 Task: In the  document california.epub ,align picture to the 'center'. Insert word art below the picture and give heading  'California  in Light Purple'change the shape height to  6.32 in
Action: Mouse moved to (255, 342)
Screenshot: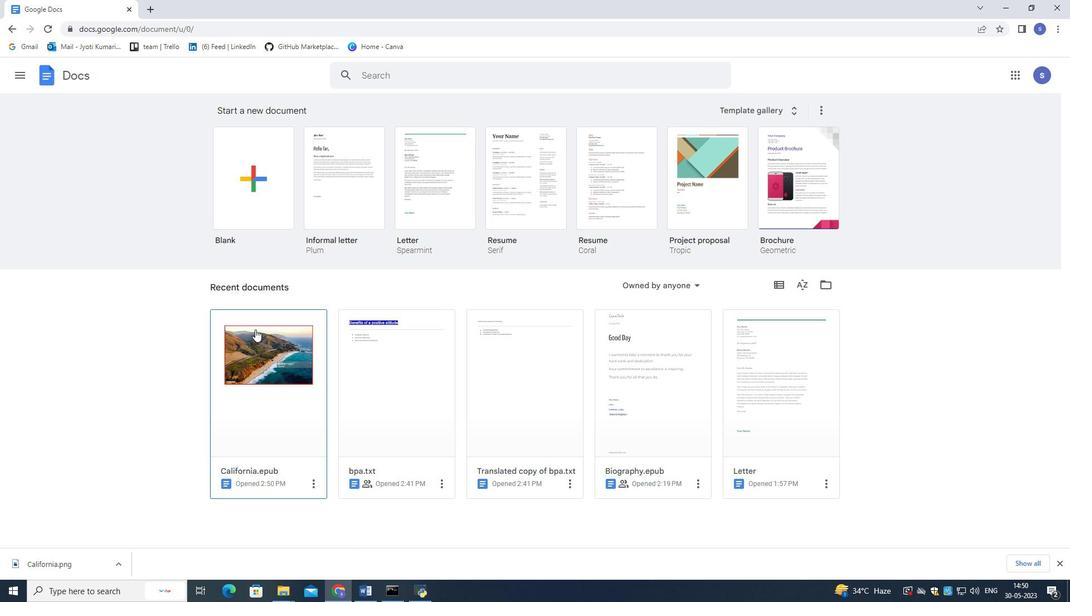 
Action: Mouse pressed left at (255, 342)
Screenshot: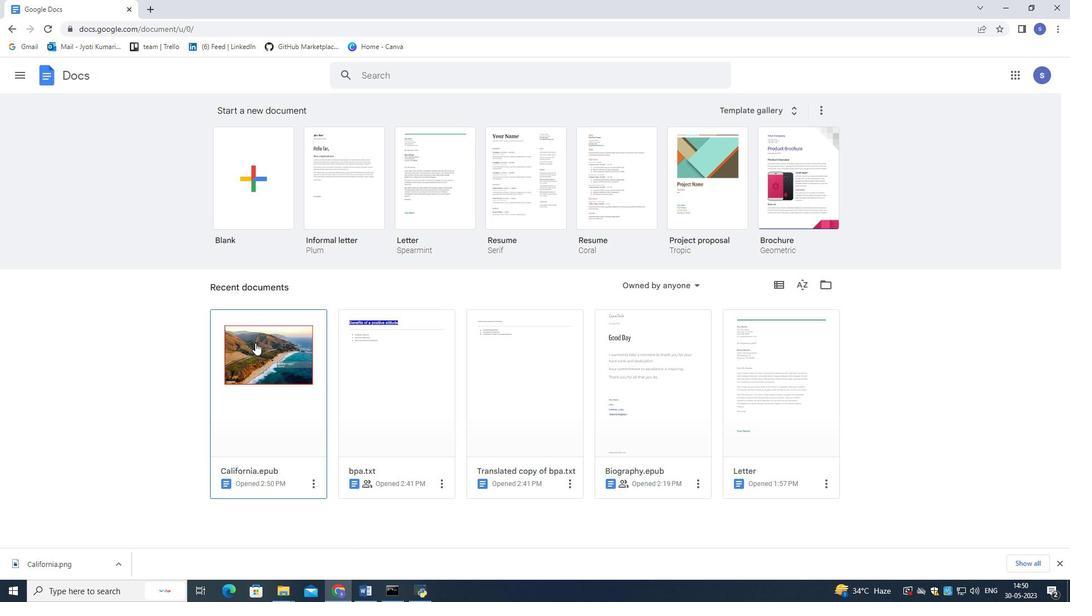 
Action: Mouse moved to (444, 268)
Screenshot: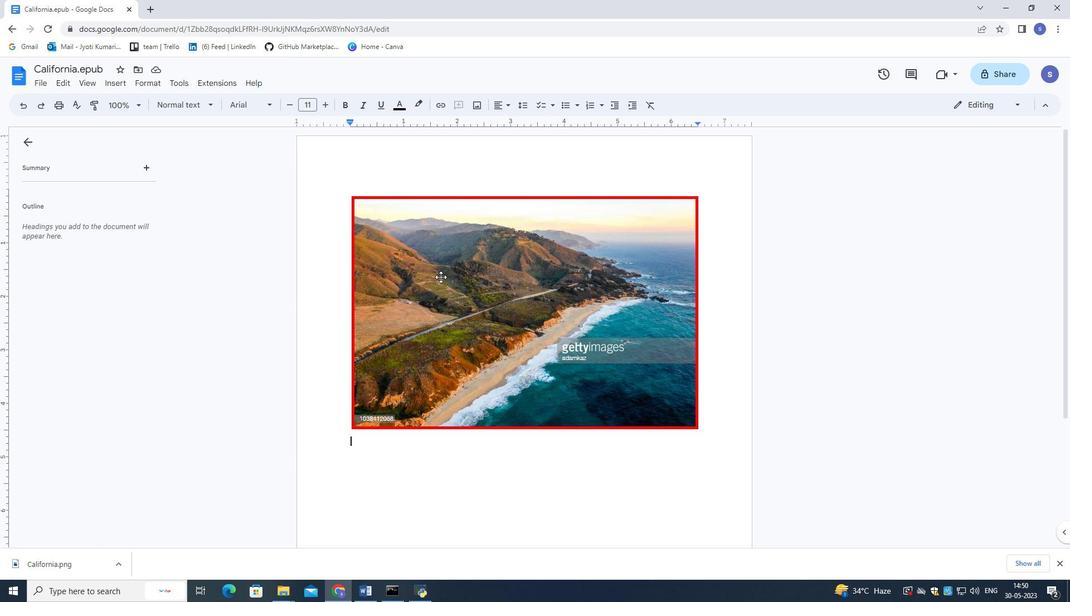 
Action: Mouse pressed left at (444, 268)
Screenshot: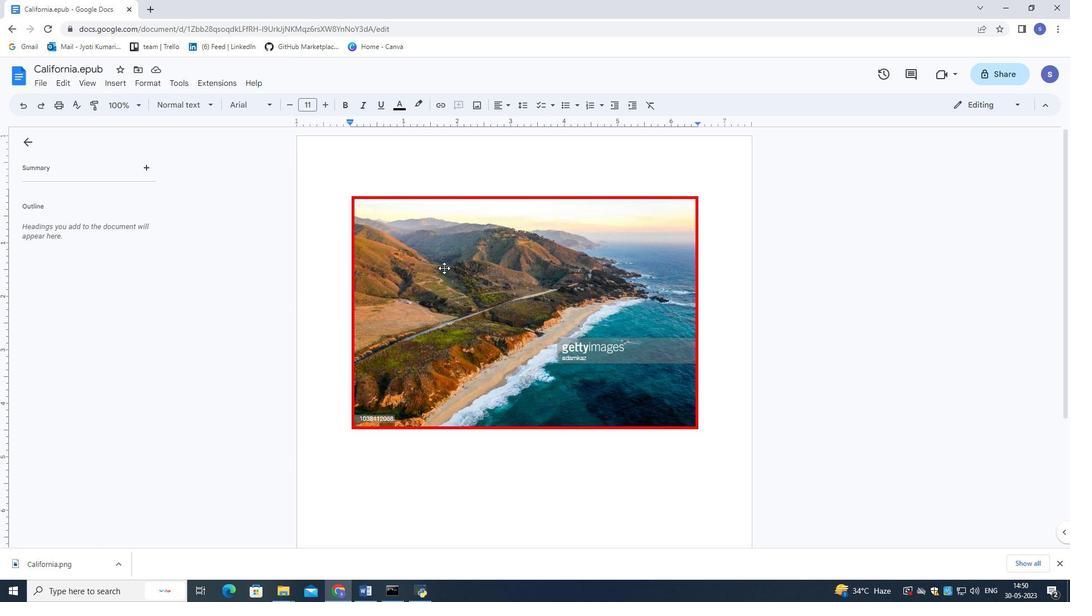 
Action: Mouse moved to (479, 256)
Screenshot: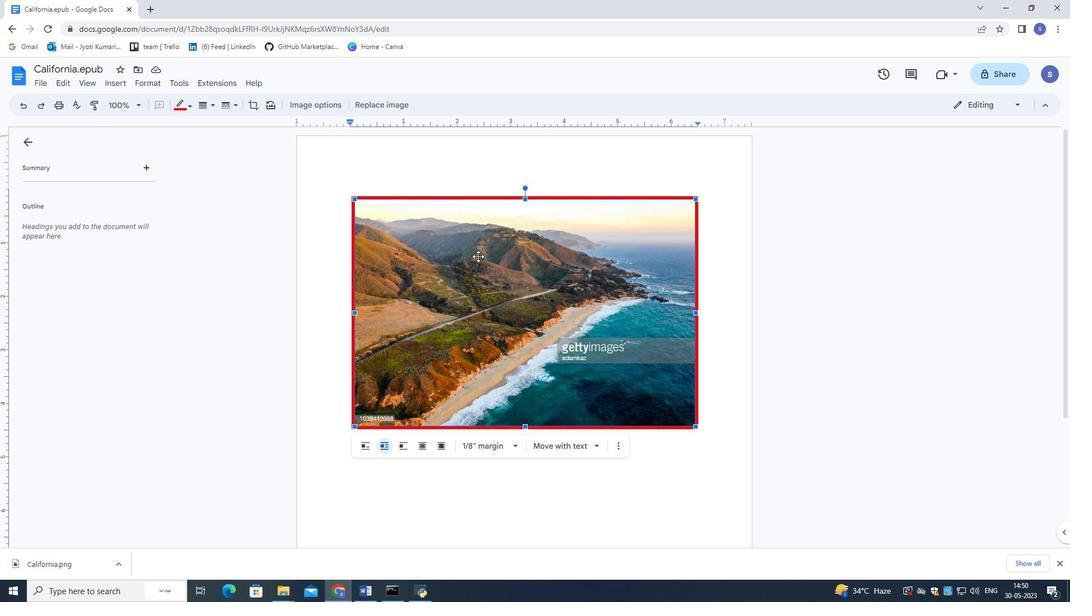 
Action: Mouse scrolled (479, 255) with delta (0, 0)
Screenshot: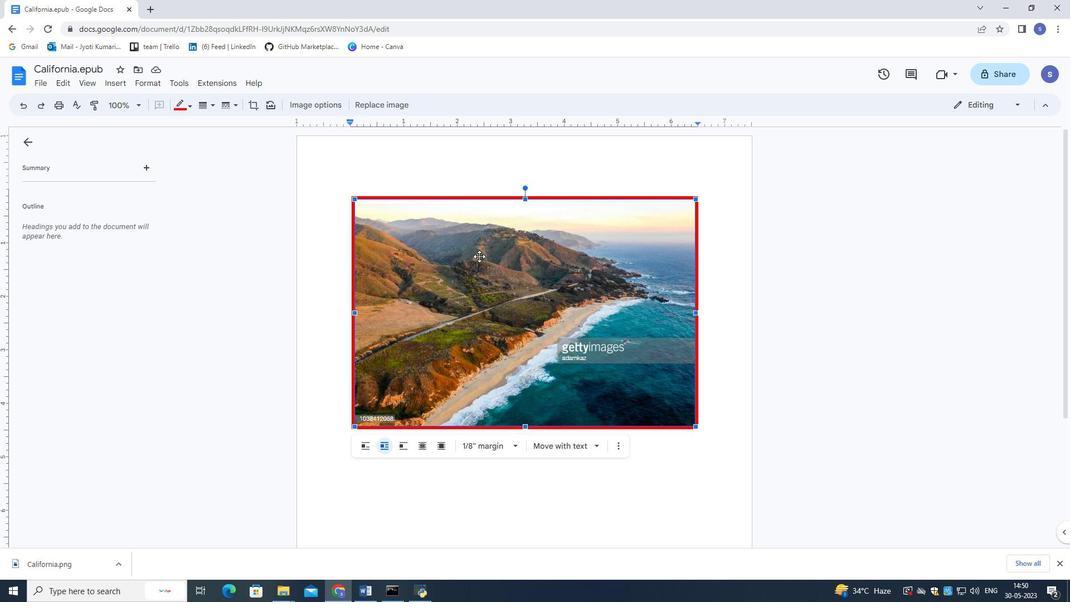 
Action: Mouse moved to (479, 255)
Screenshot: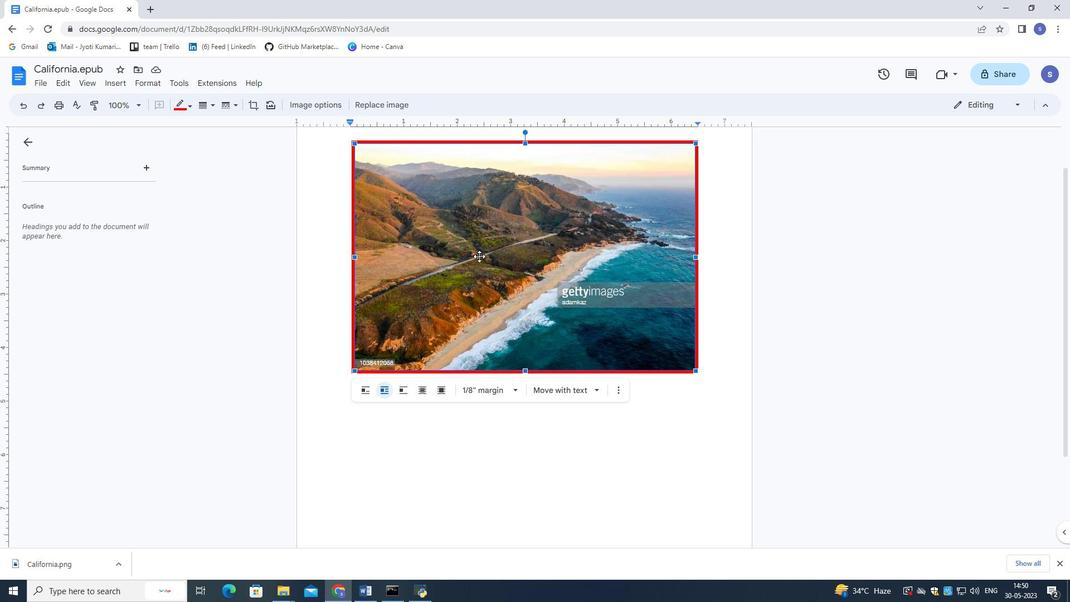 
Action: Mouse scrolled (479, 256) with delta (0, 0)
Screenshot: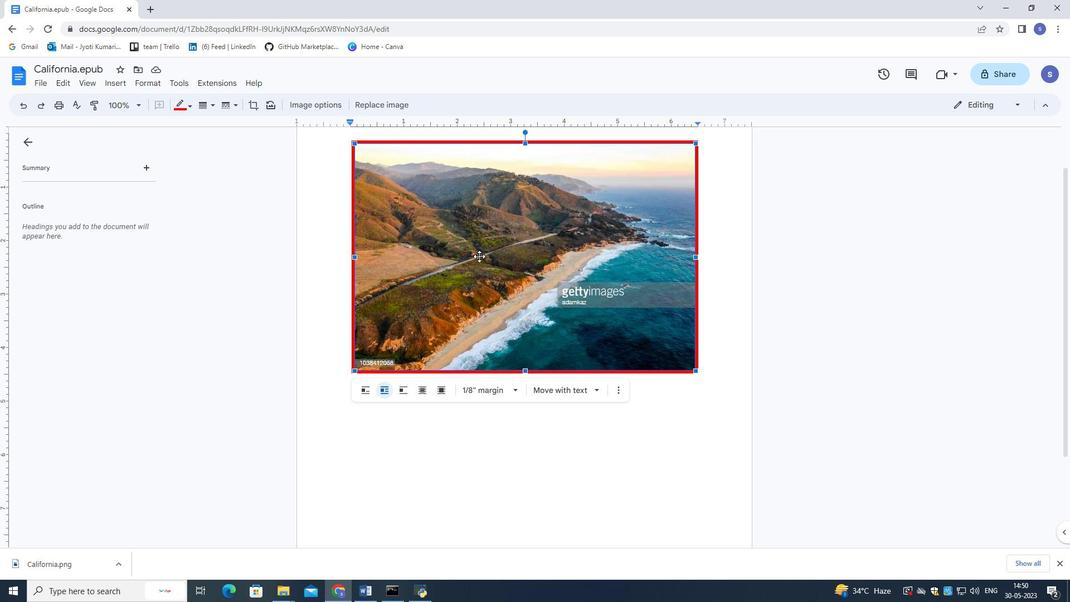 
Action: Mouse moved to (481, 264)
Screenshot: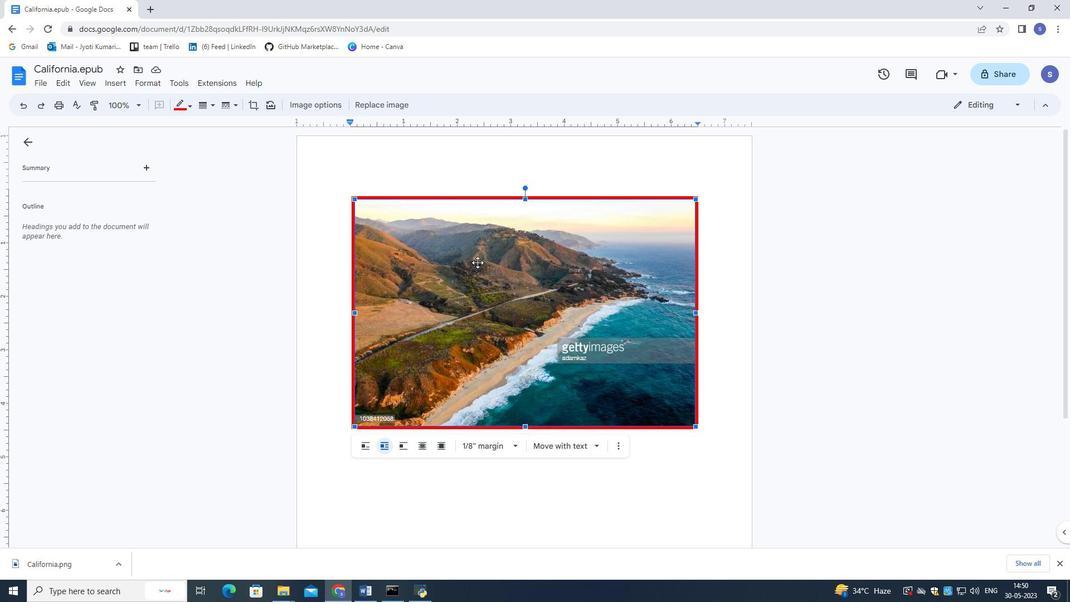 
Action: Mouse scrolled (481, 264) with delta (0, 0)
Screenshot: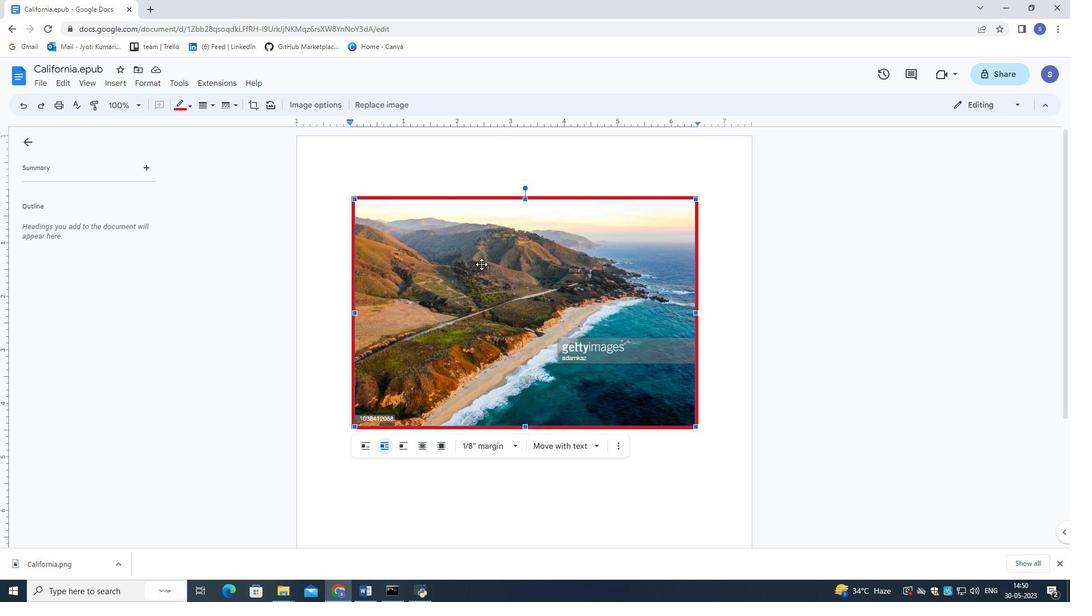 
Action: Mouse moved to (482, 263)
Screenshot: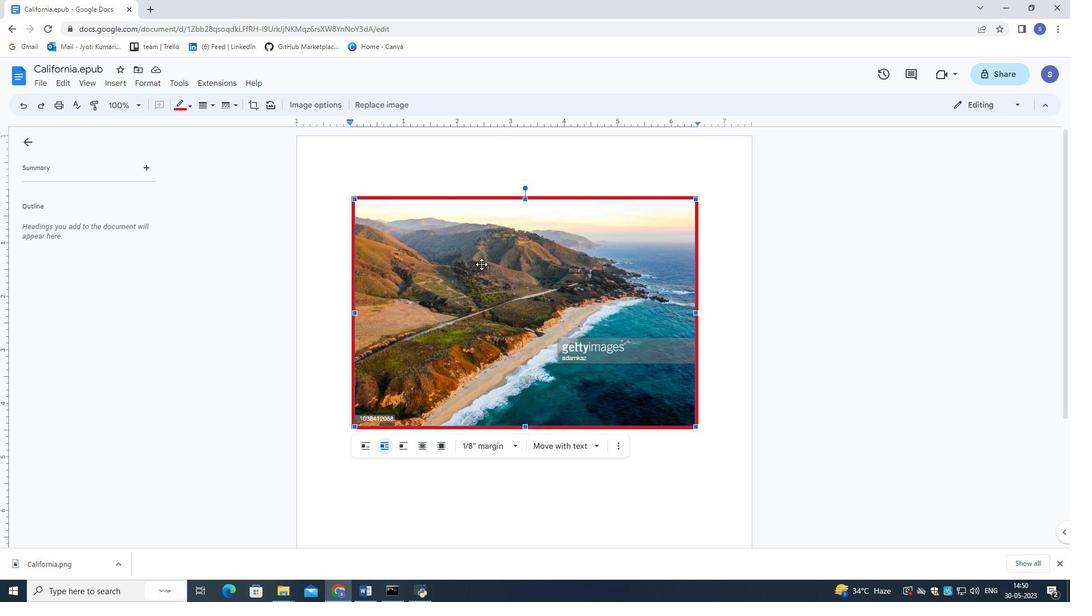 
Action: Mouse scrolled (482, 264) with delta (0, 0)
Screenshot: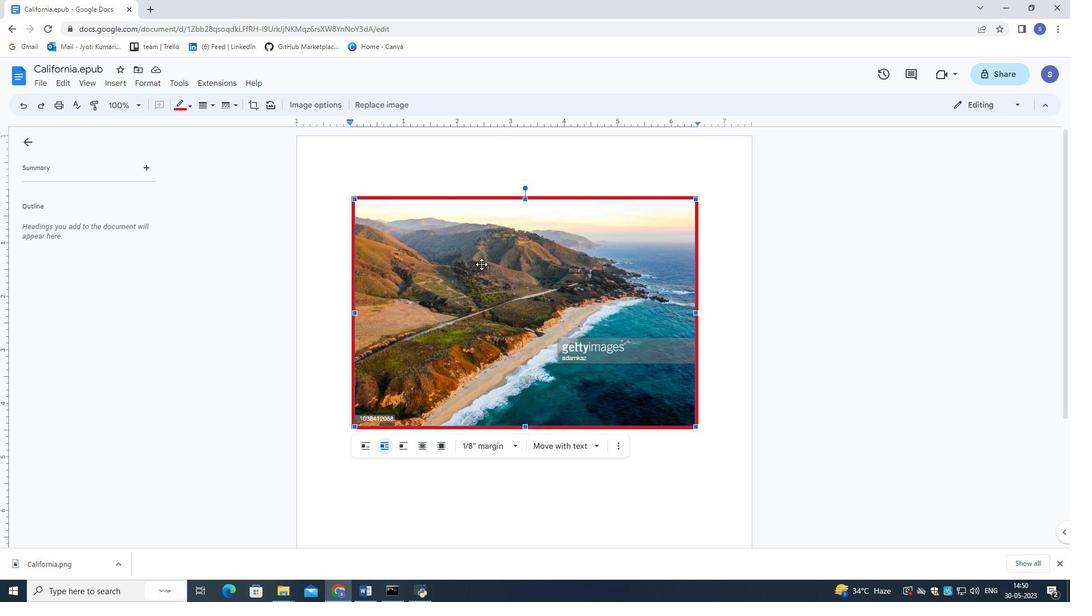 
Action: Mouse scrolled (482, 264) with delta (0, 0)
Screenshot: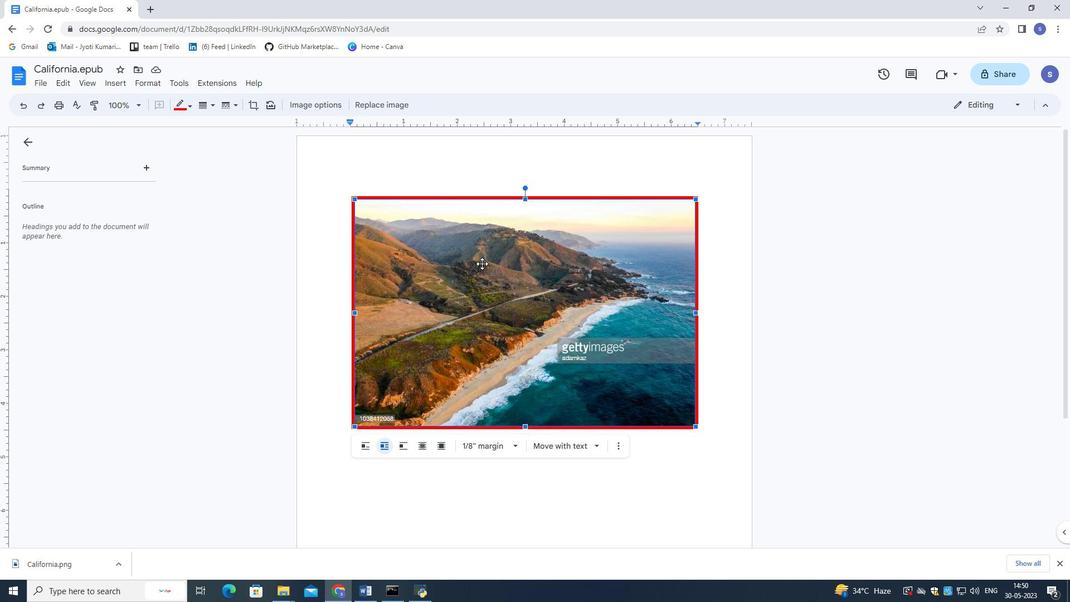 
Action: Mouse scrolled (482, 264) with delta (0, 0)
Screenshot: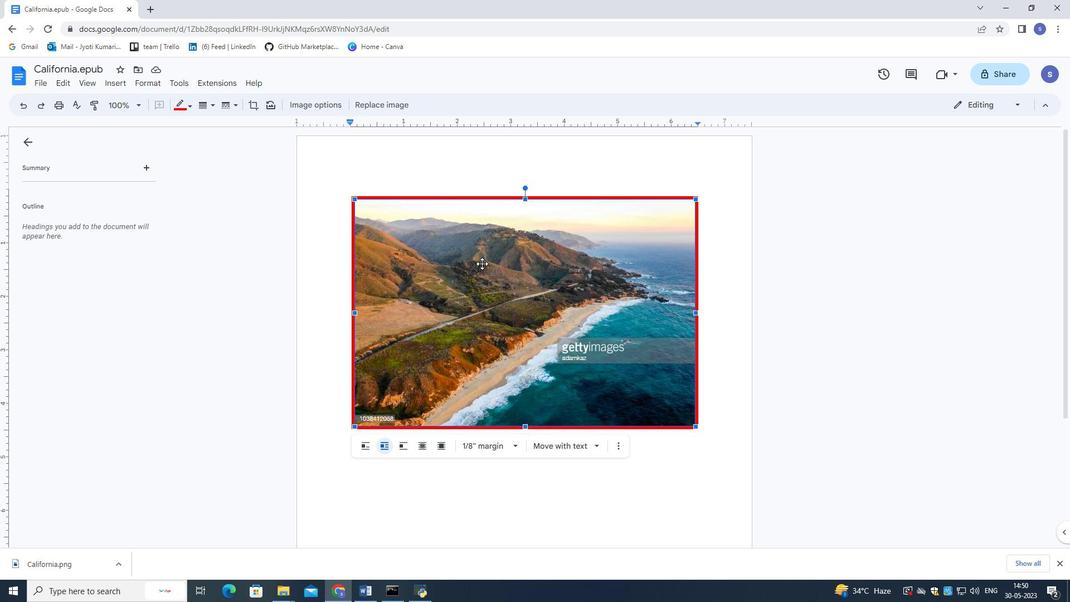 
Action: Mouse scrolled (482, 264) with delta (0, 0)
Screenshot: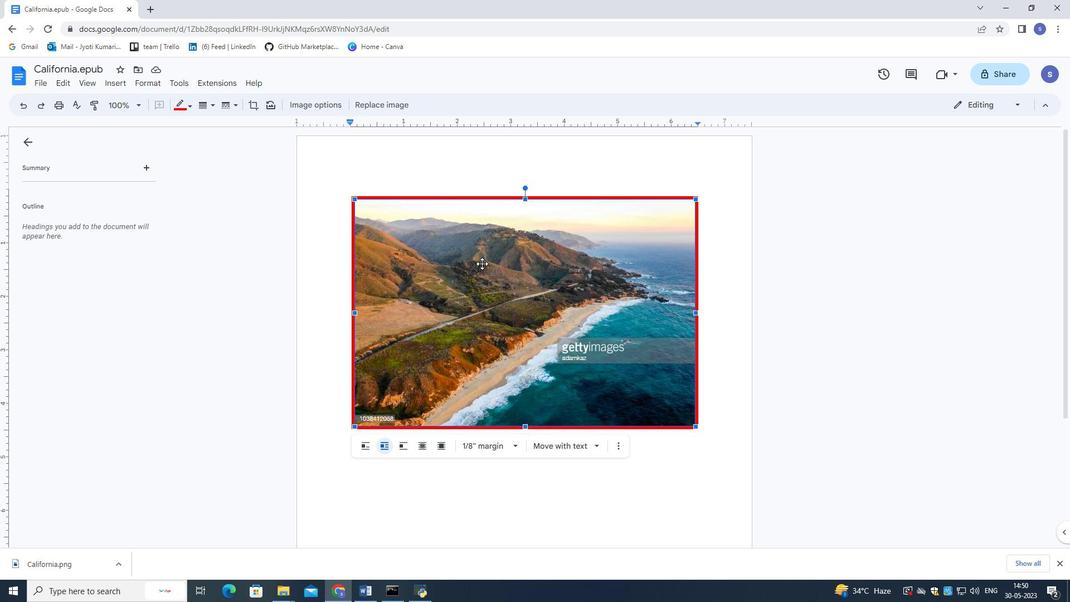 
Action: Mouse moved to (250, 262)
Screenshot: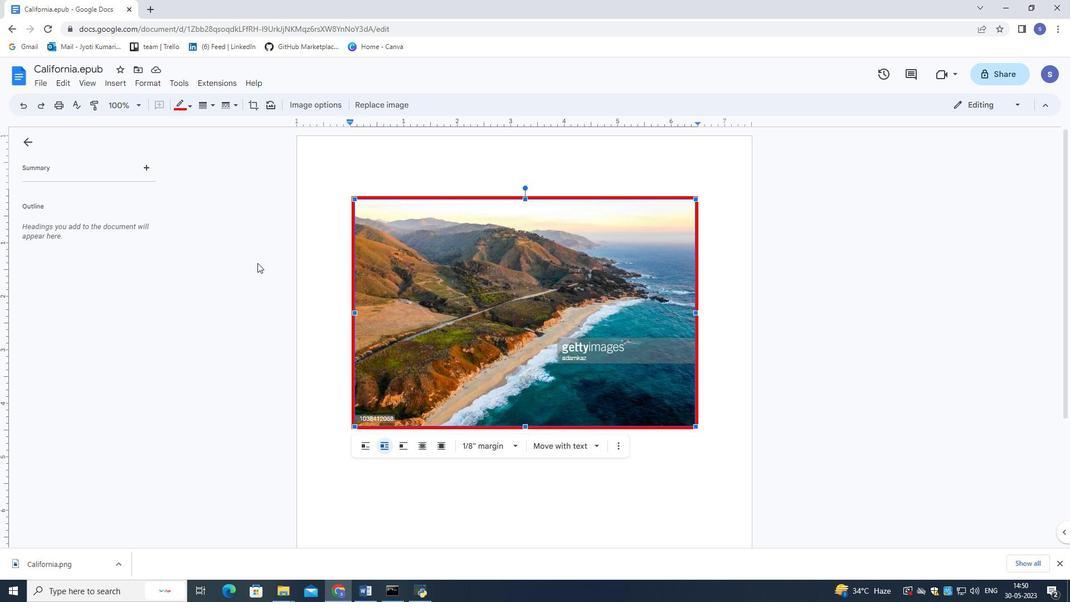 
Action: Mouse pressed left at (252, 262)
Screenshot: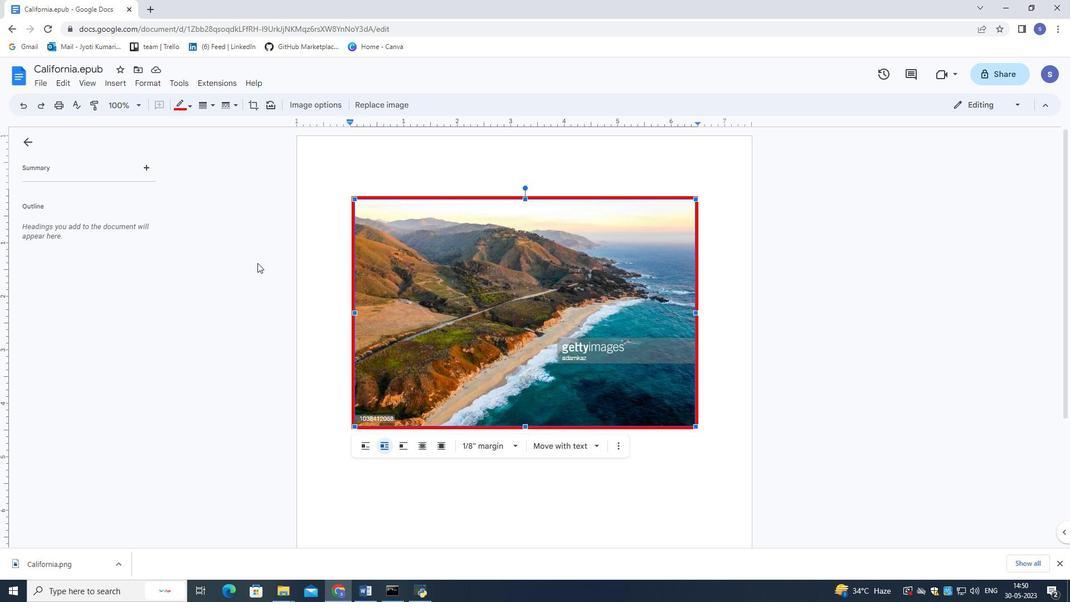 
Action: Mouse moved to (507, 105)
Screenshot: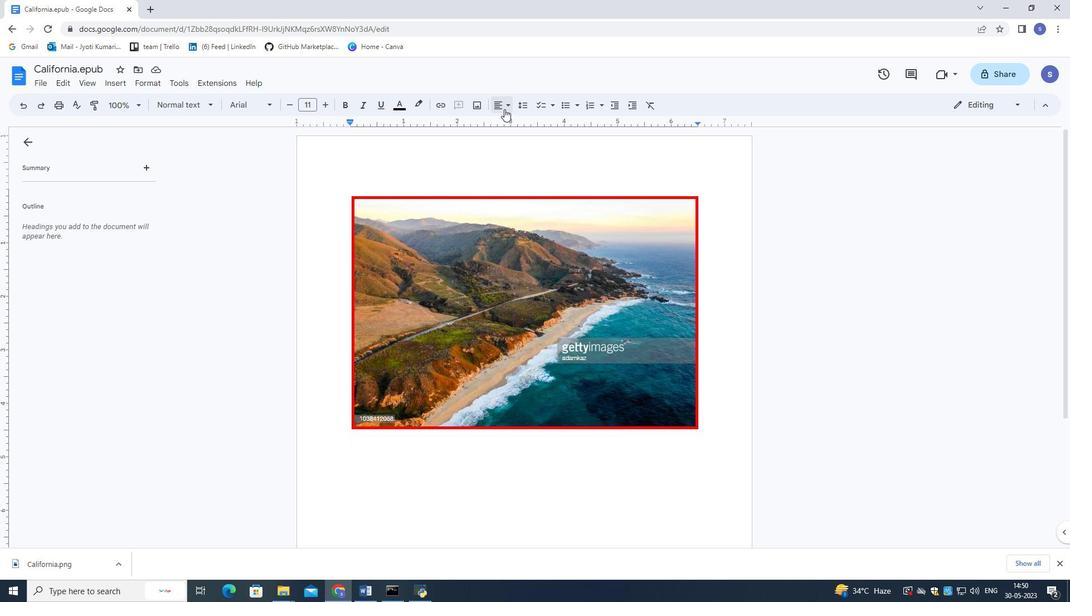 
Action: Mouse pressed left at (507, 105)
Screenshot: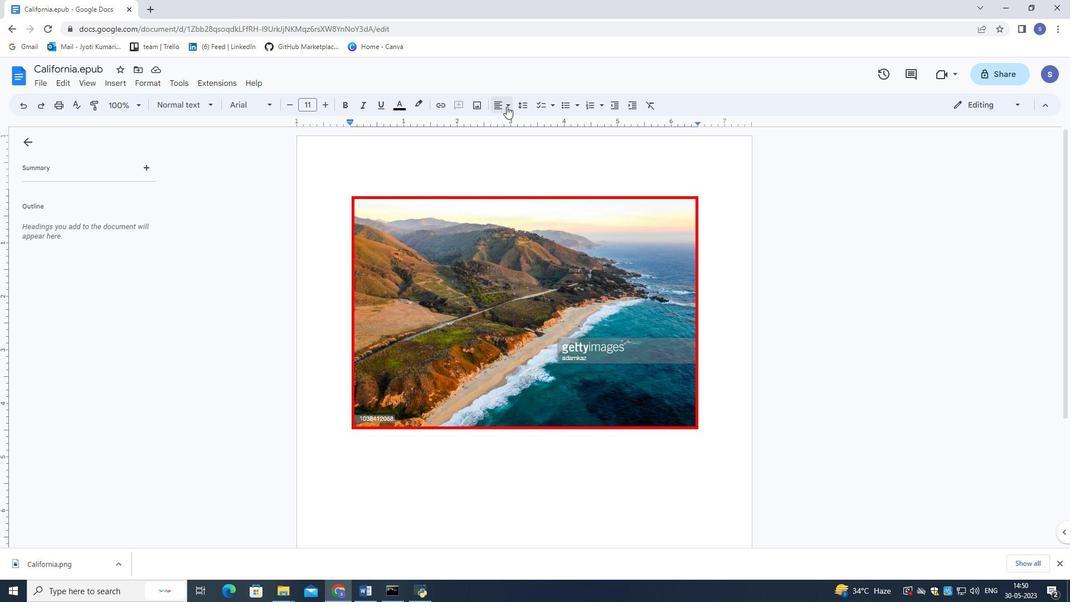 
Action: Mouse moved to (516, 121)
Screenshot: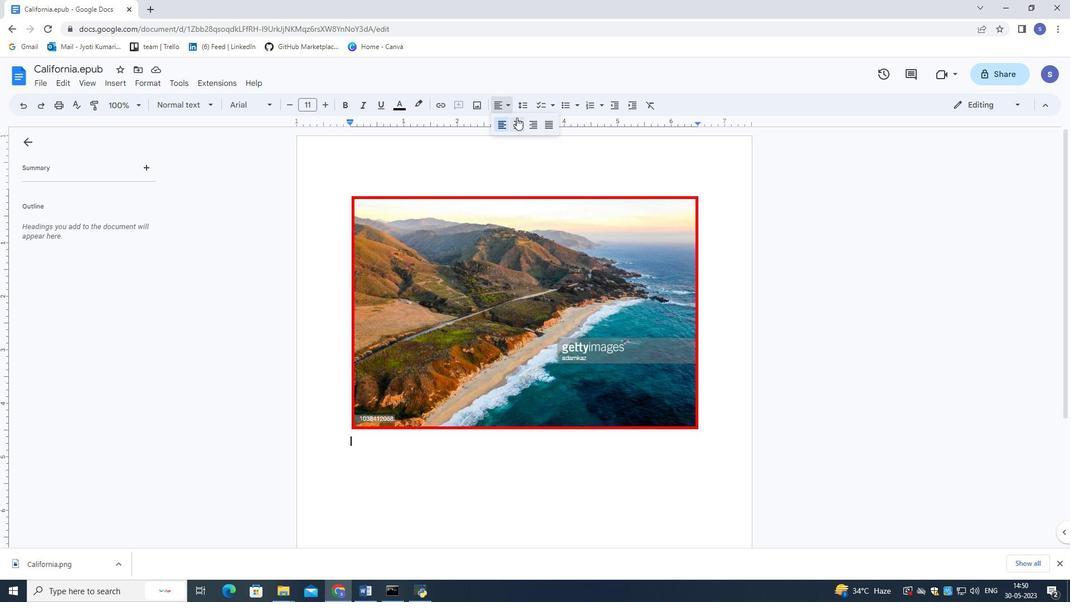 
Action: Mouse pressed left at (516, 121)
Screenshot: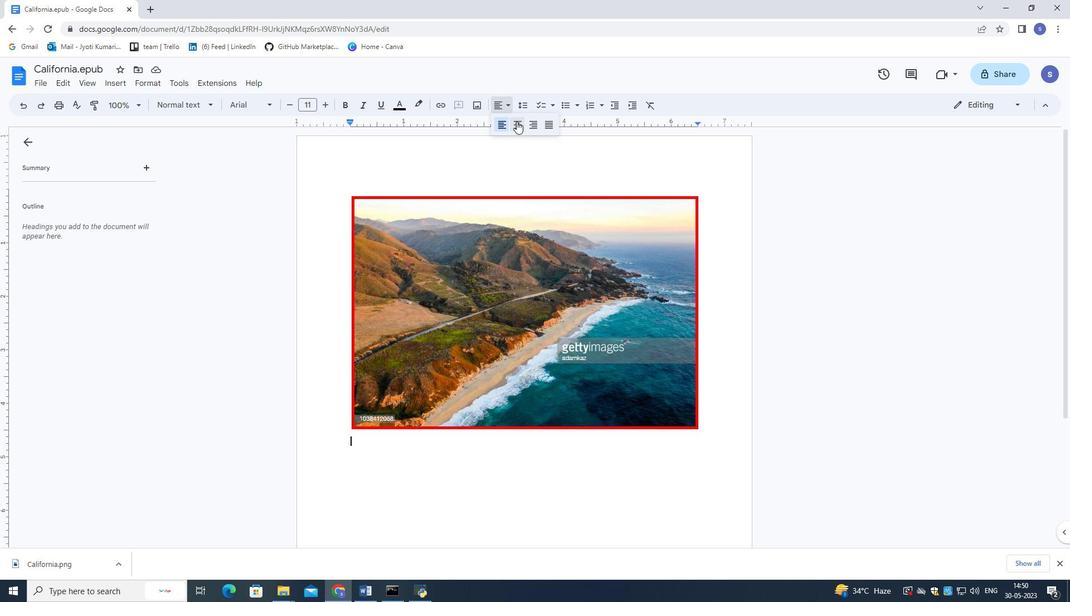 
Action: Mouse moved to (553, 476)
Screenshot: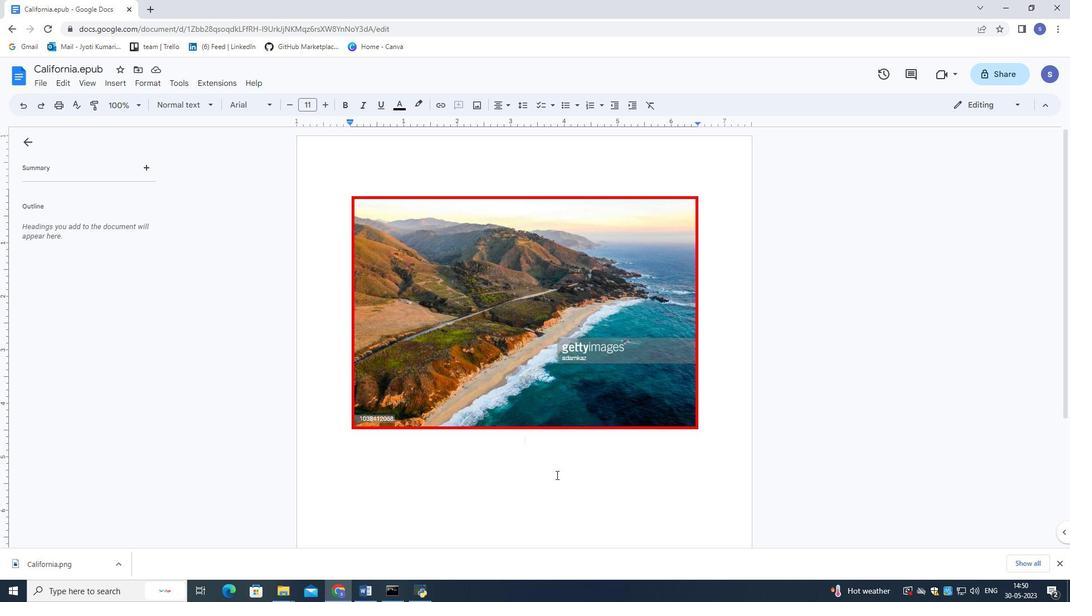 
Action: Key pressed <Key.shift><Key.shift>California
Screenshot: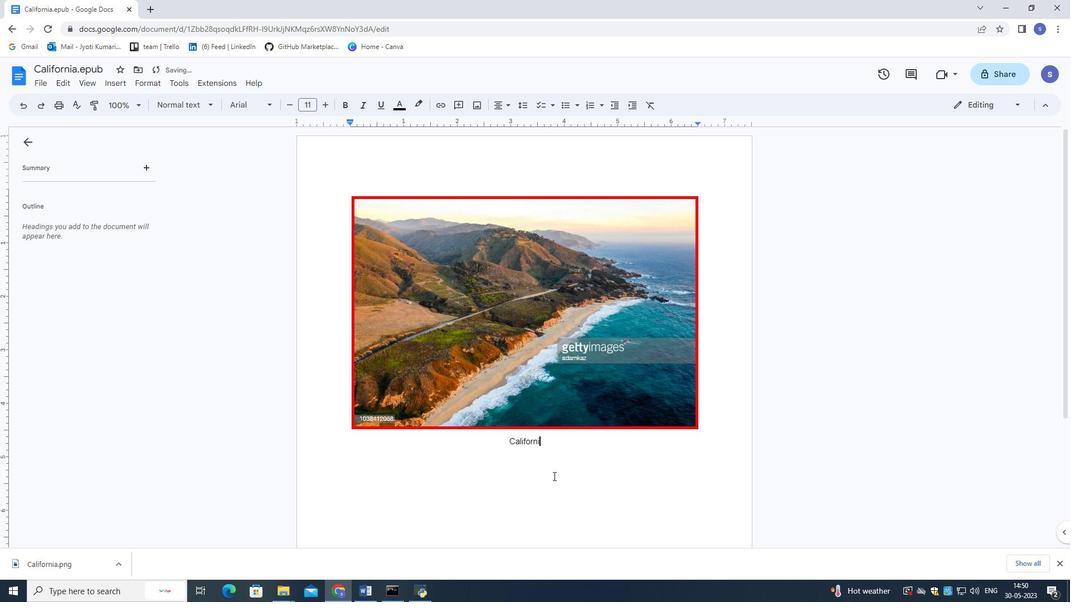
Action: Mouse moved to (579, 511)
Screenshot: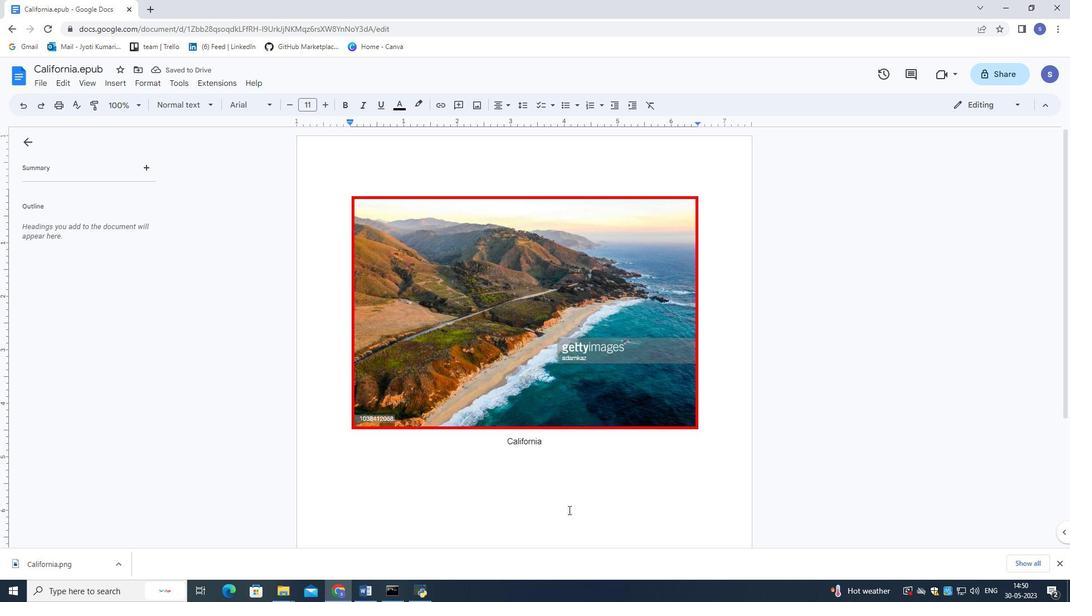
Action: Key pressed <Key.space>in<Key.space><Key.shift>Light<Key.space><Key.shift>purple
Screenshot: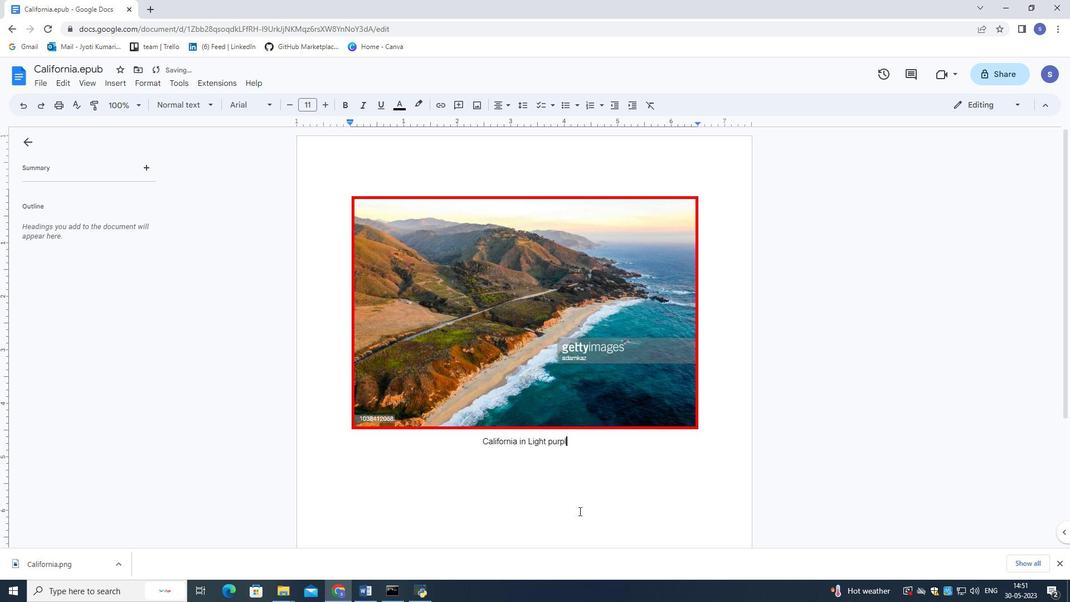
Action: Mouse moved to (586, 446)
Screenshot: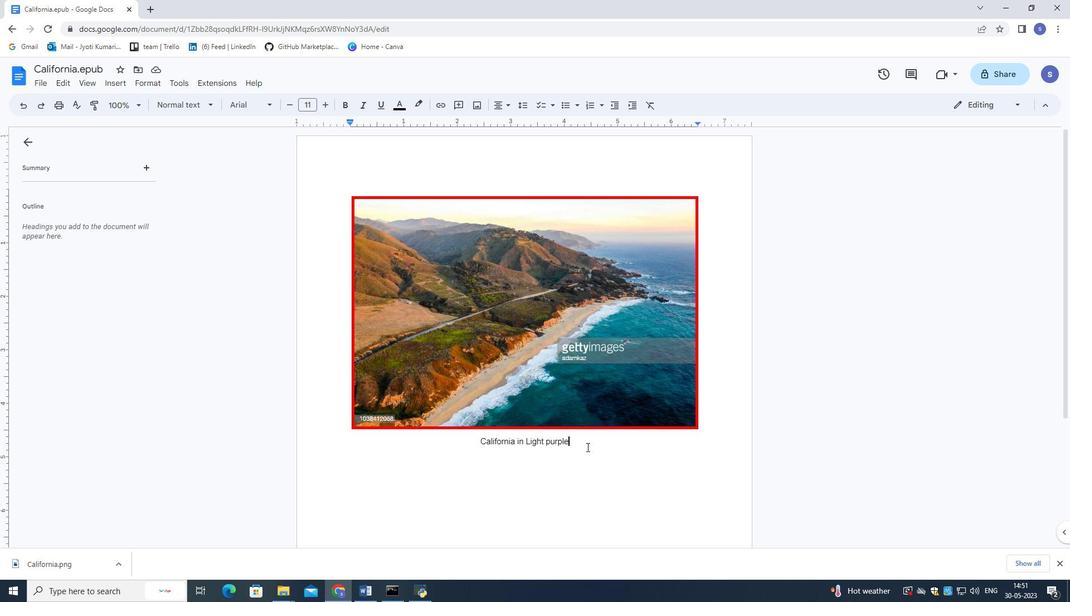 
Action: Mouse pressed left at (586, 446)
Screenshot: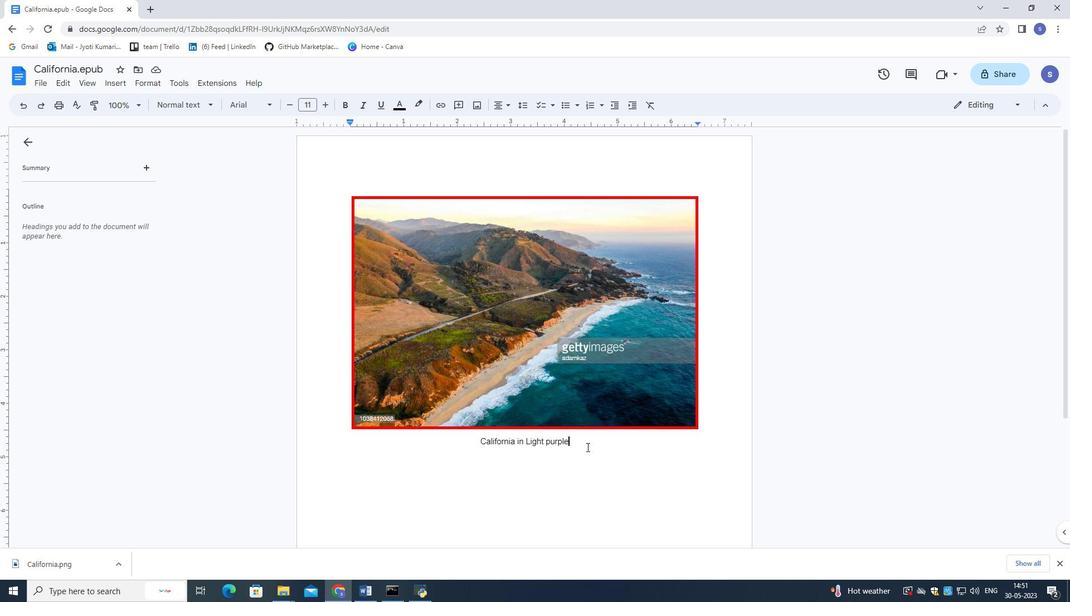 
Action: Mouse moved to (983, 98)
Screenshot: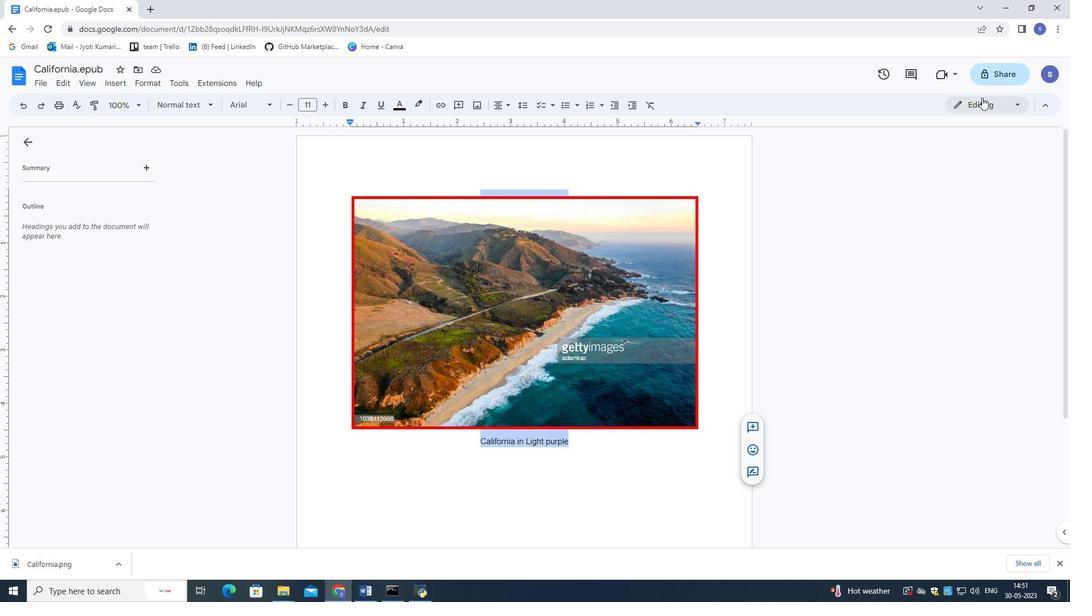 
Action: Mouse pressed left at (983, 98)
Screenshot: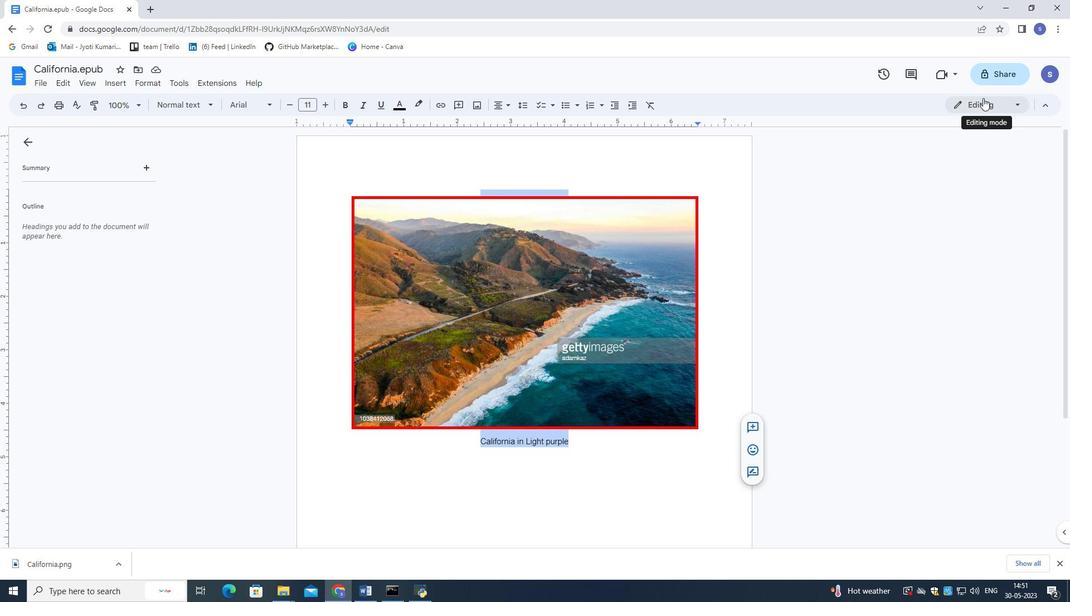
Action: Mouse moved to (109, 81)
Screenshot: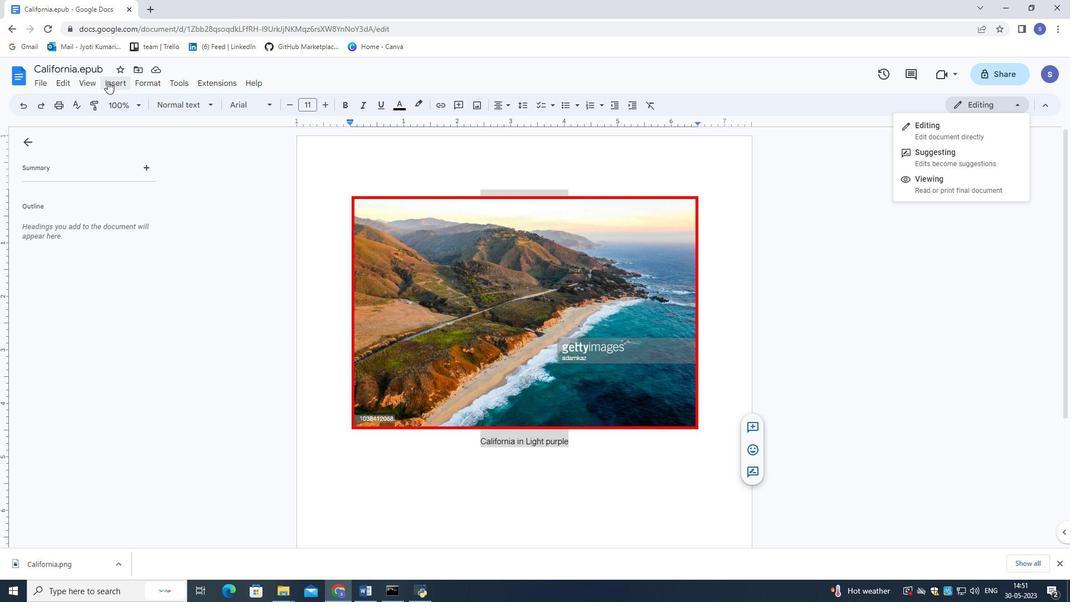 
Action: Mouse pressed left at (109, 81)
Screenshot: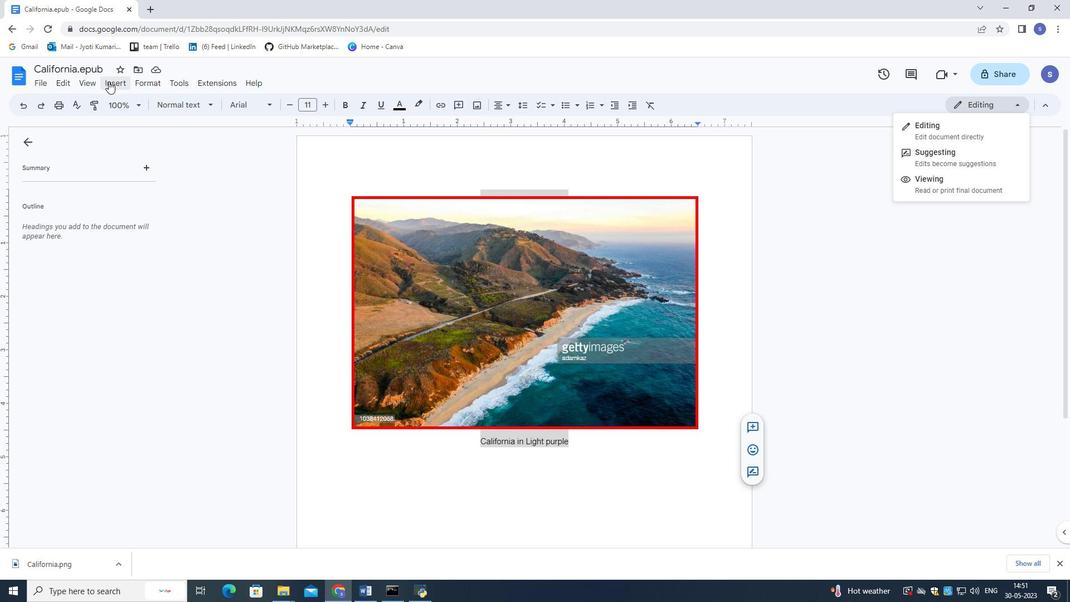 
Action: Mouse moved to (448, 530)
Screenshot: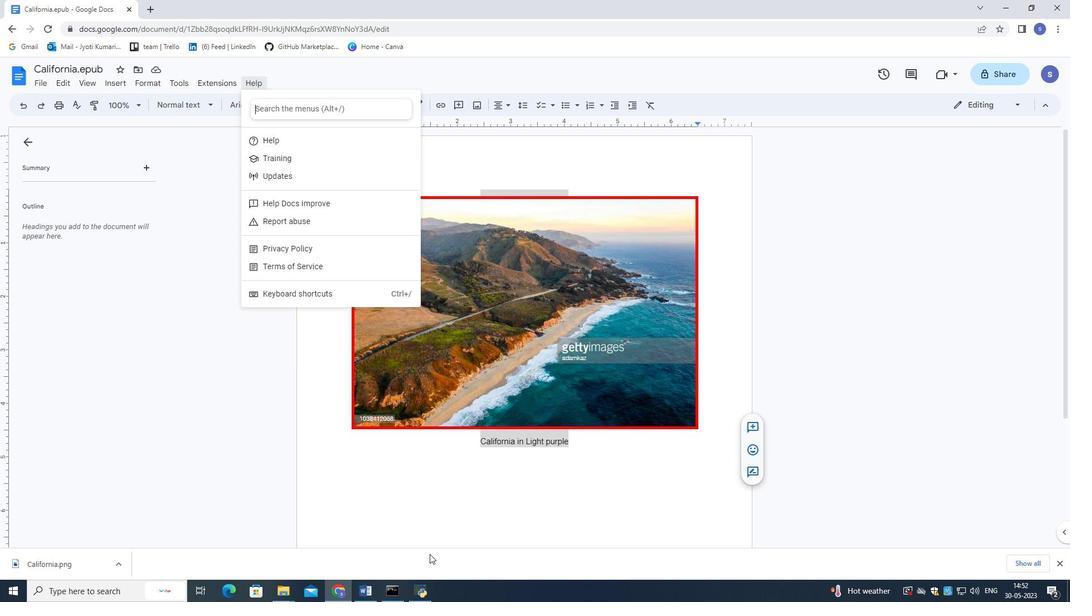 
Action: Mouse pressed left at (448, 530)
Screenshot: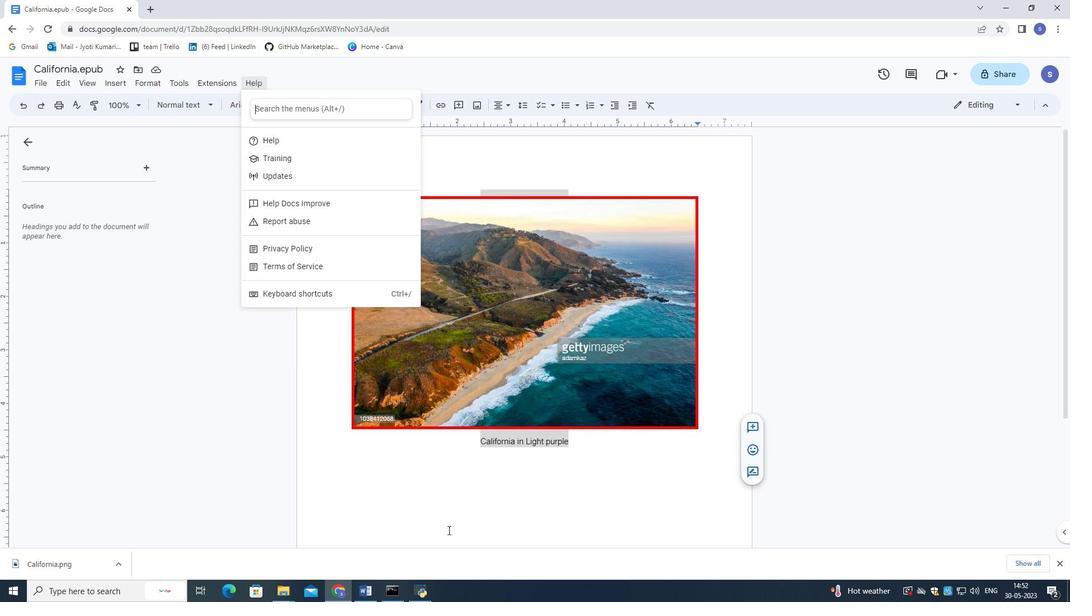 
Action: Mouse moved to (607, 451)
Screenshot: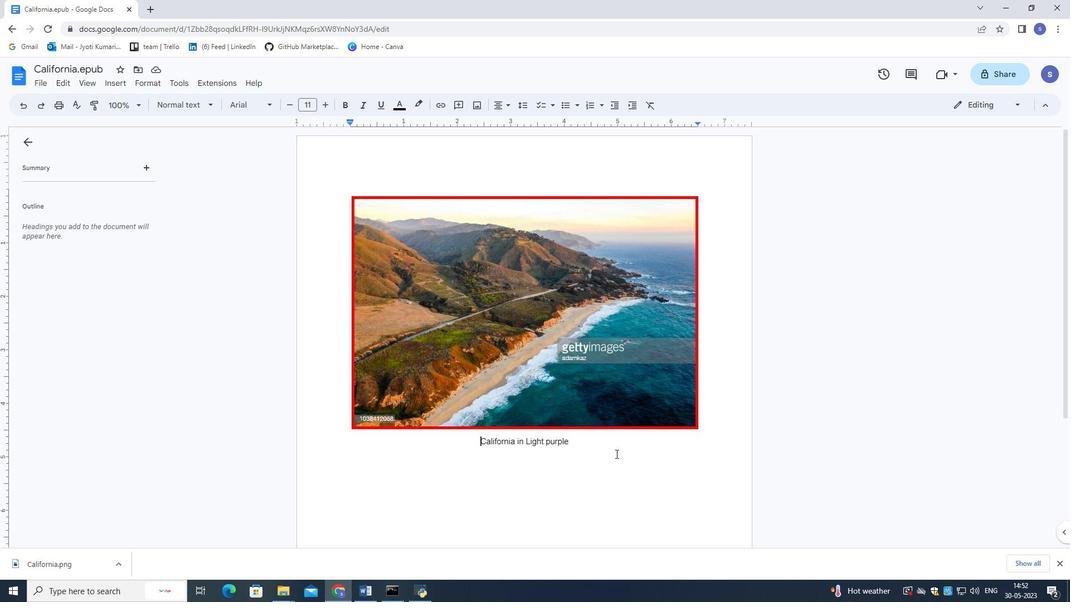 
Action: Mouse pressed left at (607, 451)
Screenshot: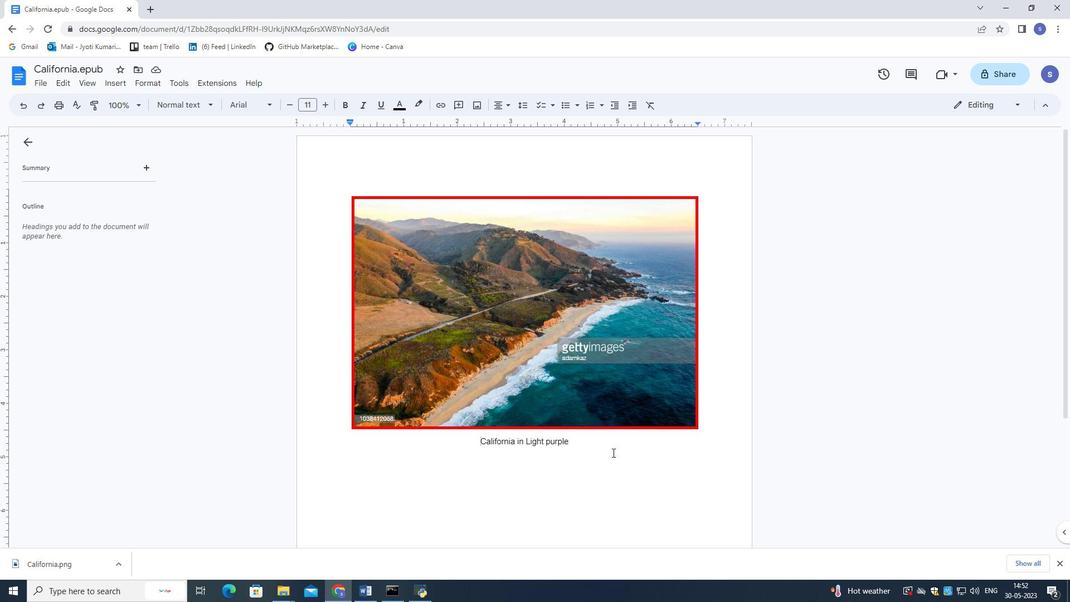 
Action: Mouse moved to (497, 439)
Screenshot: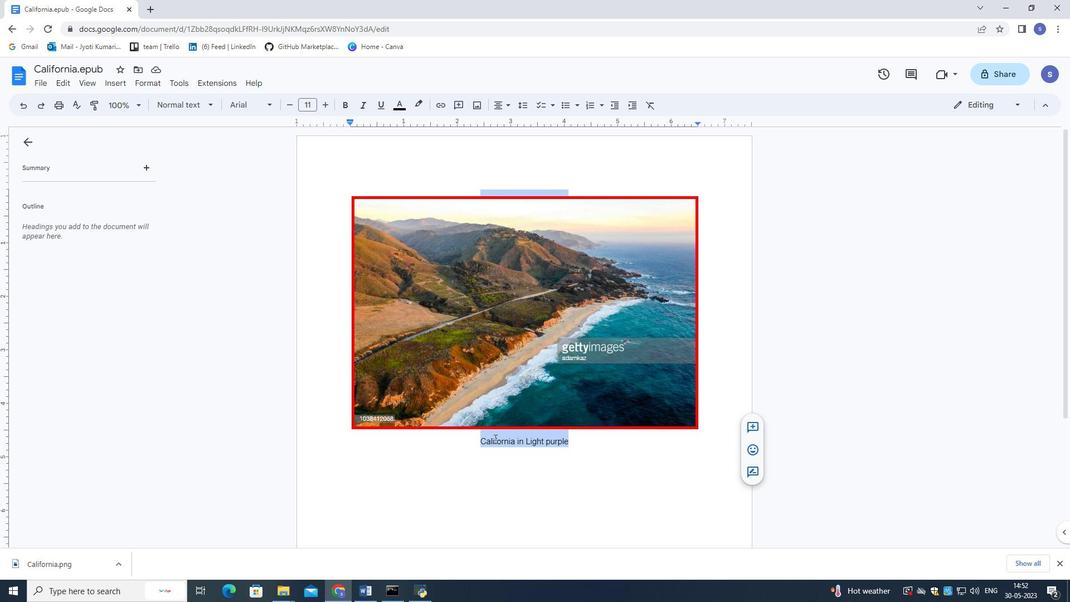 
Action: Mouse pressed right at (497, 439)
Screenshot: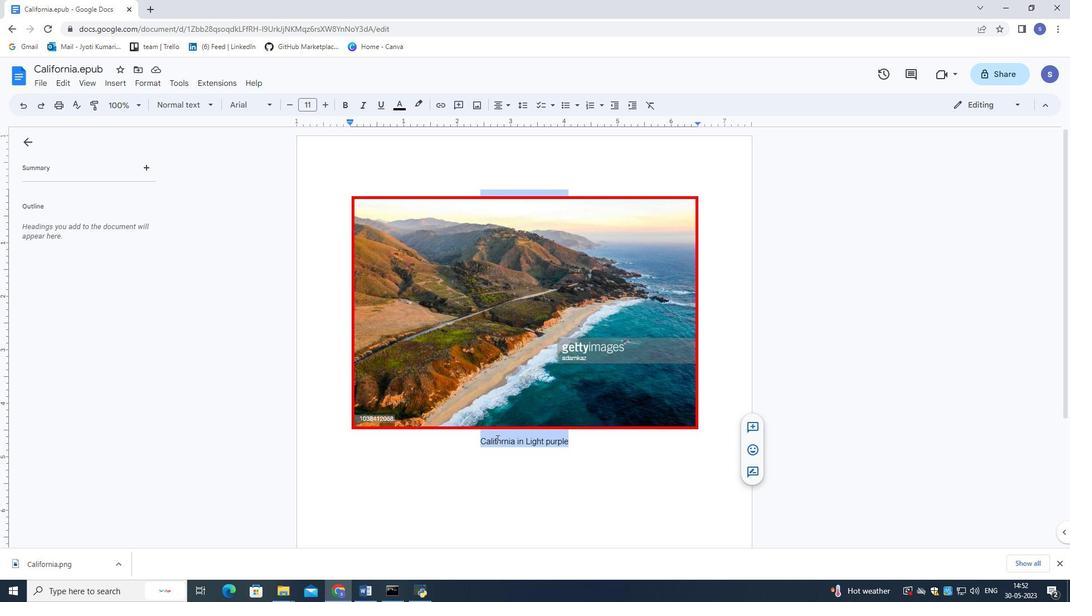 
Action: Mouse moved to (1017, 103)
Screenshot: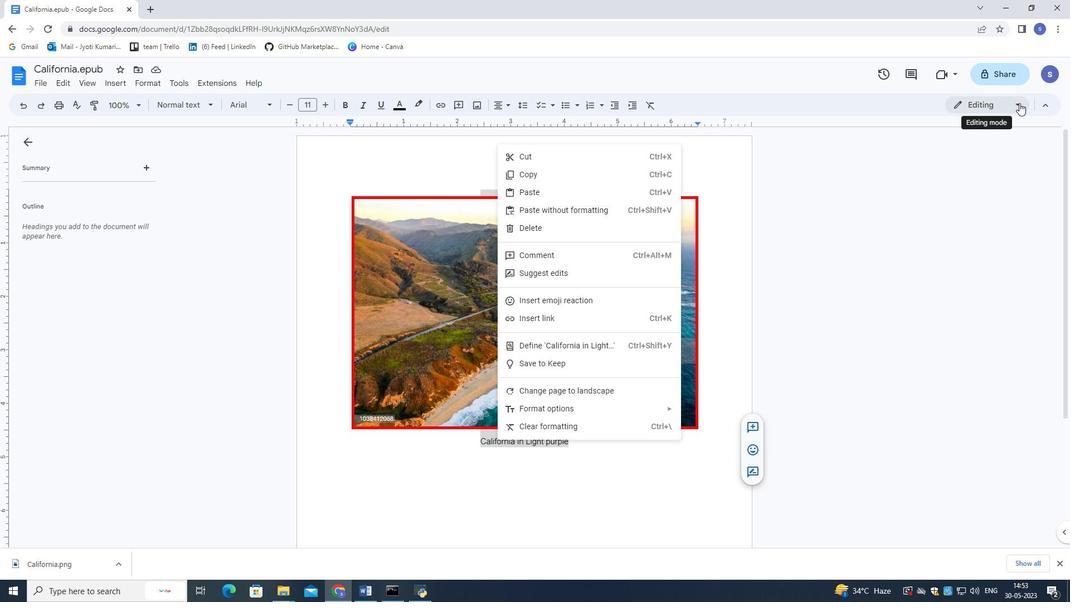 
Action: Mouse pressed left at (1017, 103)
Screenshot: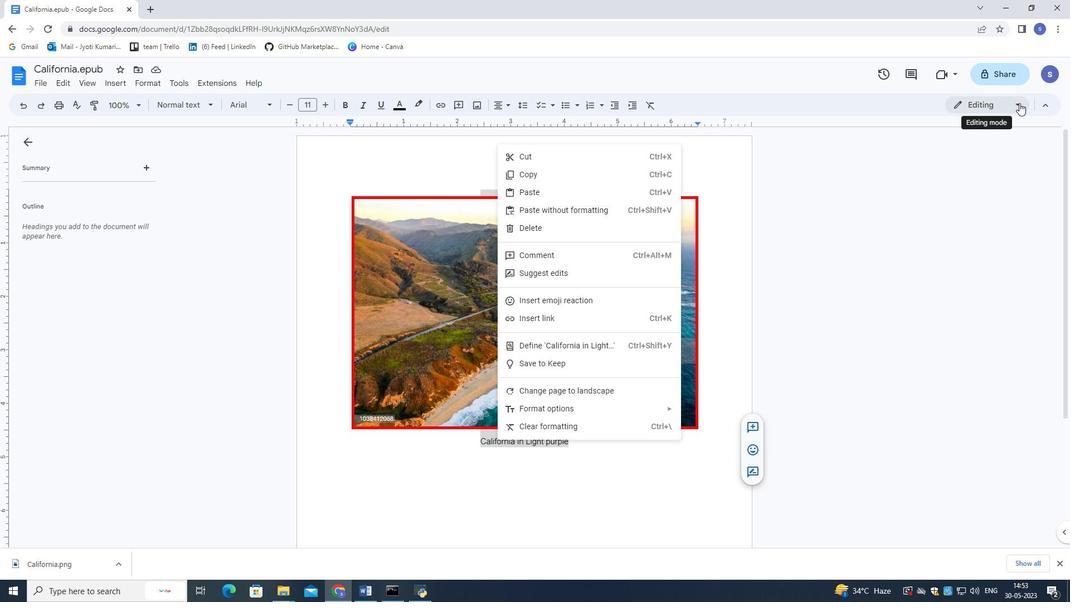 
Action: Mouse moved to (70, 81)
Screenshot: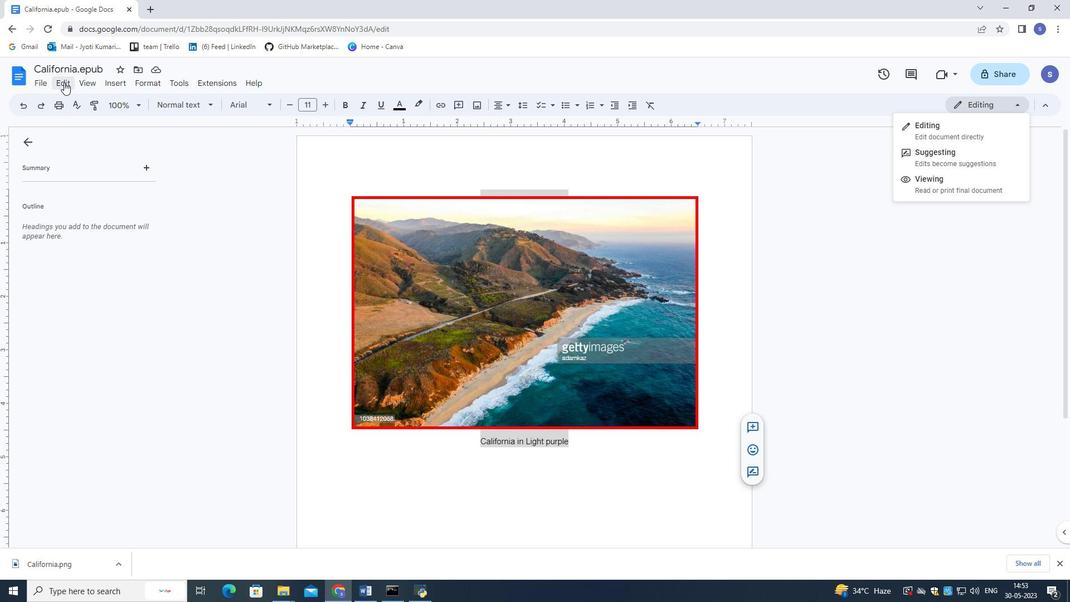 
Action: Mouse pressed left at (70, 81)
Screenshot: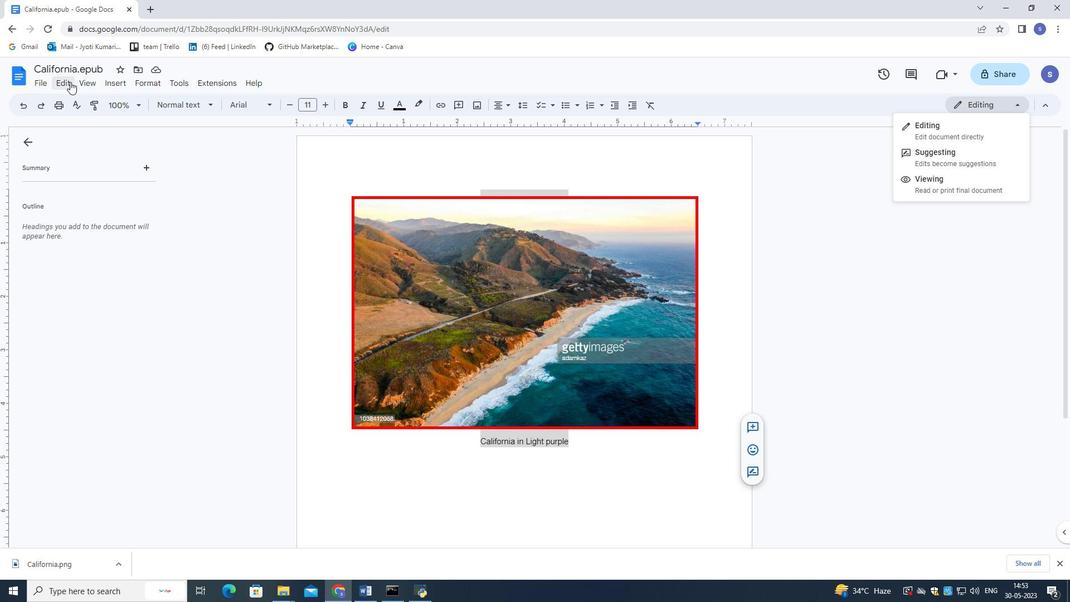 
Action: Mouse moved to (455, 478)
Screenshot: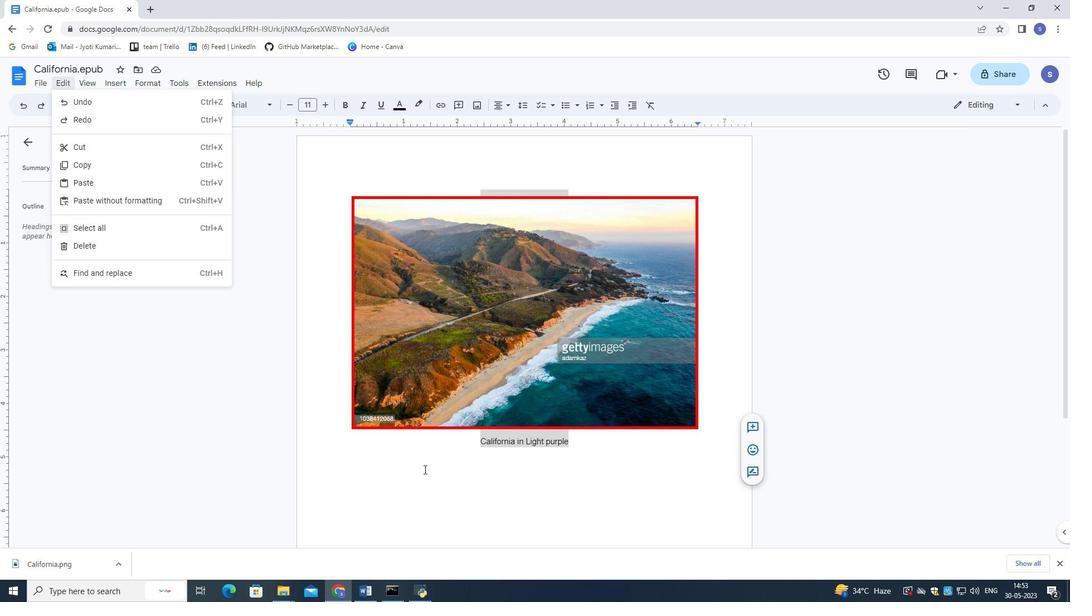 
Action: Mouse pressed left at (455, 478)
Screenshot: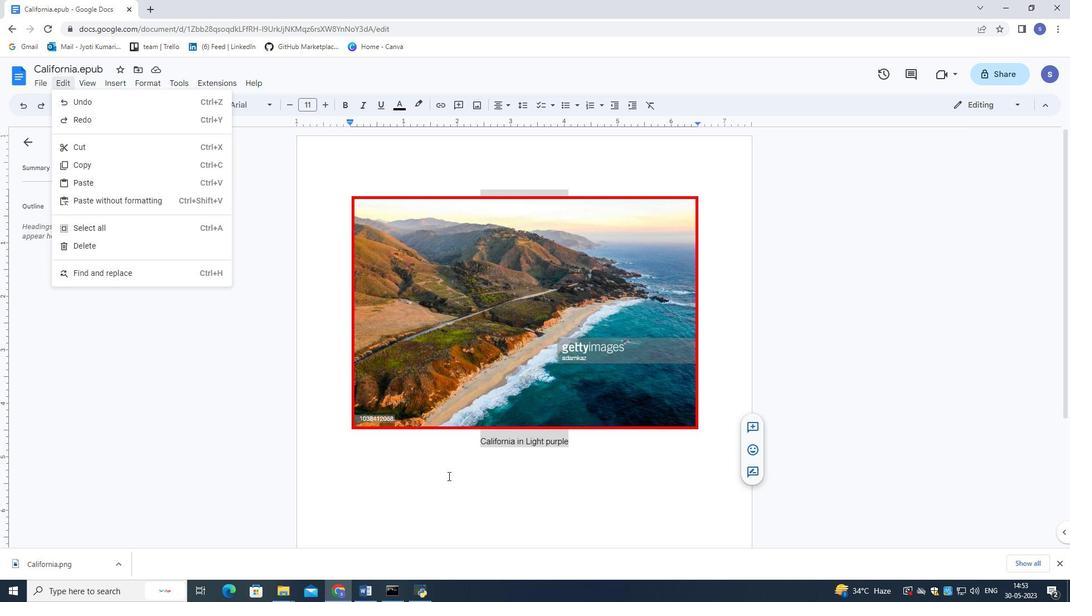 
Action: Mouse moved to (526, 109)
Screenshot: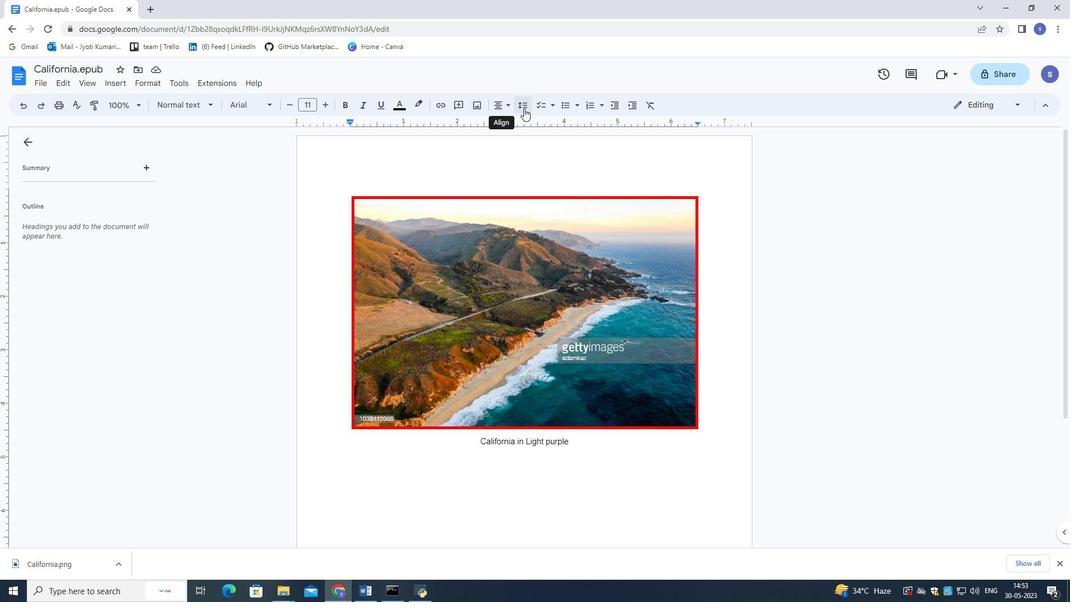 
Action: Mouse pressed left at (526, 109)
Screenshot: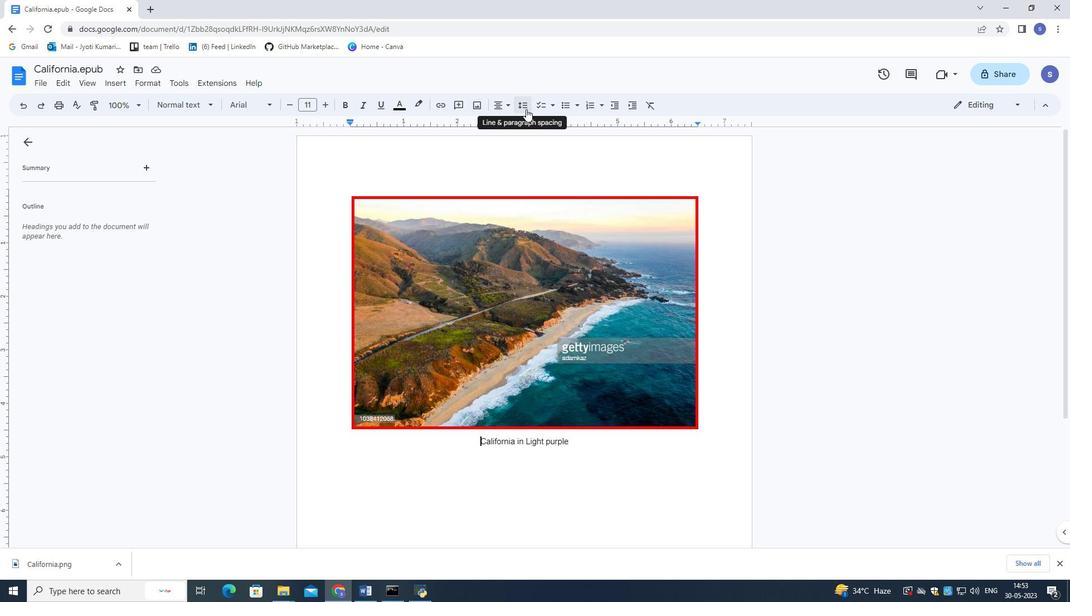 
Action: Mouse moved to (540, 107)
Screenshot: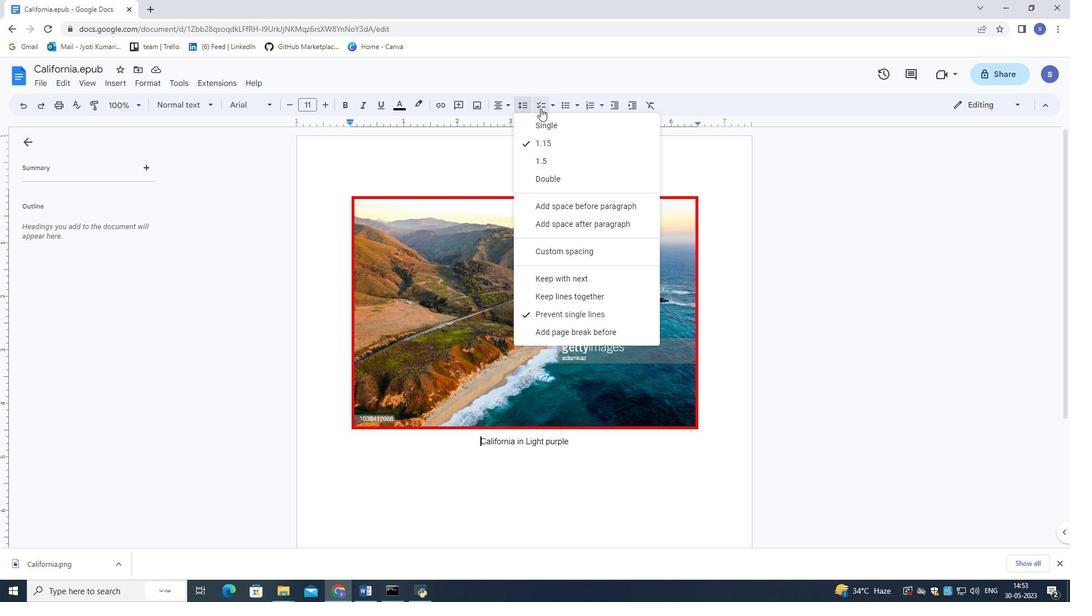 
Action: Mouse pressed left at (540, 107)
Screenshot: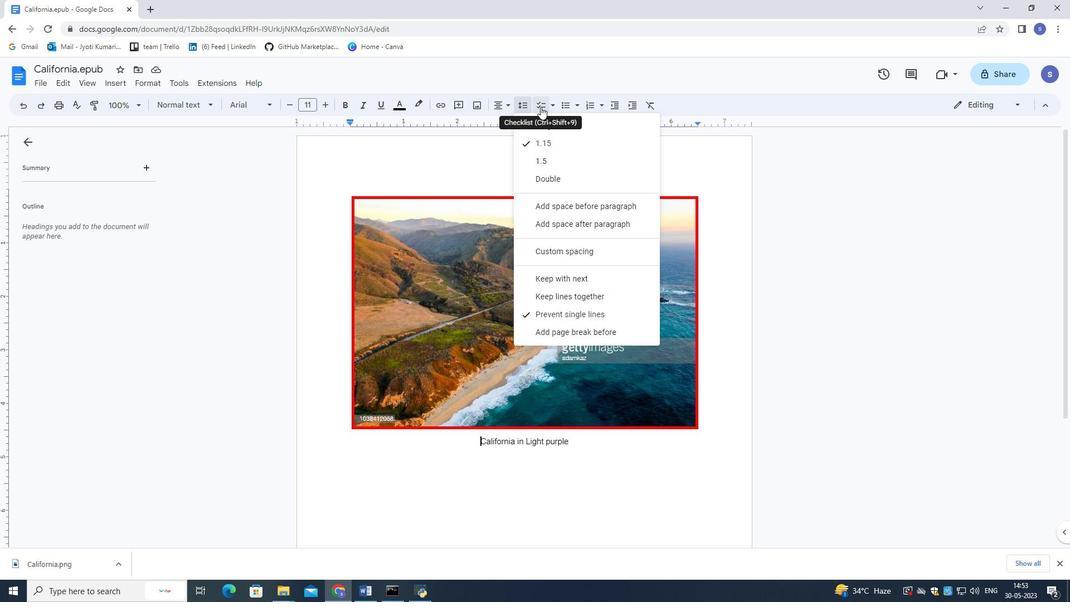 
Action: Mouse moved to (551, 108)
Screenshot: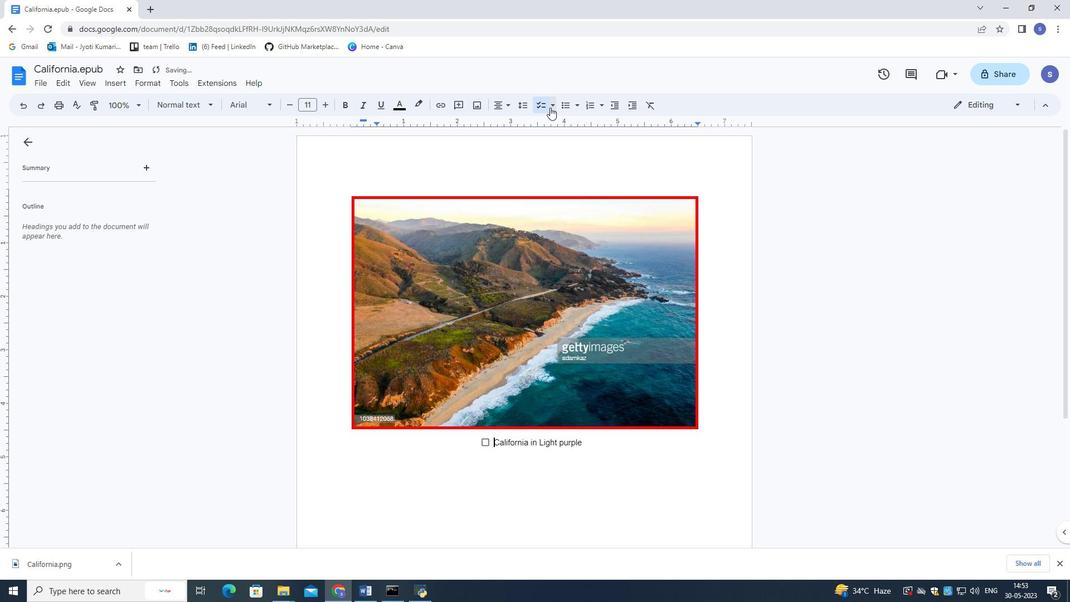 
Action: Mouse pressed left at (551, 108)
Screenshot: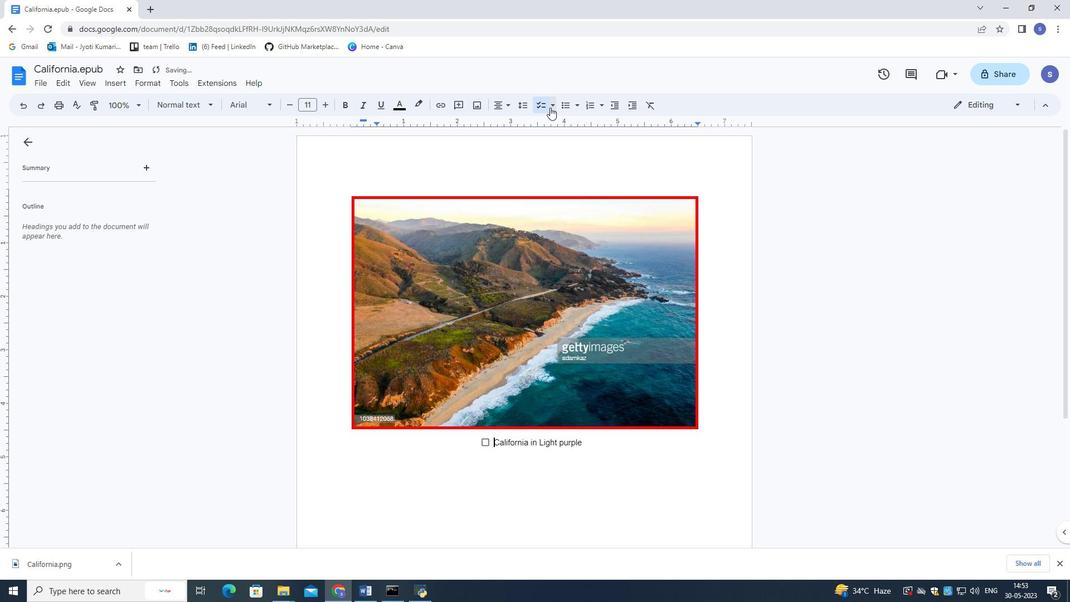
Action: Mouse moved to (578, 107)
Screenshot: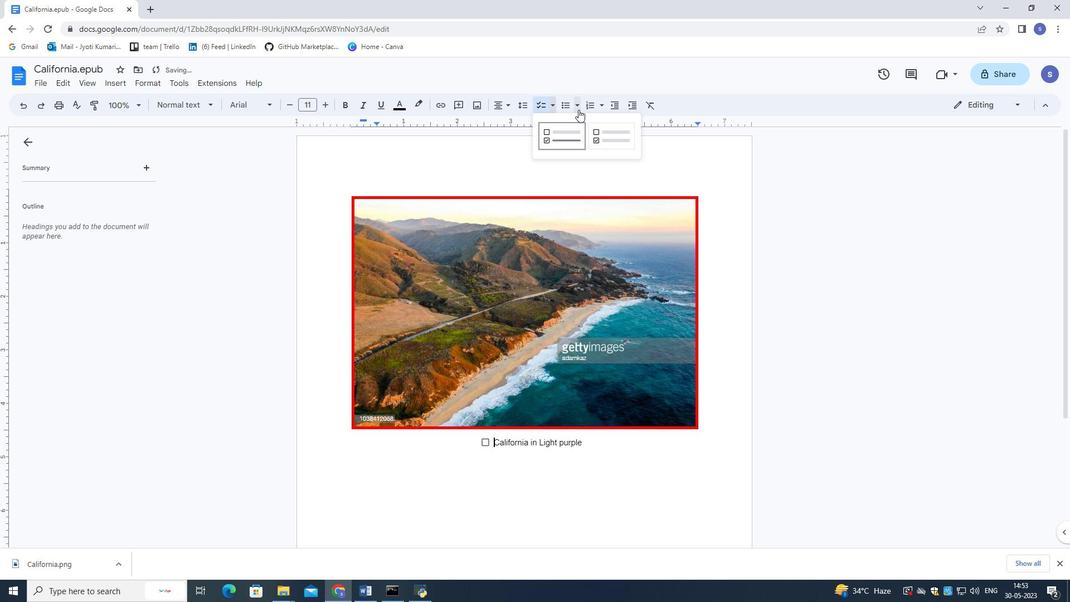 
Action: Mouse pressed left at (578, 107)
Screenshot: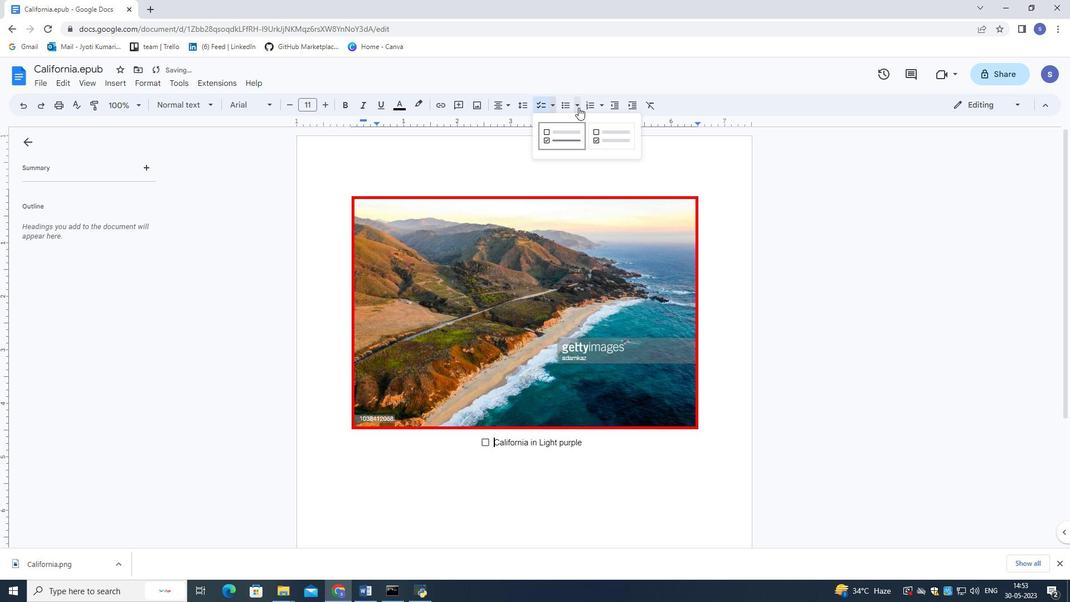 
Action: Mouse moved to (594, 107)
Screenshot: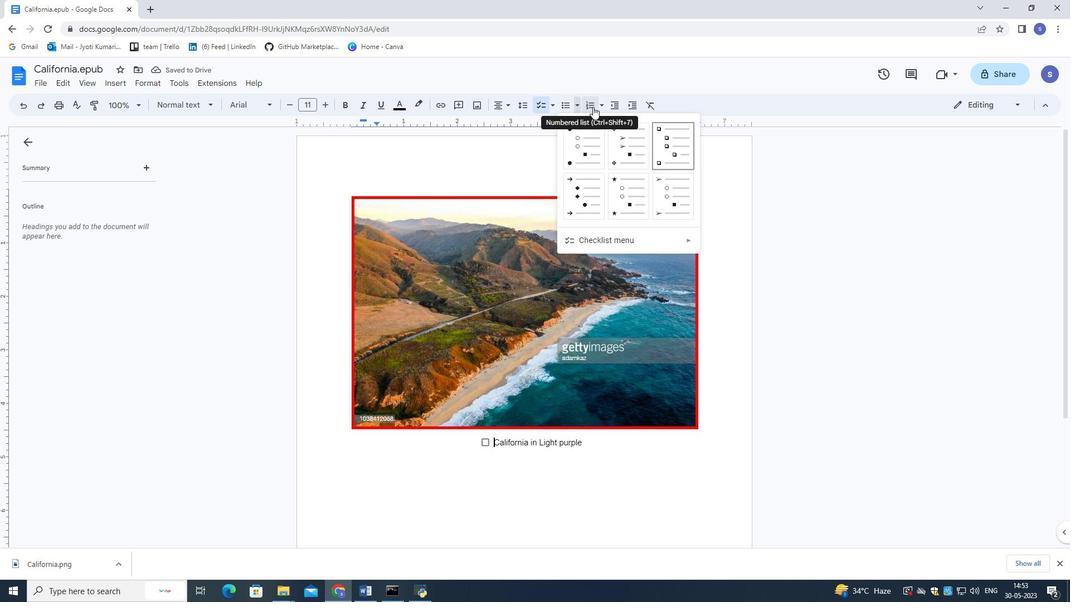 
Action: Mouse pressed left at (594, 107)
Screenshot: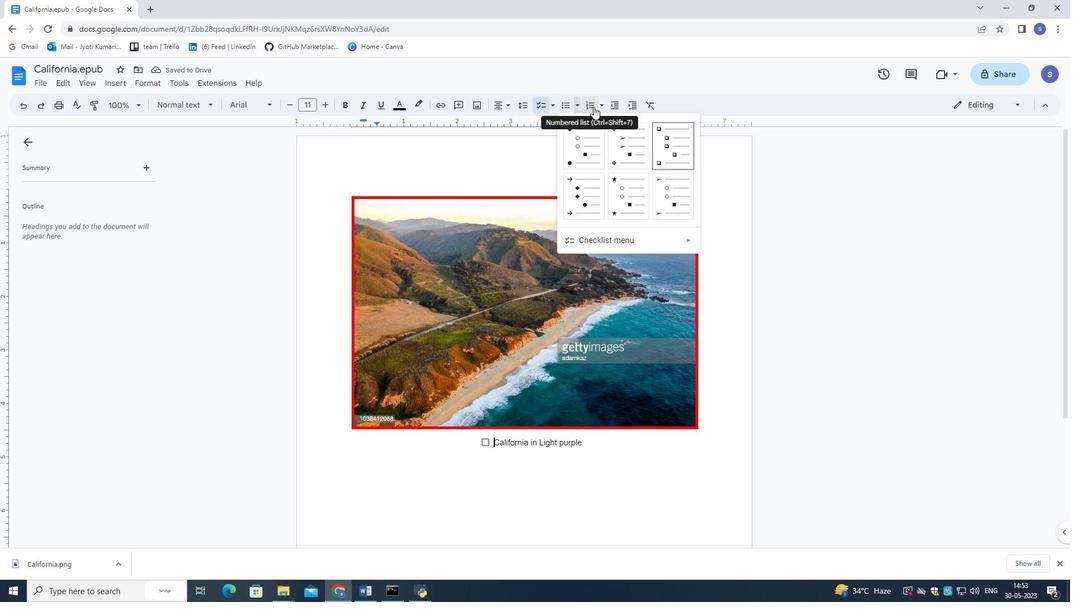 
Action: Mouse moved to (967, 101)
Screenshot: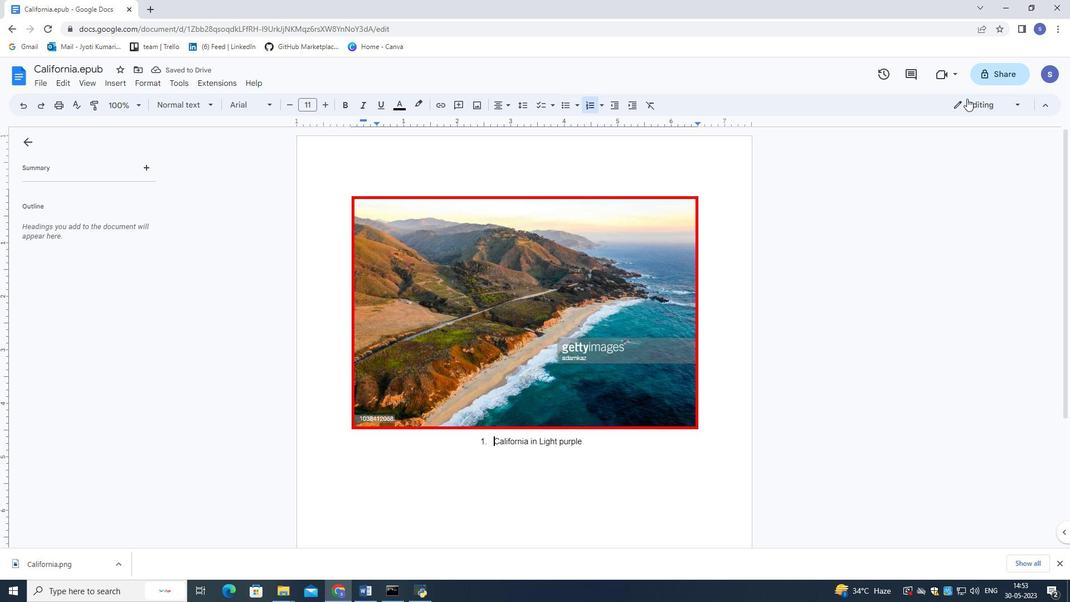 
Action: Mouse pressed left at (967, 101)
Screenshot: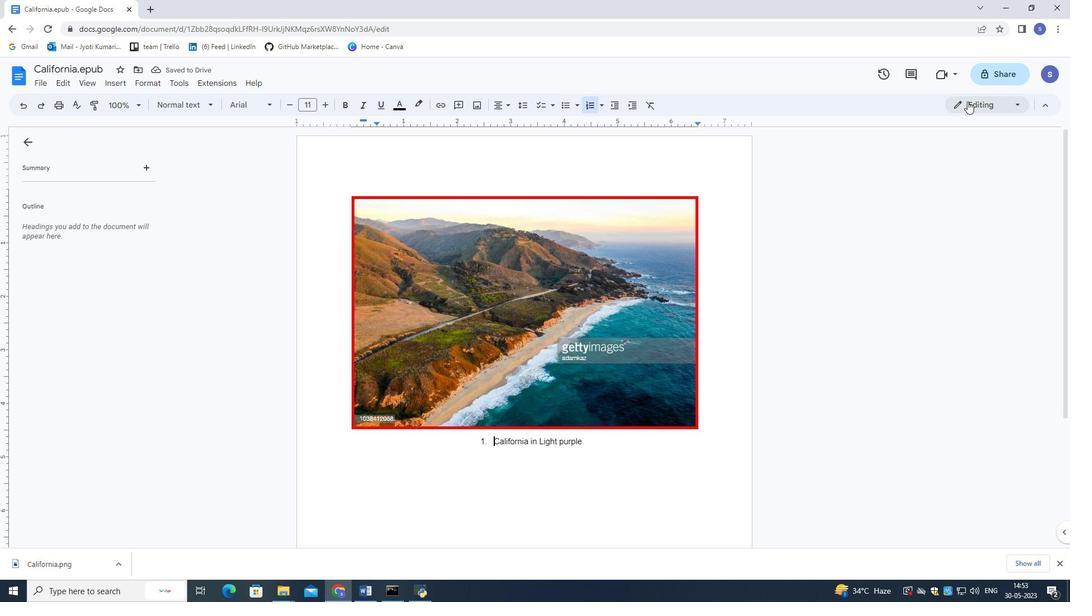
Action: Mouse moved to (825, 178)
Screenshot: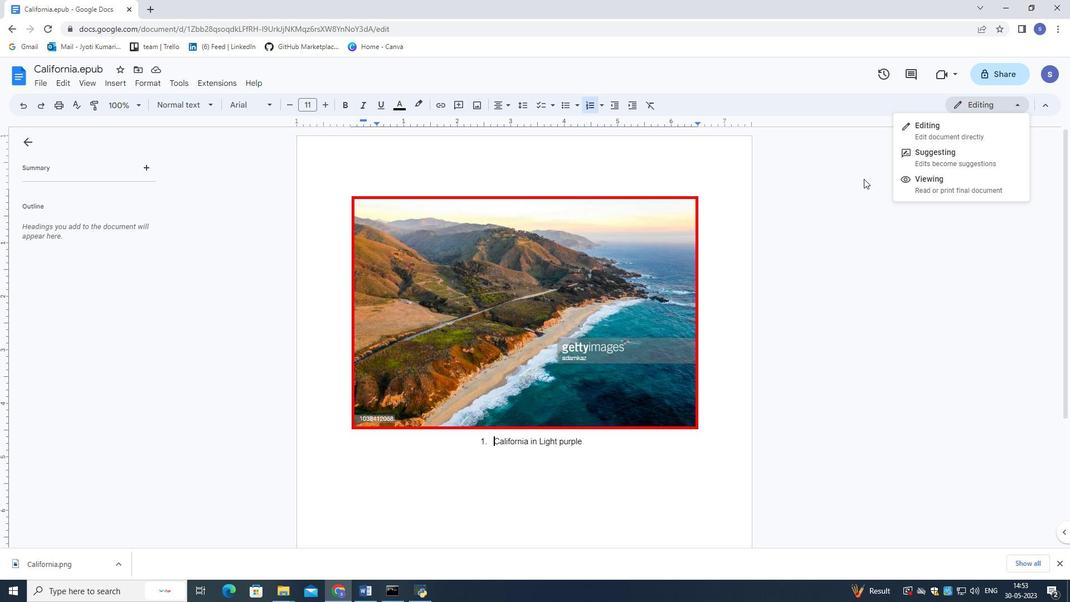 
Action: Mouse pressed left at (825, 178)
Screenshot: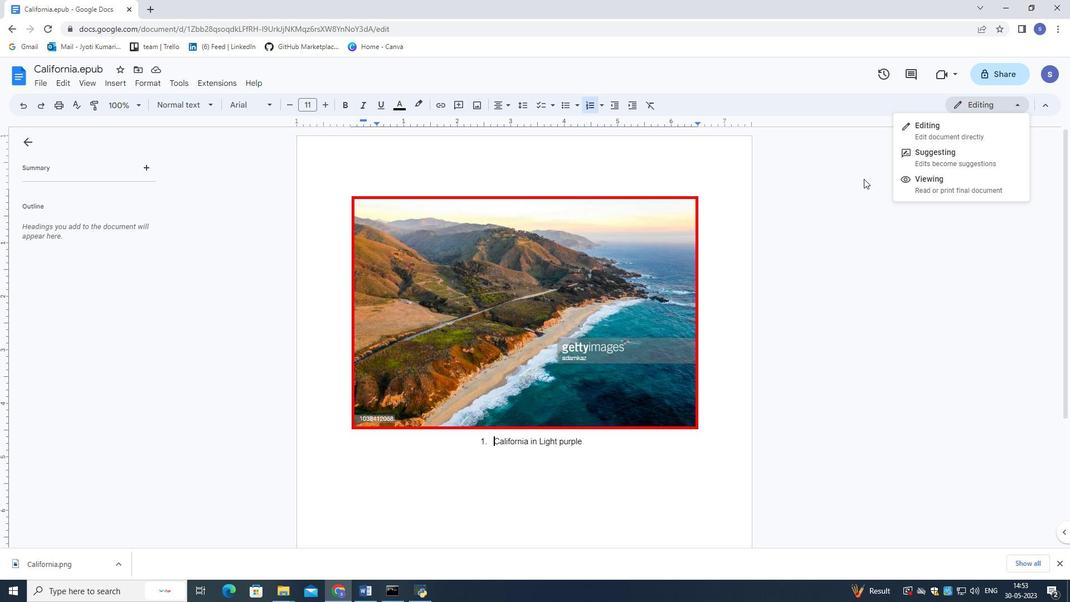 
Action: Mouse moved to (141, 88)
Screenshot: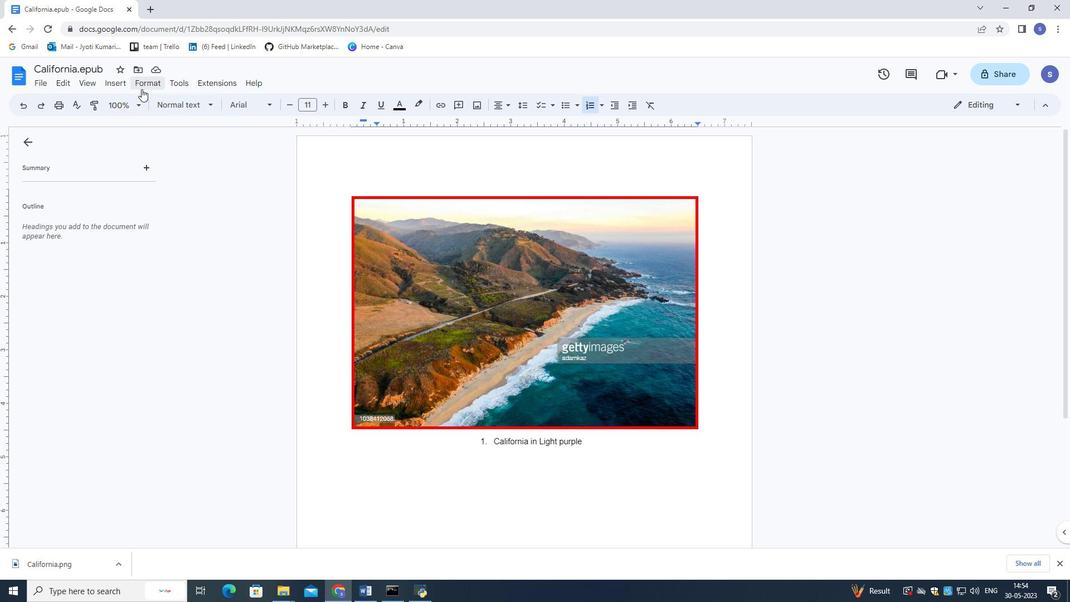 
Action: Mouse pressed left at (141, 88)
Screenshot: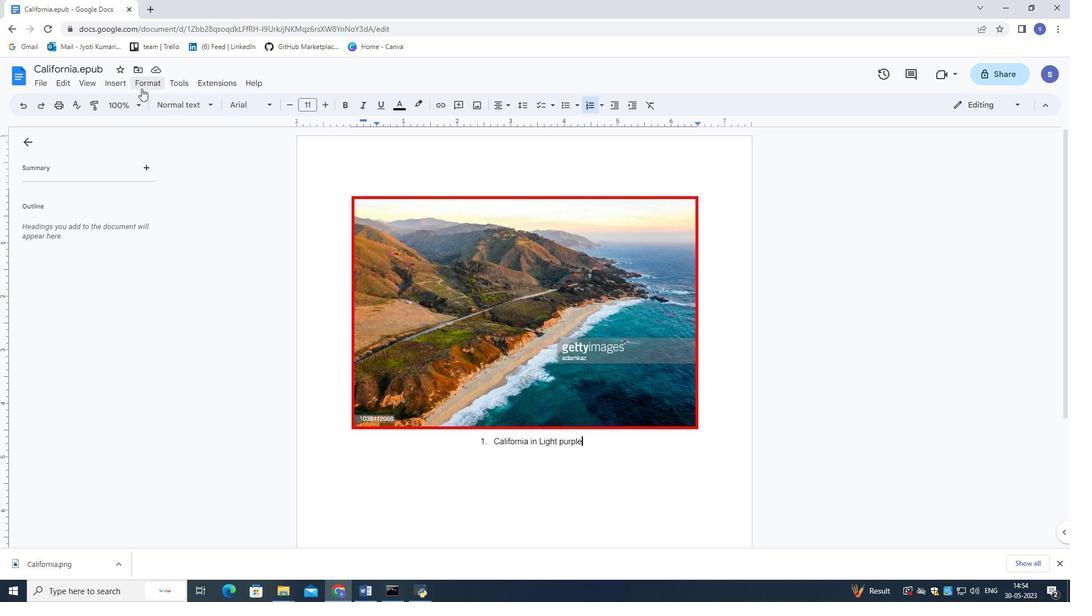 
Action: Mouse moved to (555, 471)
Screenshot: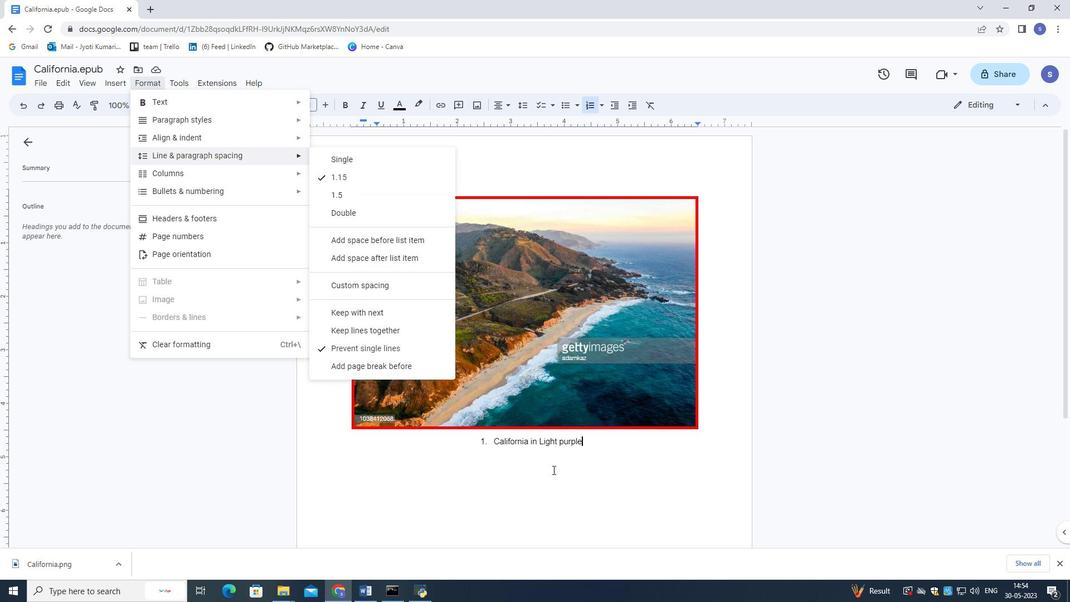 
Action: Mouse pressed left at (555, 471)
Screenshot: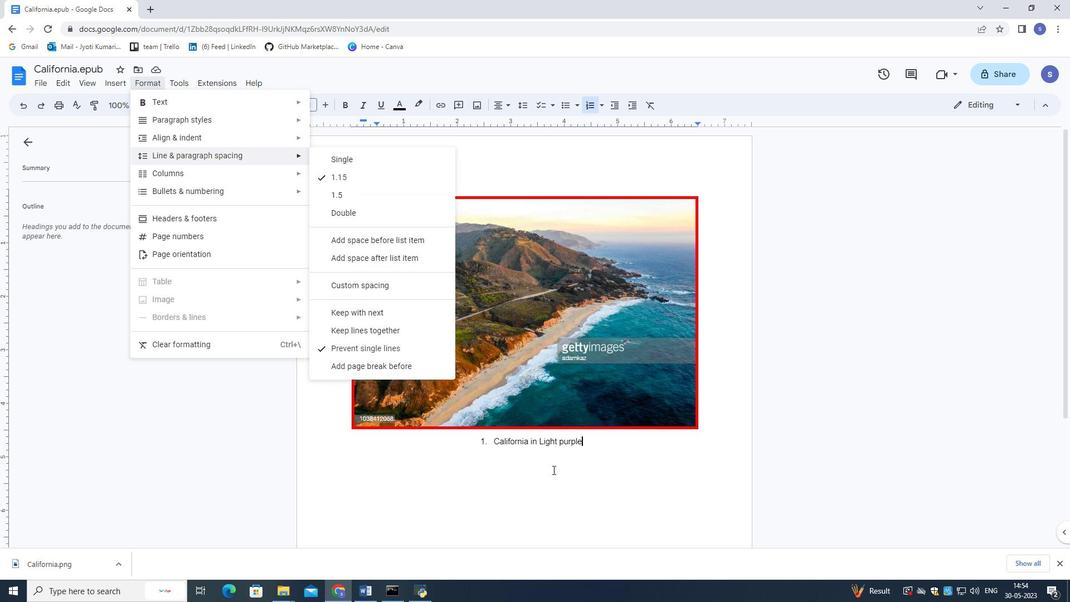 
Action: Mouse moved to (588, 440)
Screenshot: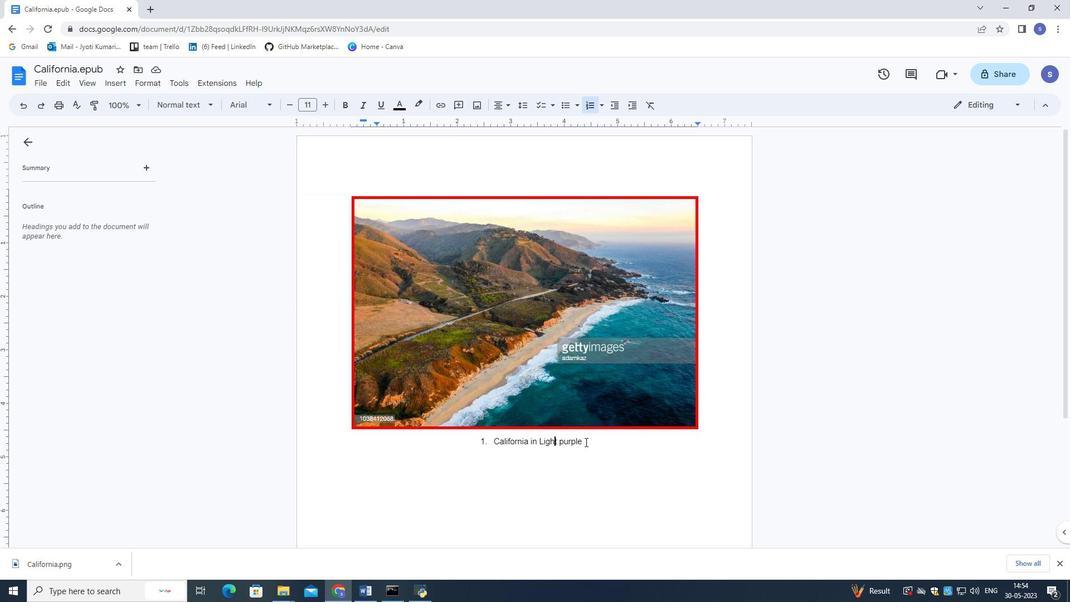 
Action: Mouse pressed left at (588, 440)
Screenshot: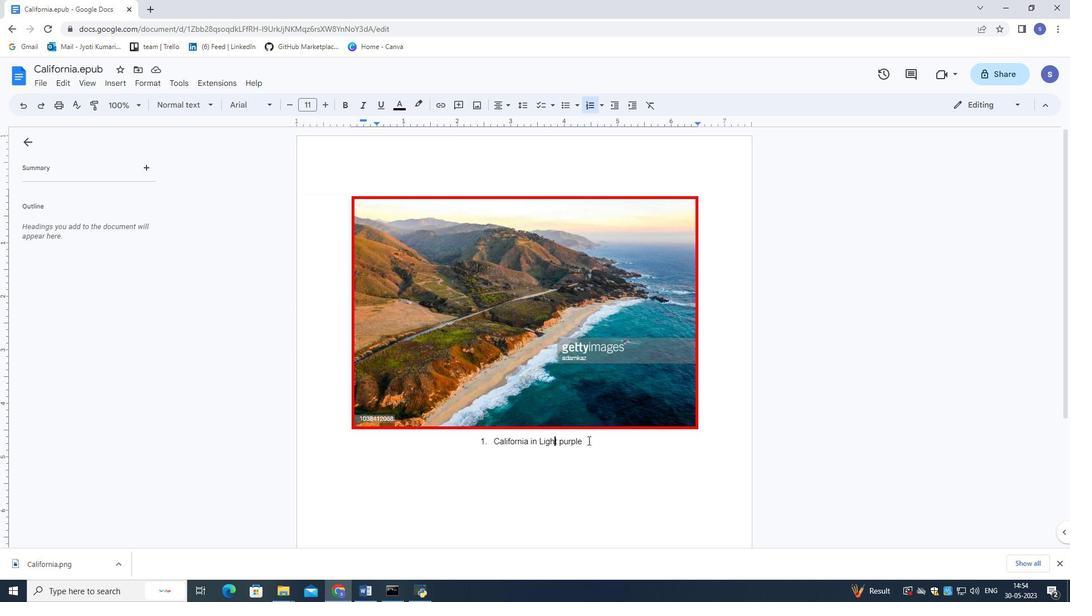 
Action: Mouse moved to (112, 77)
Screenshot: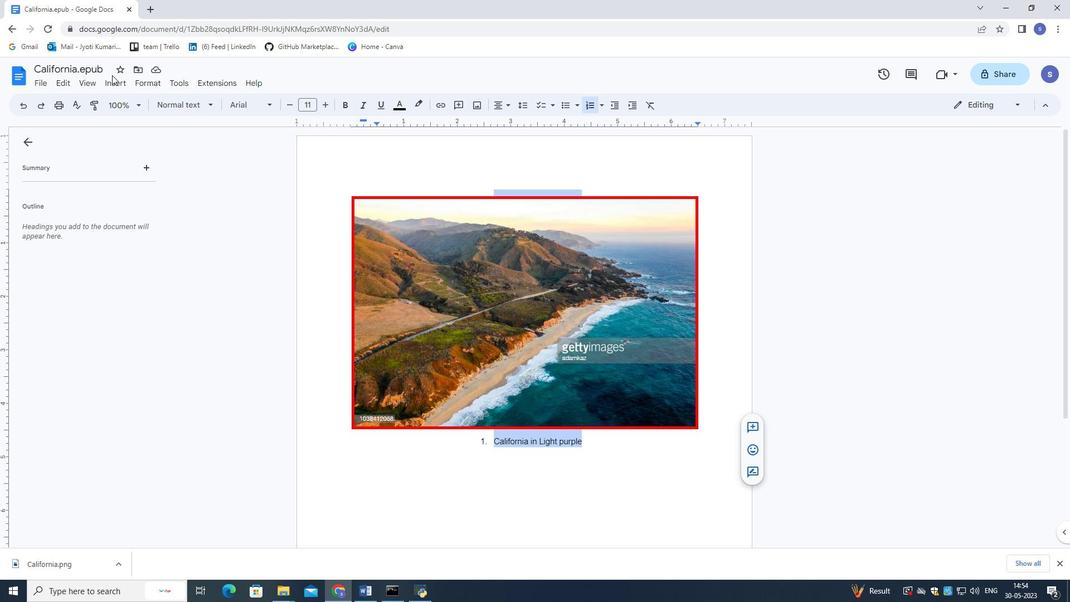 
Action: Mouse pressed left at (112, 77)
Screenshot: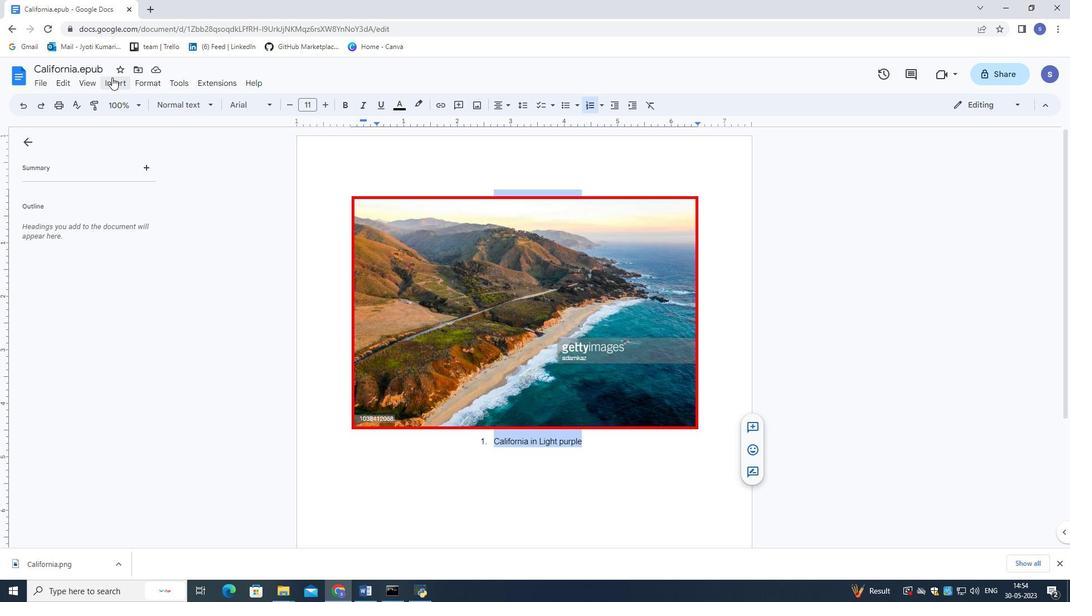 
Action: Mouse moved to (323, 142)
Screenshot: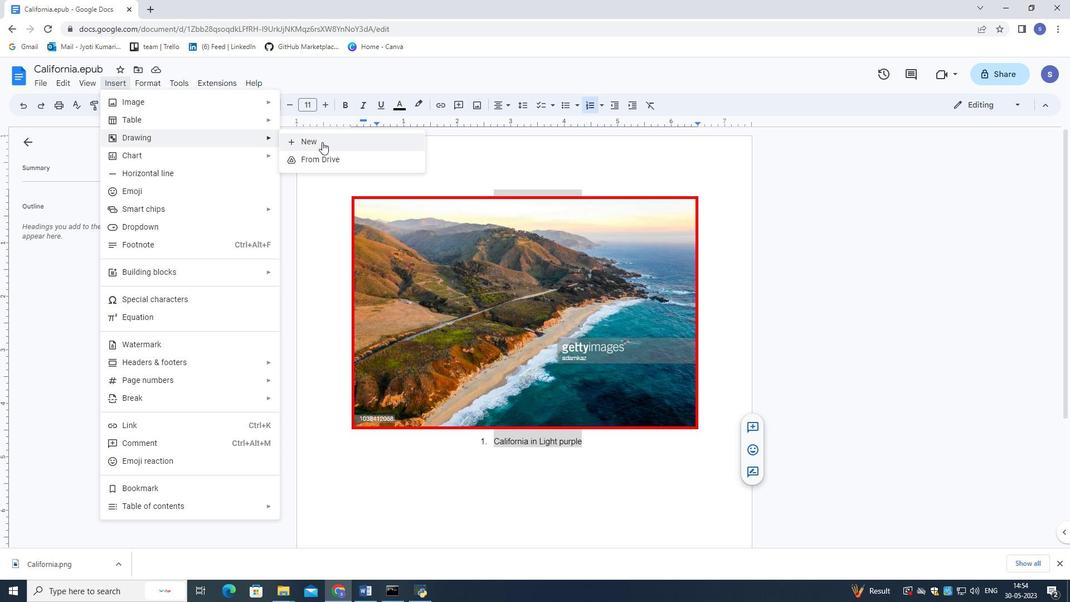 
Action: Mouse pressed left at (323, 142)
Screenshot: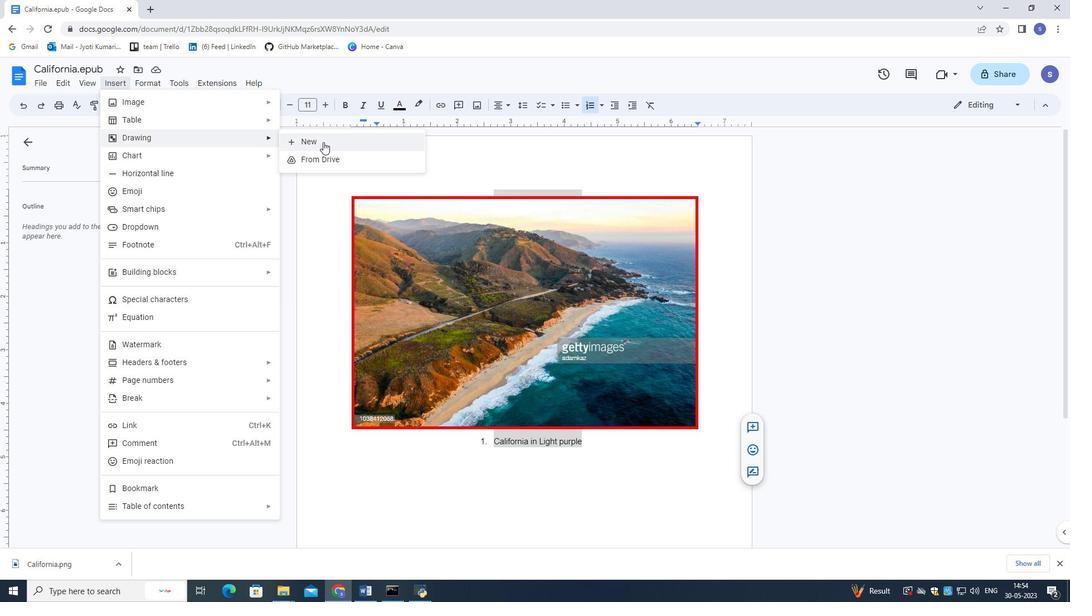 
Action: Mouse moved to (435, 171)
Screenshot: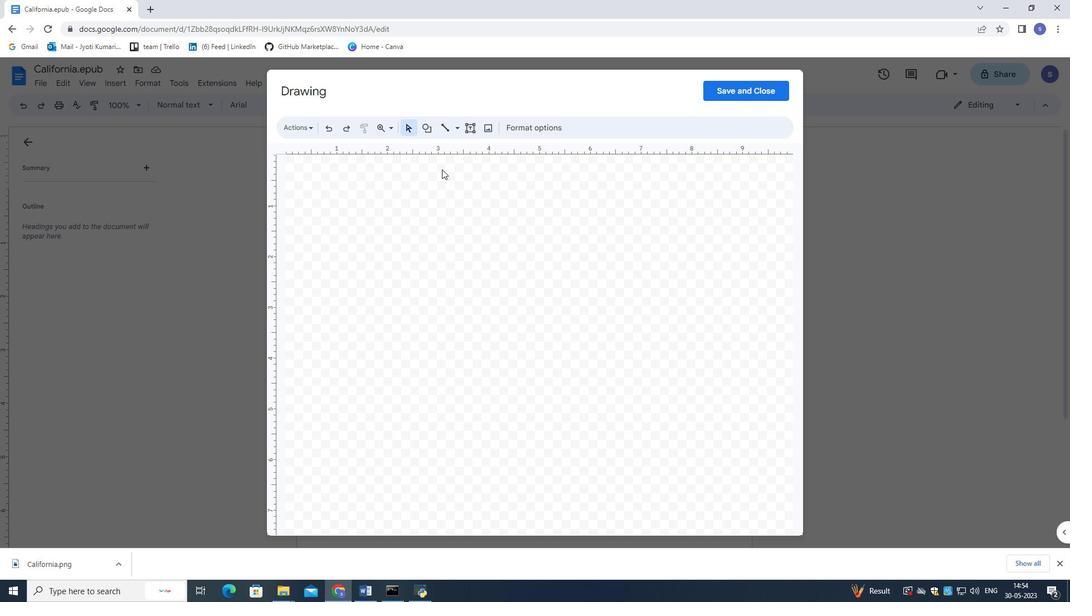
Action: Mouse pressed left at (435, 171)
Screenshot: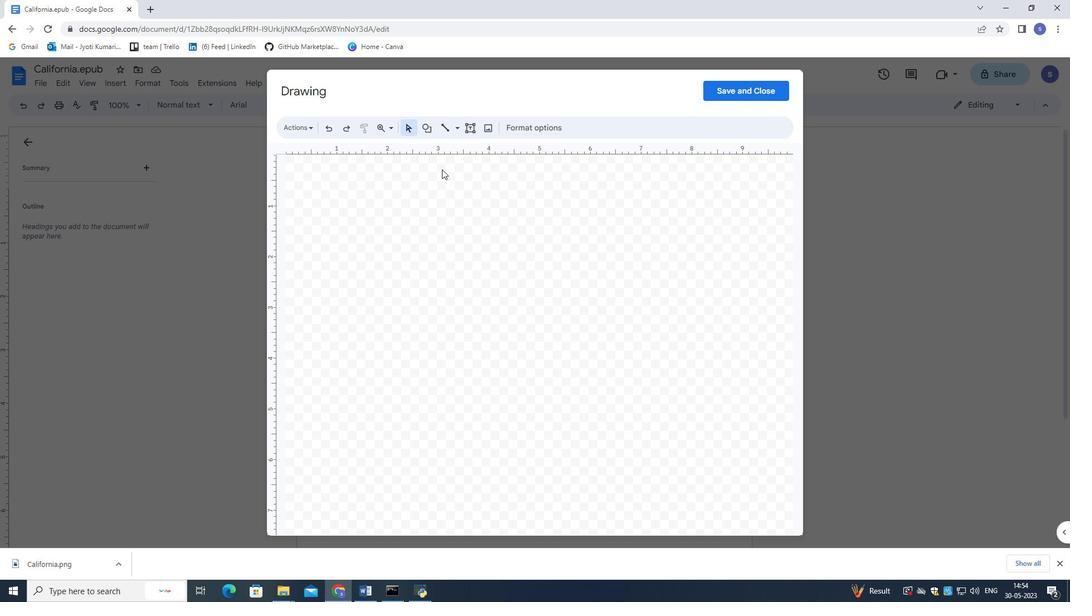 
Action: Mouse moved to (312, 131)
Screenshot: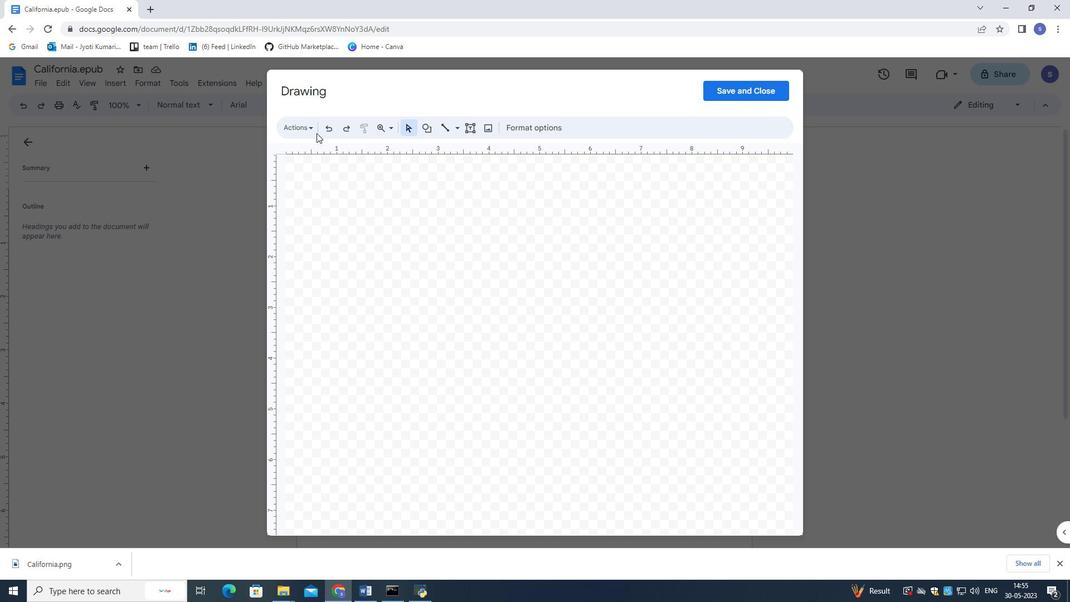 
Action: Mouse pressed left at (312, 131)
Screenshot: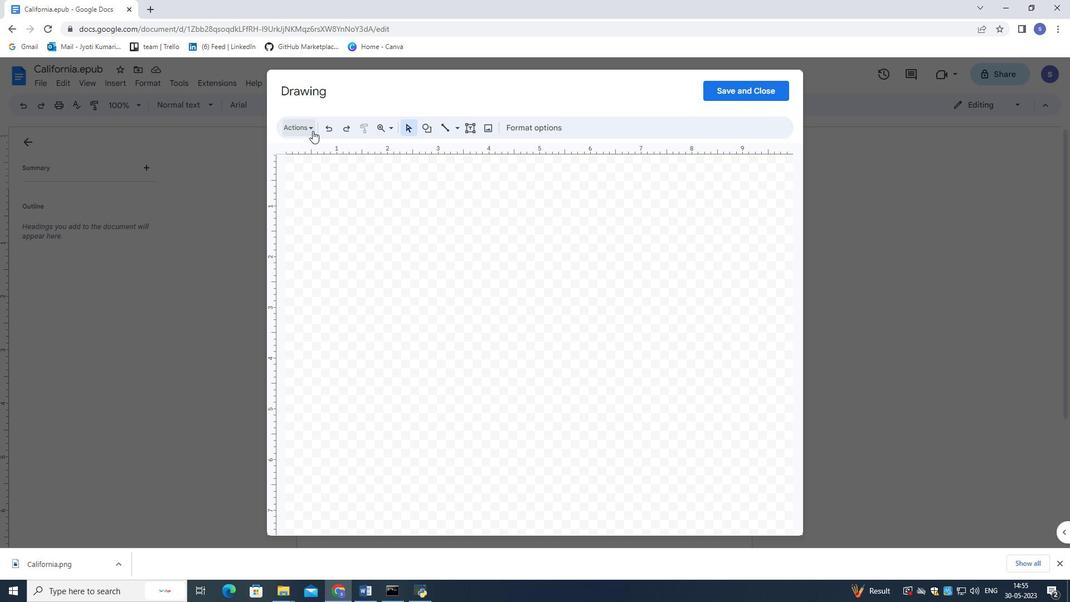 
Action: Mouse moved to (346, 204)
Screenshot: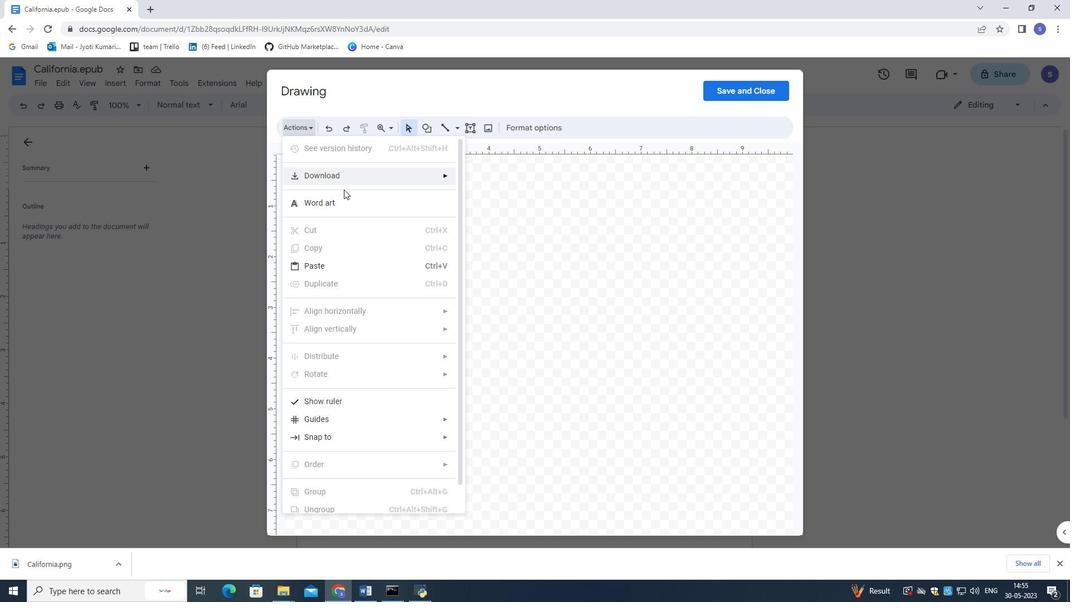 
Action: Mouse pressed left at (346, 204)
Screenshot: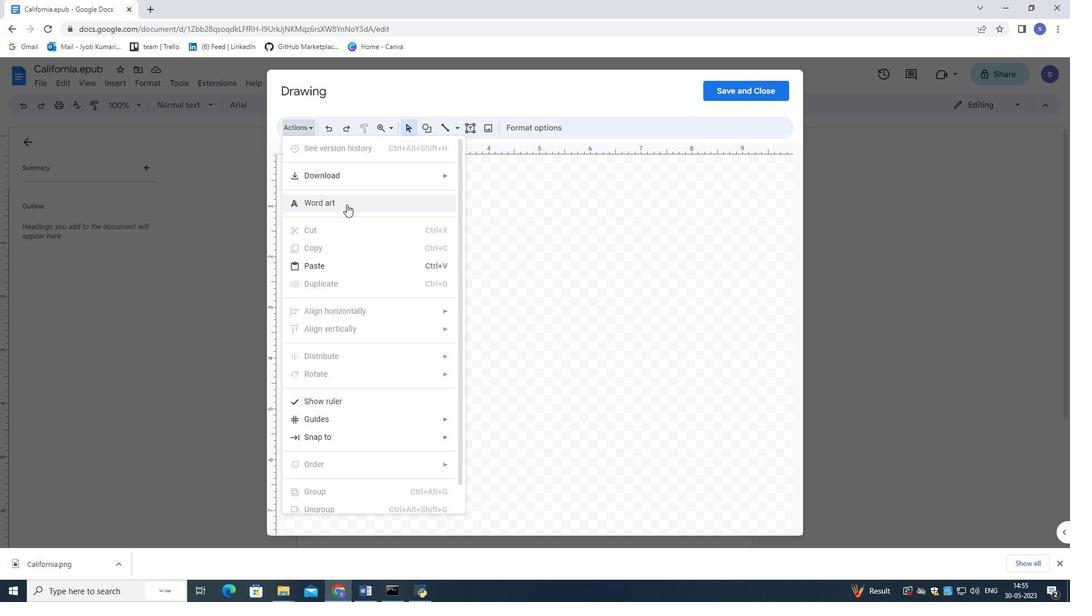 
Action: Mouse moved to (434, 200)
Screenshot: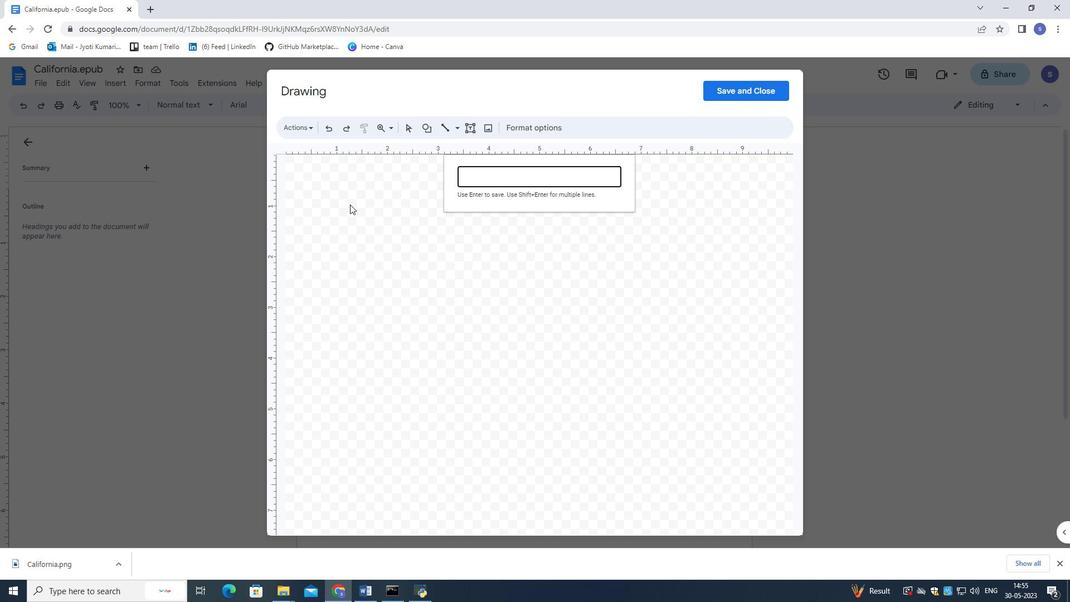 
Action: Key pressed <Key.shift>California<Key.space><Key.shift>in<Key.space><Key.shift>Light<Key.space><Key.shift>Purple<Key.enter>
Screenshot: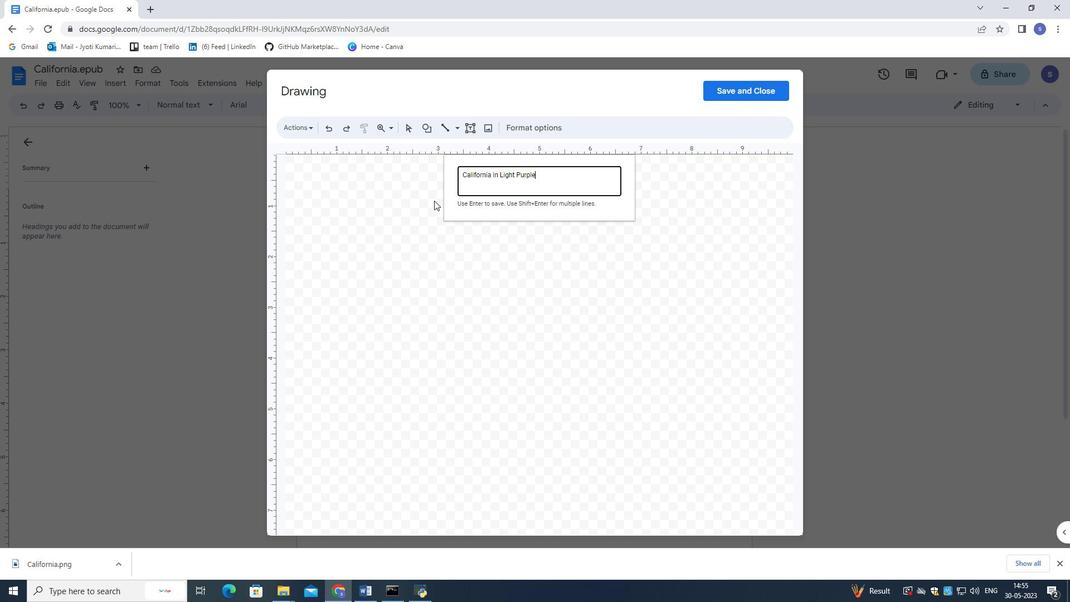 
Action: Mouse moved to (627, 127)
Screenshot: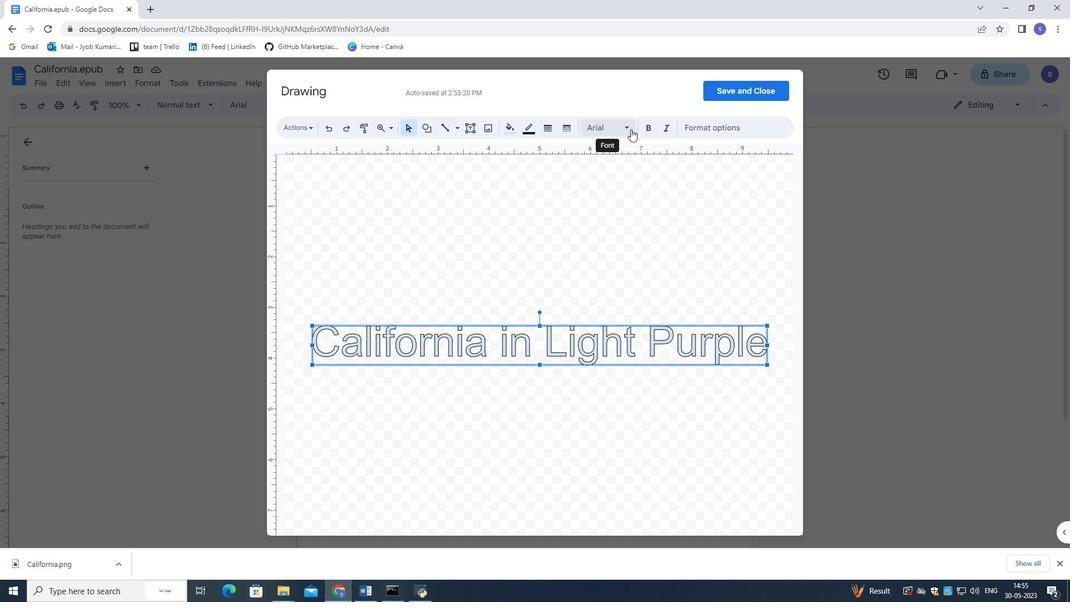 
Action: Mouse pressed left at (627, 127)
Screenshot: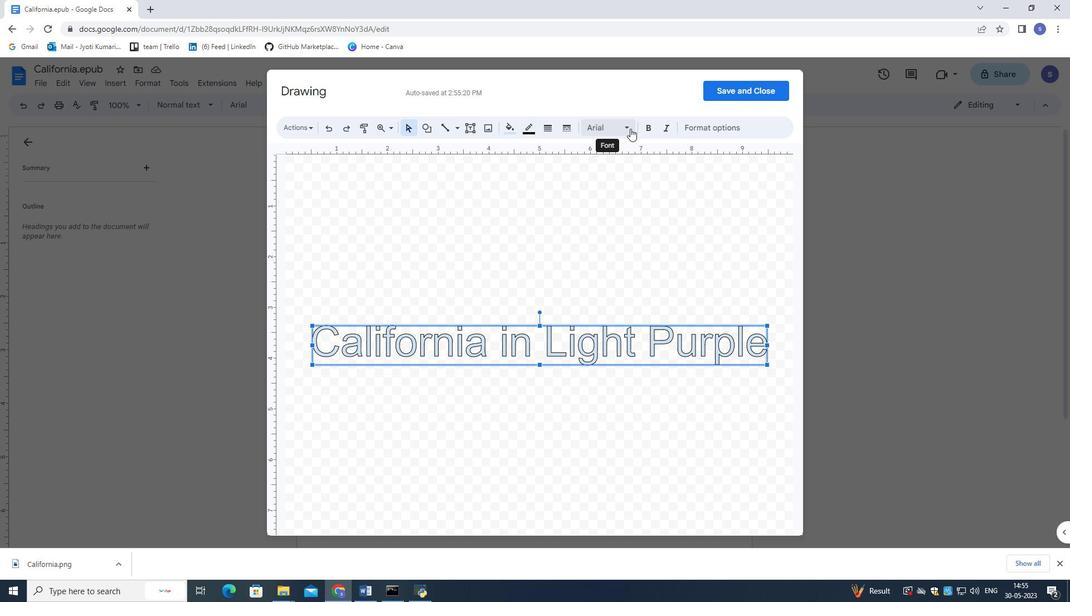 
Action: Mouse moved to (628, 459)
Screenshot: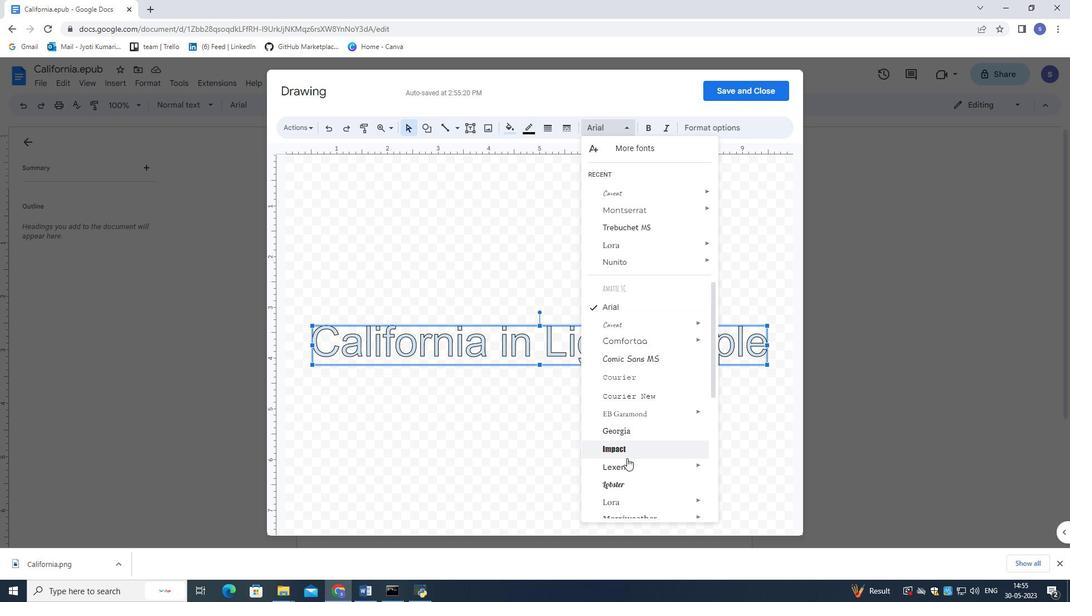 
Action: Mouse scrolled (628, 459) with delta (0, 0)
Screenshot: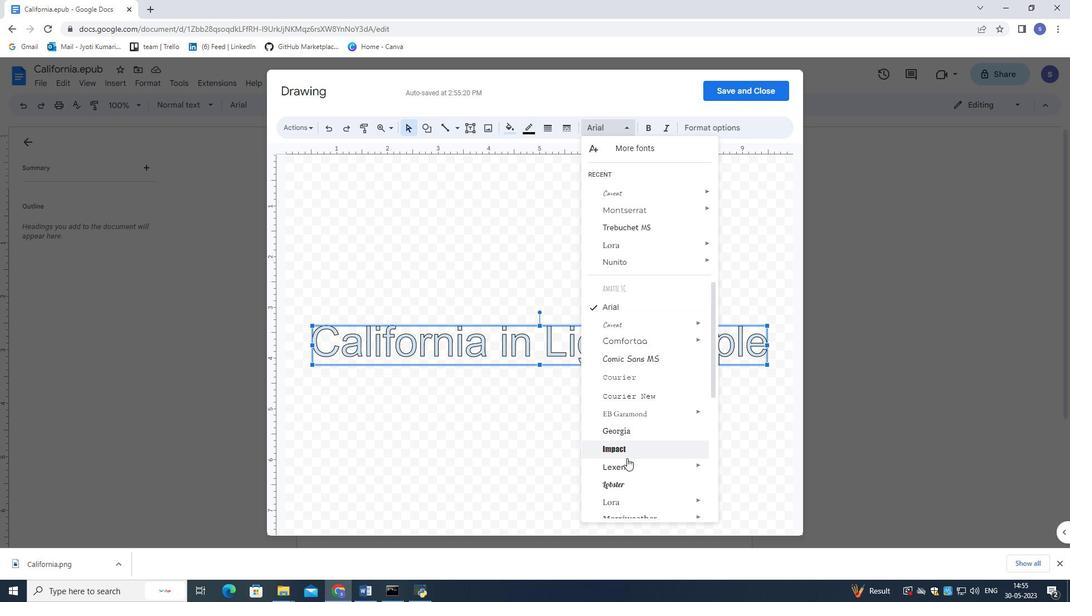
Action: Mouse moved to (561, 237)
Screenshot: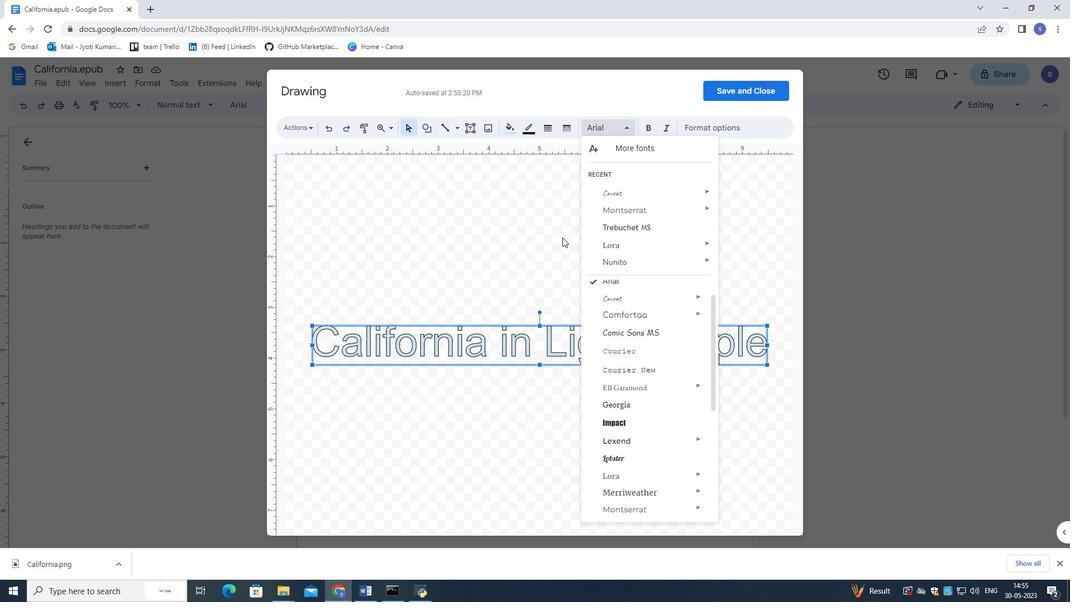 
Action: Mouse pressed left at (561, 237)
Screenshot: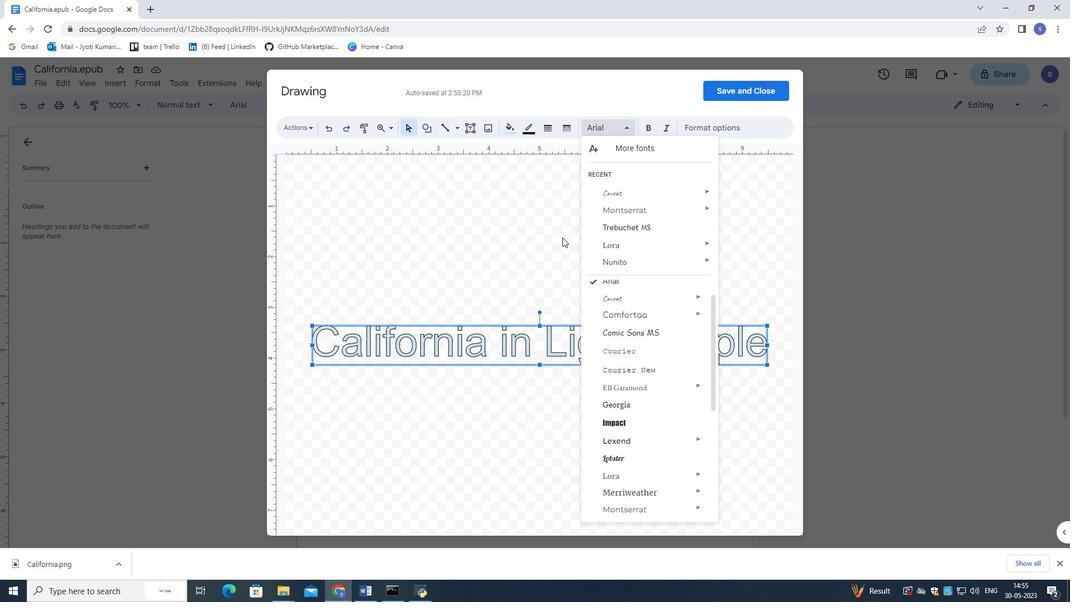 
Action: Mouse moved to (321, 336)
Screenshot: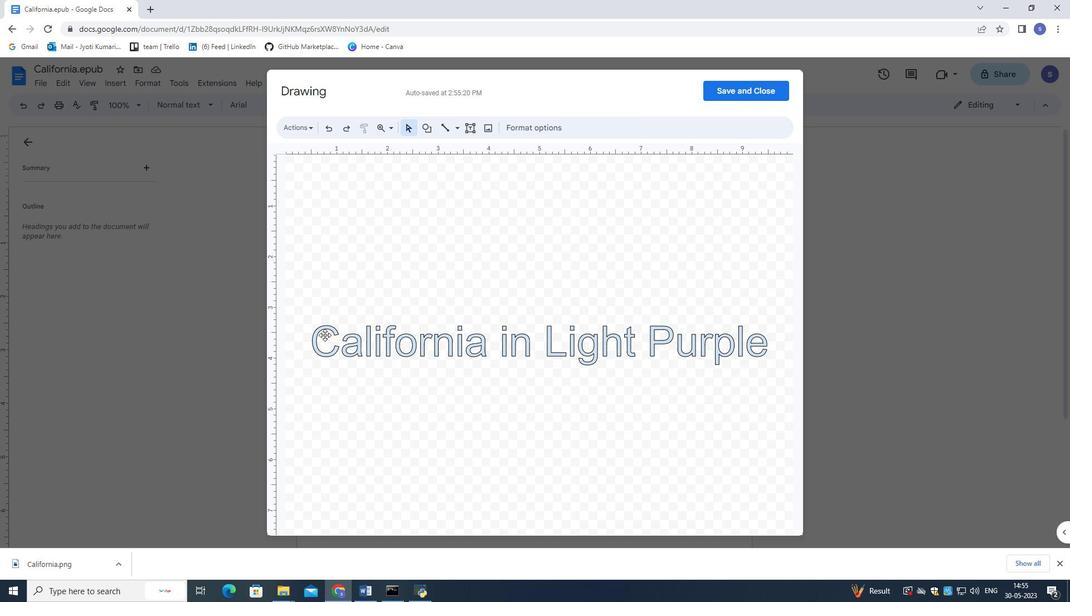 
Action: Mouse pressed left at (321, 336)
Screenshot: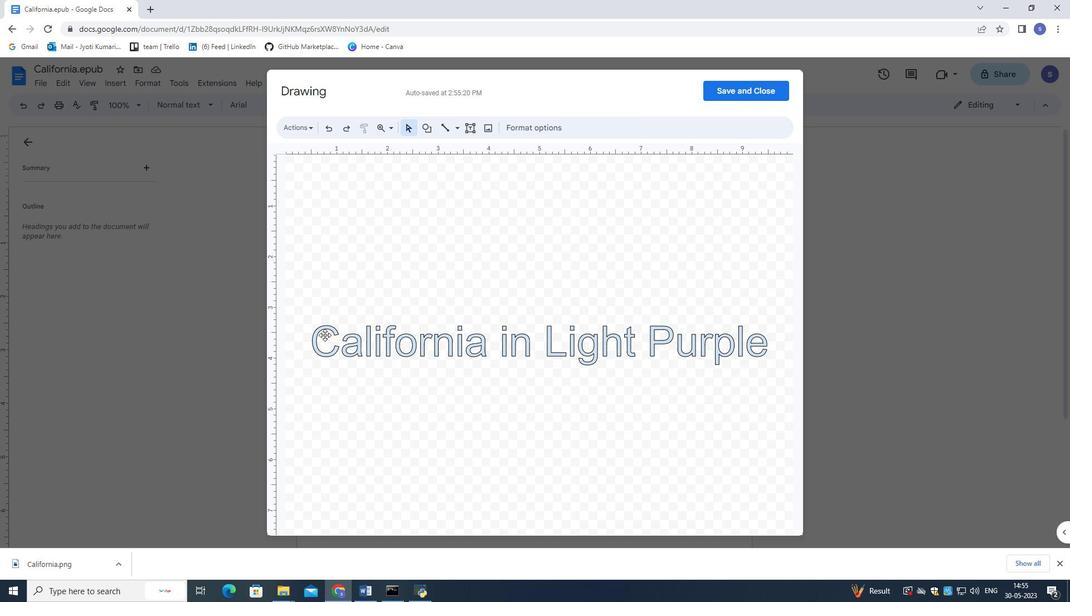 
Action: Mouse moved to (372, 340)
Screenshot: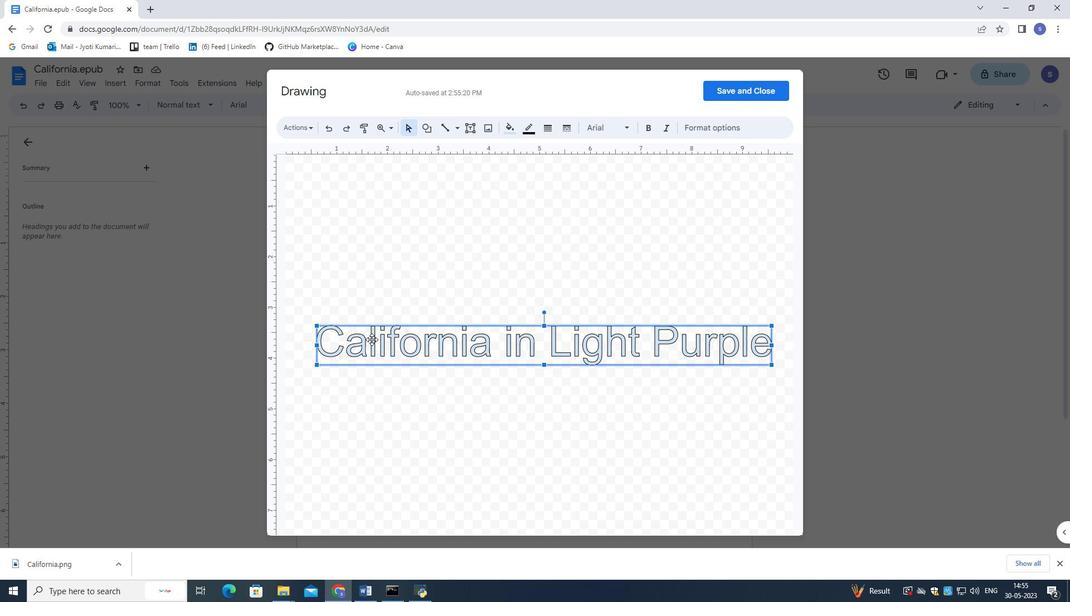 
Action: Mouse pressed left at (372, 340)
Screenshot: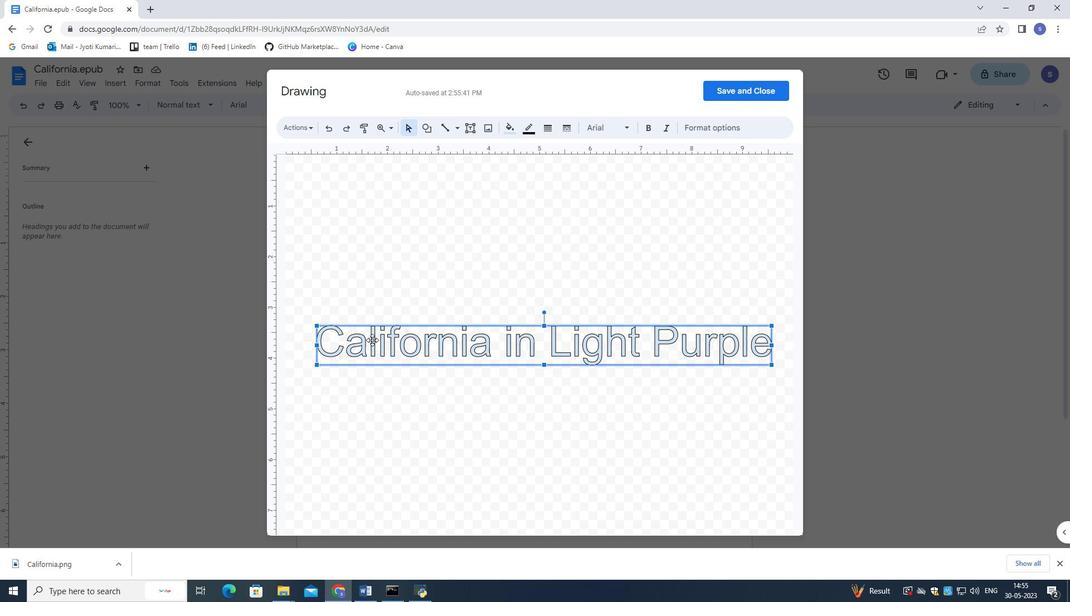 
Action: Mouse moved to (389, 333)
Screenshot: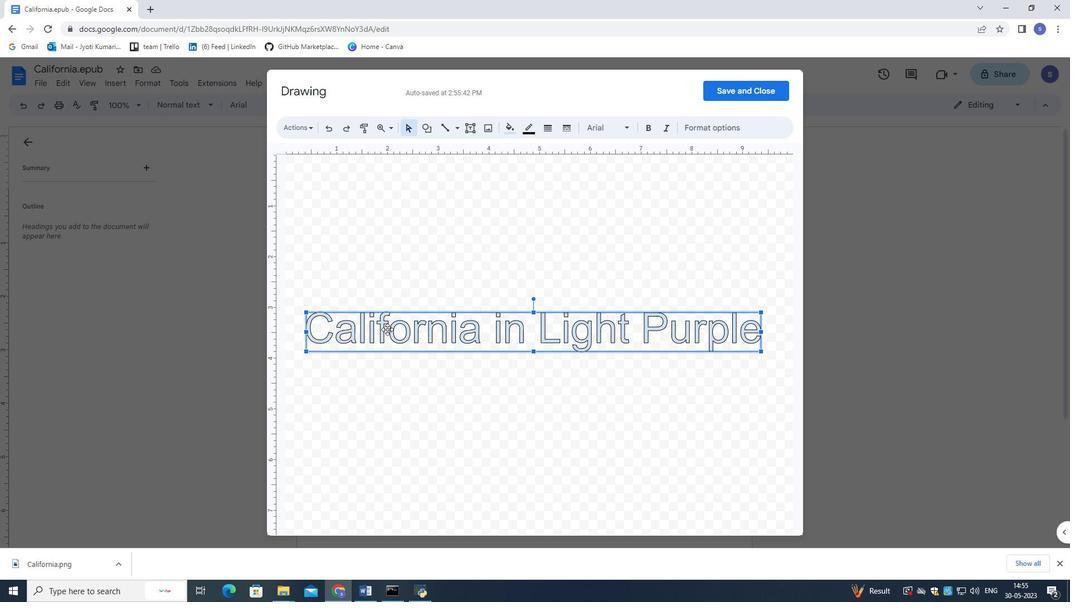 
Action: Mouse pressed right at (389, 333)
Screenshot: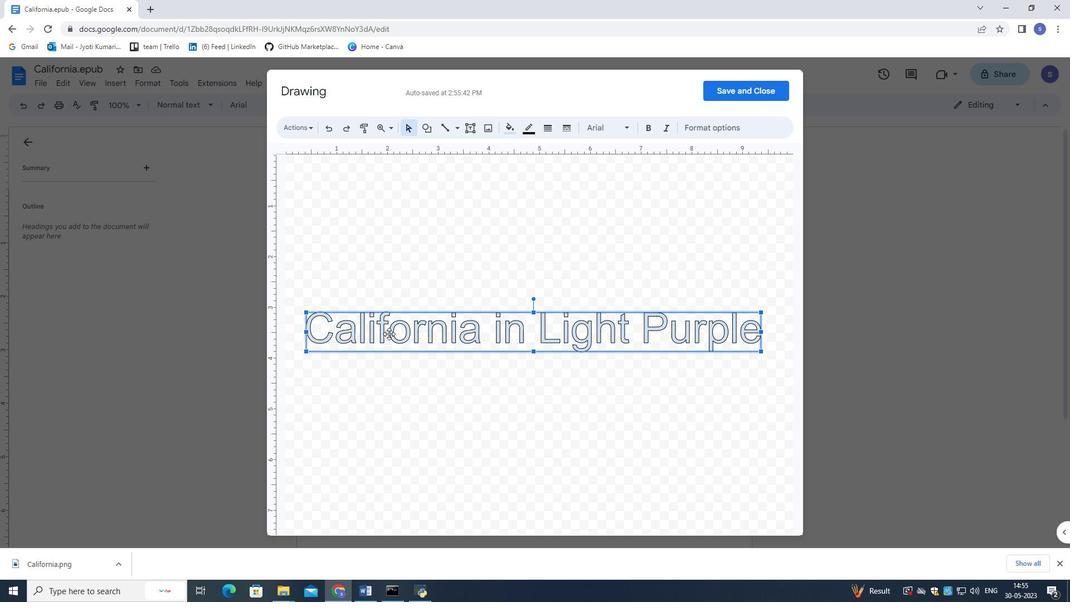 
Action: Mouse moved to (515, 124)
Screenshot: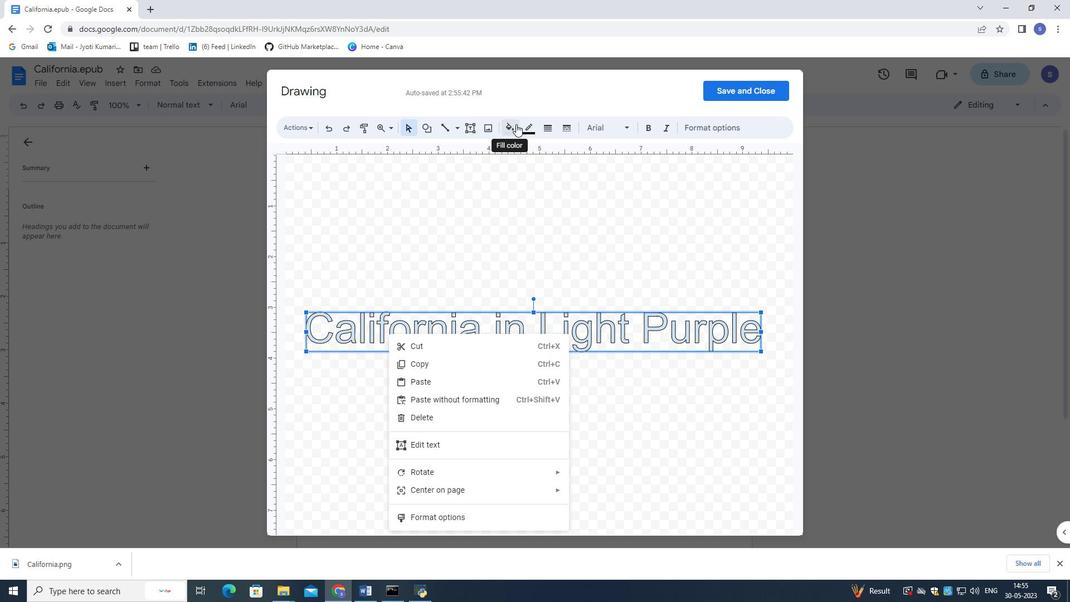 
Action: Mouse pressed left at (515, 124)
Screenshot: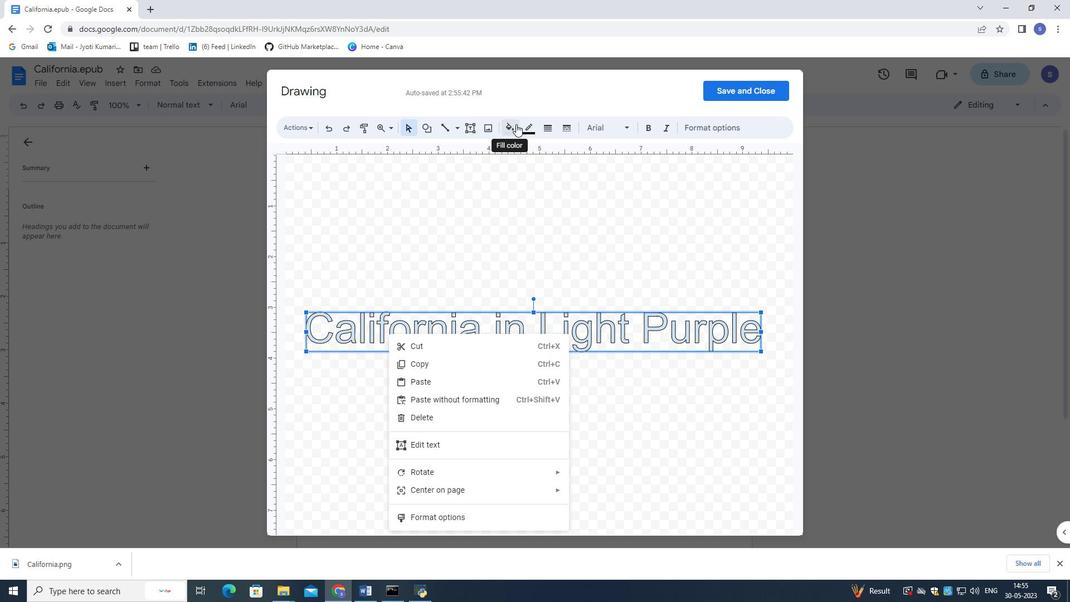 
Action: Mouse moved to (614, 219)
Screenshot: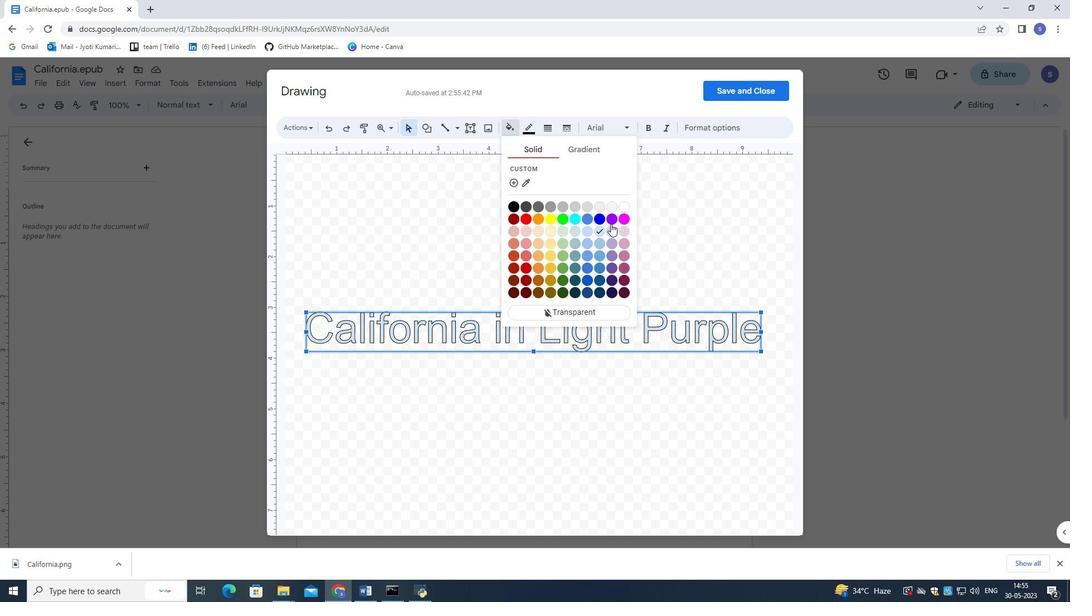 
Action: Mouse pressed left at (614, 219)
Screenshot: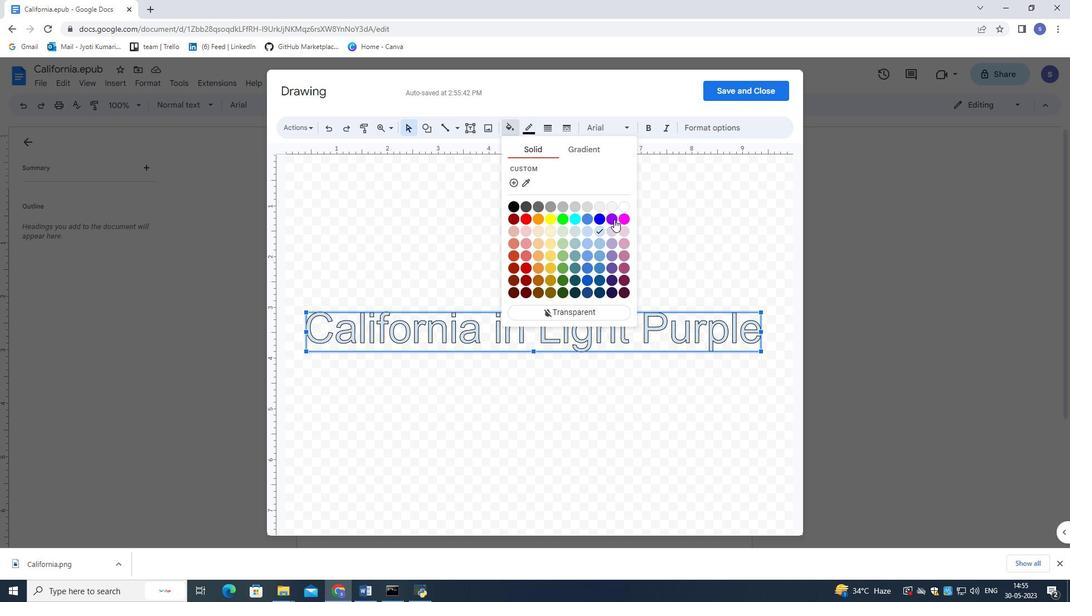
Action: Mouse moved to (476, 125)
Screenshot: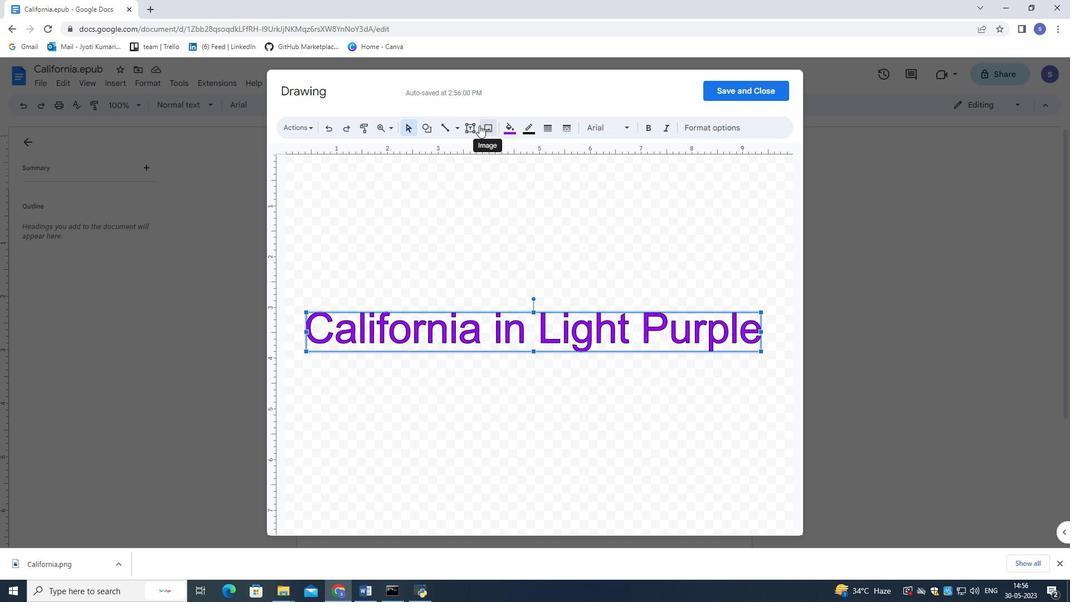 
Action: Mouse pressed left at (476, 125)
Screenshot: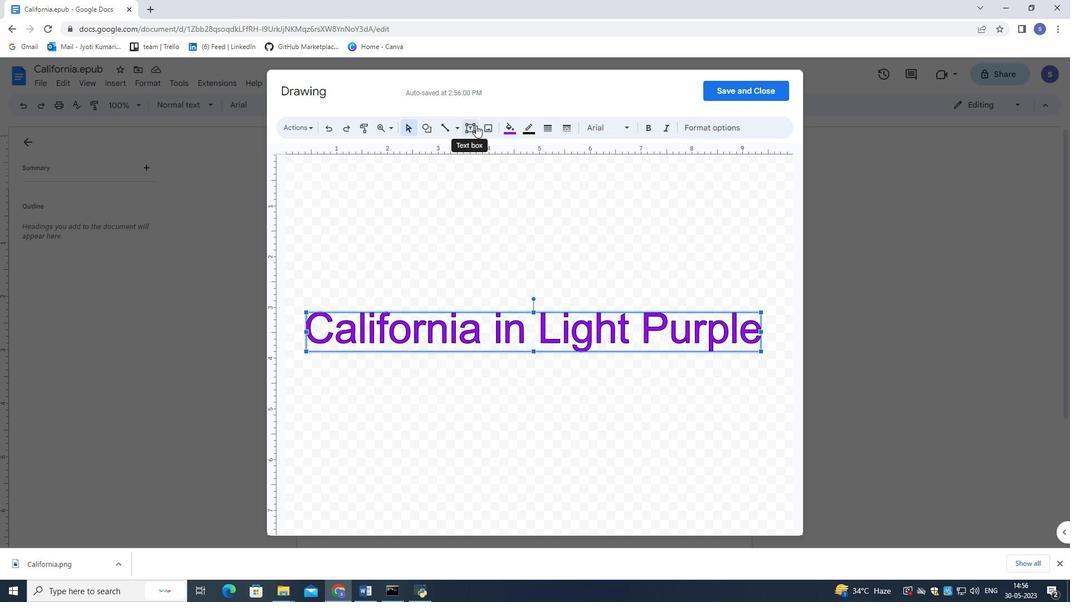 
Action: Mouse moved to (473, 128)
Screenshot: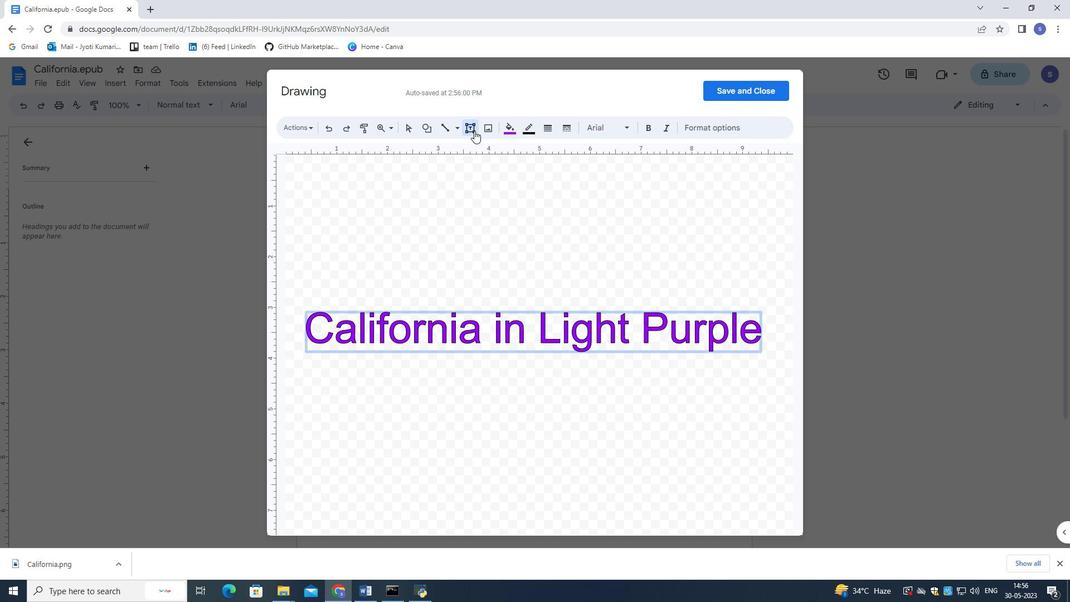 
Action: Mouse pressed left at (473, 128)
Screenshot: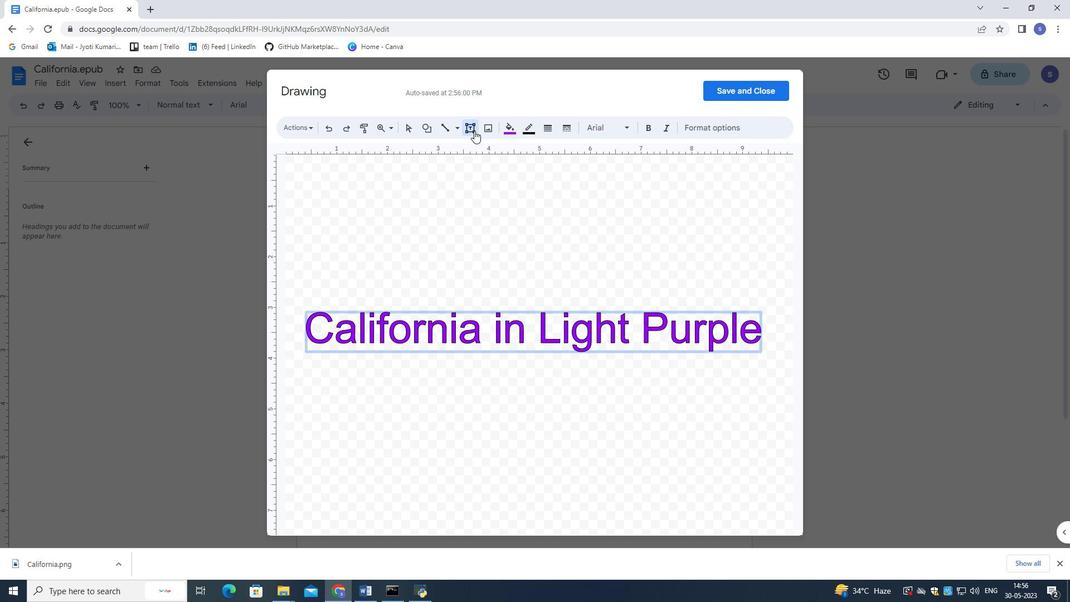 
Action: Mouse pressed left at (473, 128)
Screenshot: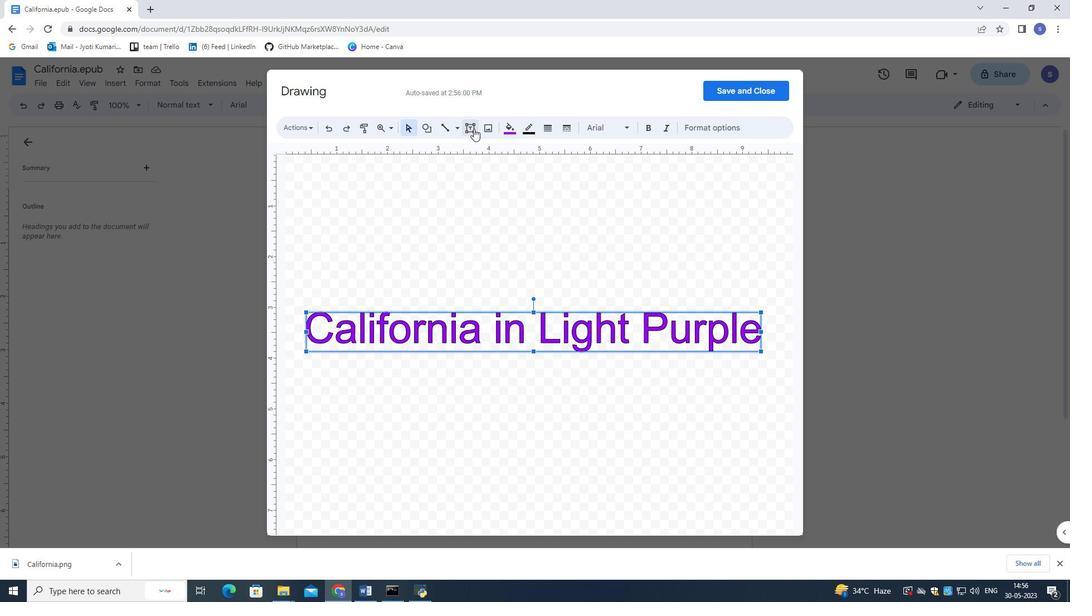 
Action: Mouse pressed left at (473, 128)
Screenshot: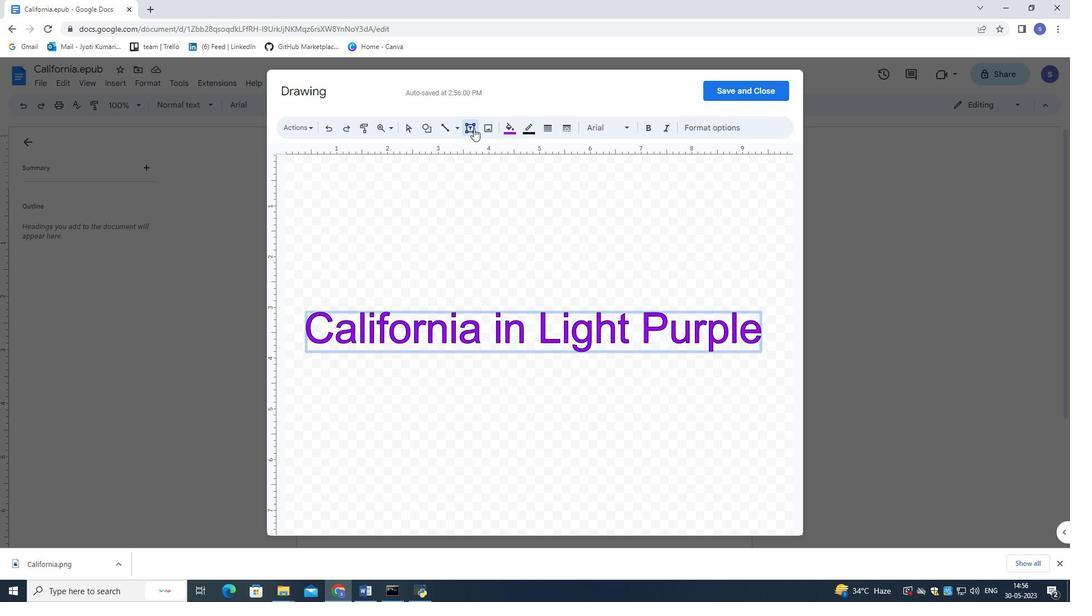 
Action: Mouse moved to (536, 311)
Screenshot: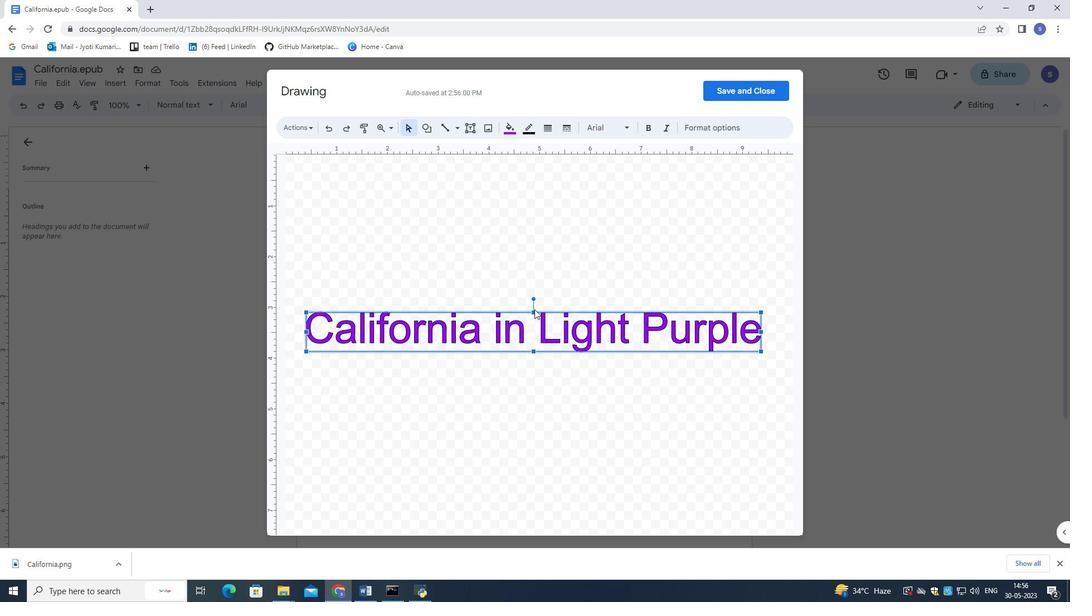 
Action: Mouse pressed left at (536, 311)
Screenshot: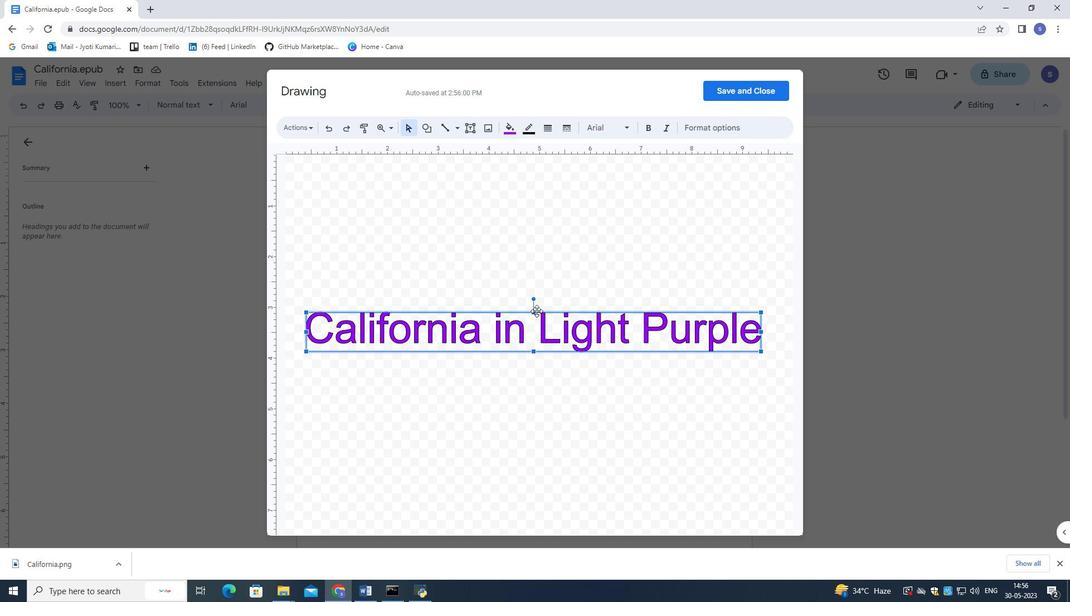 
Action: Mouse moved to (535, 351)
Screenshot: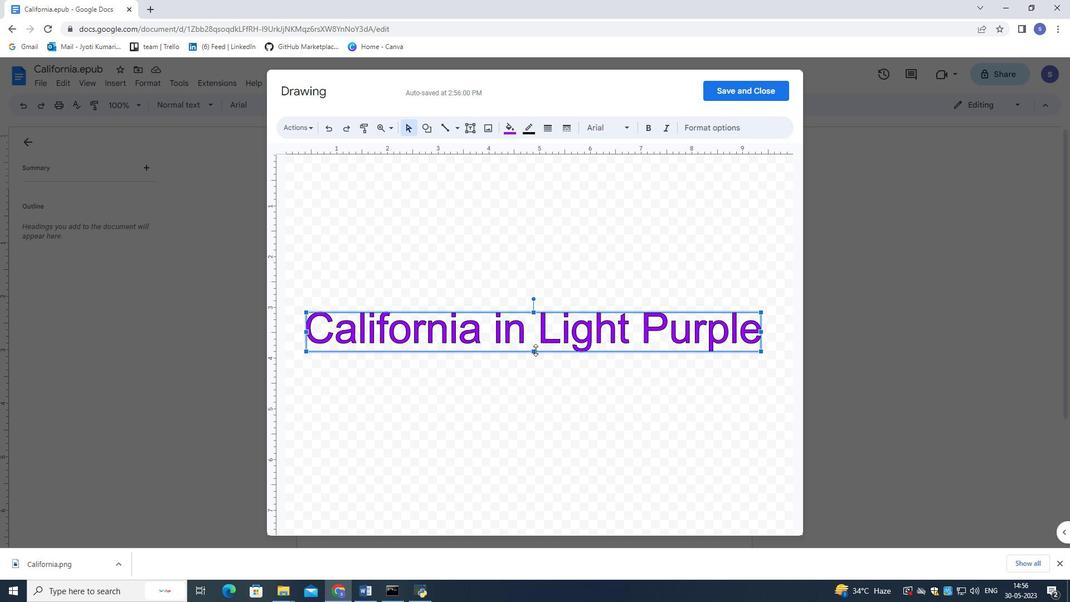 
Action: Mouse pressed left at (535, 351)
Screenshot: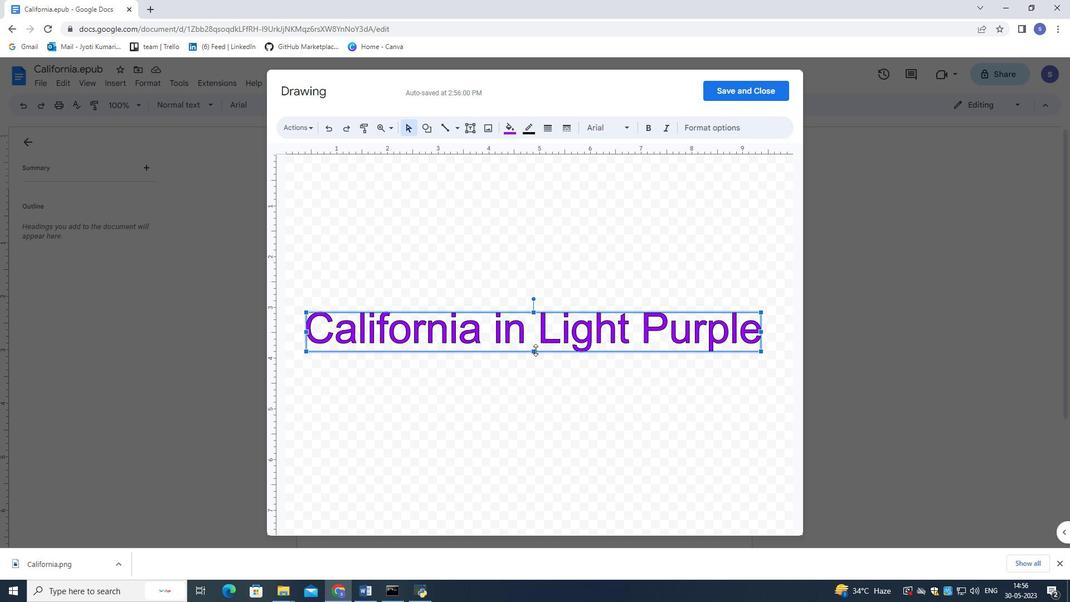 
Action: Mouse moved to (690, 130)
Screenshot: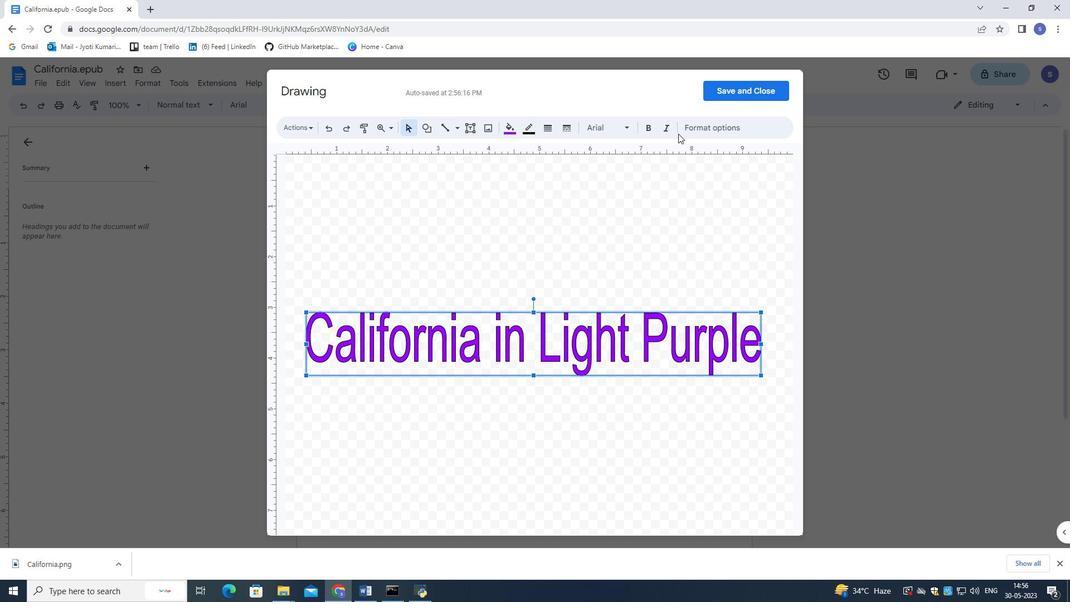 
Action: Mouse pressed left at (690, 130)
Screenshot: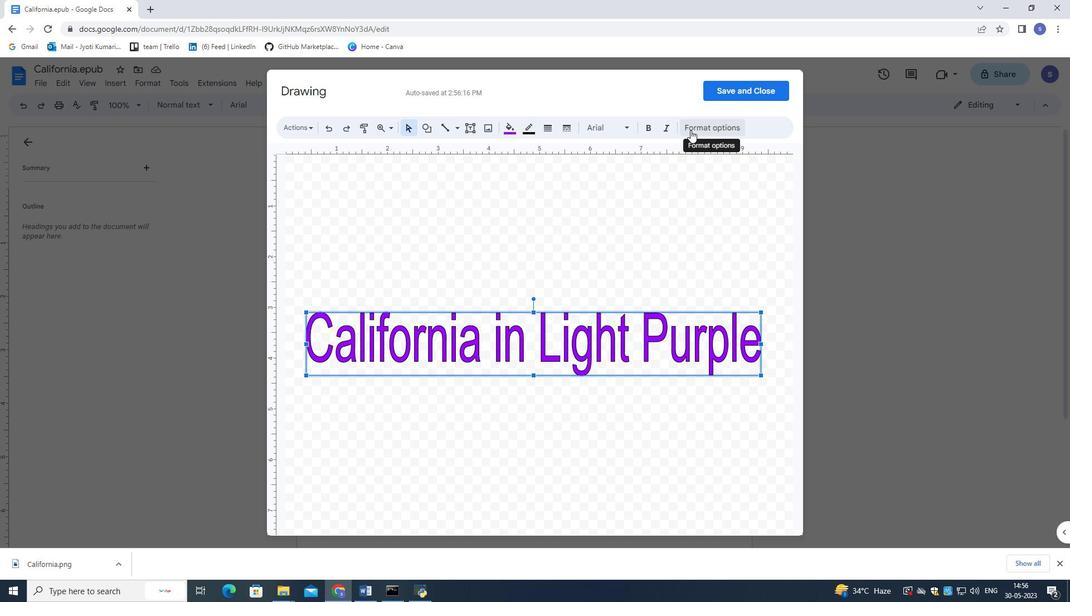 
Action: Mouse pressed left at (690, 130)
Screenshot: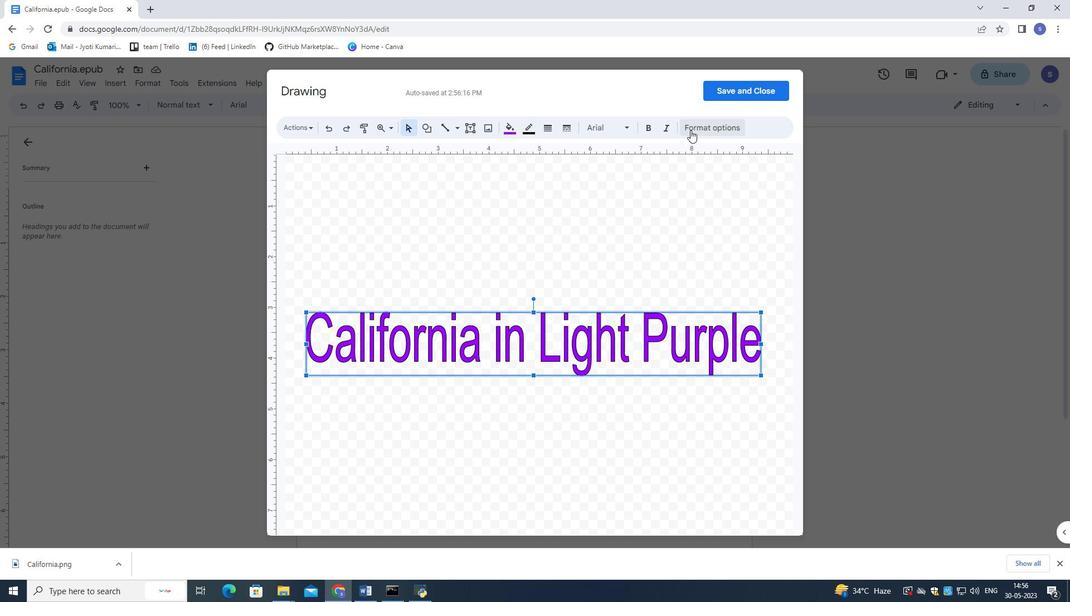 
Action: Mouse moved to (425, 135)
Screenshot: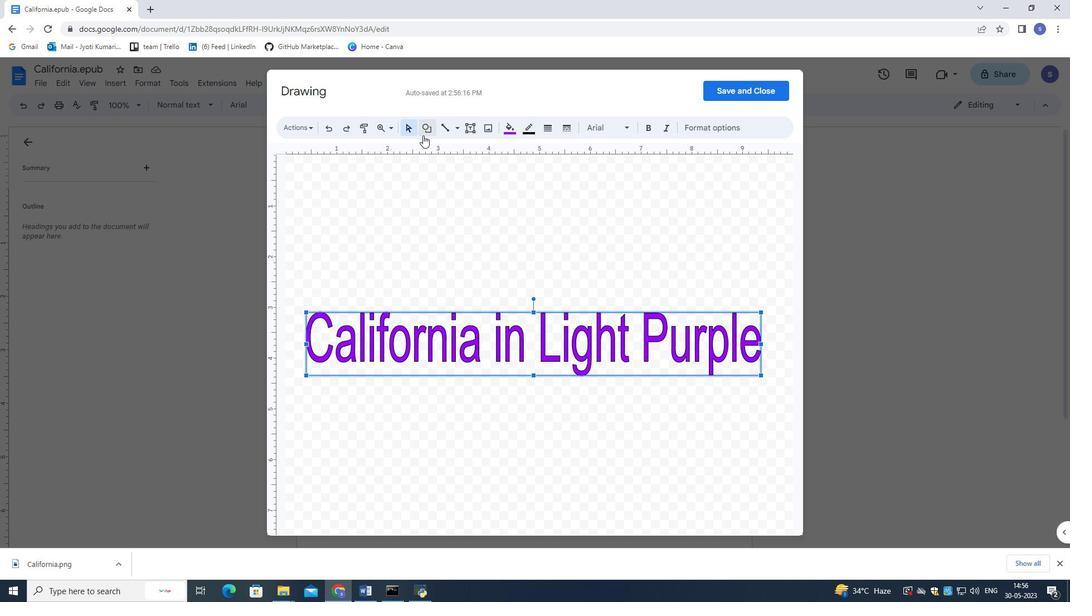 
Action: Mouse pressed left at (425, 135)
Screenshot: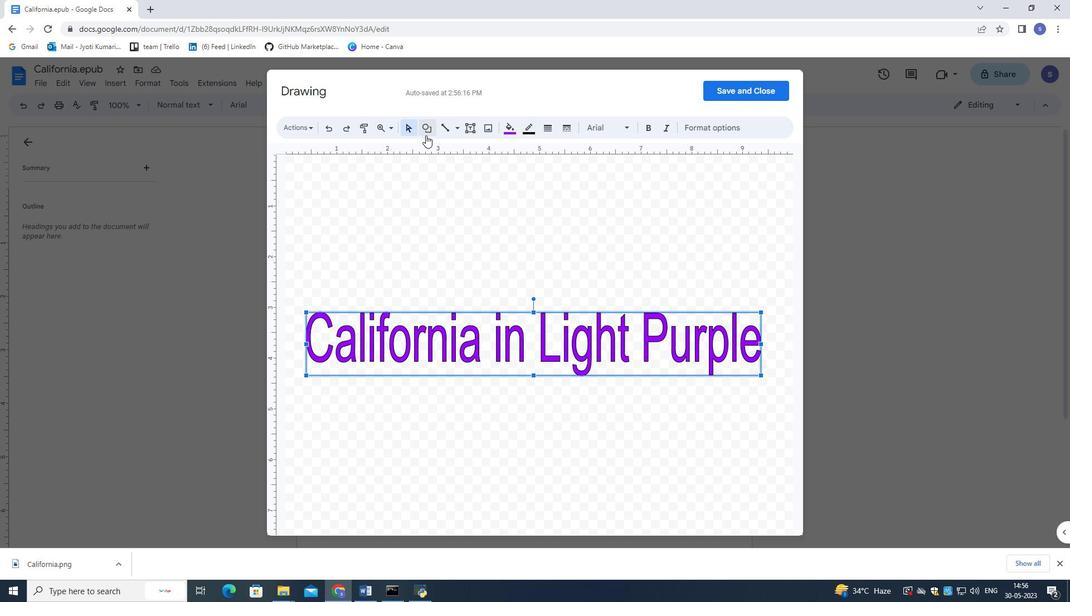 
Action: Mouse moved to (387, 126)
Screenshot: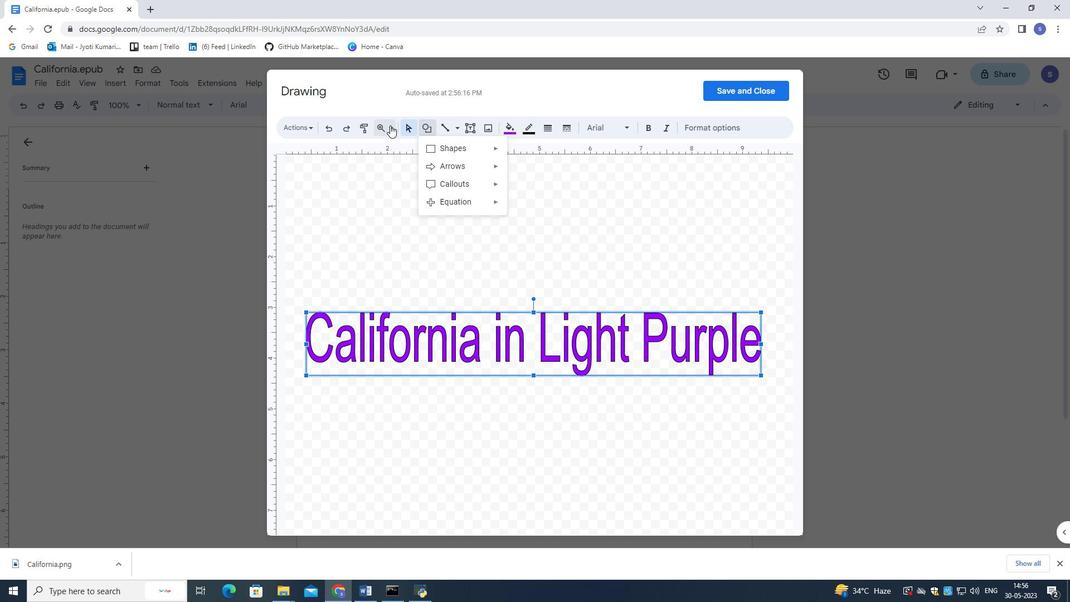 
Action: Mouse pressed left at (387, 126)
Screenshot: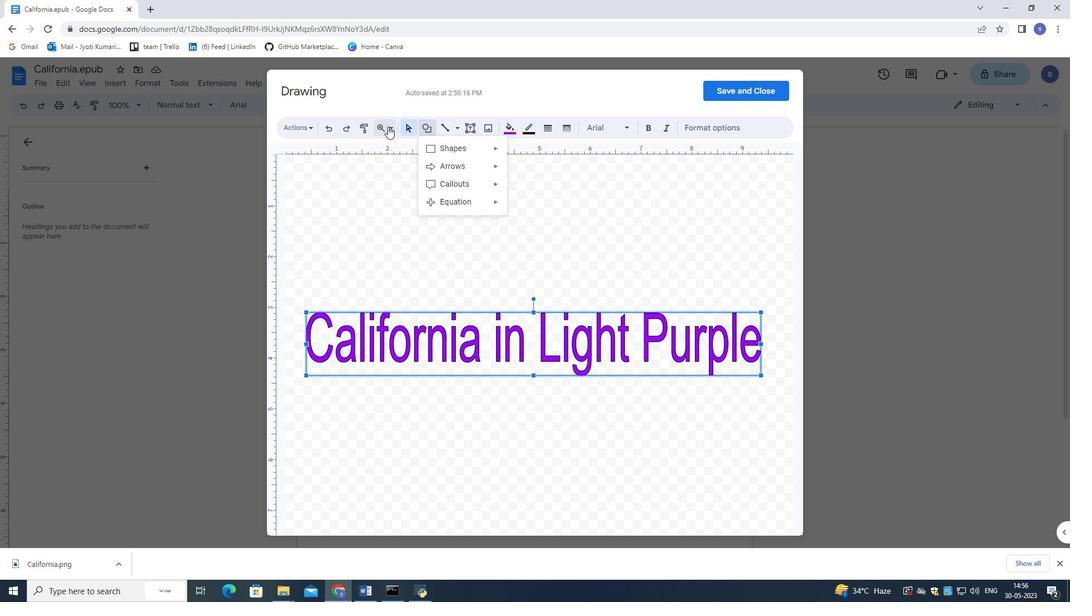 
Action: Mouse moved to (341, 269)
Screenshot: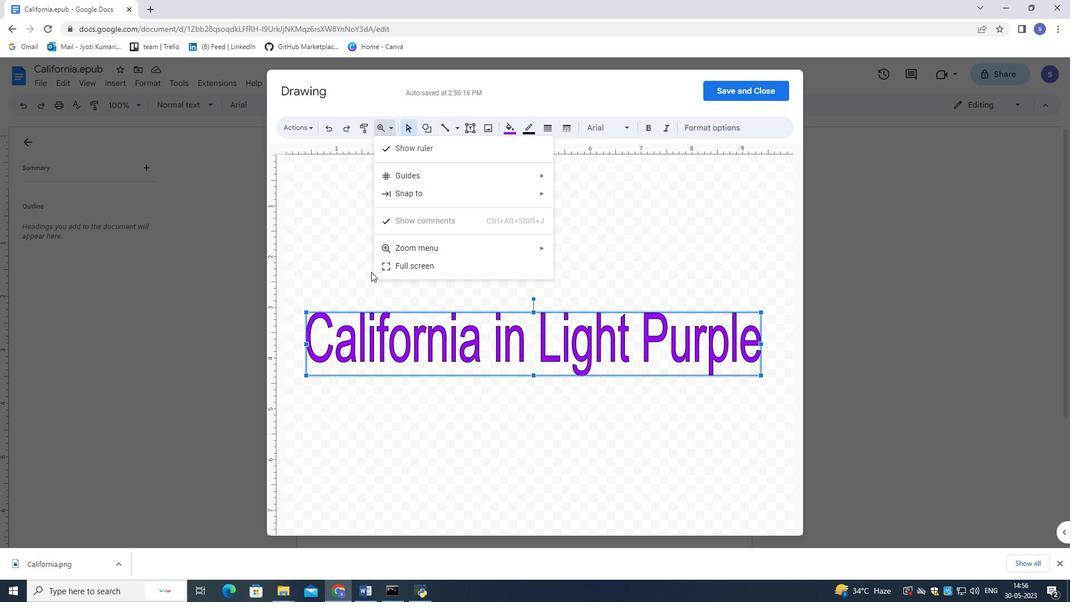 
Action: Mouse pressed left at (341, 269)
Screenshot: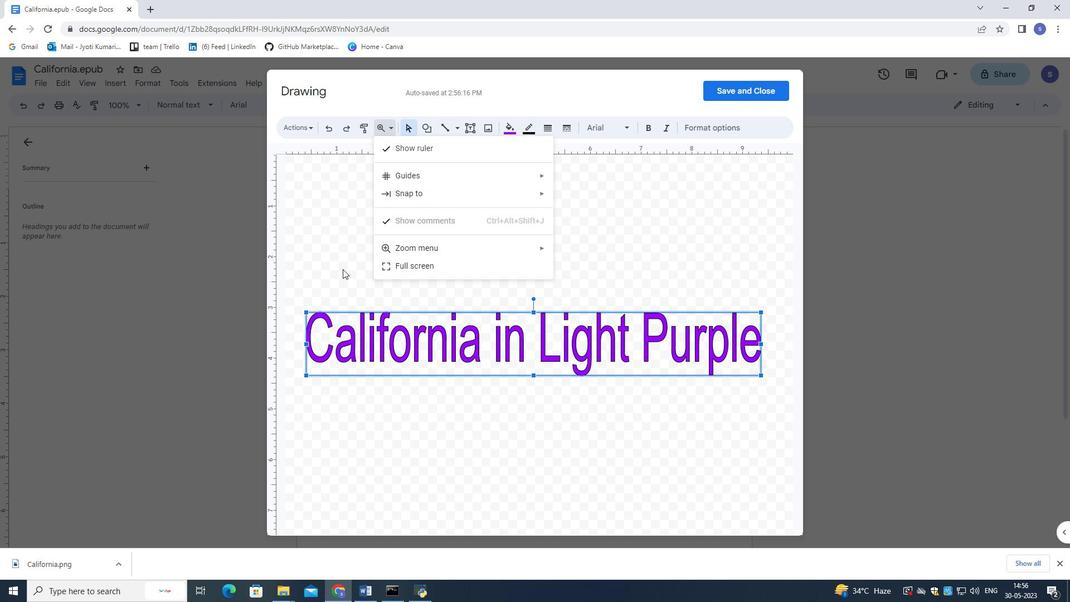 
Action: Mouse moved to (314, 326)
Screenshot: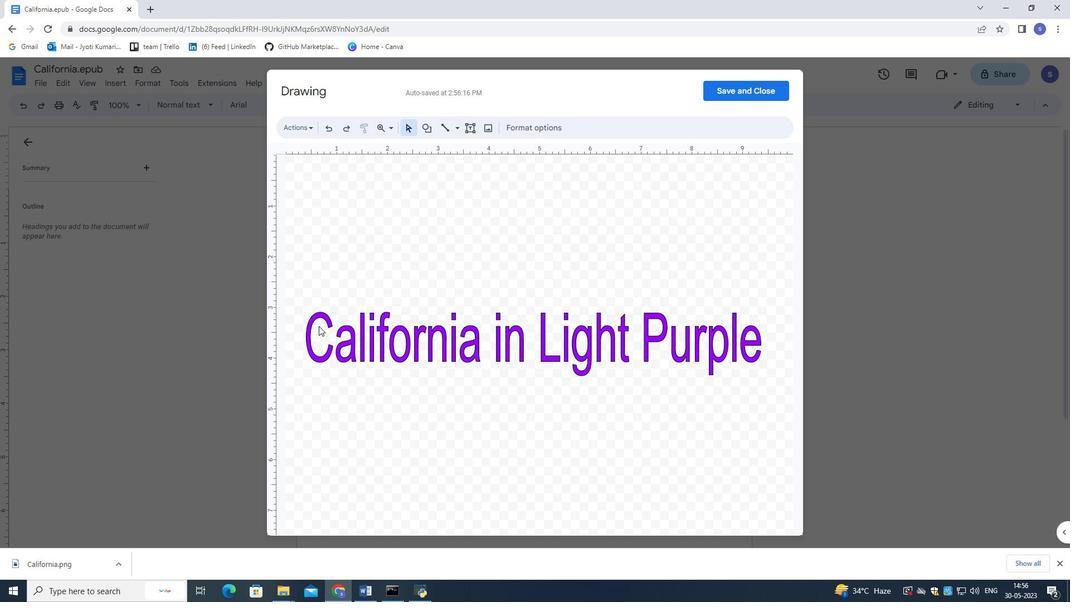 
Action: Mouse pressed left at (314, 326)
Screenshot: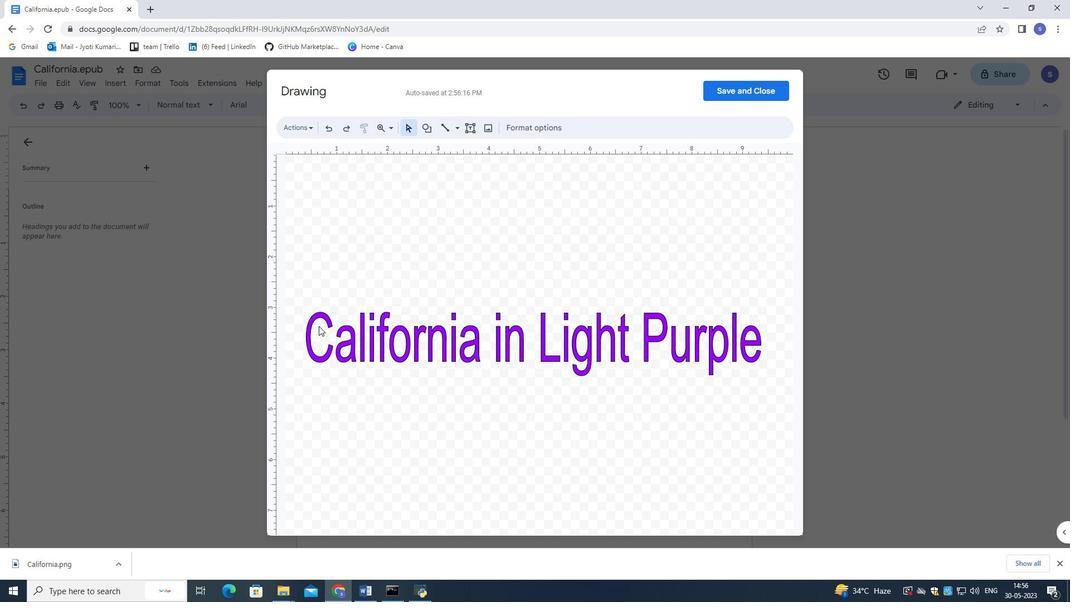 
Action: Mouse moved to (326, 328)
Screenshot: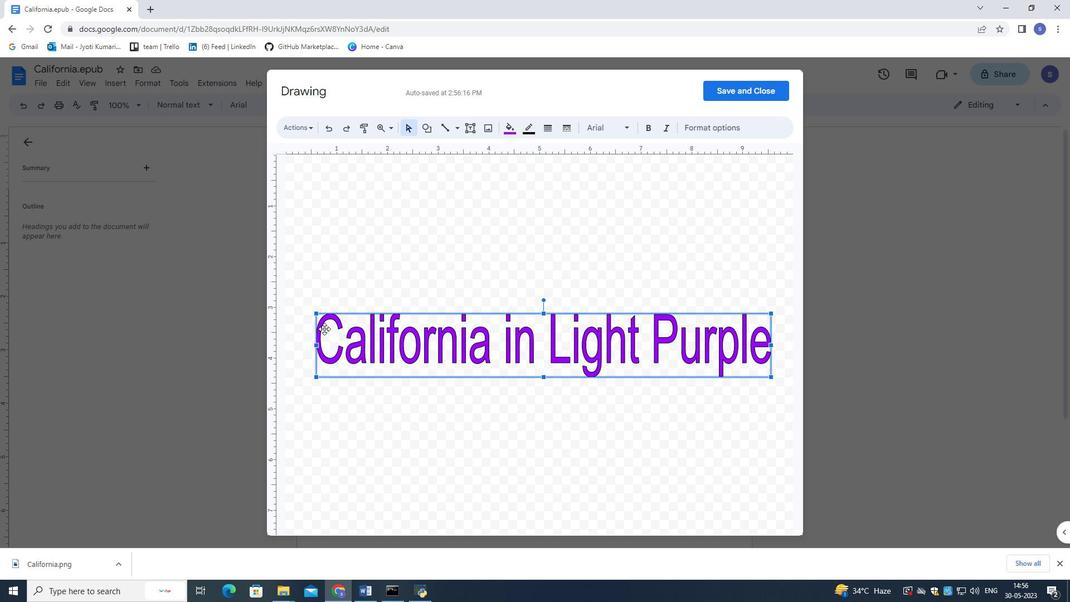 
Action: Mouse pressed right at (326, 328)
Screenshot: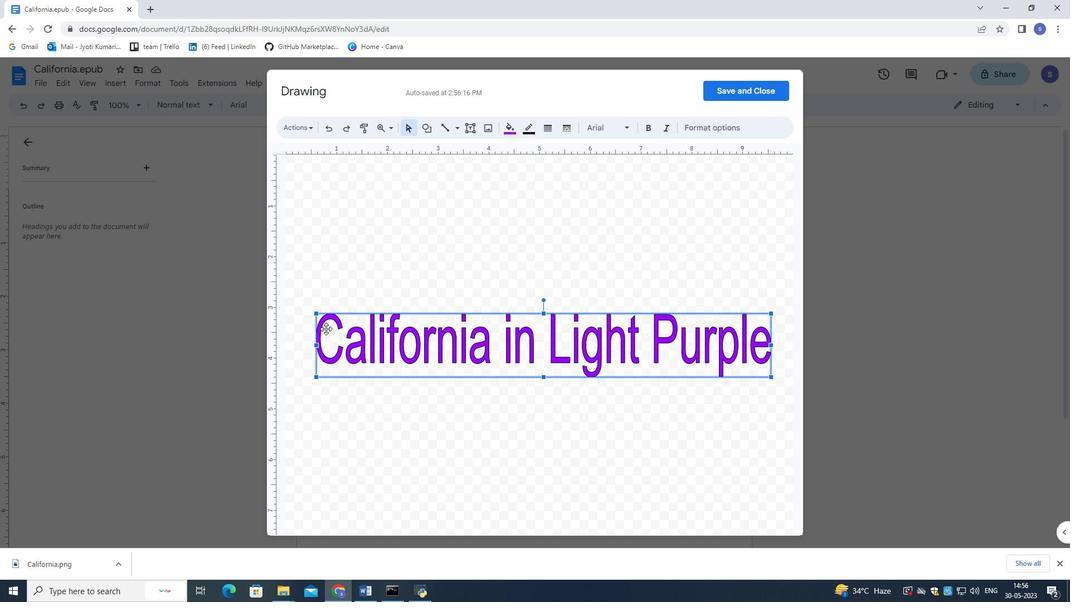 
Action: Mouse moved to (394, 438)
Screenshot: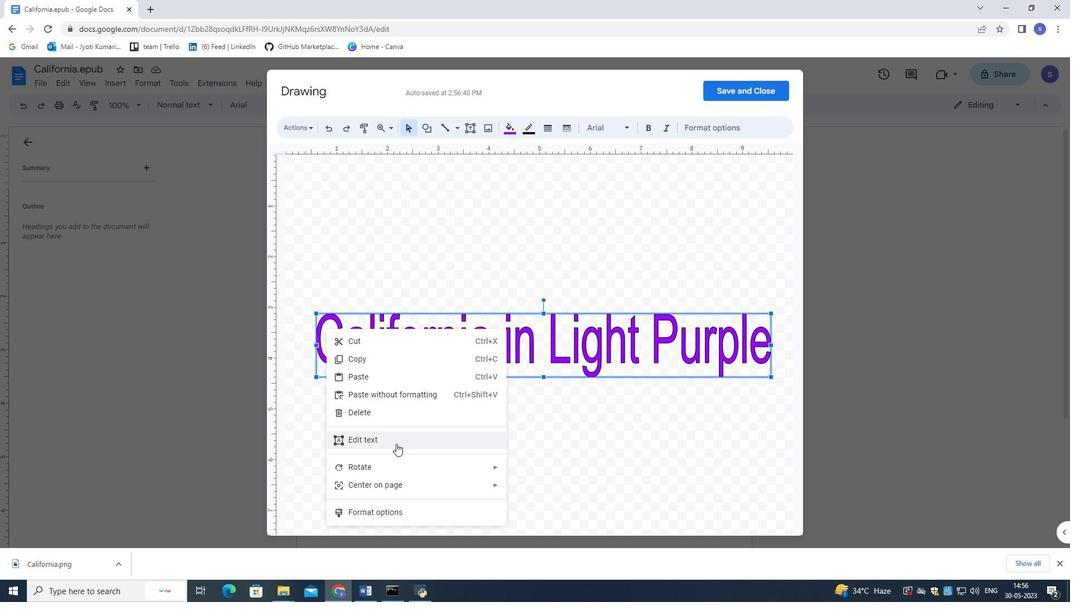 
Action: Mouse pressed left at (394, 438)
Screenshot: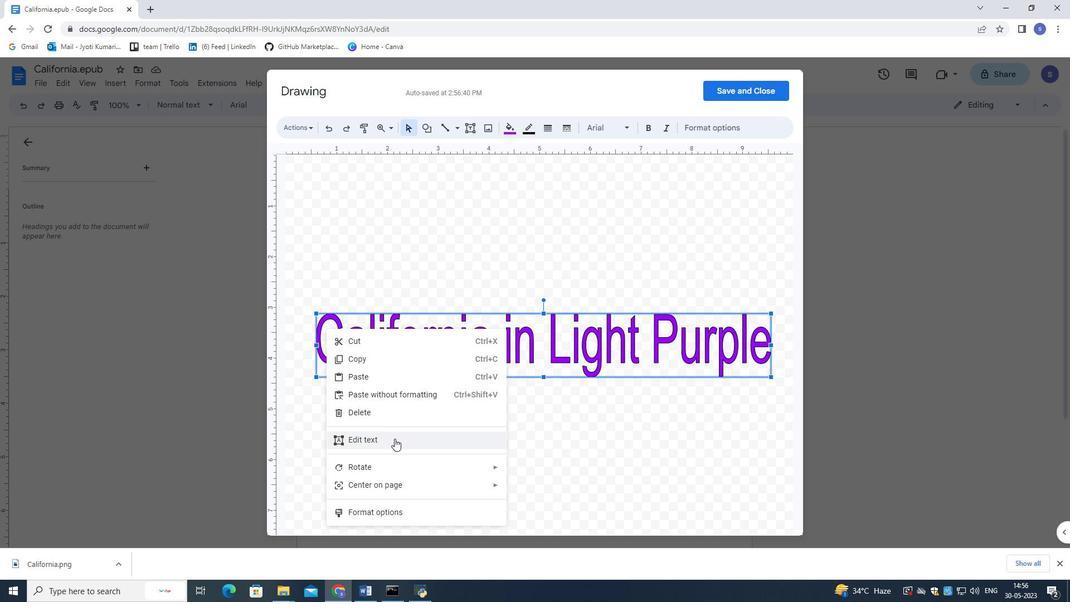 
Action: Mouse moved to (415, 128)
Screenshot: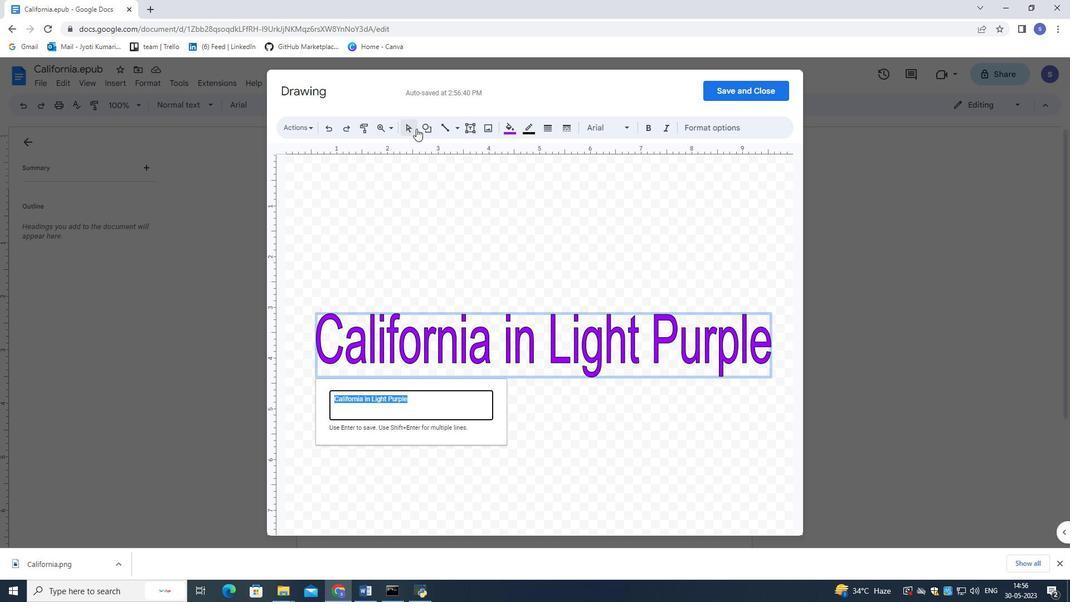 
Action: Mouse pressed left at (415, 128)
Screenshot: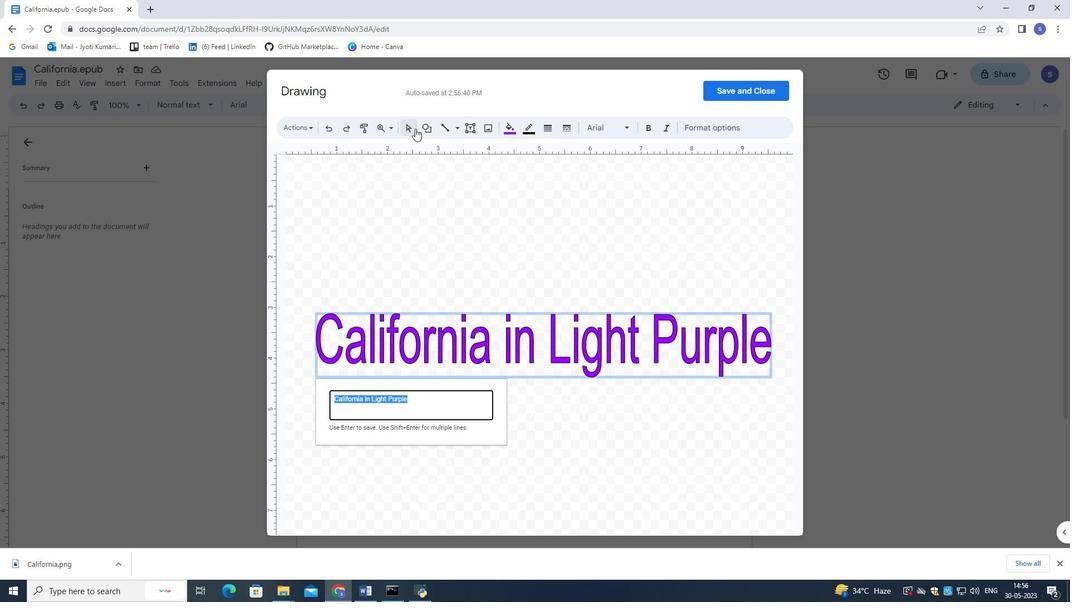 
Action: Mouse moved to (472, 132)
Screenshot: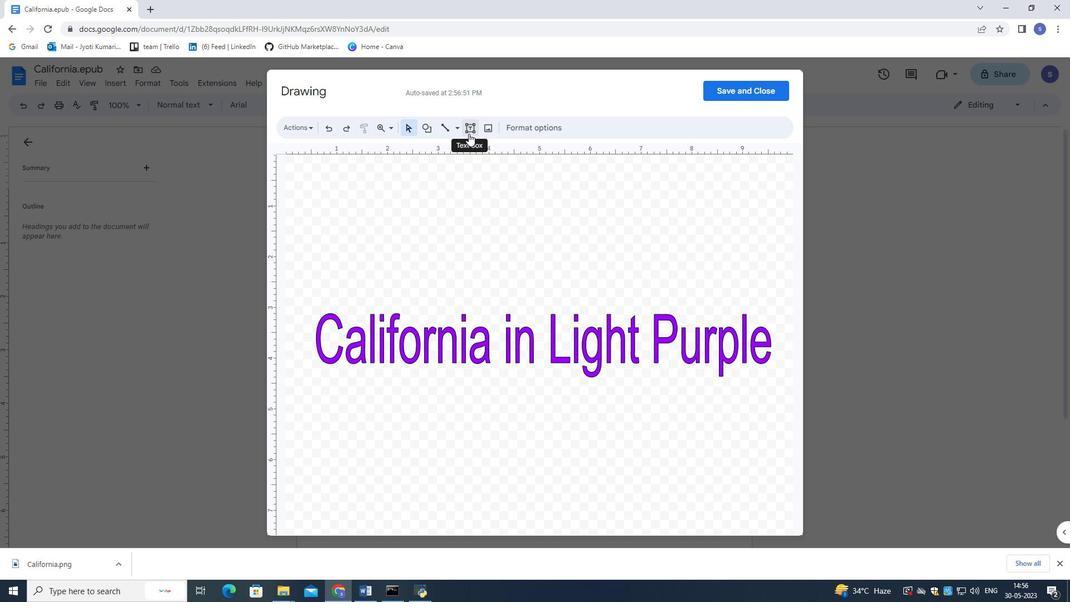 
Action: Mouse pressed left at (472, 132)
Screenshot: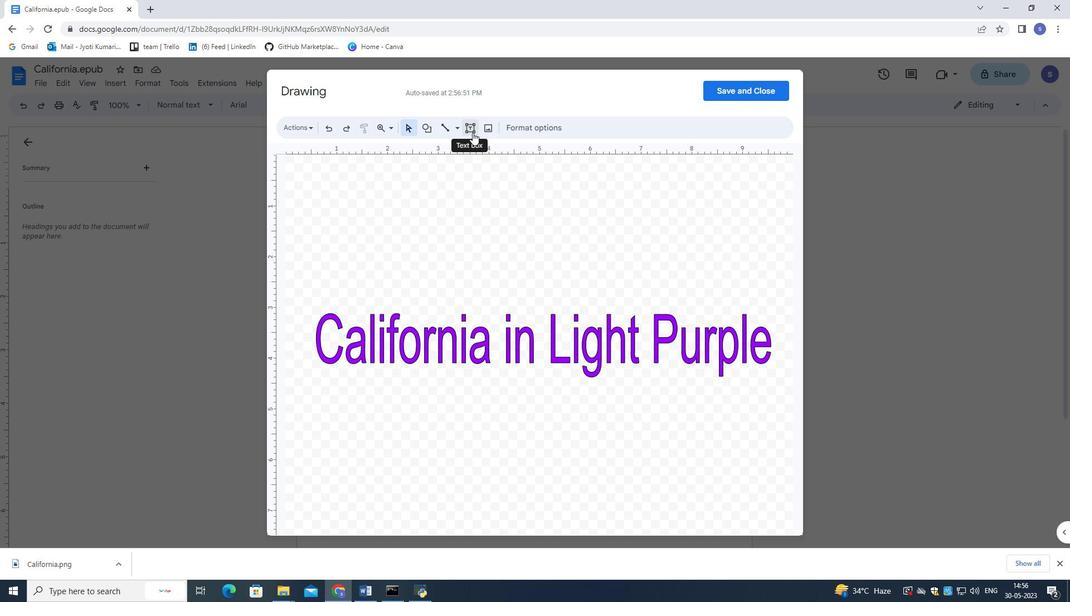 
Action: Mouse pressed left at (472, 132)
Screenshot: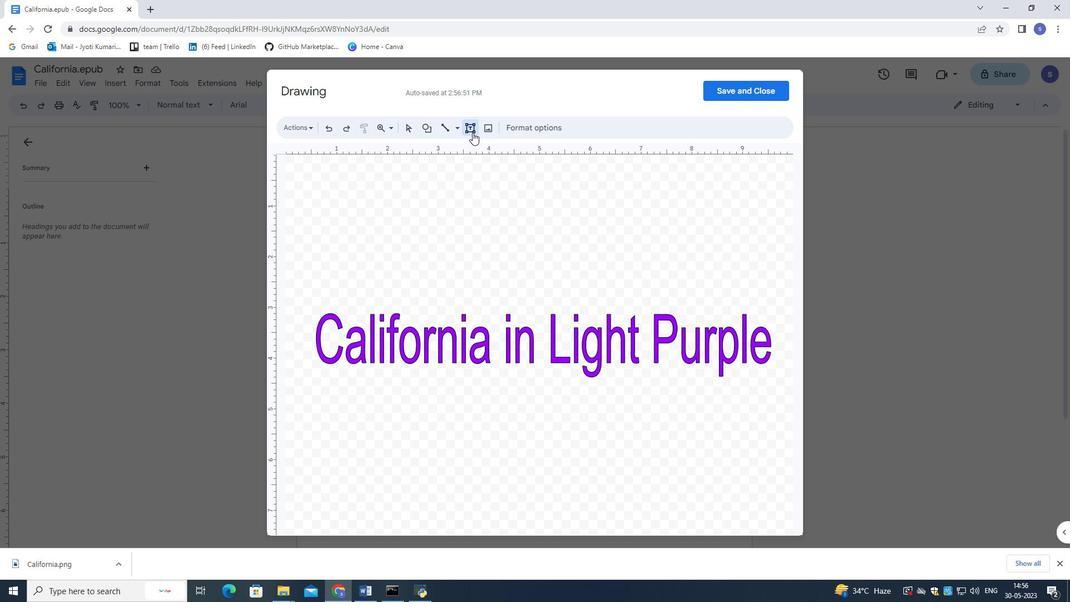 
Action: Mouse moved to (471, 130)
Screenshot: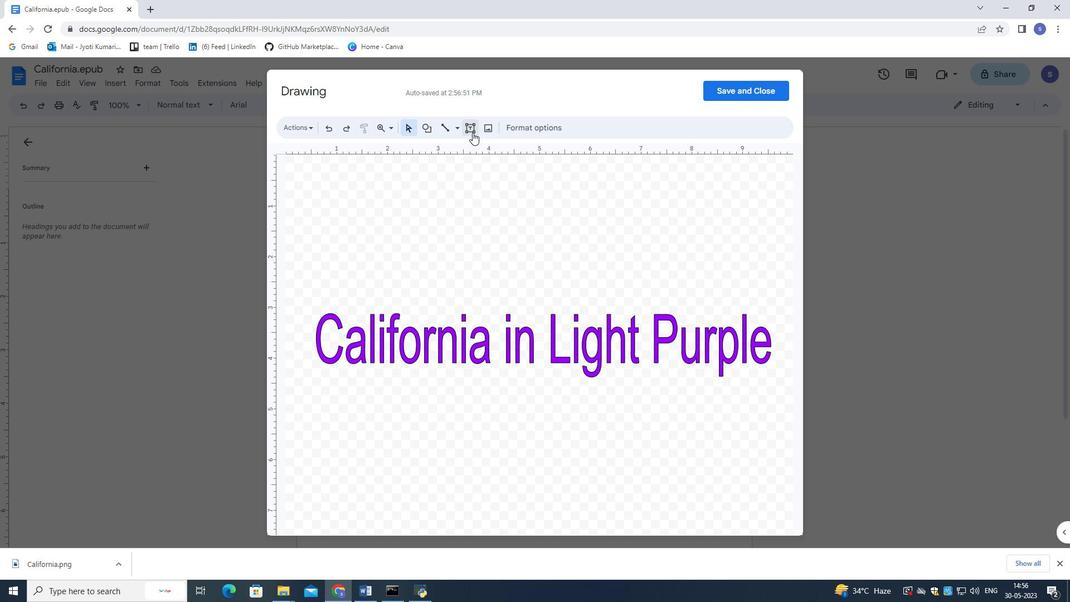 
Action: Mouse pressed left at (471, 130)
Screenshot: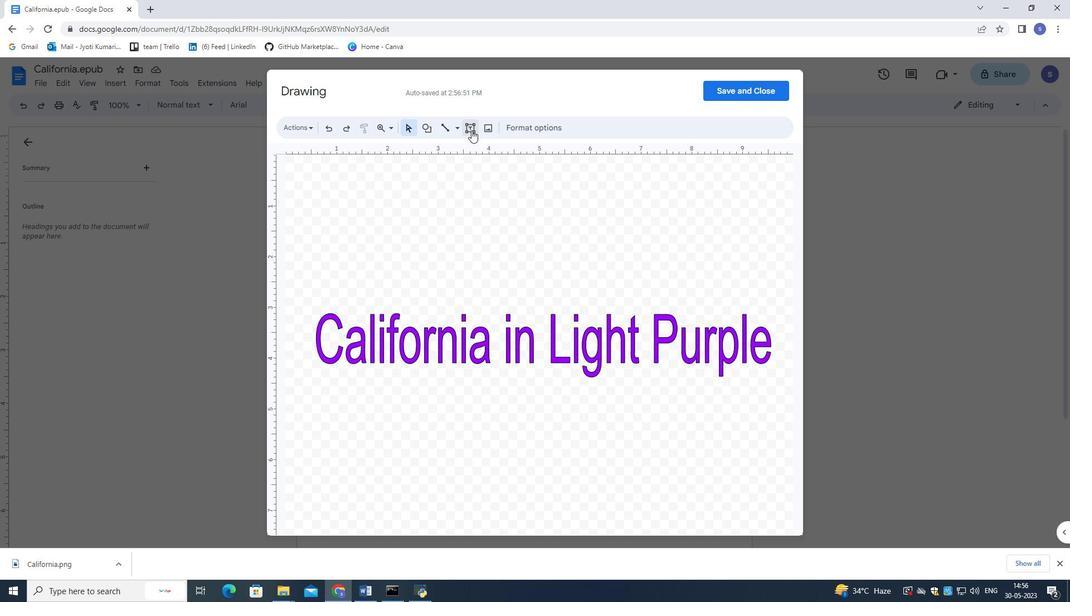 
Action: Mouse moved to (414, 123)
Screenshot: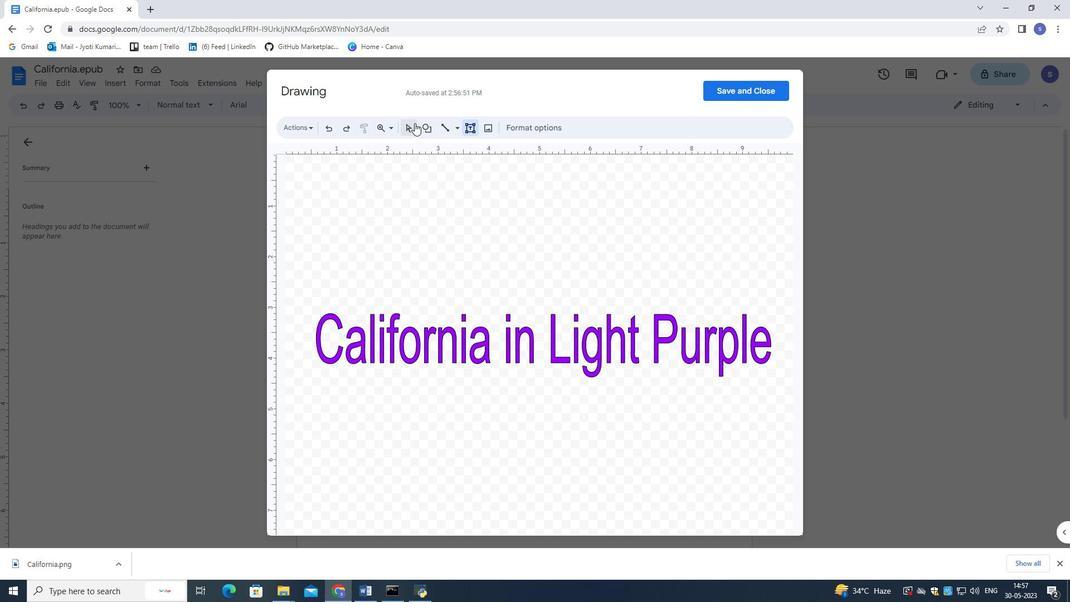 
Action: Mouse pressed left at (414, 123)
Screenshot: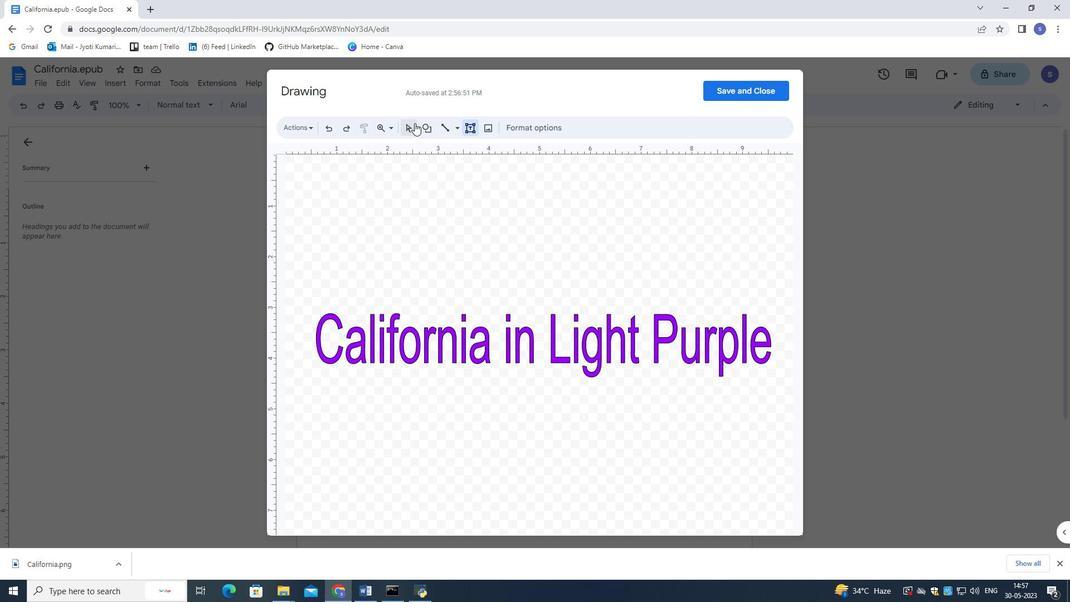 
Action: Mouse pressed left at (414, 123)
Screenshot: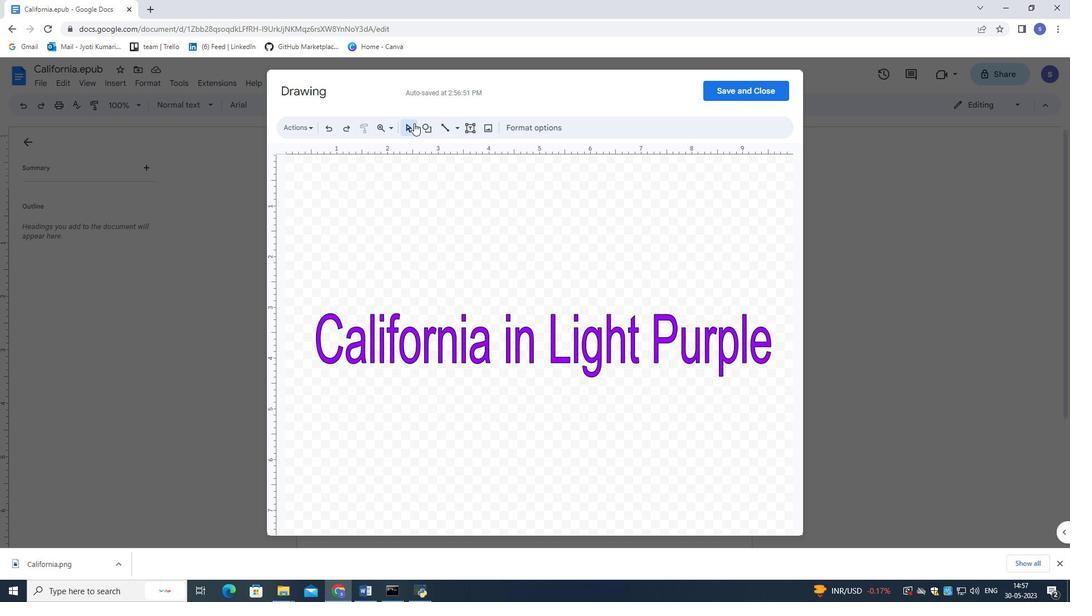 
Action: Mouse moved to (495, 338)
Screenshot: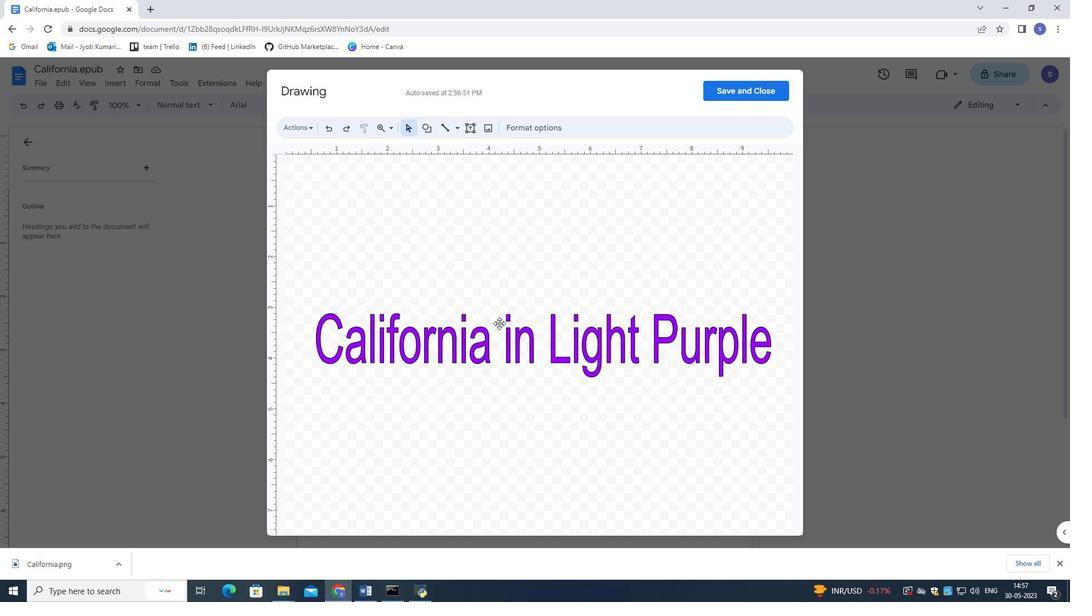 
Action: Mouse pressed left at (495, 338)
Screenshot: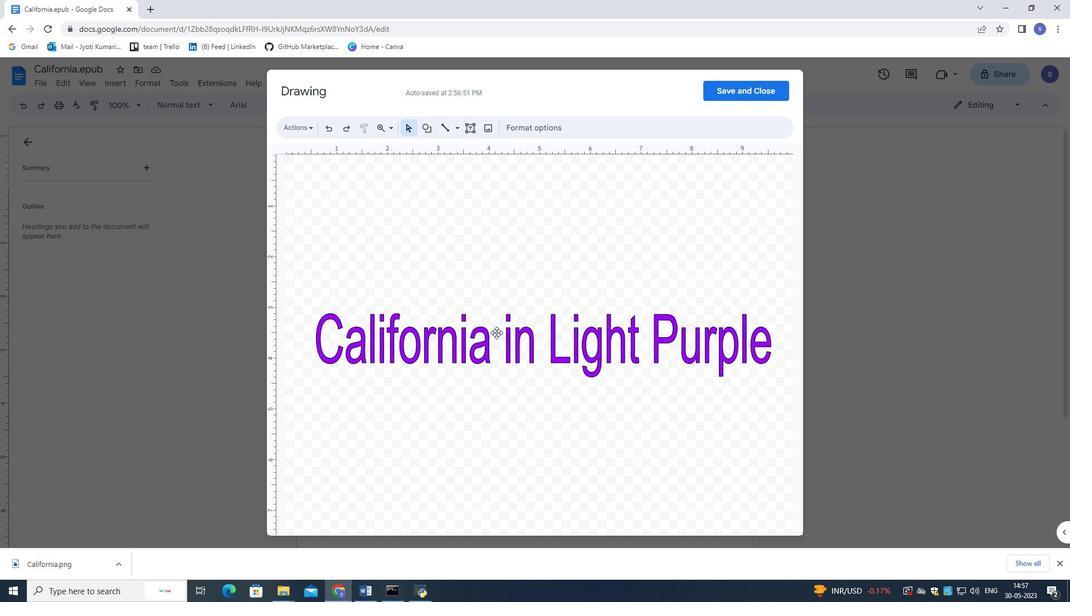 
Action: Mouse pressed right at (495, 338)
Screenshot: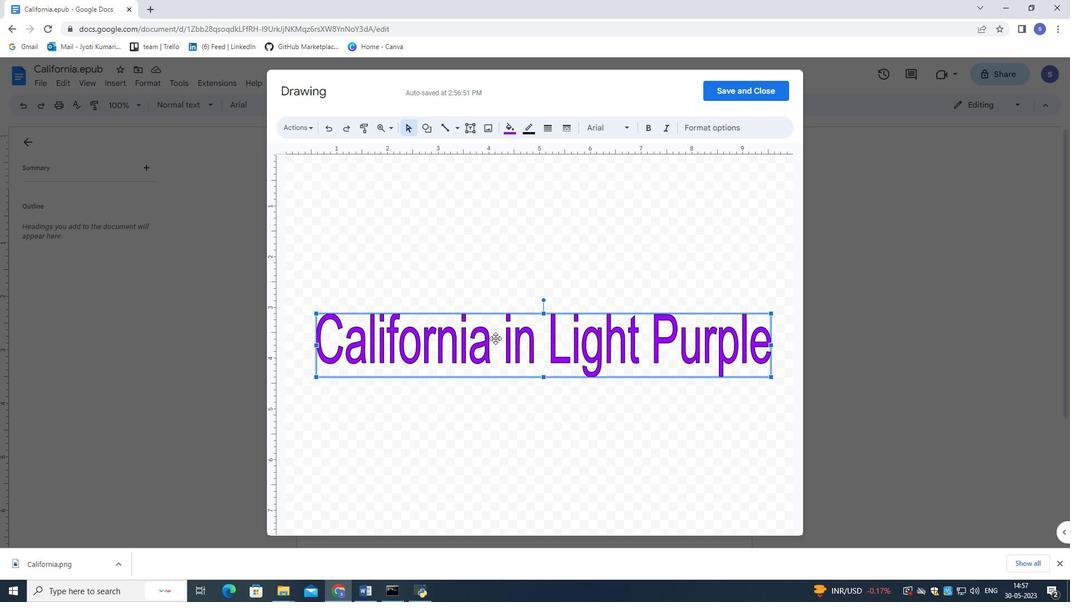 
Action: Mouse moved to (568, 454)
Screenshot: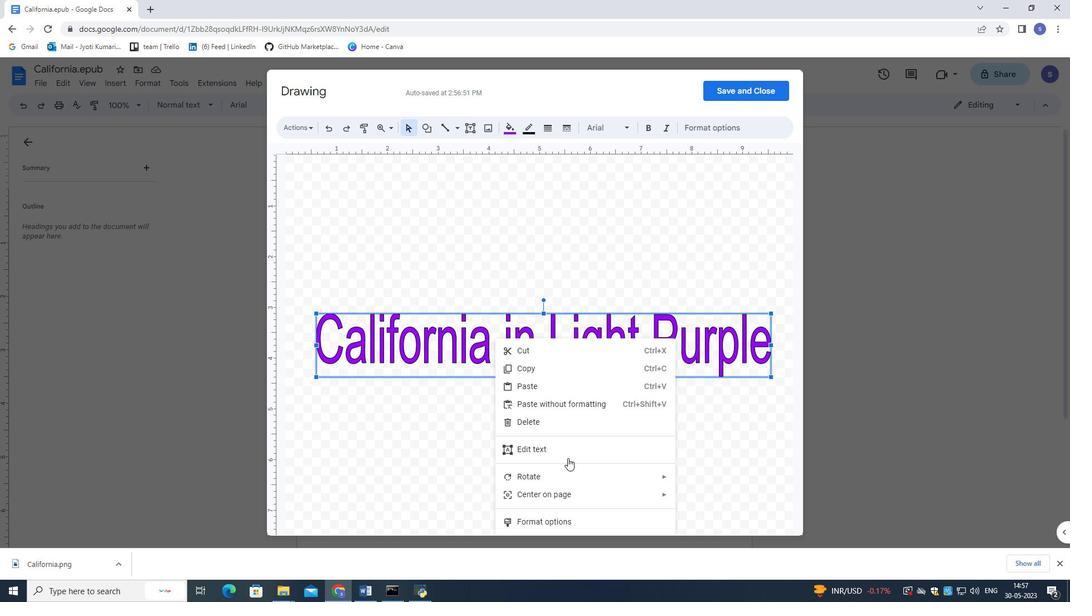
Action: Mouse pressed left at (568, 454)
Screenshot: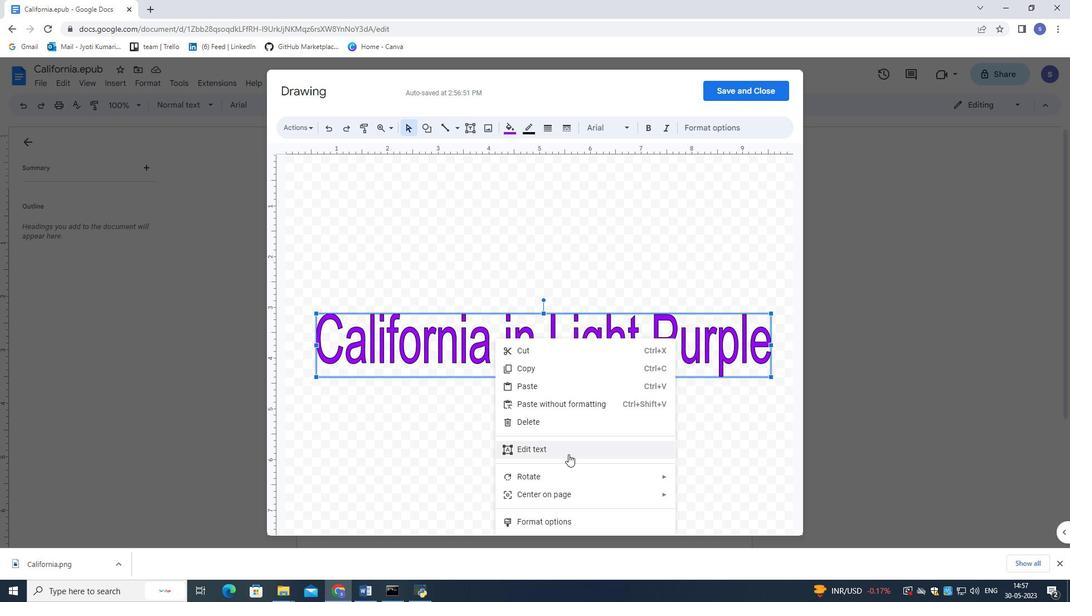 
Action: Mouse moved to (307, 124)
Screenshot: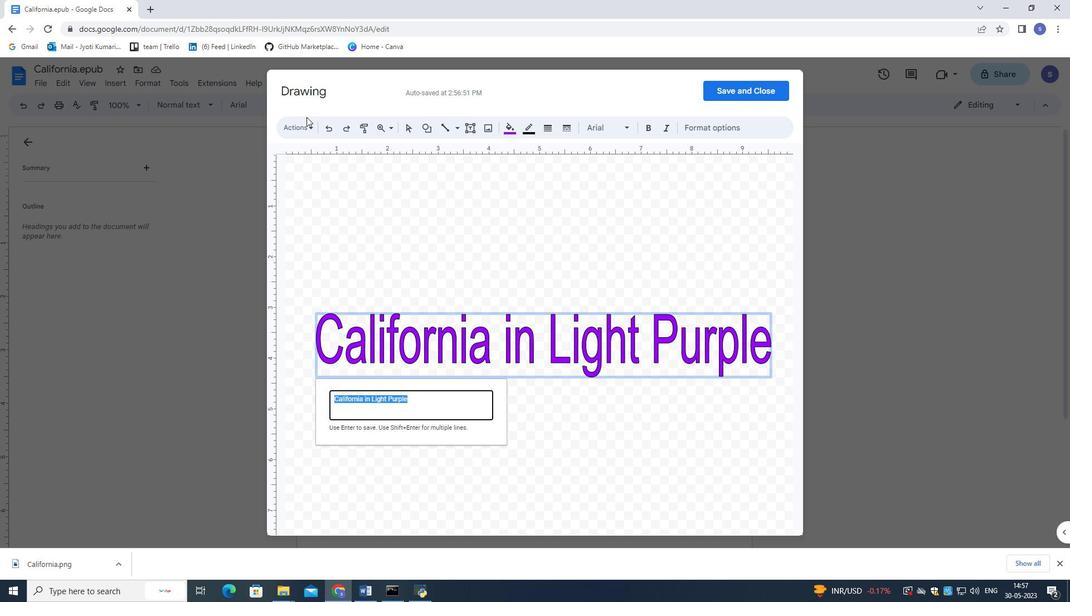 
Action: Mouse pressed left at (307, 124)
Screenshot: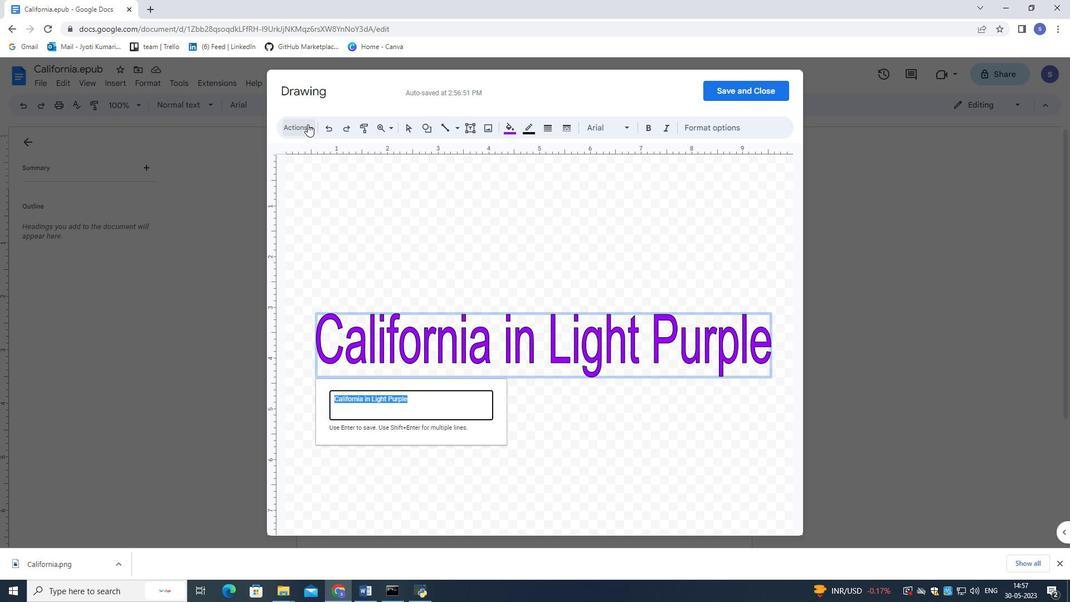 
Action: Mouse moved to (311, 138)
Screenshot: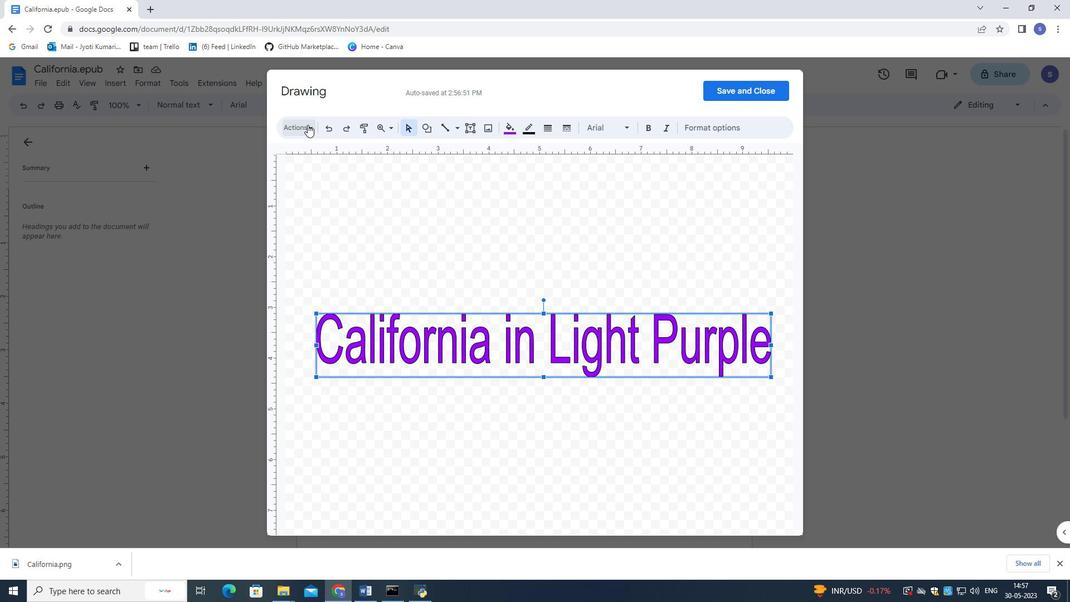 
Action: Mouse pressed left at (311, 138)
Screenshot: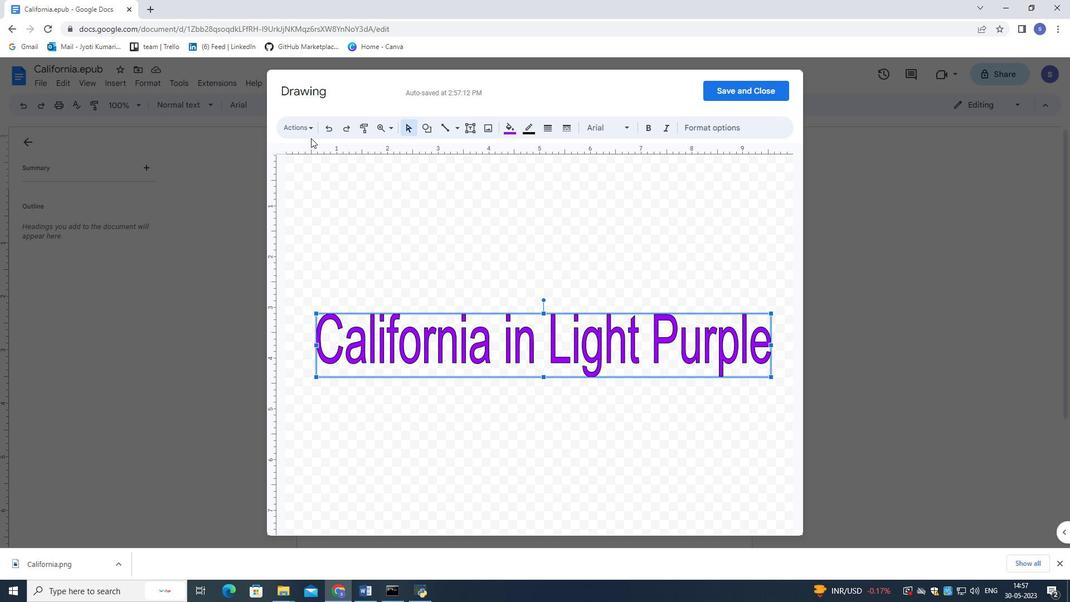 
Action: Mouse moved to (309, 131)
Screenshot: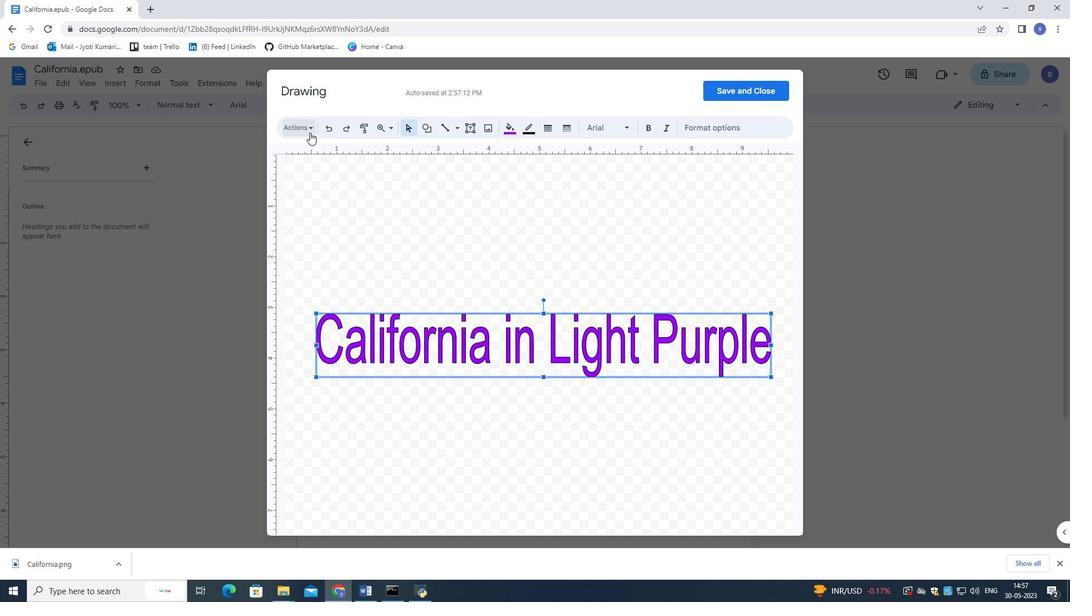 
Action: Mouse pressed left at (309, 131)
Screenshot: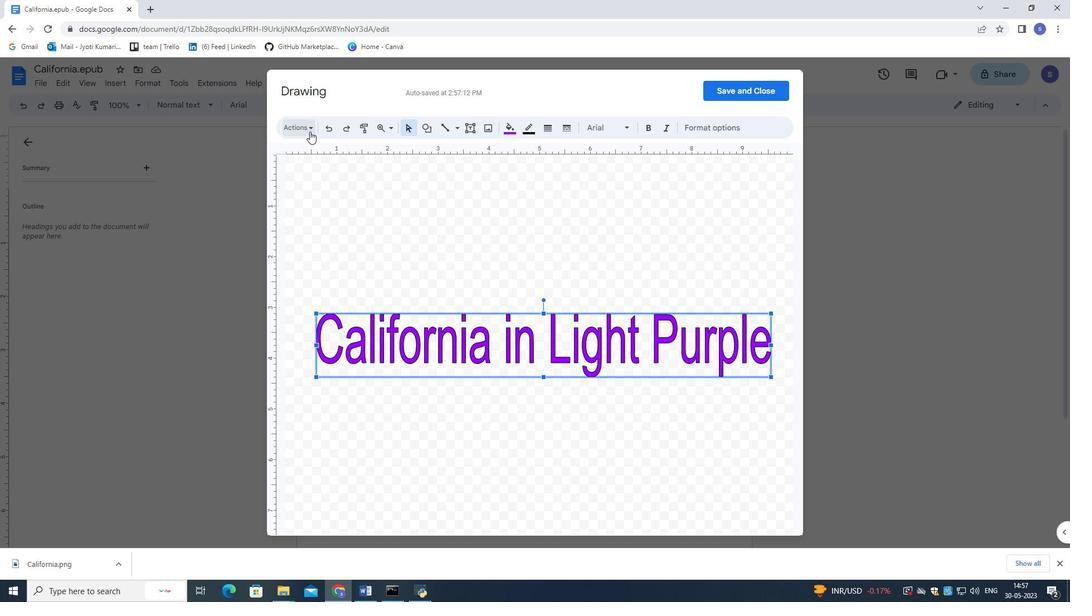 
Action: Mouse moved to (772, 89)
Screenshot: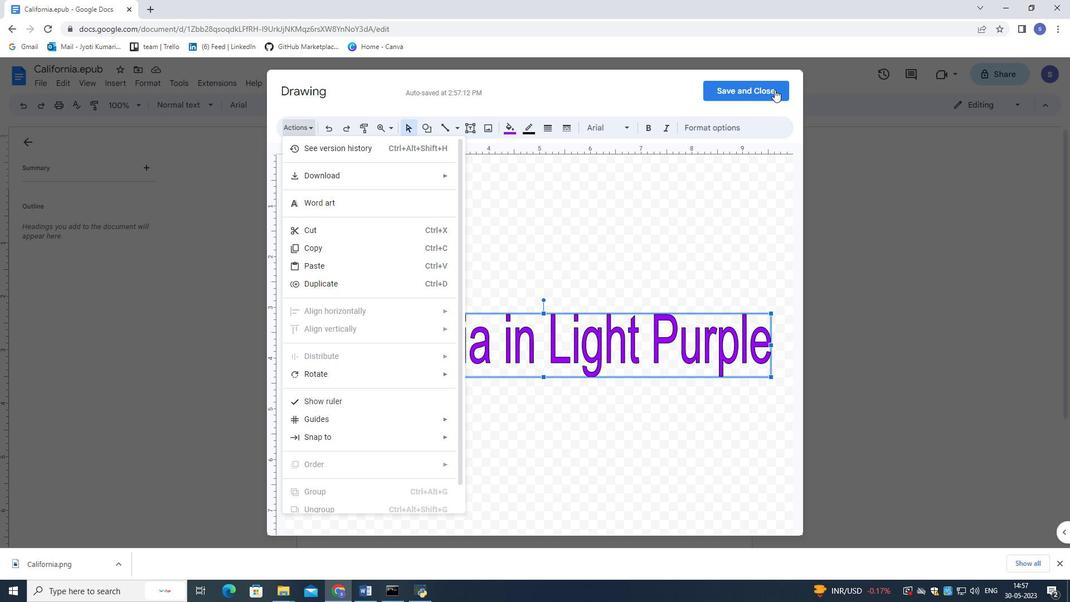 
Action: Mouse pressed left at (772, 89)
Screenshot: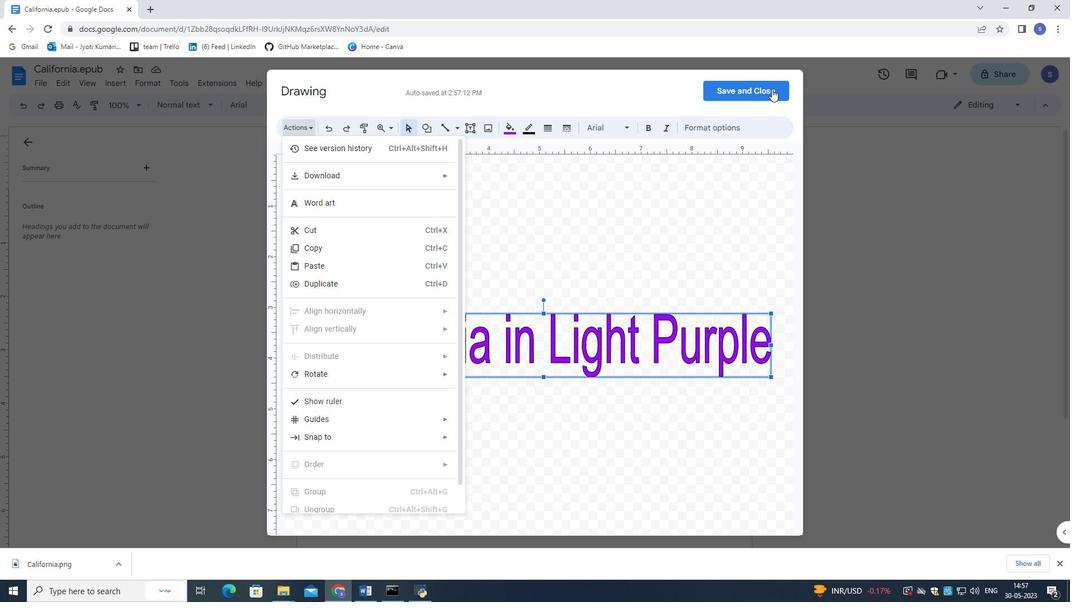 
Action: Mouse moved to (487, 464)
Screenshot: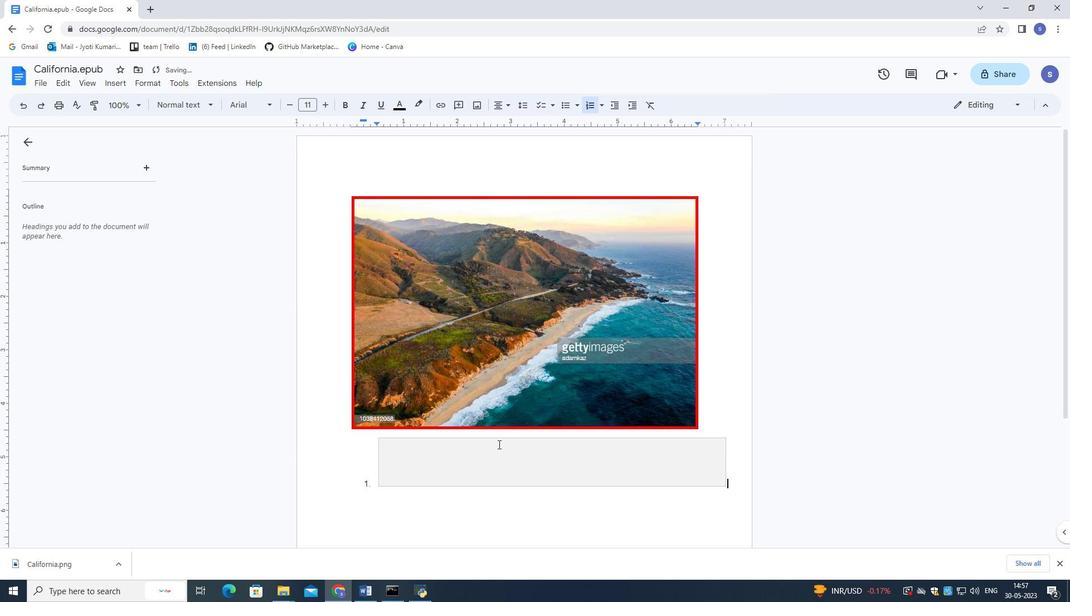 
Action: Mouse pressed left at (487, 464)
Screenshot: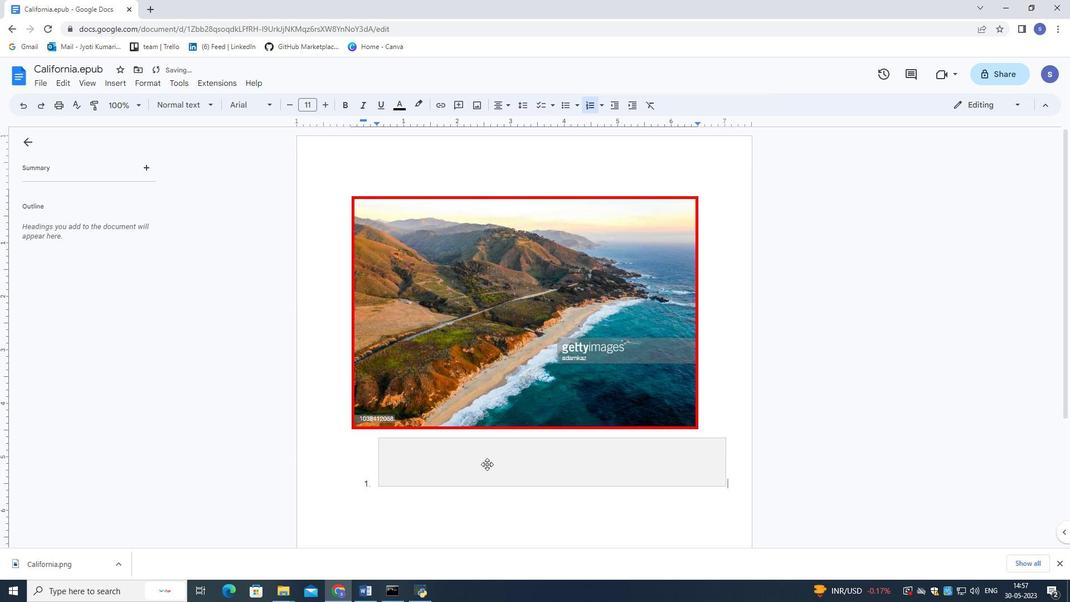 
Action: Mouse moved to (639, 464)
Screenshot: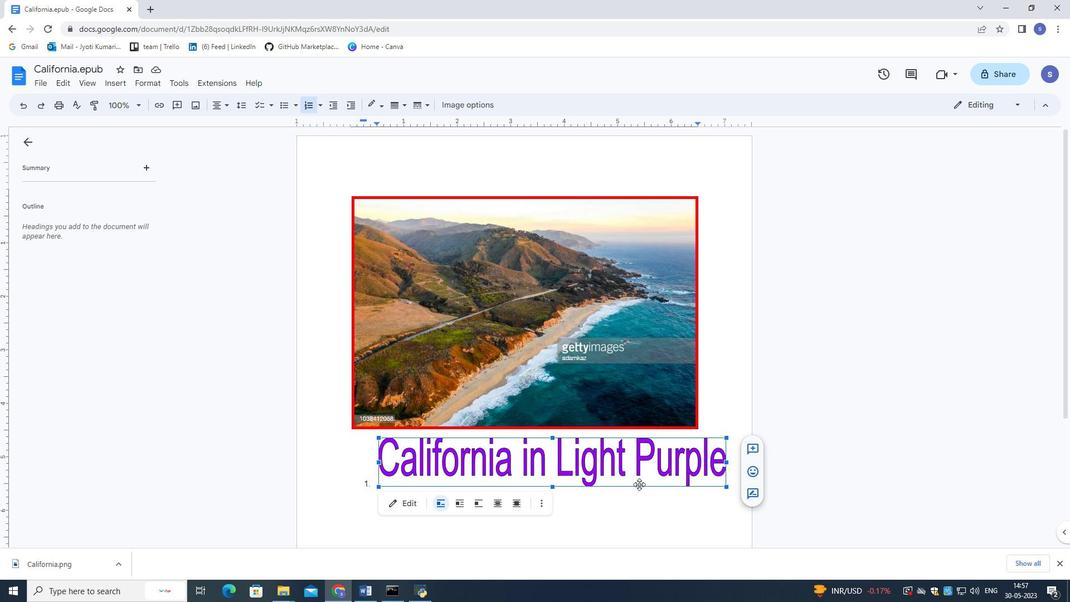 
Action: Mouse pressed left at (639, 464)
Screenshot: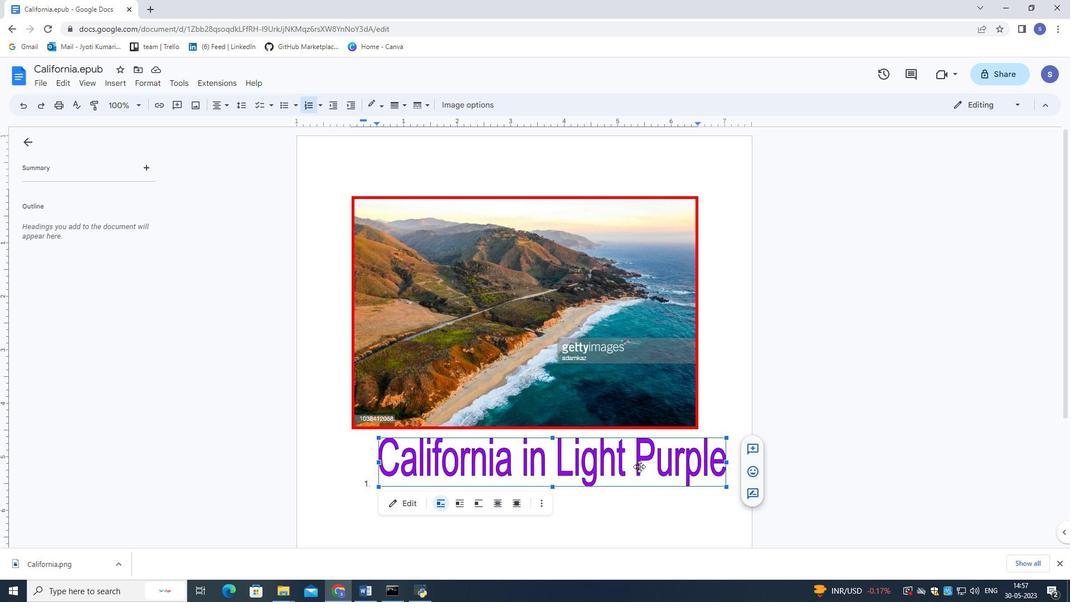 
Action: Mouse moved to (380, 461)
Screenshot: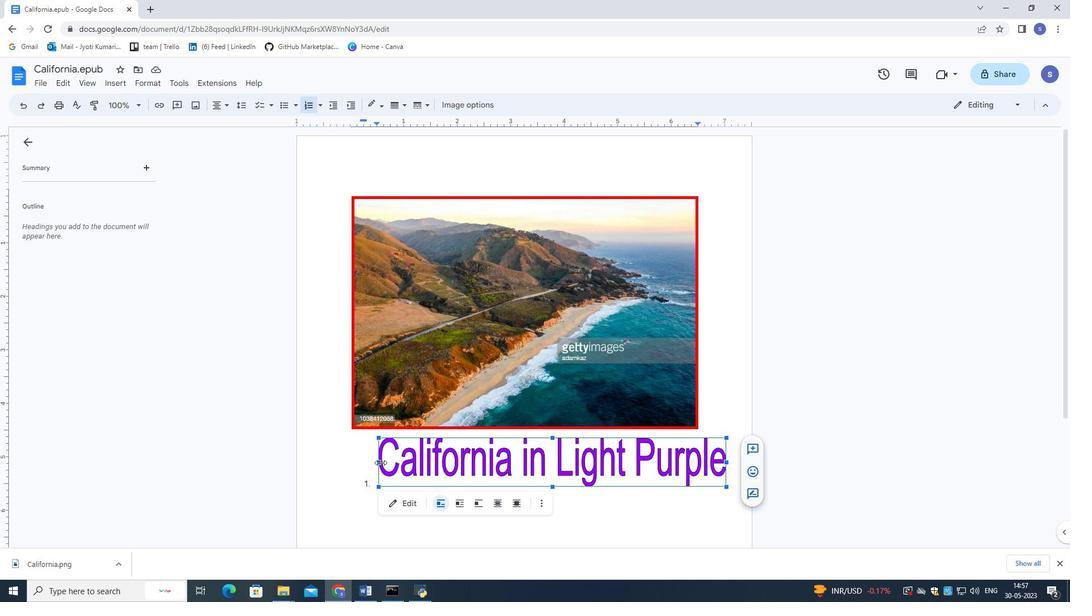 
Action: Mouse pressed left at (380, 461)
Screenshot: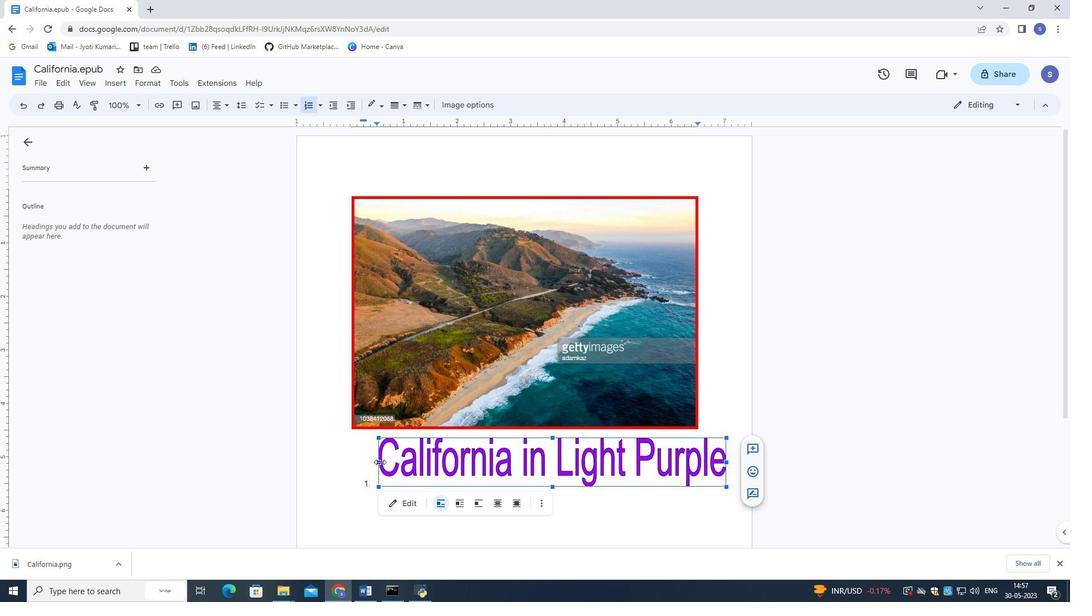 
Action: Mouse moved to (401, 478)
Screenshot: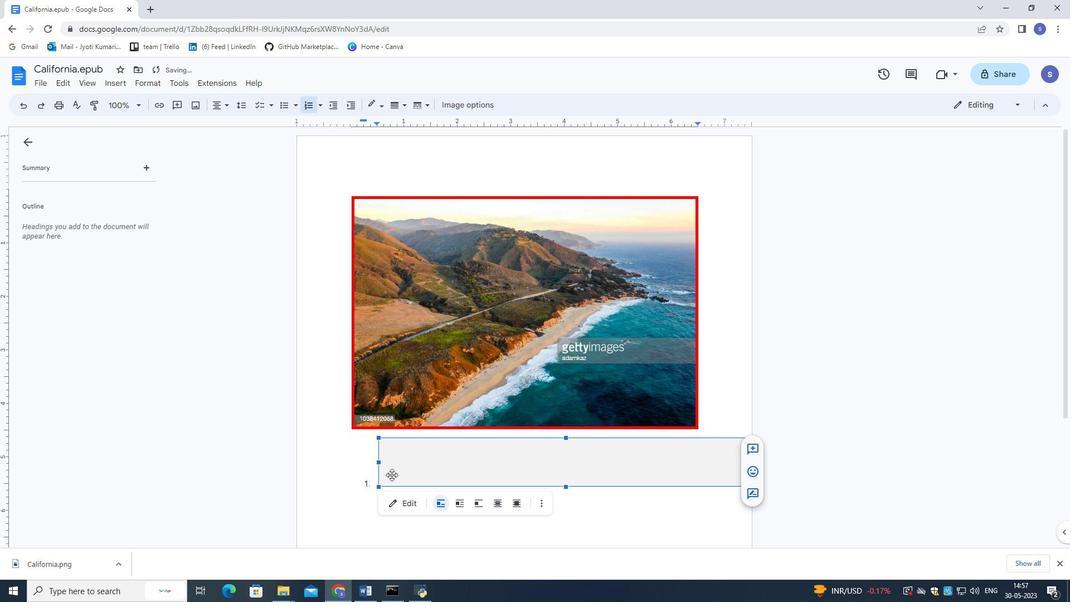 
Action: Mouse pressed left at (401, 478)
Screenshot: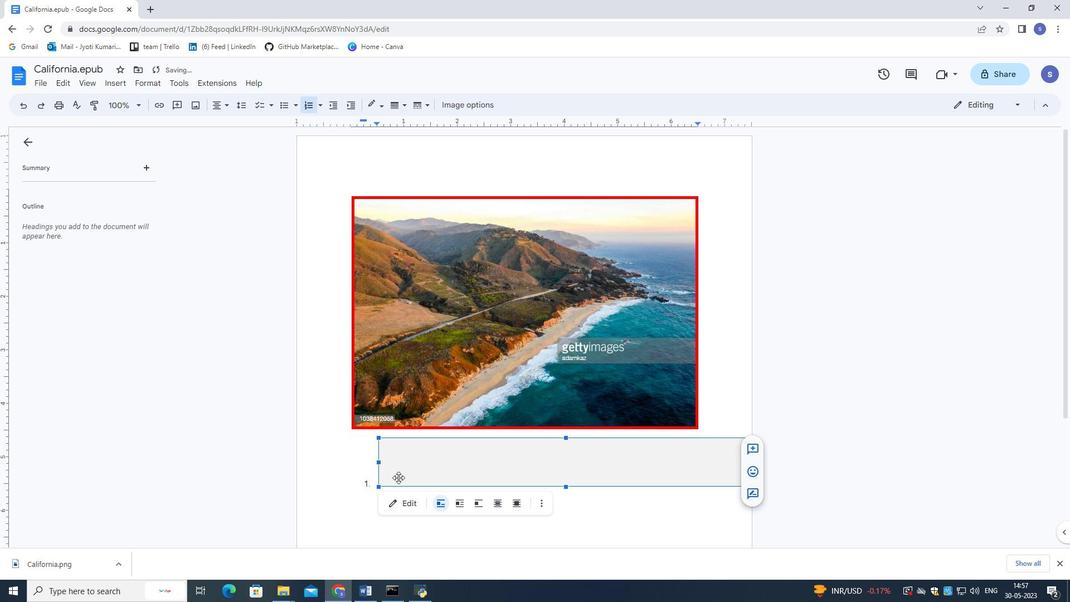 
Action: Mouse moved to (413, 469)
Screenshot: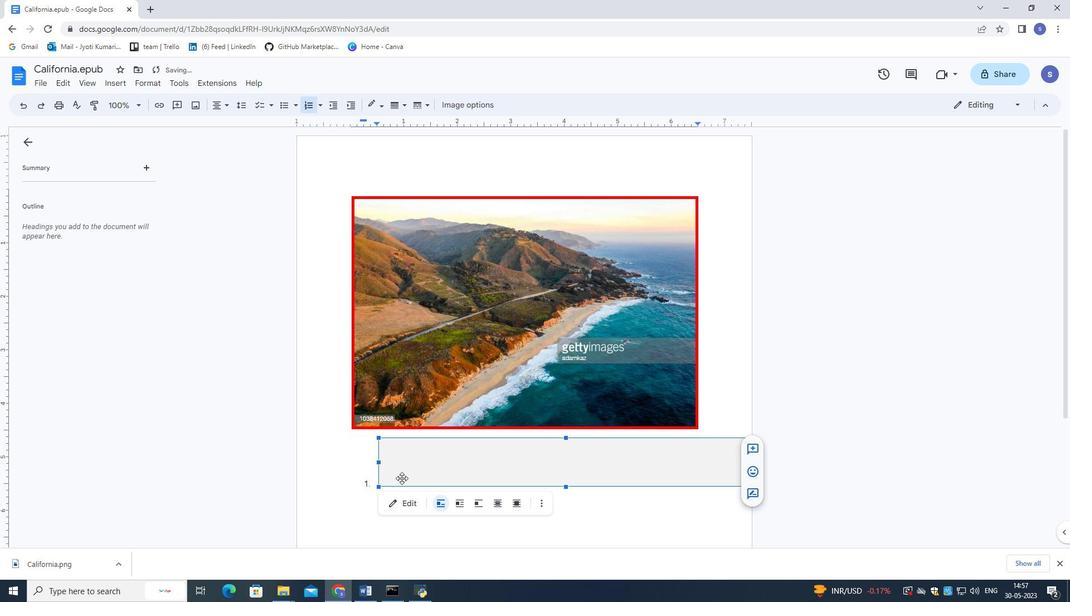 
Action: Mouse pressed left at (413, 469)
Screenshot: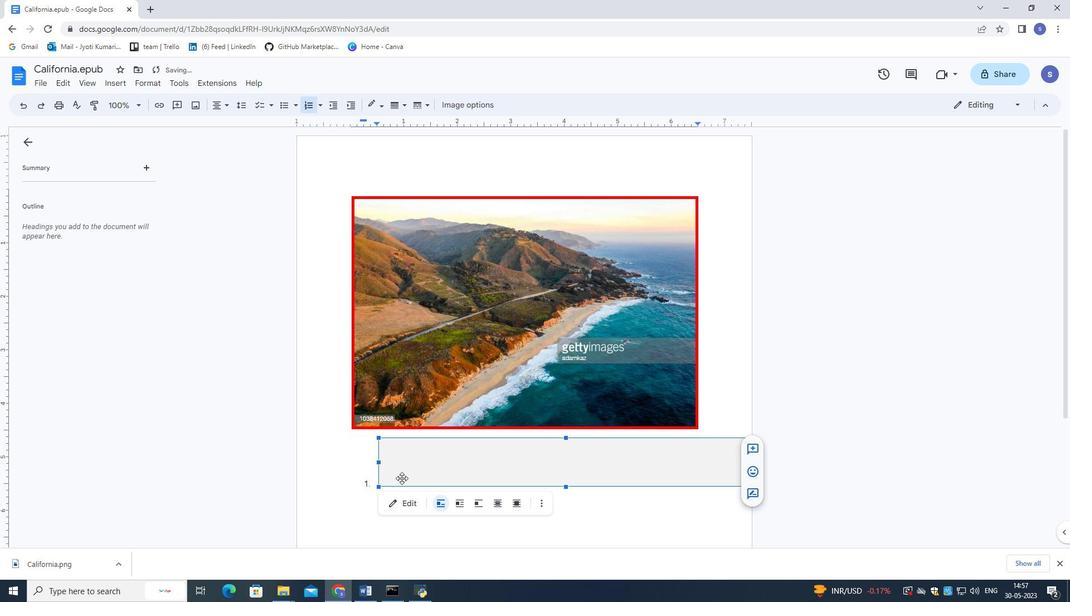 
Action: Mouse moved to (606, 443)
Screenshot: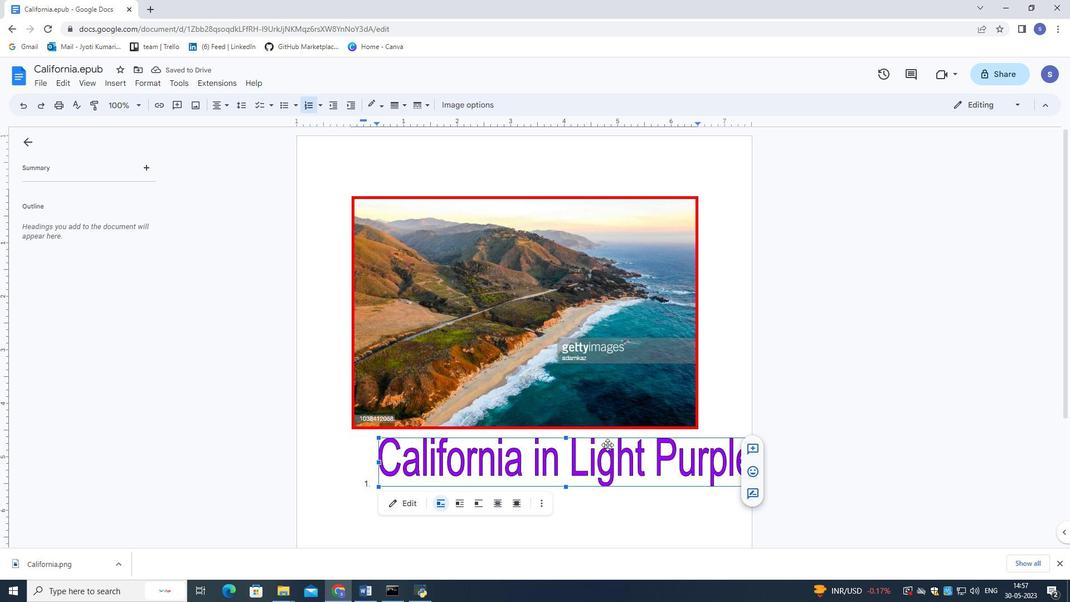 
Action: Mouse pressed left at (606, 443)
Screenshot: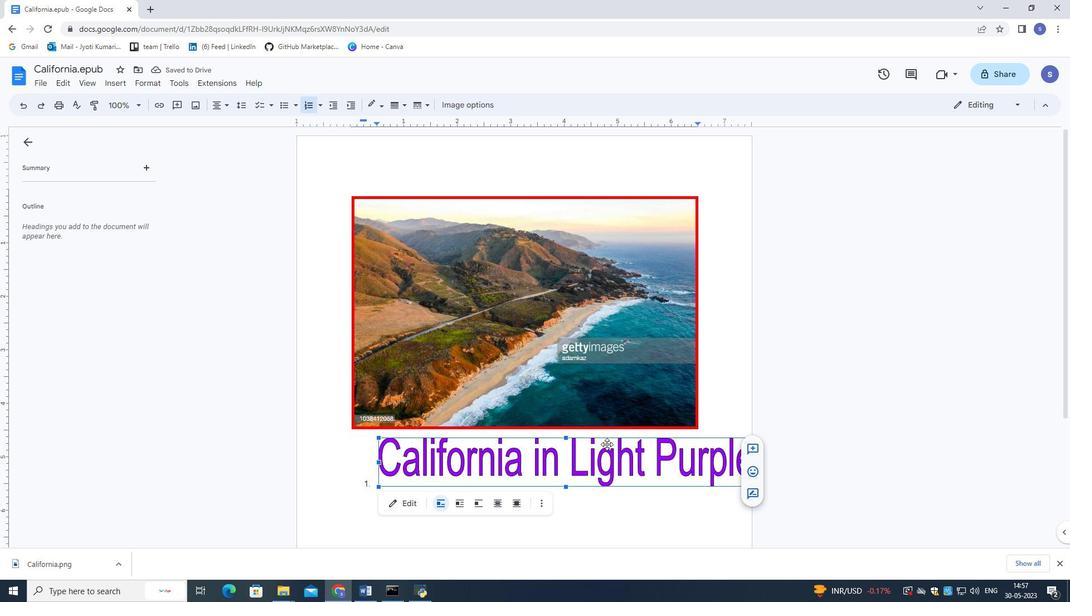 
Action: Mouse moved to (569, 441)
Screenshot: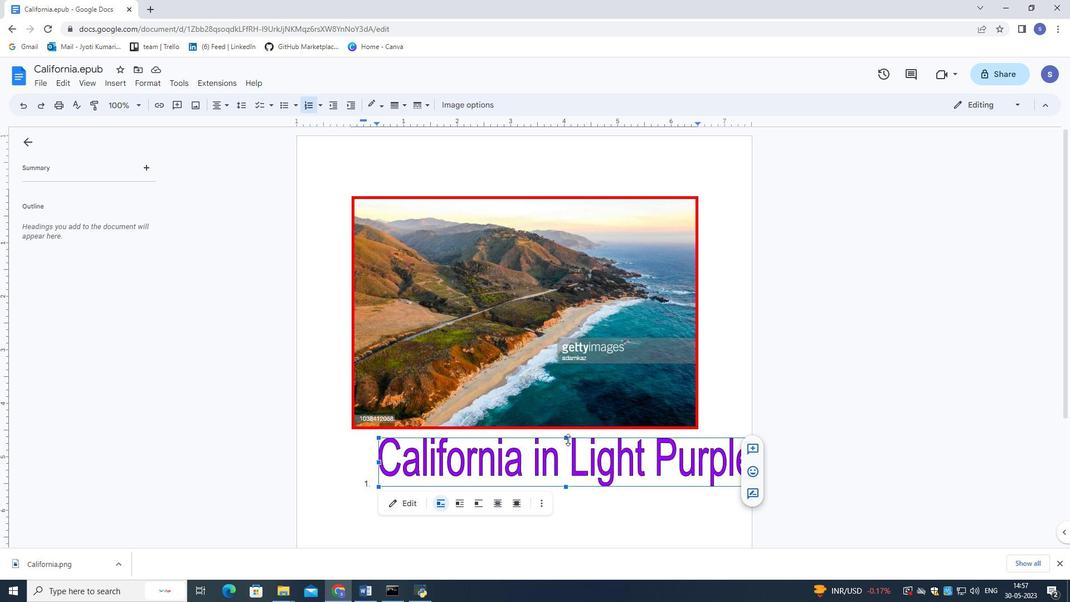 
Action: Mouse pressed left at (569, 441)
Screenshot: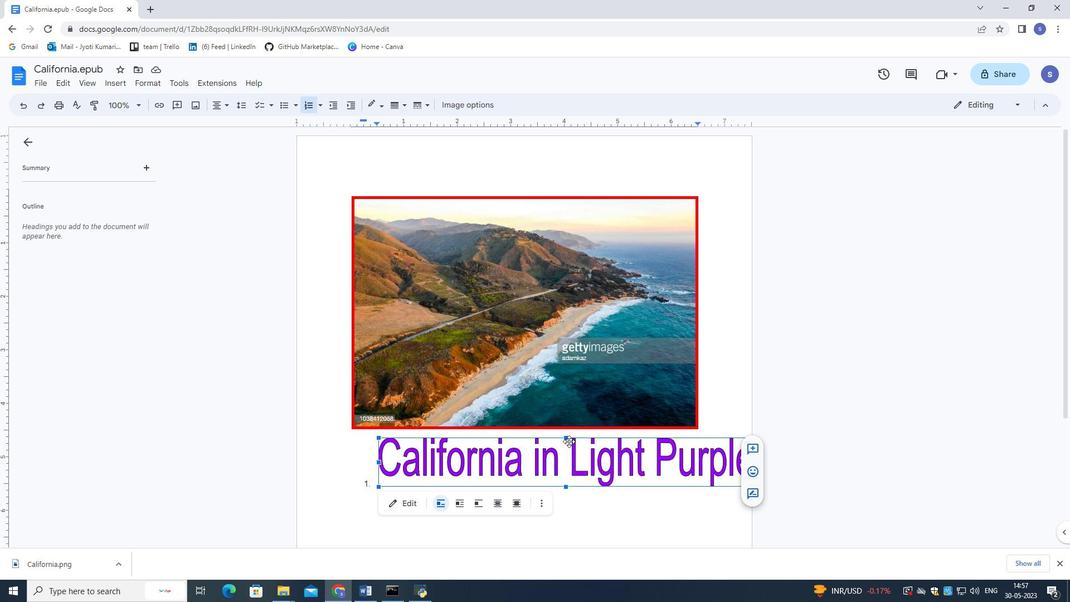 
Action: Mouse moved to (535, 446)
Screenshot: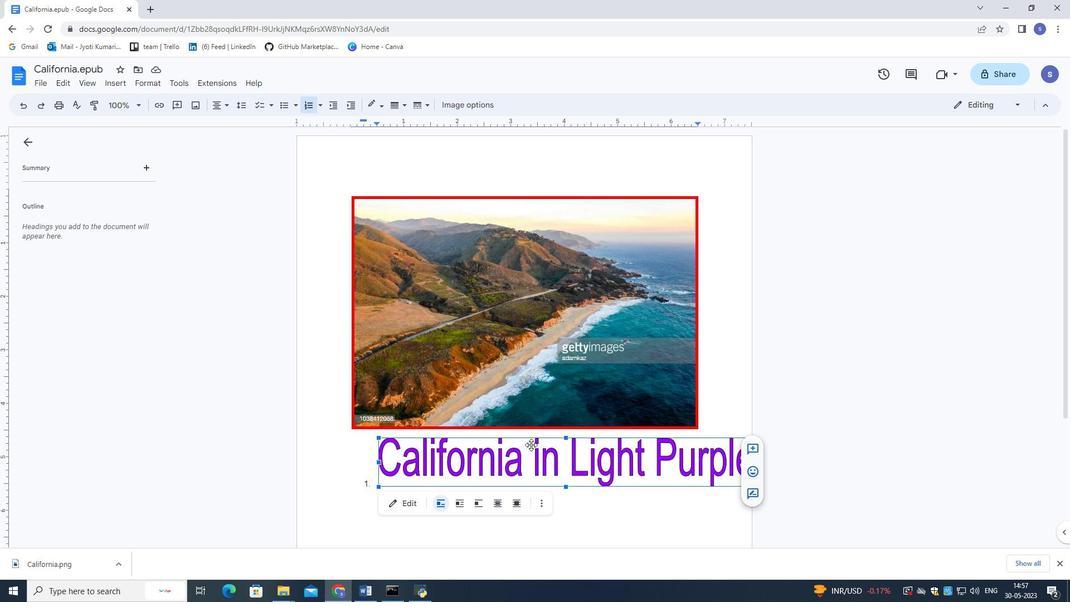 
Action: Mouse pressed left at (535, 446)
Screenshot: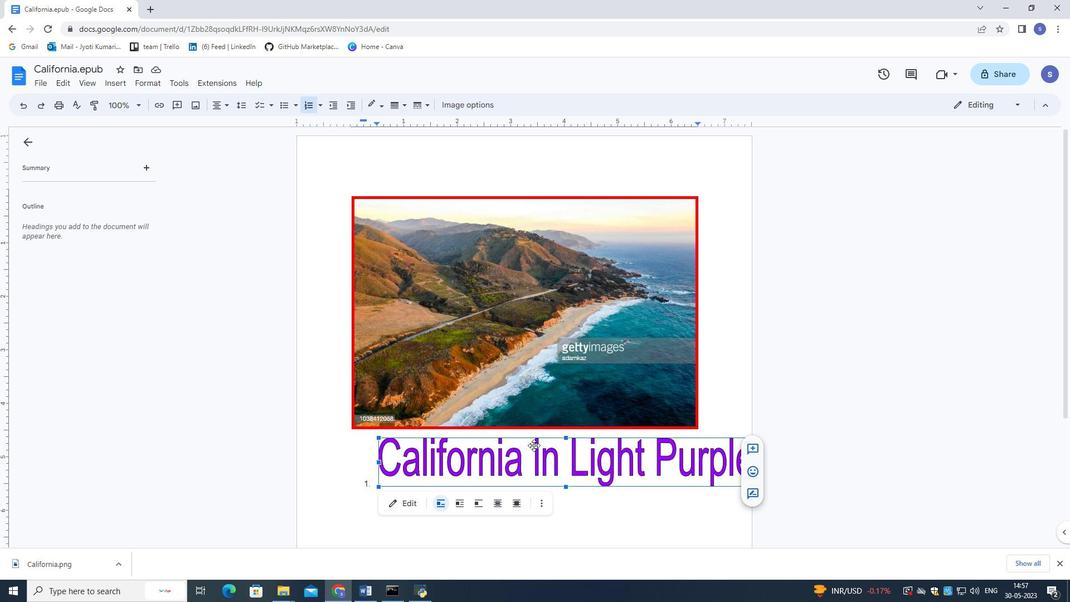 
Action: Mouse moved to (625, 485)
Screenshot: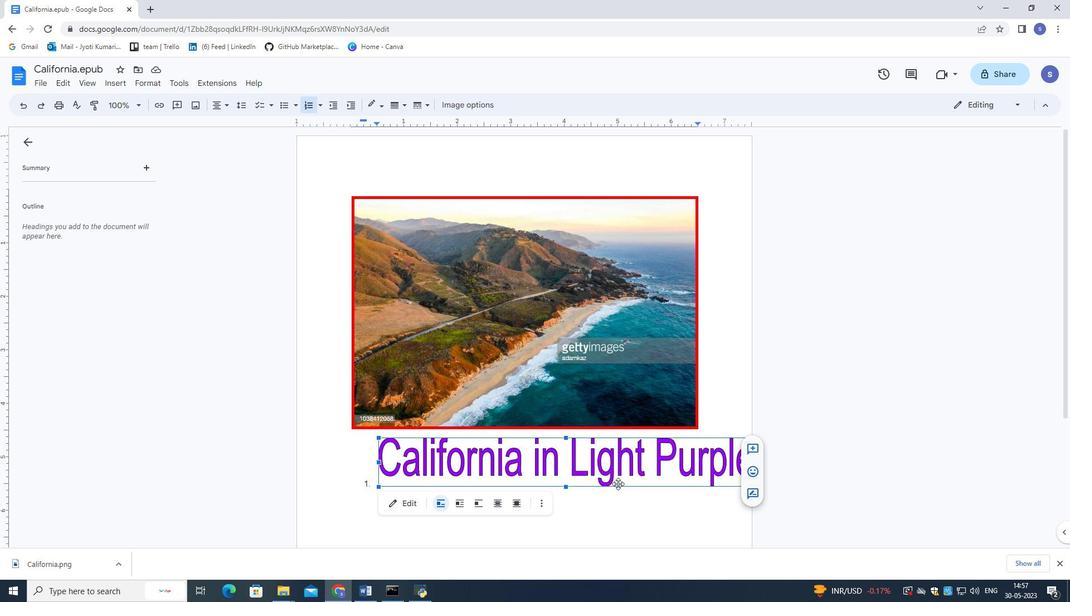 
Action: Mouse pressed left at (625, 485)
Screenshot: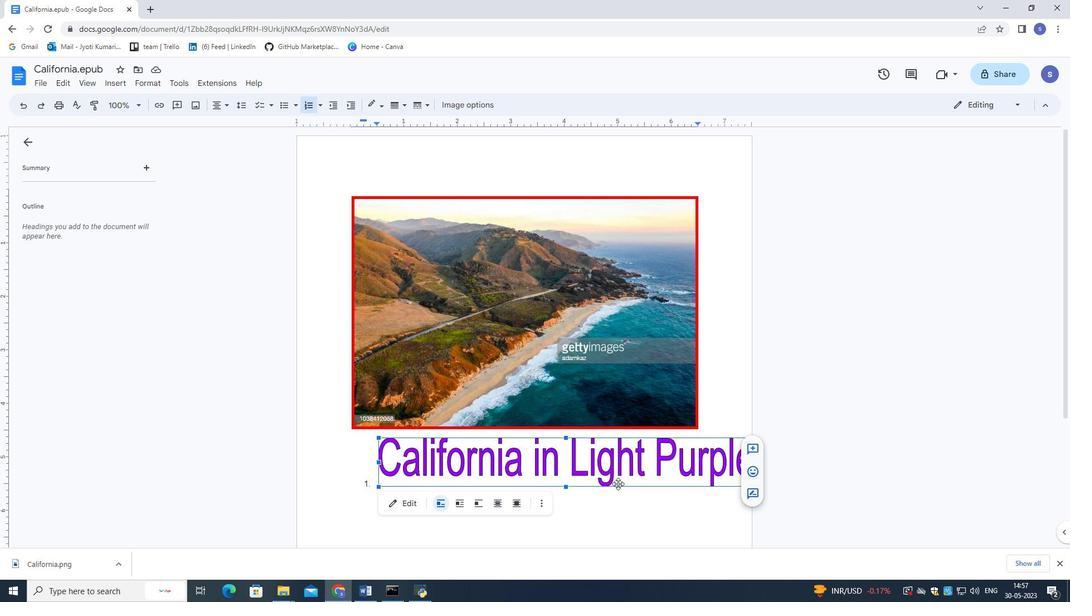 
Action: Mouse moved to (623, 511)
Screenshot: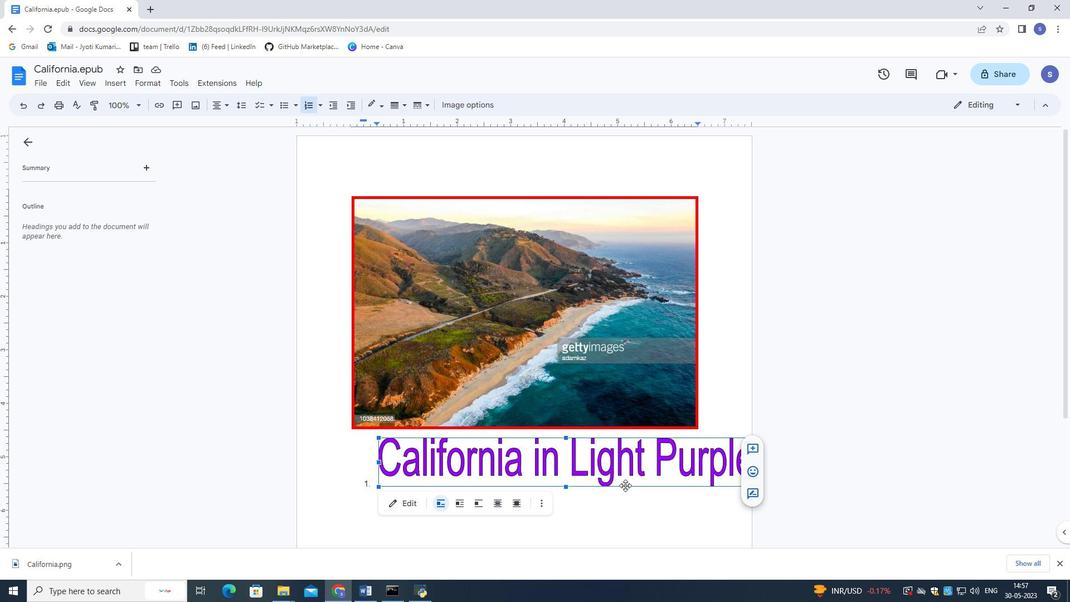 
Action: Mouse pressed left at (623, 511)
Screenshot: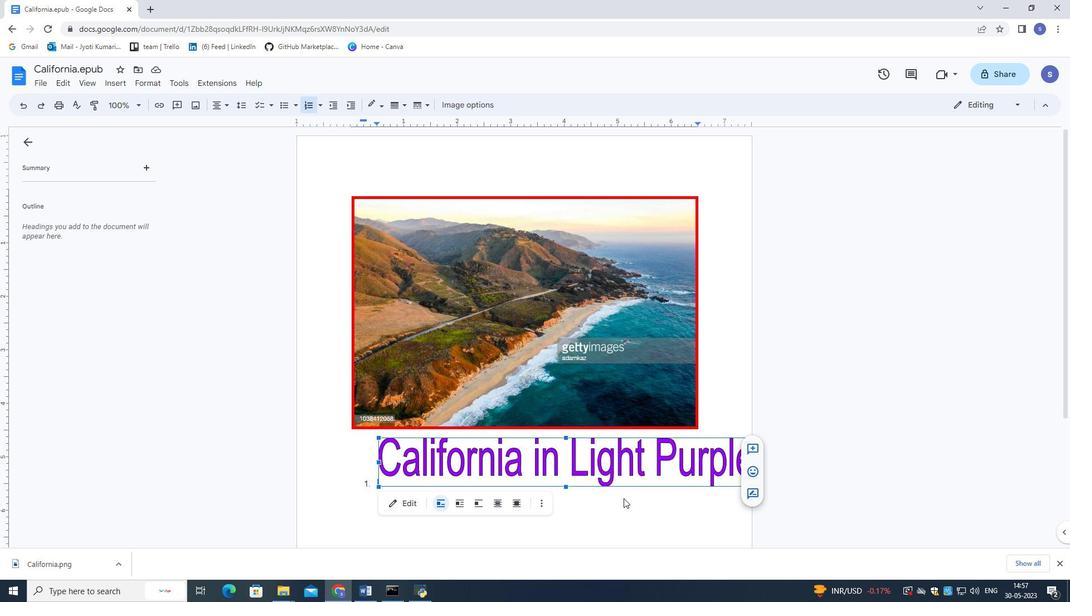 
Action: Mouse moved to (628, 504)
Screenshot: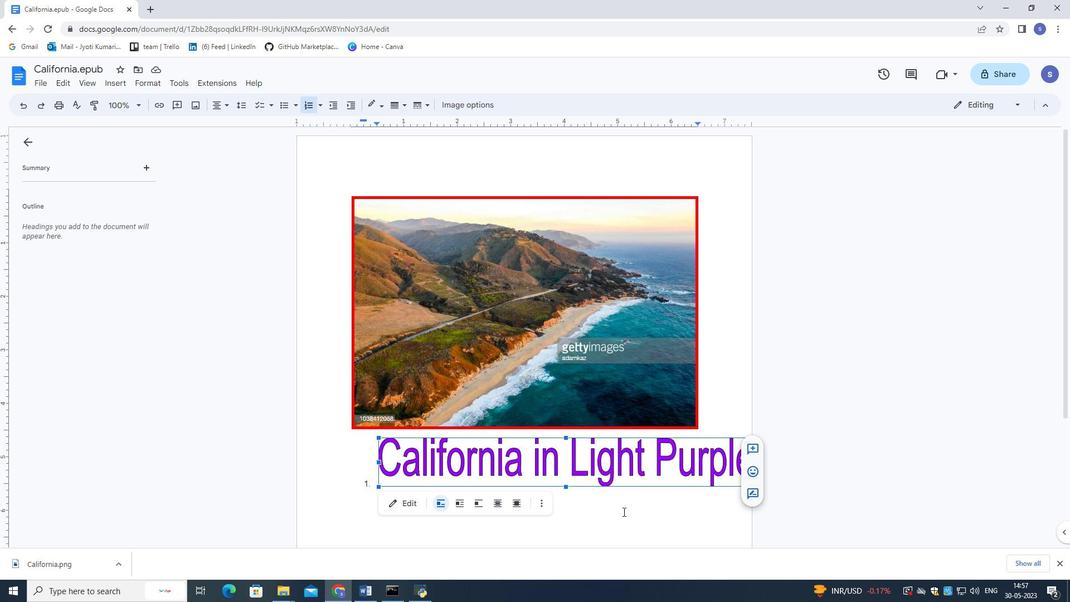 
Action: Mouse pressed left at (628, 504)
Screenshot: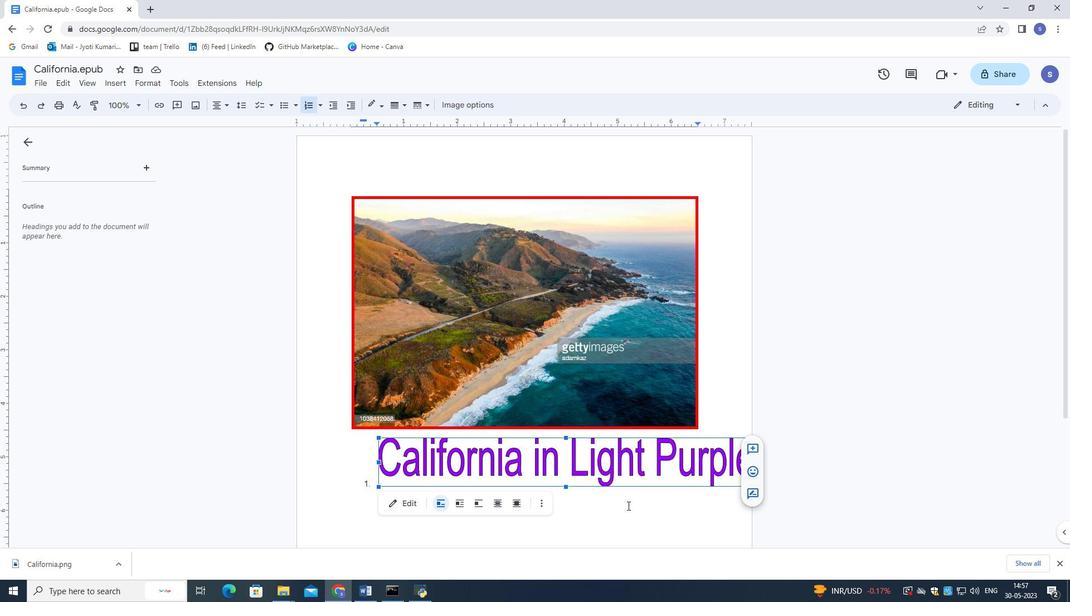 
Action: Mouse moved to (633, 516)
Screenshot: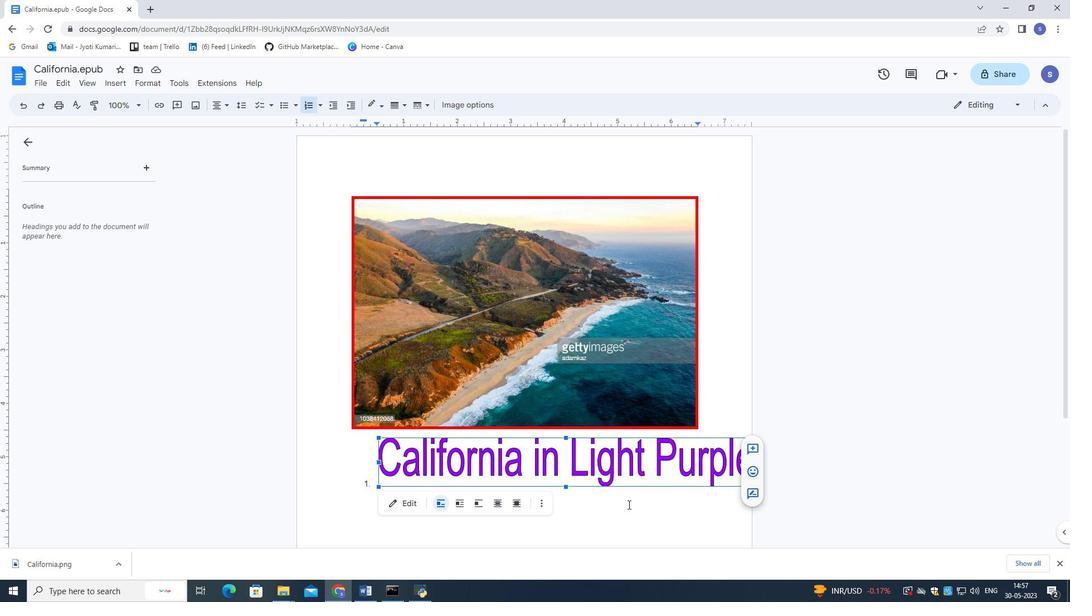 
Action: Mouse pressed left at (633, 516)
Screenshot: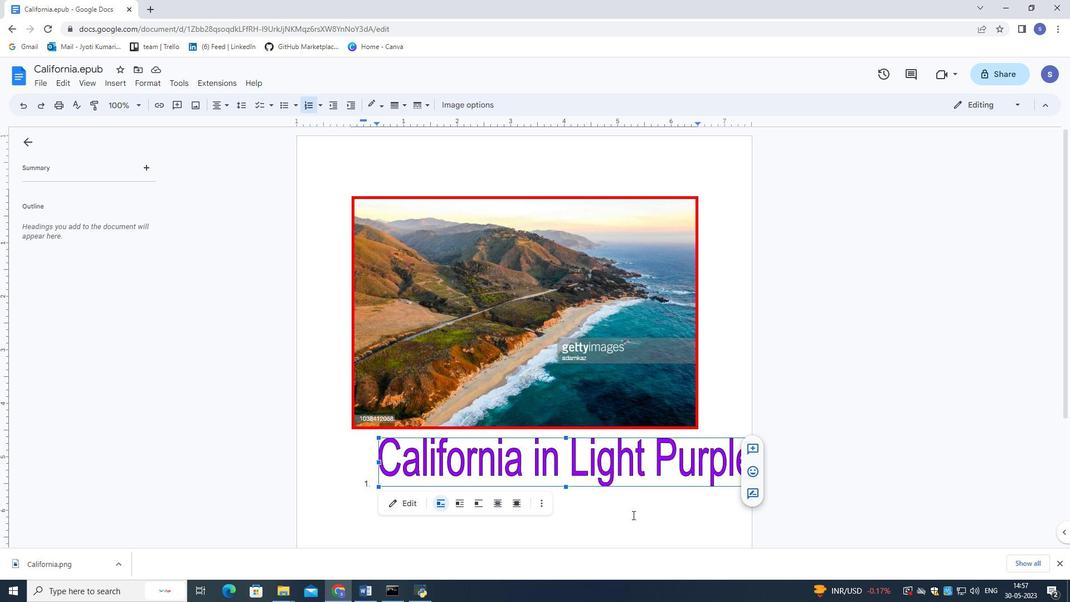 
Action: Mouse pressed left at (633, 516)
Screenshot: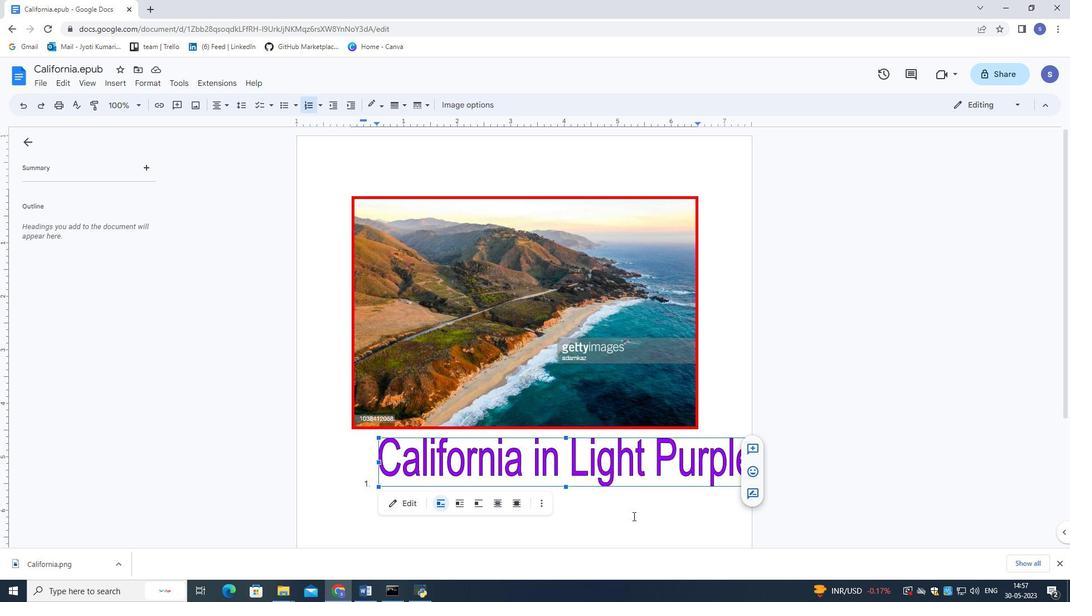 
Action: Mouse moved to (826, 378)
Screenshot: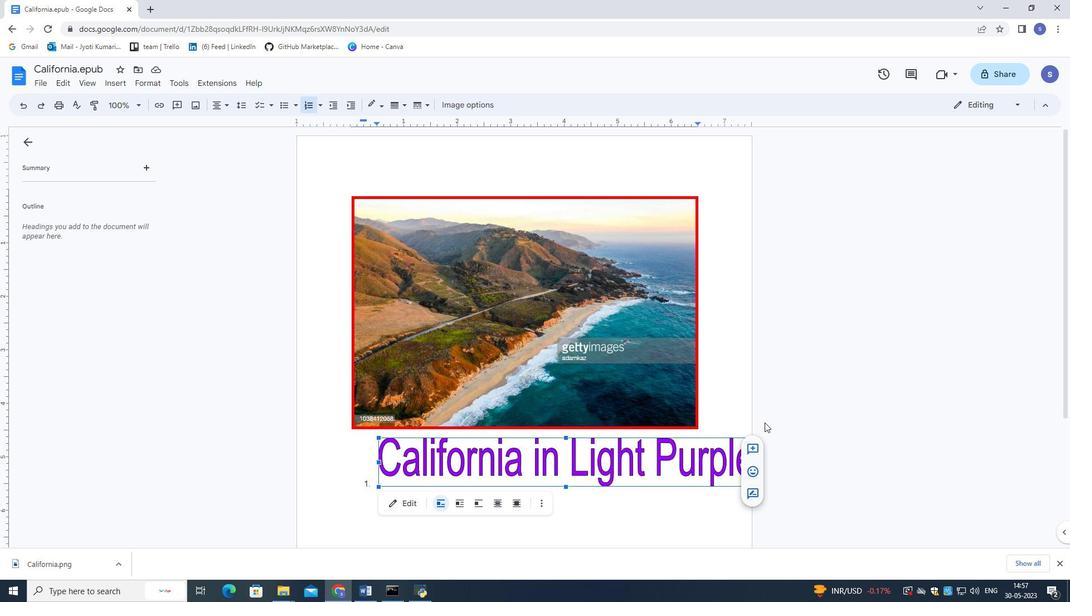 
Action: Mouse pressed left at (826, 378)
Screenshot: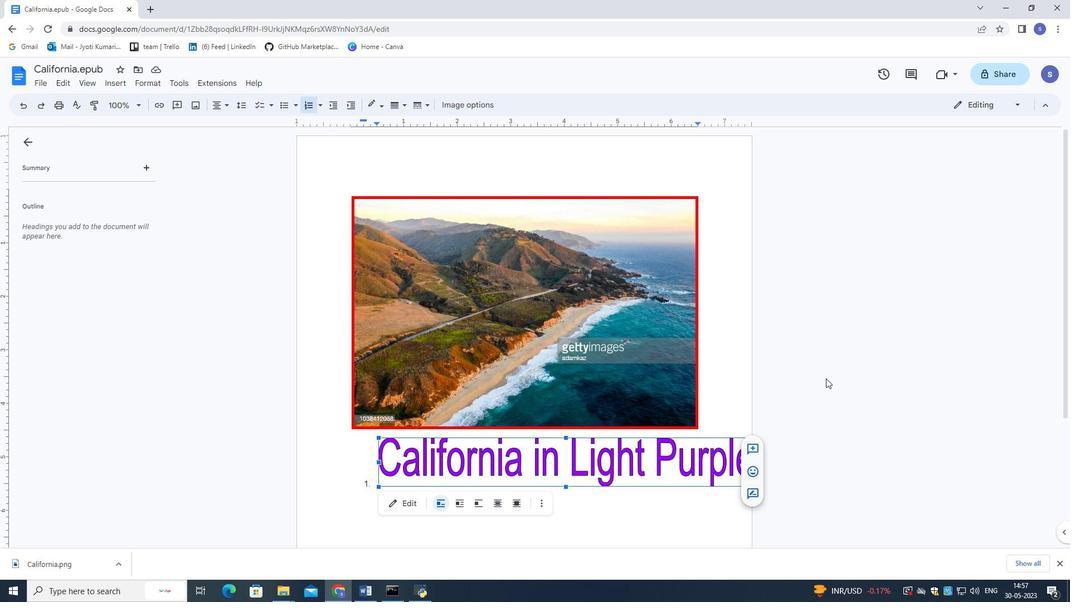 
Action: Mouse moved to (687, 463)
Screenshot: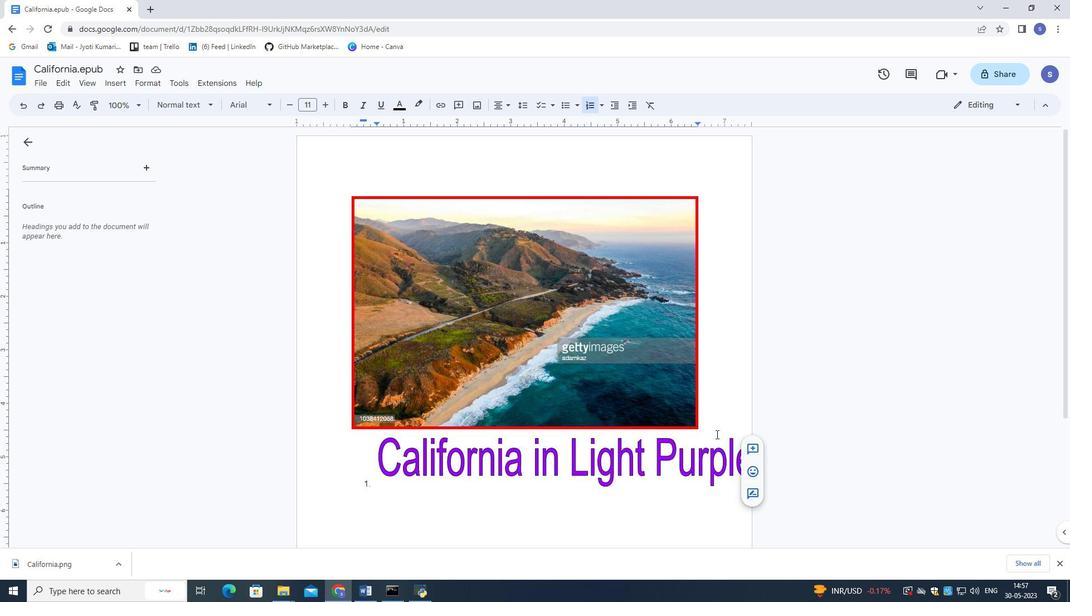 
Action: Mouse pressed left at (687, 463)
Screenshot: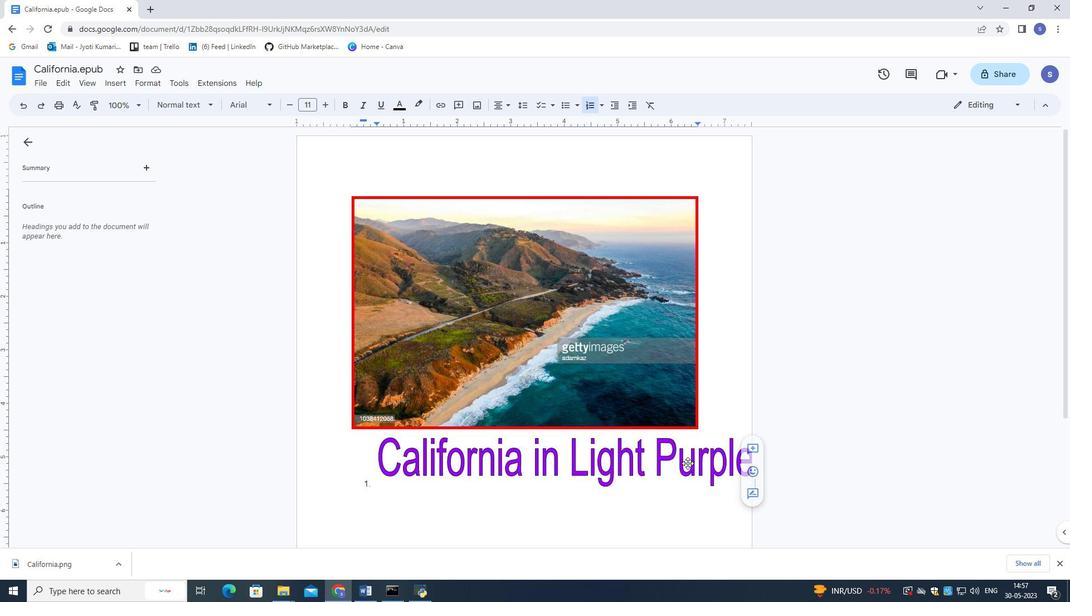 
Action: Mouse pressed left at (687, 463)
Screenshot: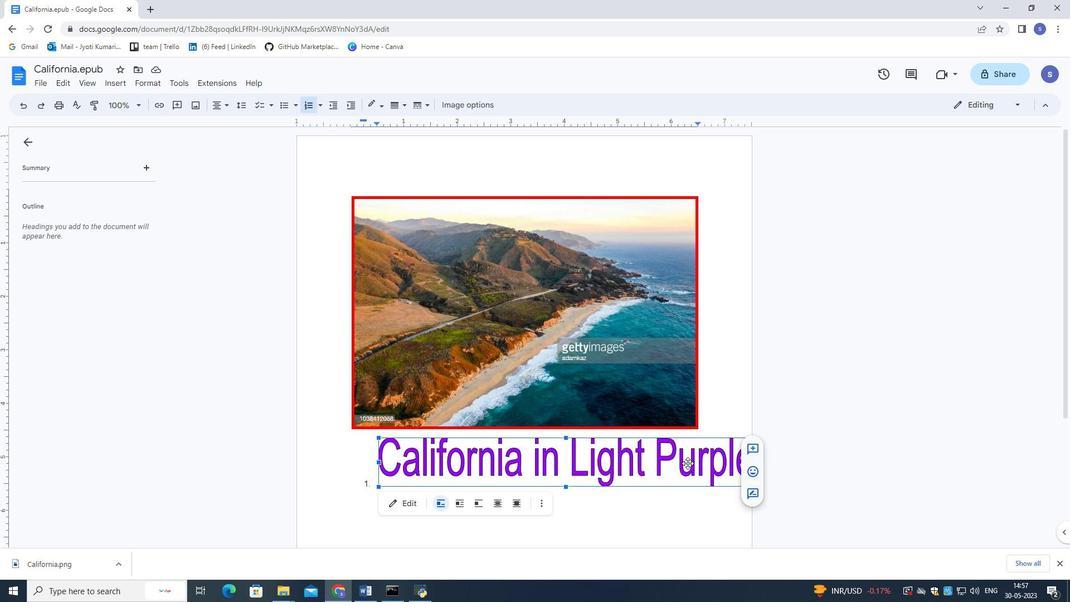 
Action: Mouse moved to (695, 510)
Screenshot: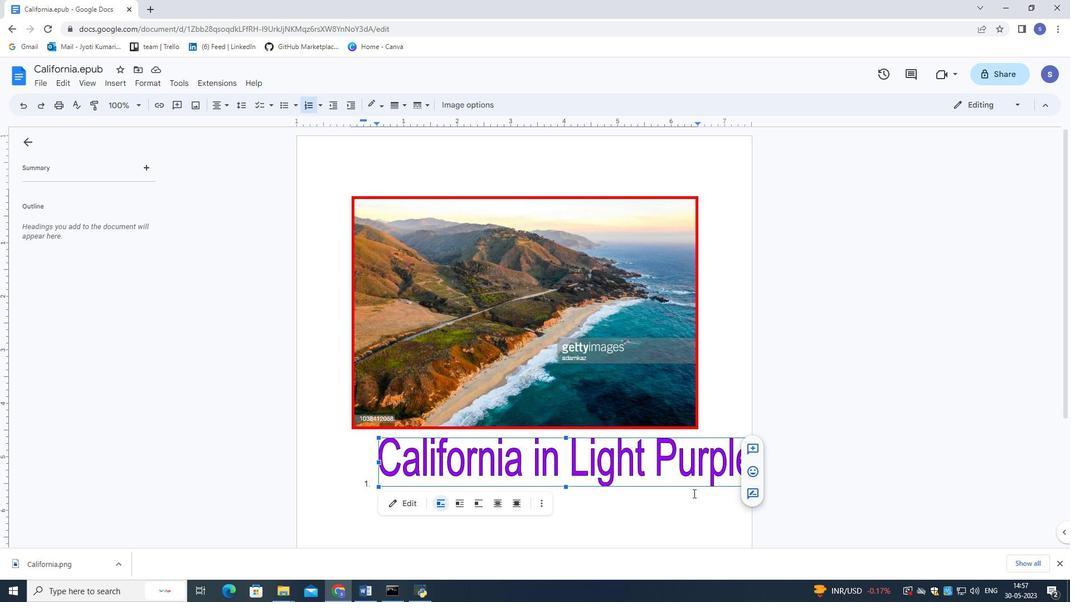
Action: Mouse pressed left at (695, 510)
Screenshot: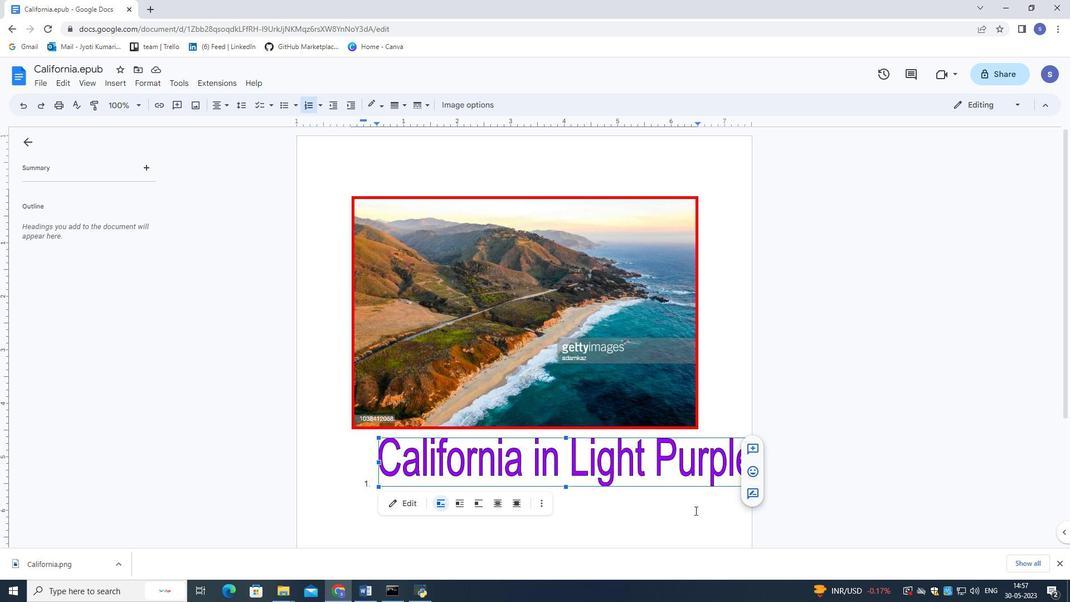
Action: Mouse moved to (819, 454)
Screenshot: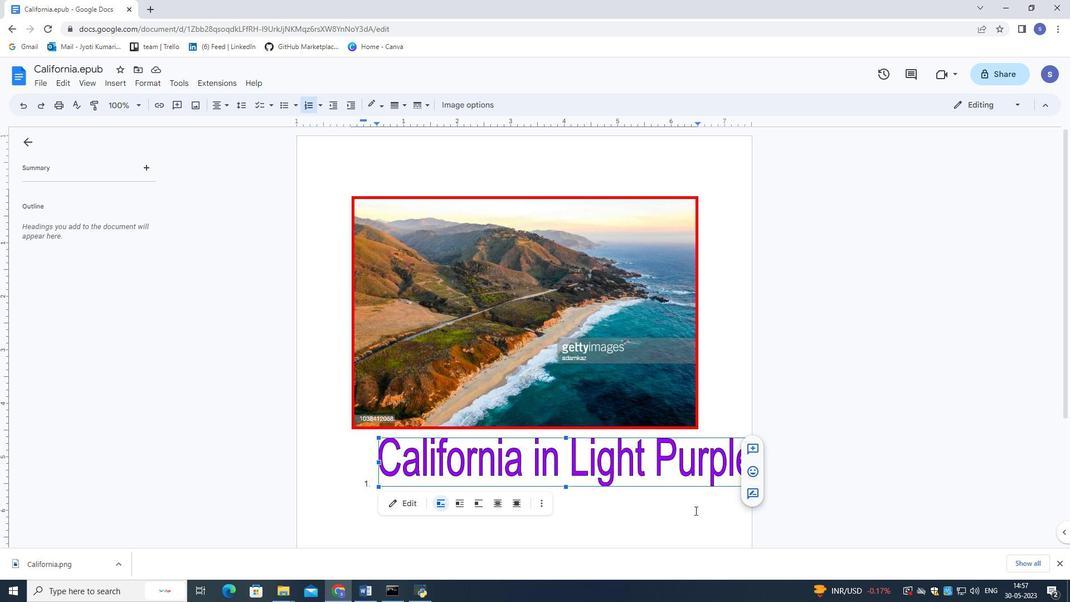 
Action: Mouse pressed left at (819, 454)
Screenshot: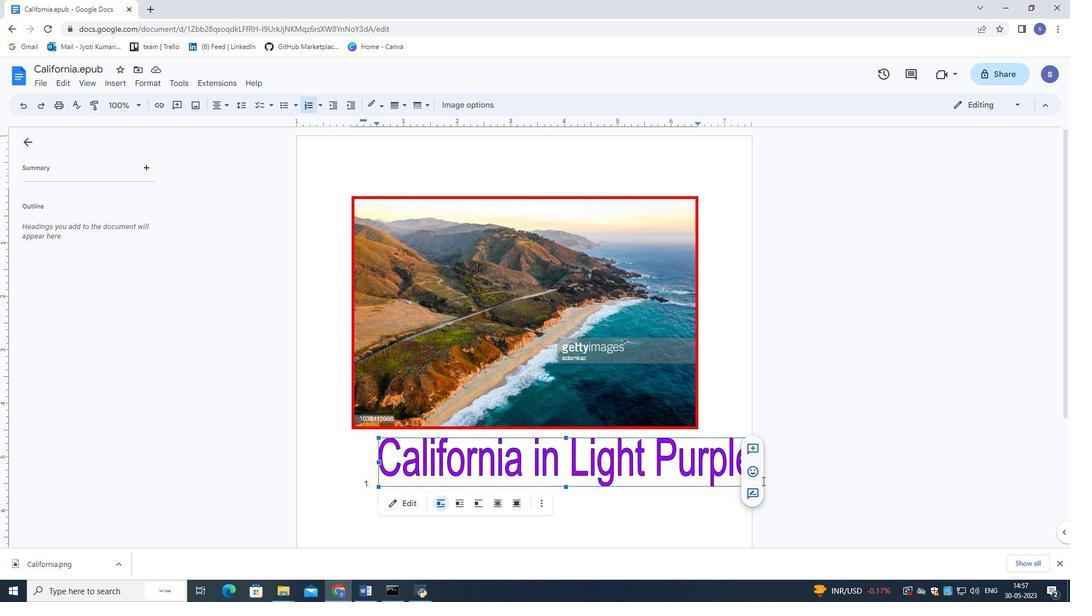 
Action: Mouse moved to (577, 302)
Screenshot: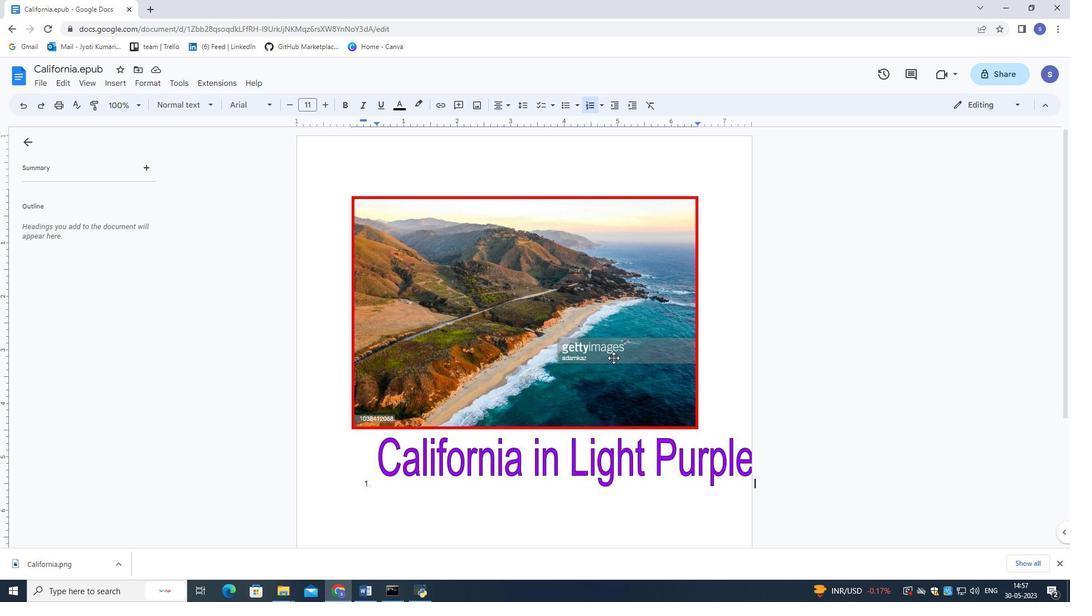 
Action: Mouse pressed left at (577, 302)
Screenshot: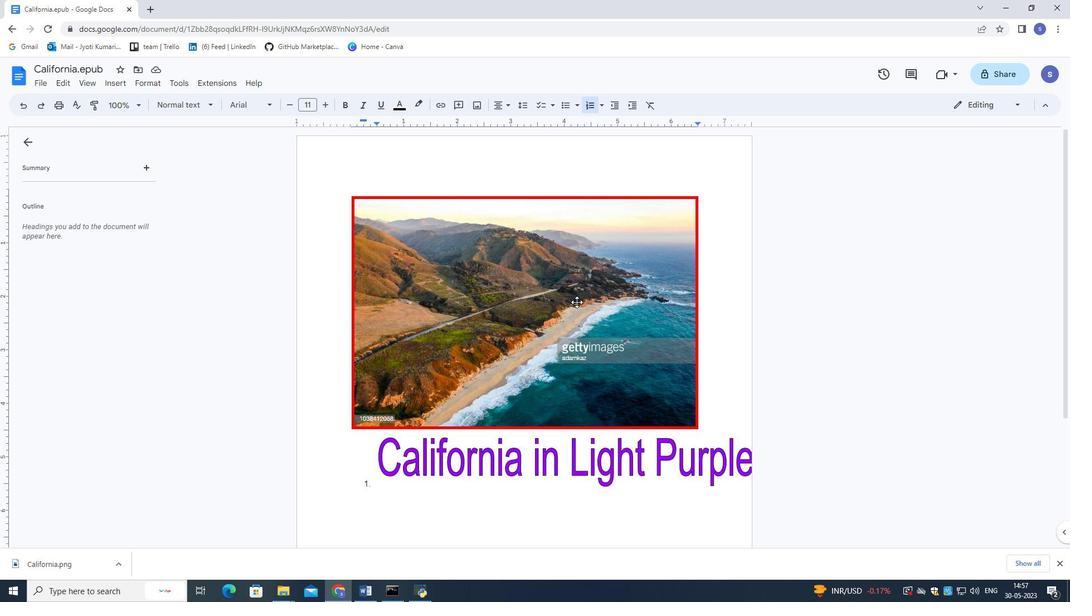 
Action: Mouse moved to (579, 470)
Screenshot: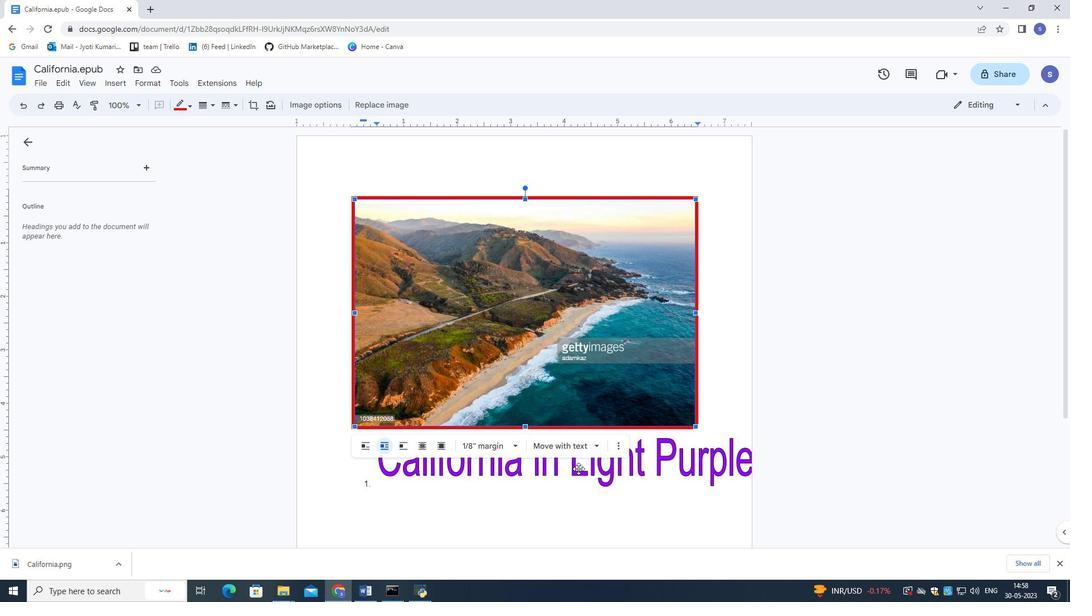 
Action: Mouse pressed left at (579, 470)
Screenshot: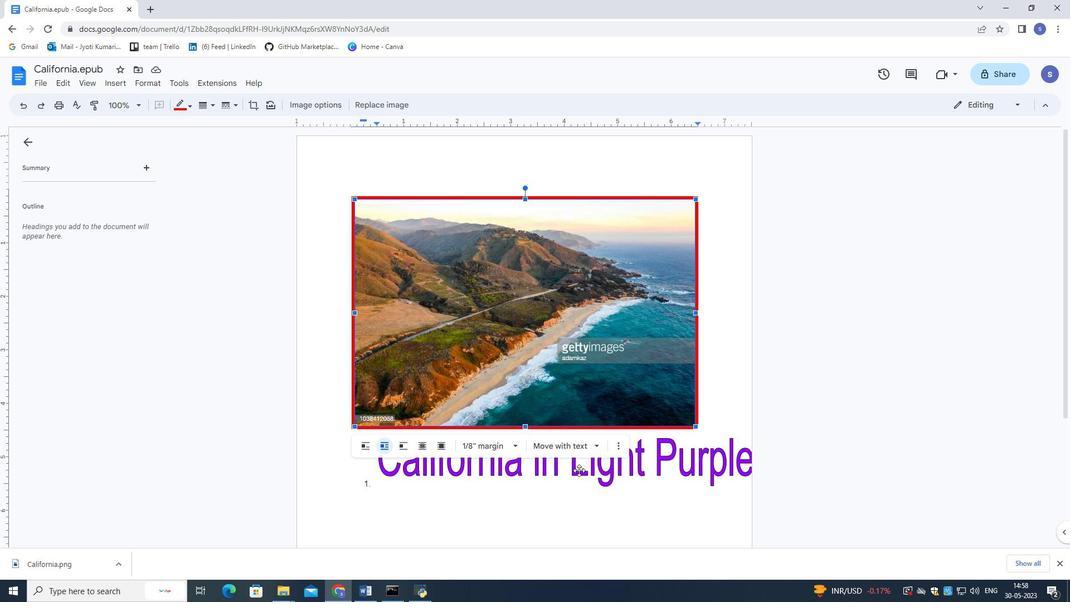 
Action: Mouse moved to (545, 506)
Screenshot: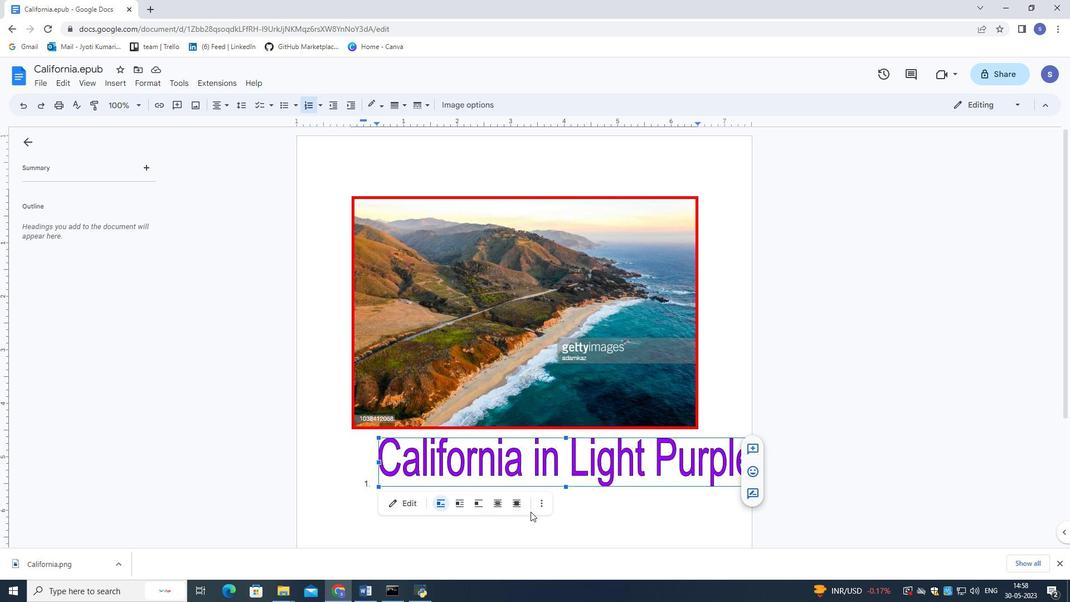 
Action: Mouse pressed left at (545, 506)
Screenshot: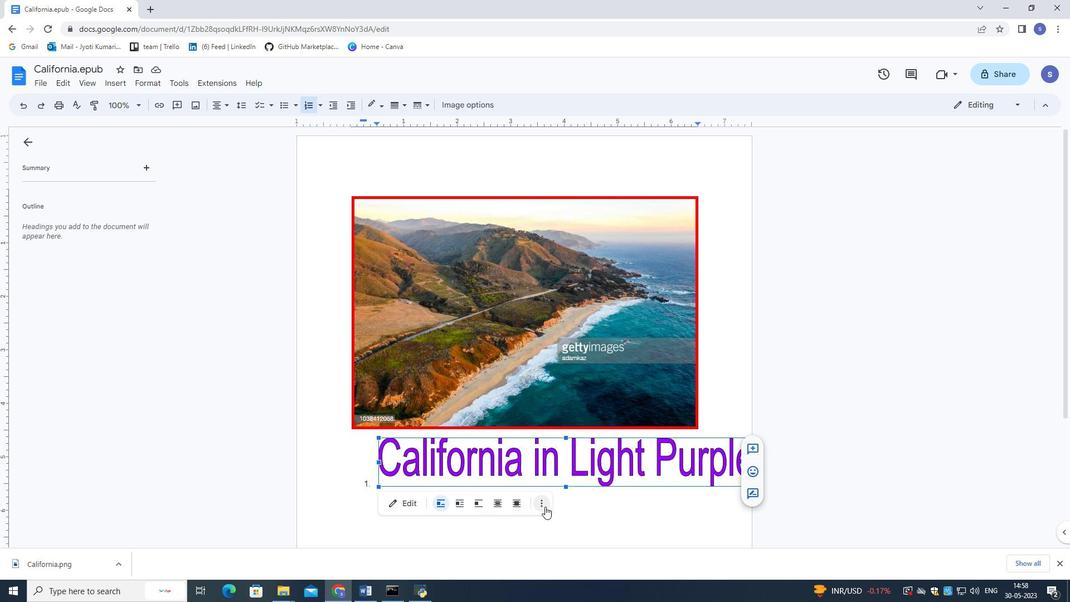 
Action: Mouse moved to (574, 458)
Screenshot: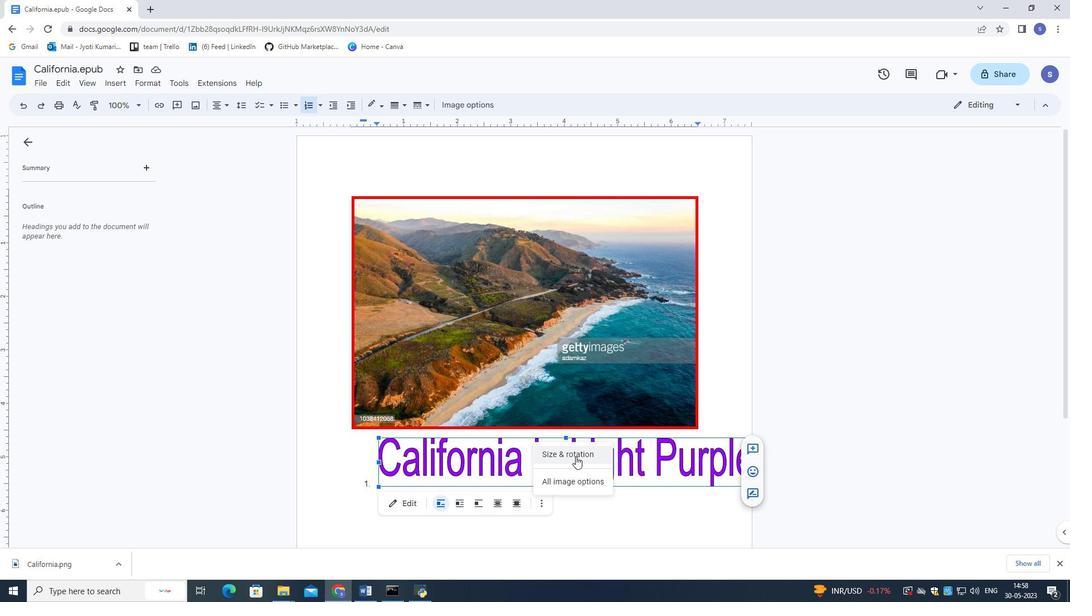 
Action: Mouse pressed left at (574, 458)
Screenshot: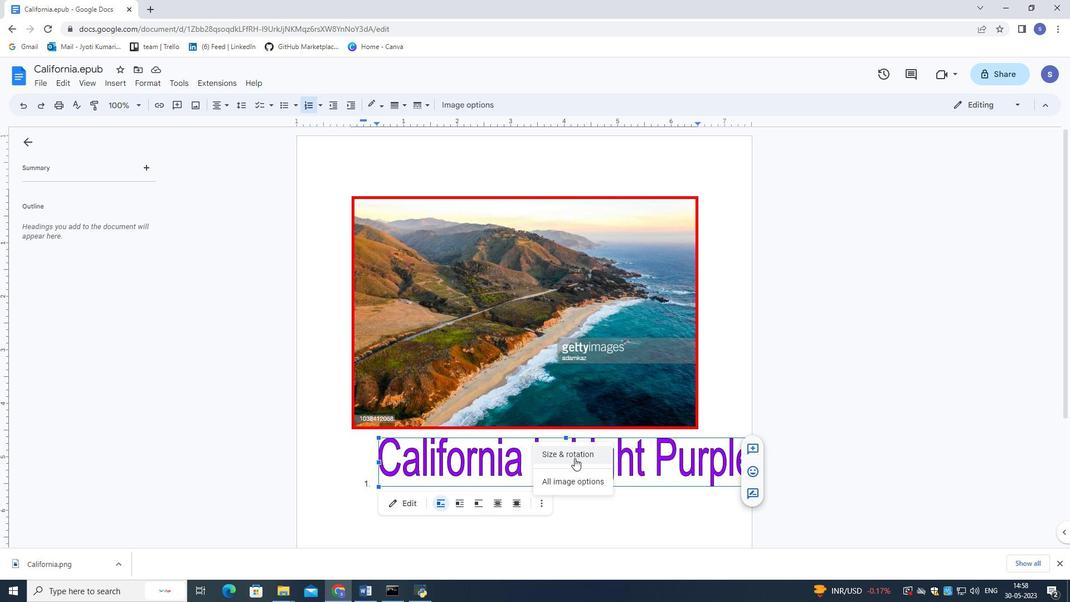 
Action: Mouse moved to (1021, 200)
Screenshot: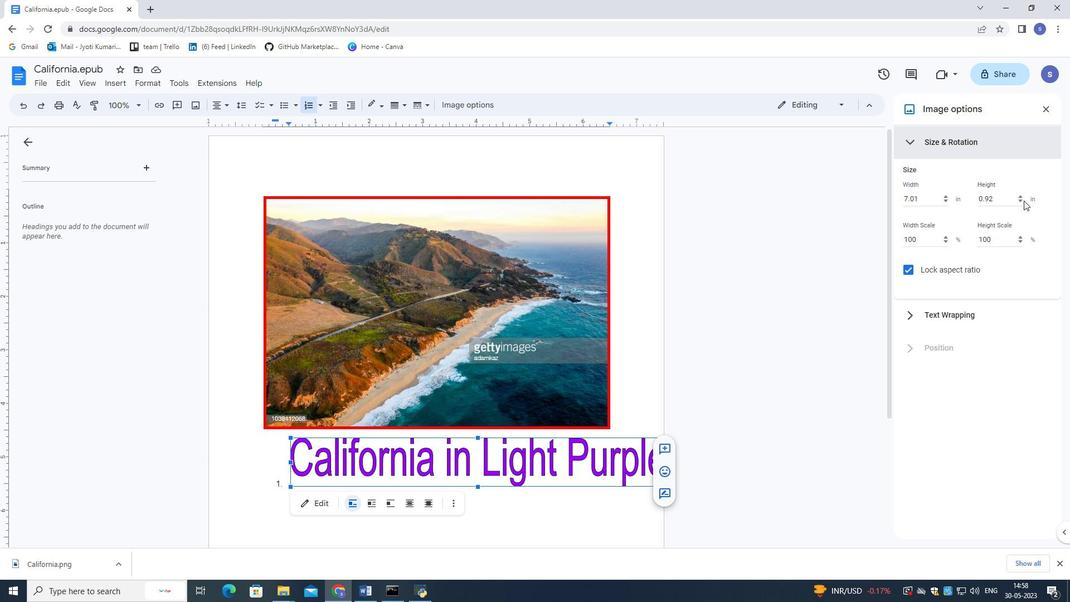 
Action: Mouse pressed left at (1021, 200)
Screenshot: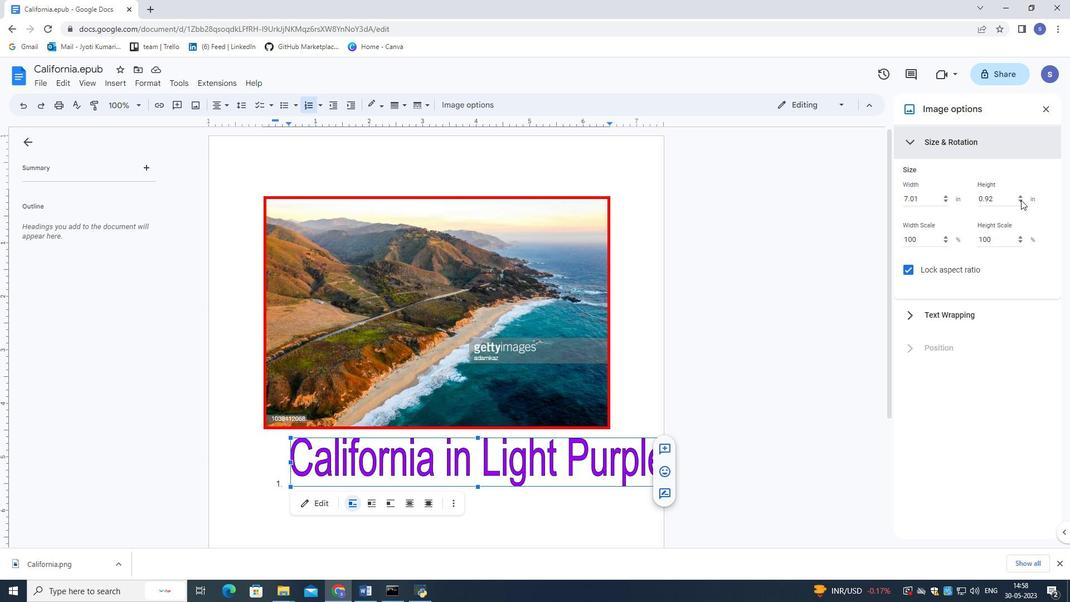 
Action: Mouse pressed left at (1021, 200)
Screenshot: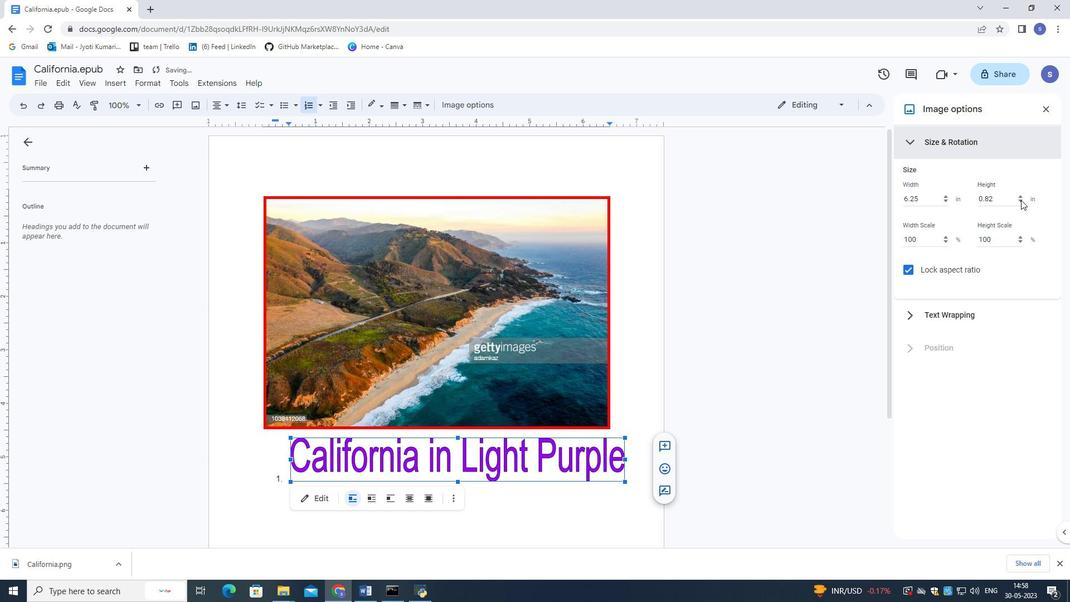 
Action: Mouse moved to (1020, 194)
Screenshot: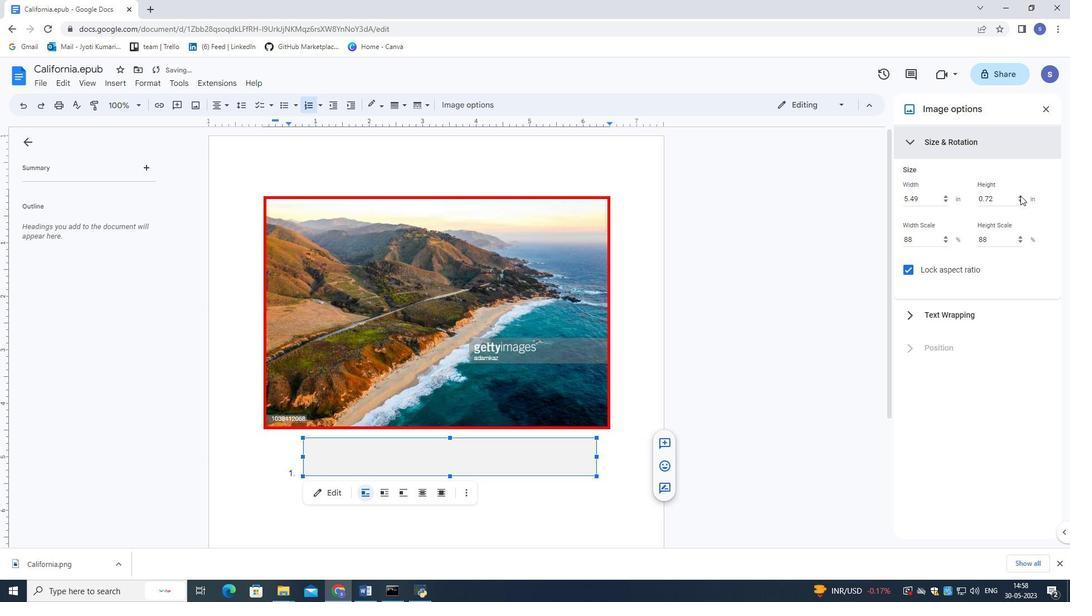 
Action: Mouse pressed left at (1020, 194)
Screenshot: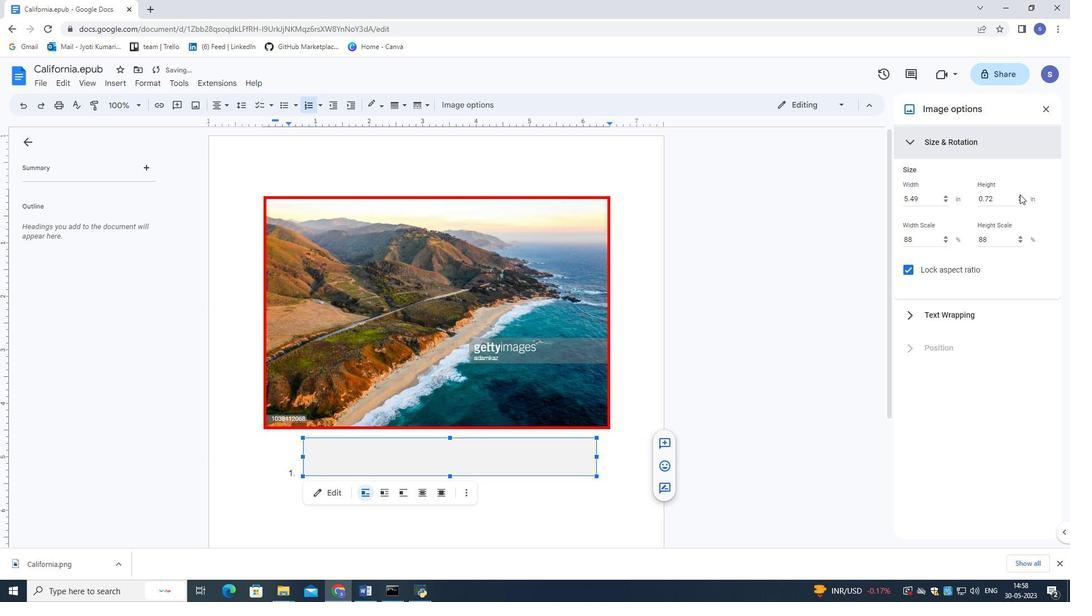 
Action: Mouse pressed left at (1020, 194)
Screenshot: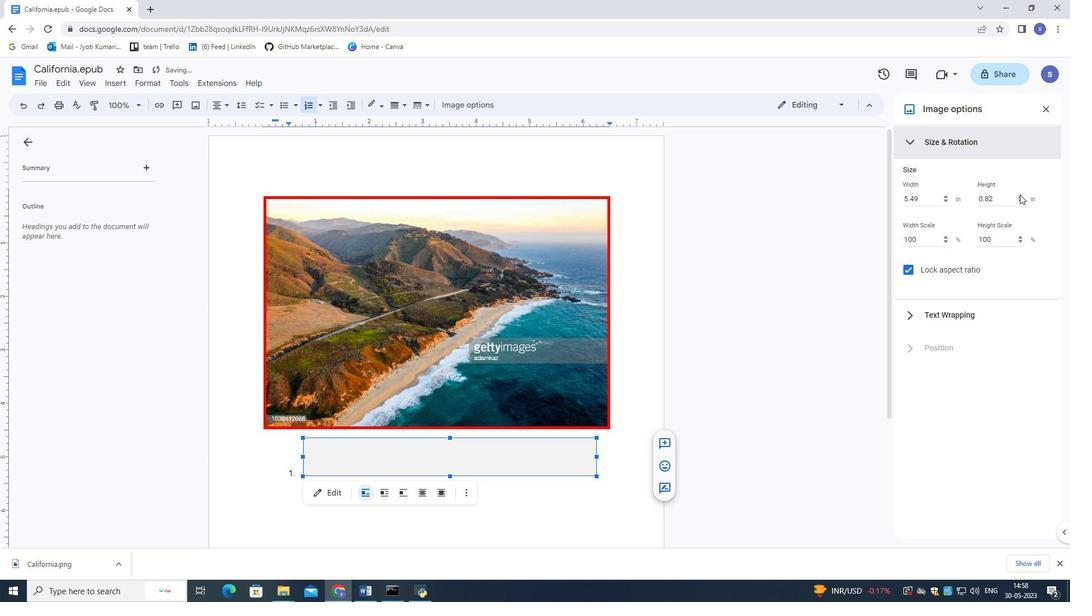 
Action: Mouse pressed left at (1020, 194)
Screenshot: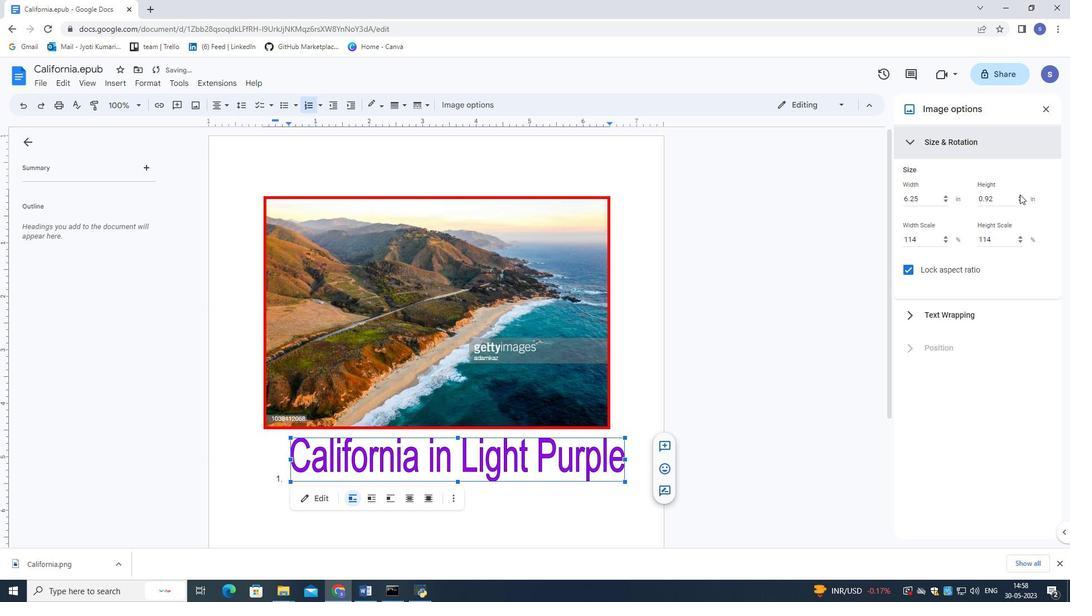 
Action: Mouse pressed left at (1020, 194)
Screenshot: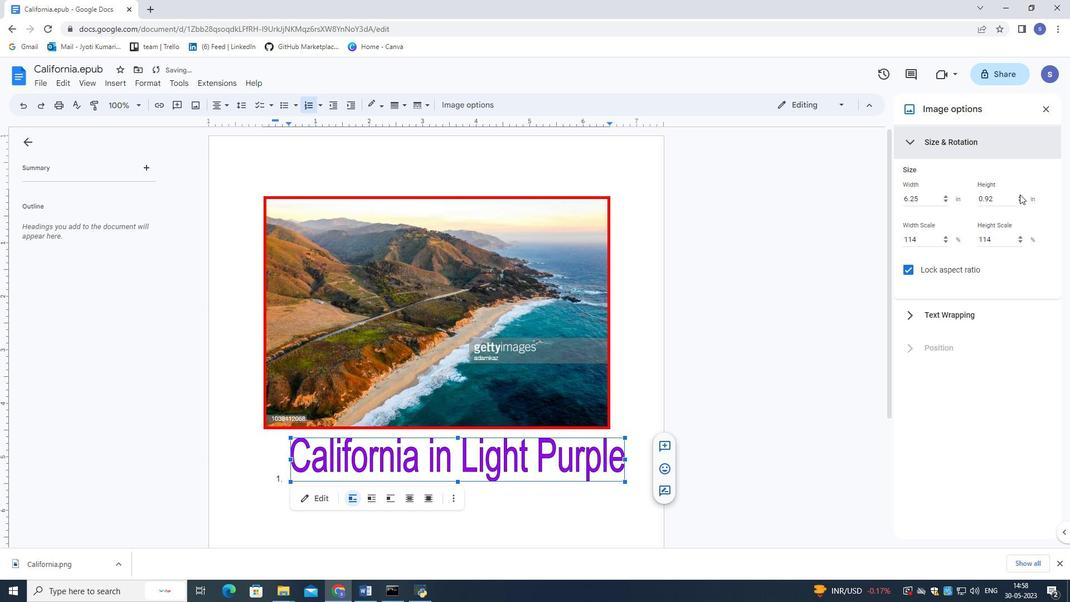 
Action: Mouse pressed left at (1020, 194)
Screenshot: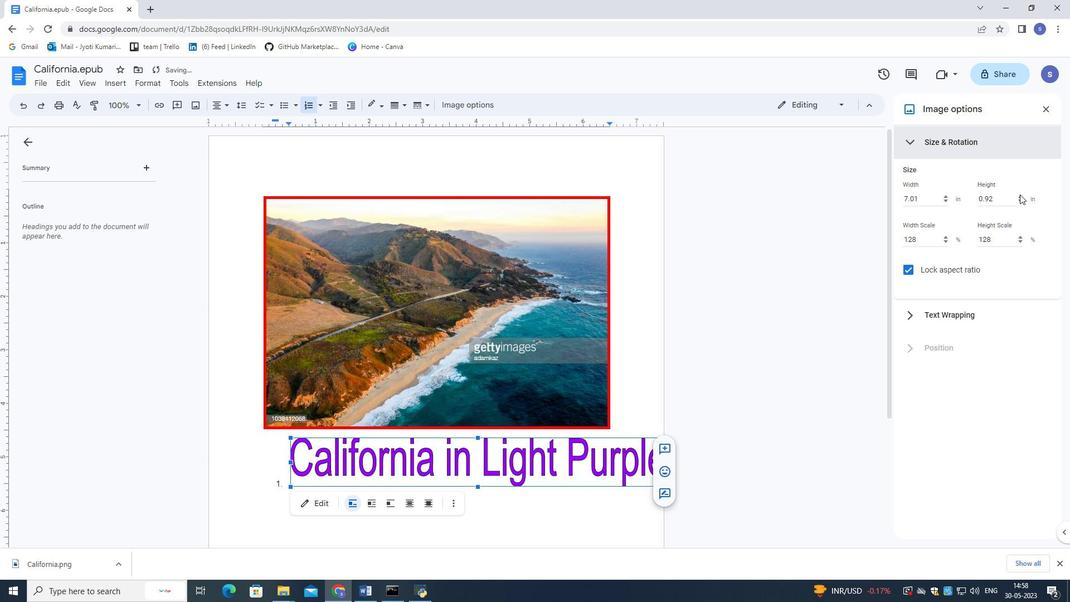 
Action: Mouse pressed left at (1020, 194)
Screenshot: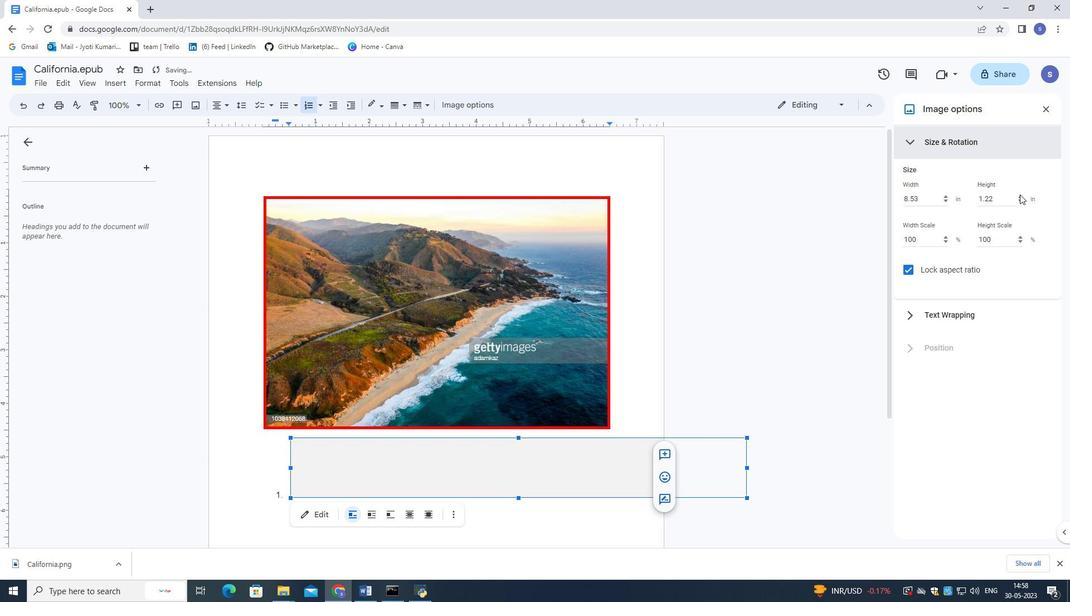 
Action: Mouse pressed left at (1020, 194)
Screenshot: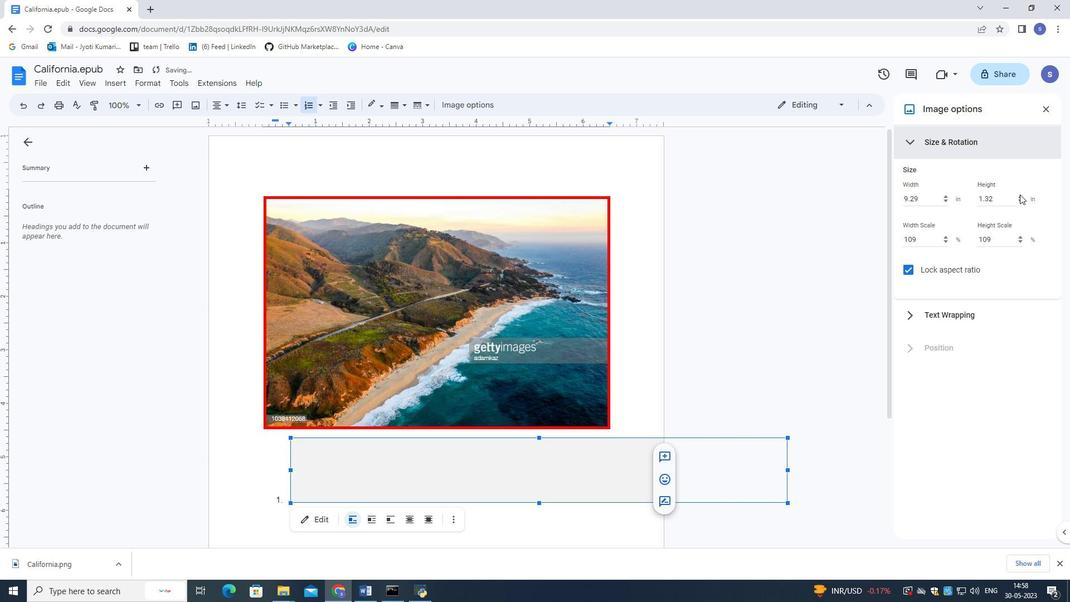 
Action: Mouse pressed left at (1020, 194)
Screenshot: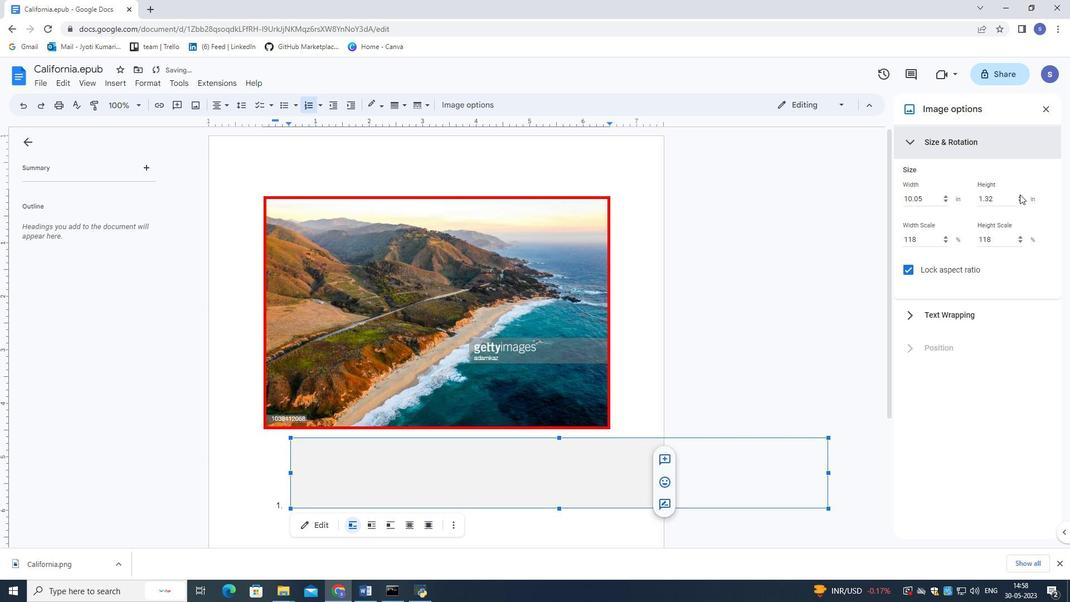 
Action: Mouse pressed left at (1020, 194)
Screenshot: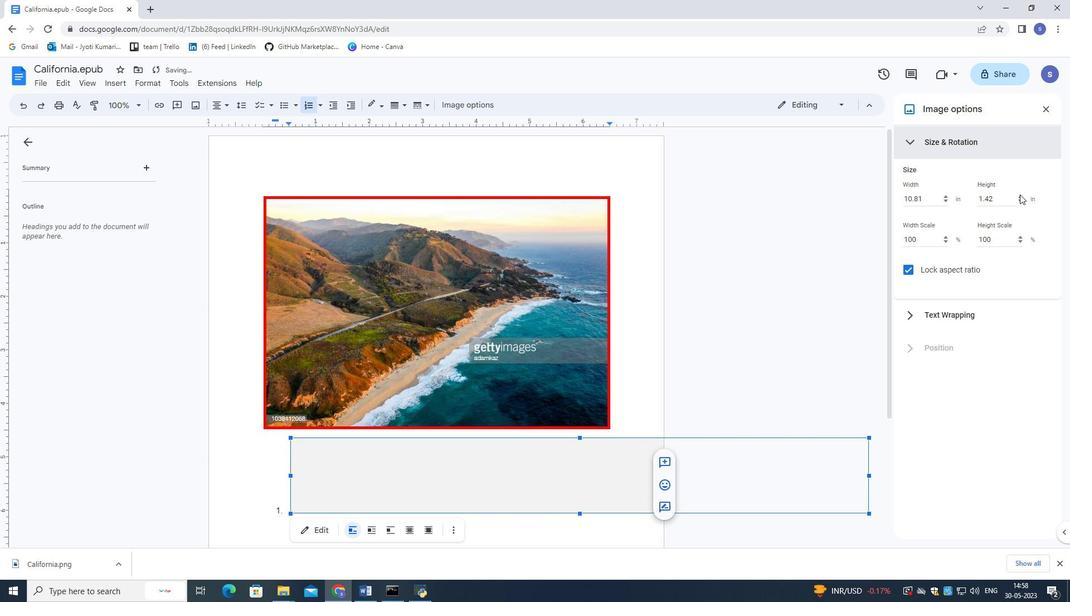 
Action: Mouse pressed left at (1020, 194)
Screenshot: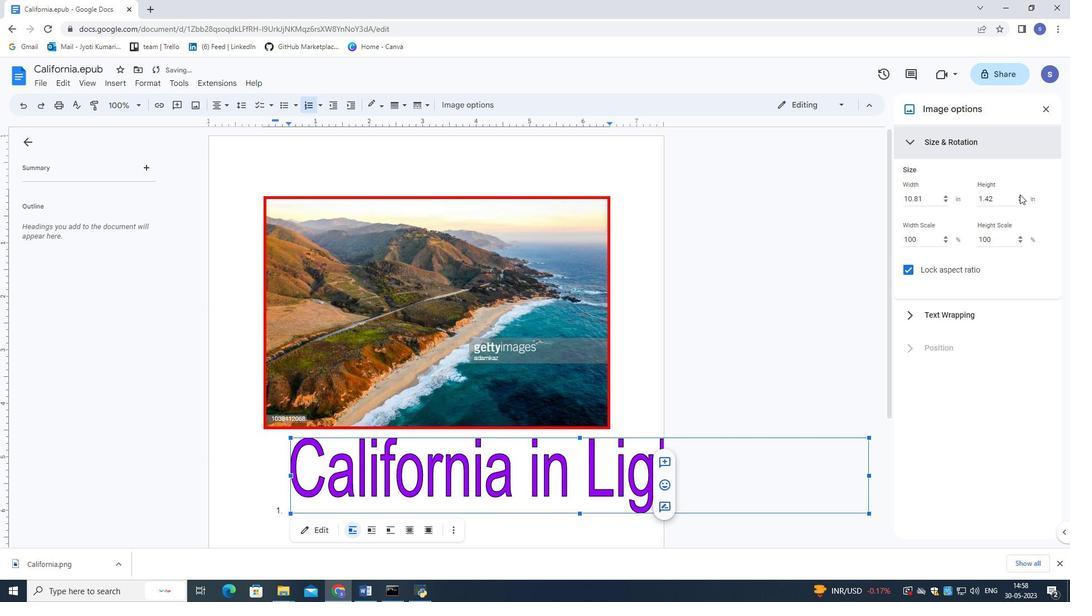 
Action: Mouse pressed left at (1020, 194)
Screenshot: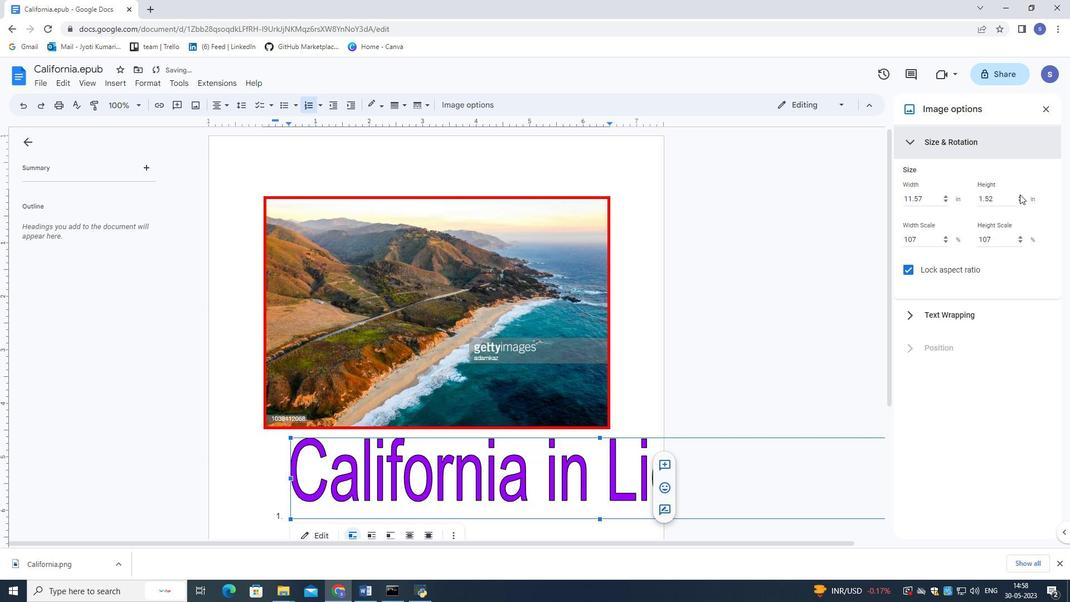 
Action: Mouse pressed left at (1020, 194)
Screenshot: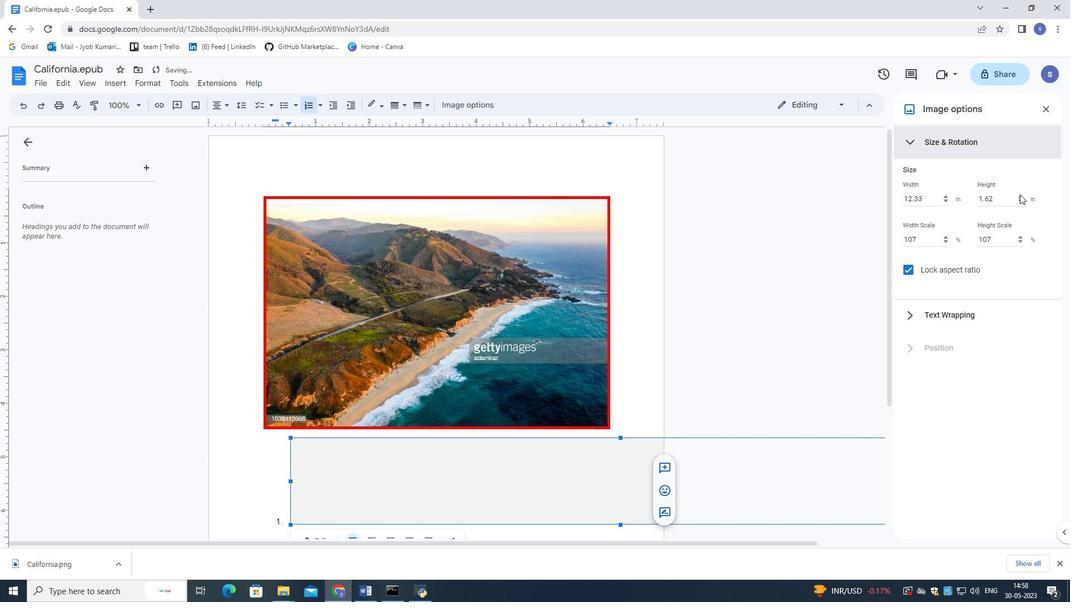 
Action: Mouse pressed left at (1020, 194)
Screenshot: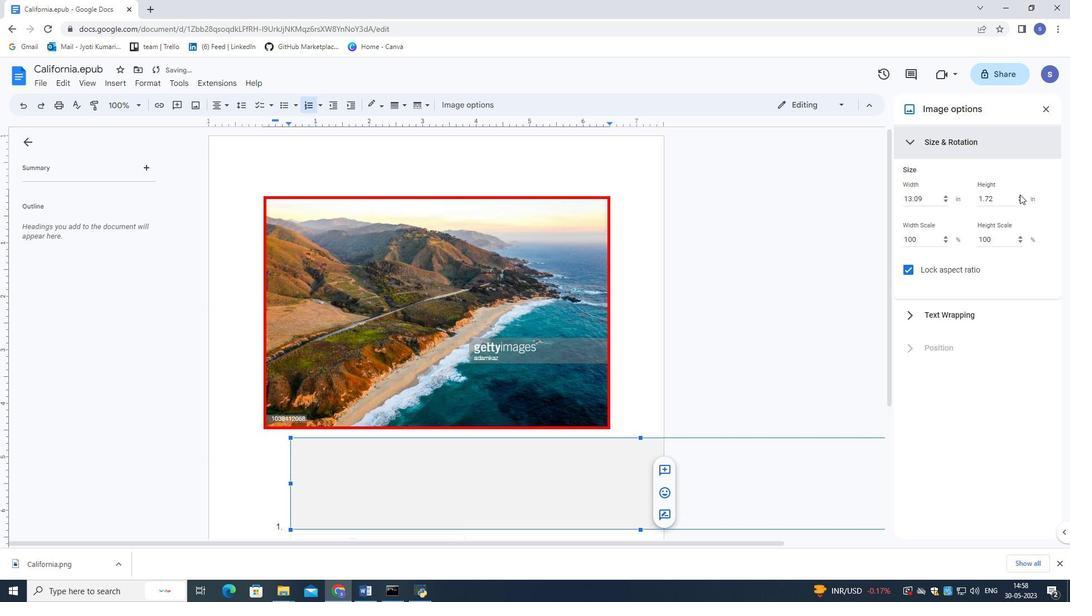 
Action: Mouse pressed left at (1020, 194)
Screenshot: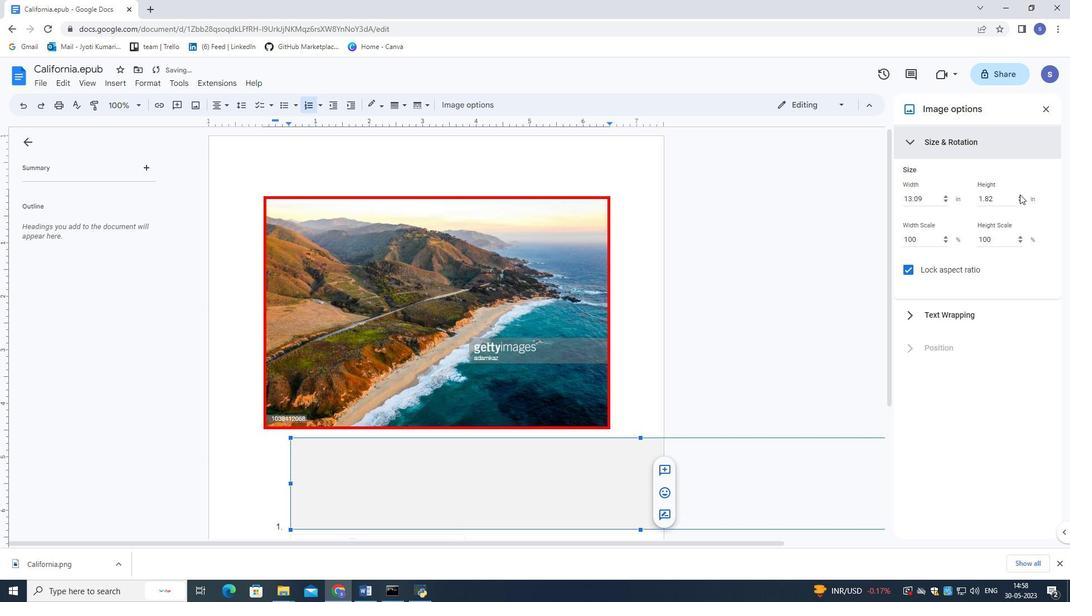 
Action: Mouse pressed left at (1020, 194)
Screenshot: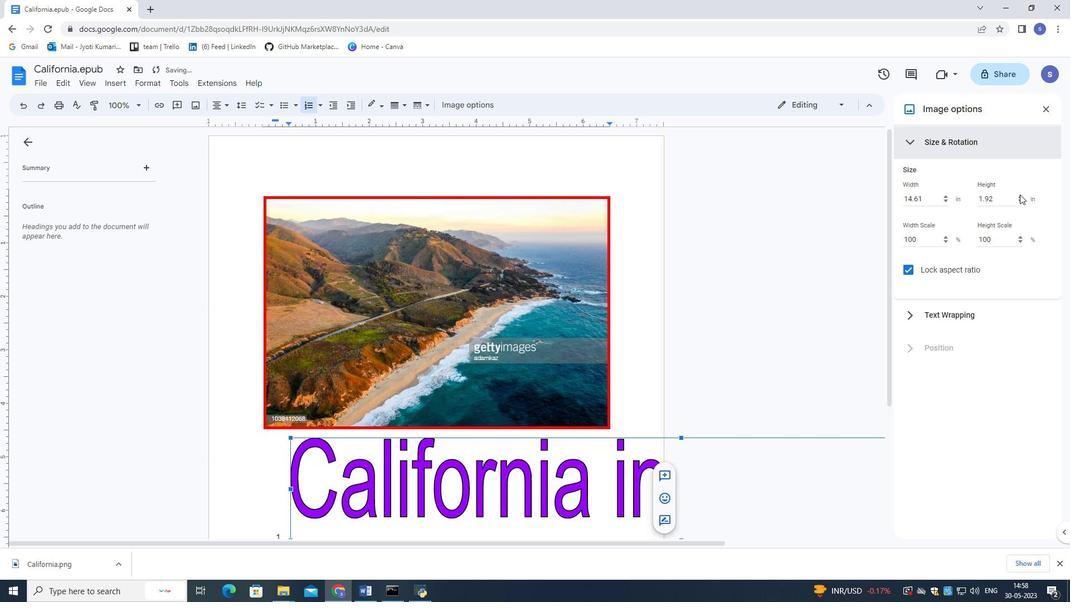 
Action: Mouse pressed left at (1020, 194)
Screenshot: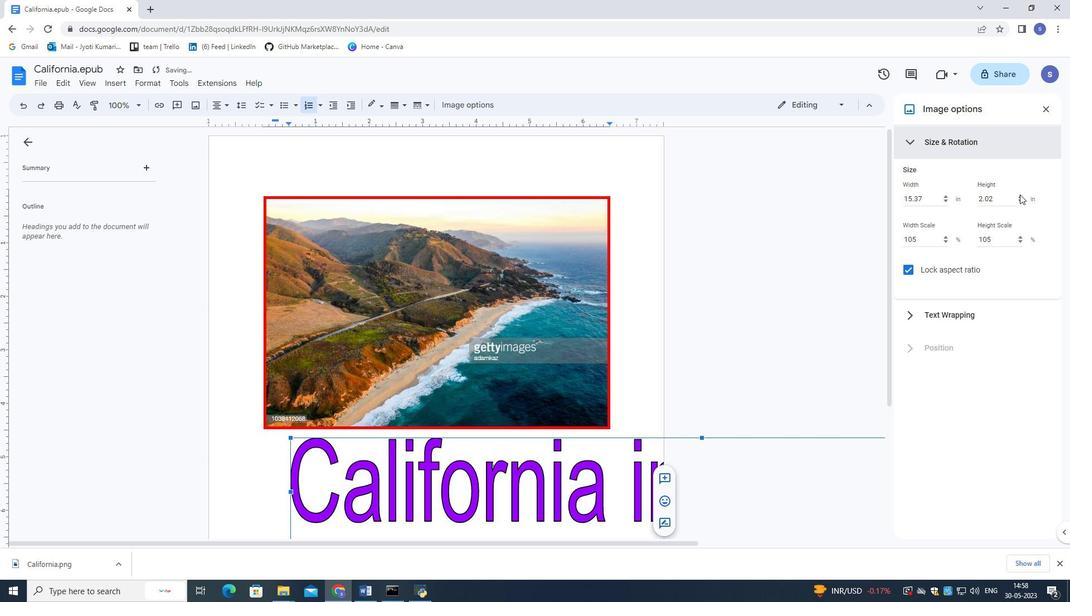 
Action: Mouse moved to (1021, 199)
Screenshot: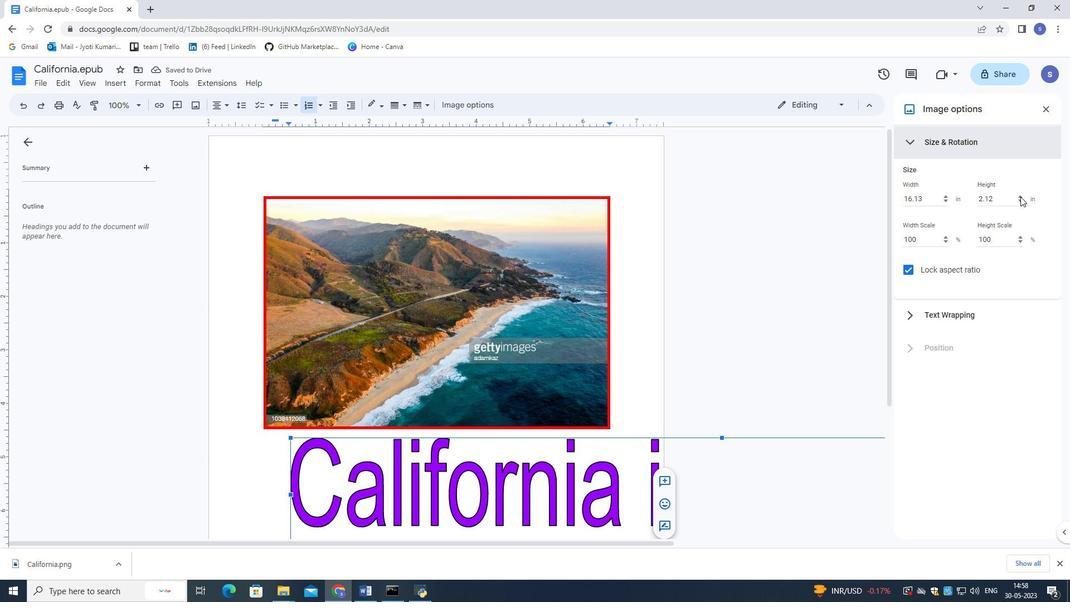 
Action: Mouse pressed left at (1021, 199)
Screenshot: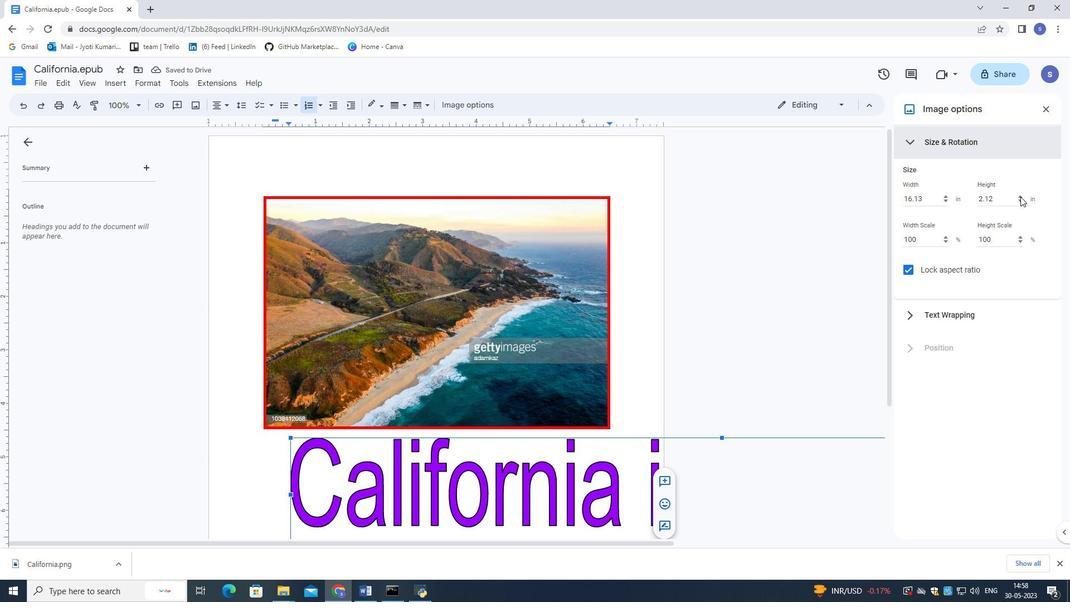 
Action: Mouse pressed left at (1021, 199)
Screenshot: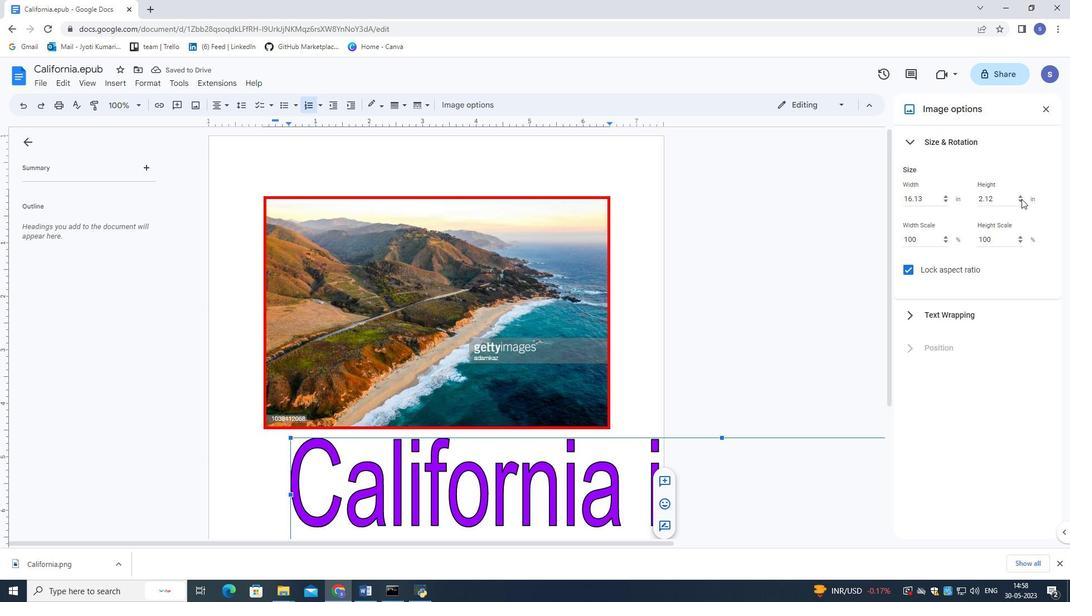 
Action: Mouse pressed left at (1021, 199)
Screenshot: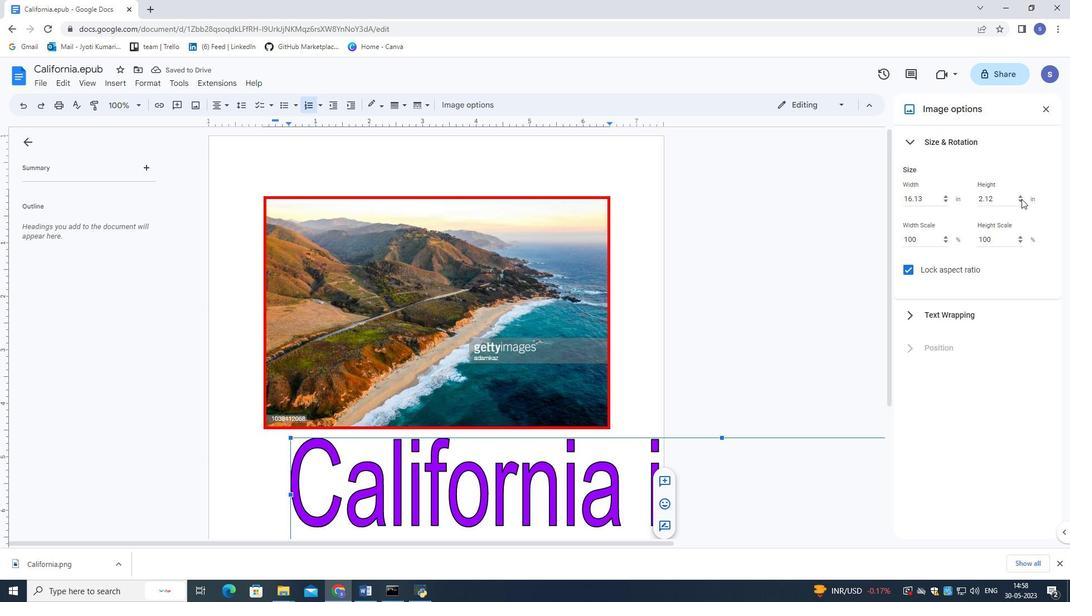 
Action: Mouse pressed left at (1021, 199)
Screenshot: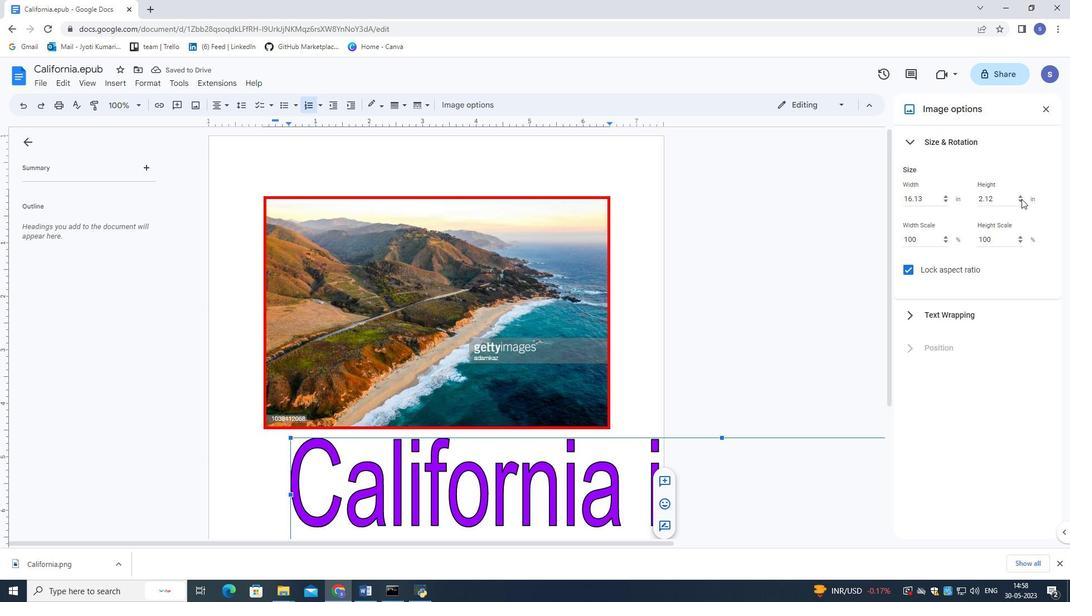 
Action: Mouse moved to (947, 265)
Screenshot: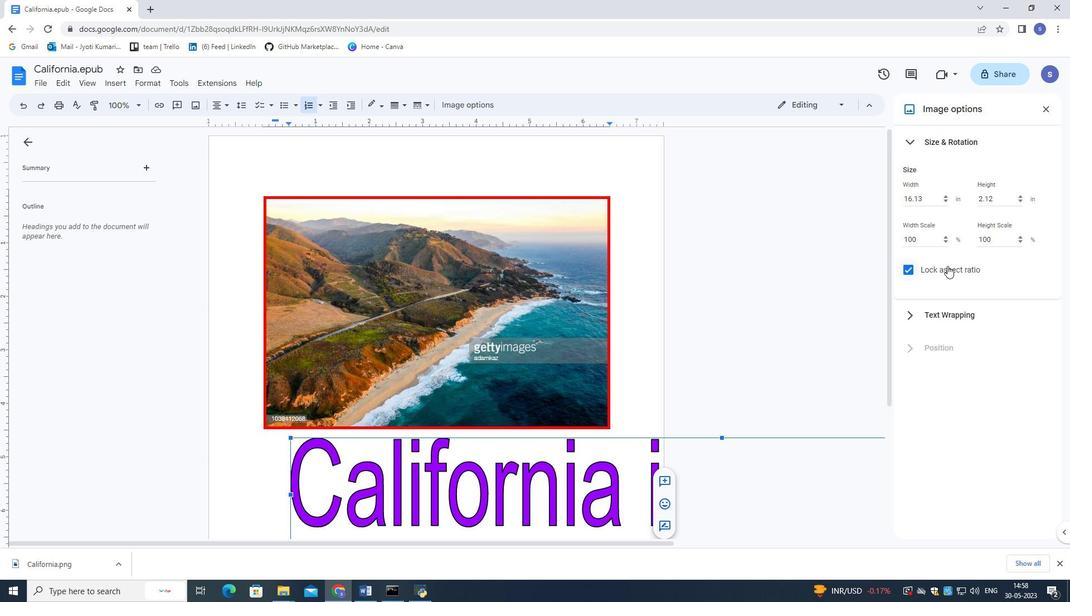 
Action: Key pressed ctrl+Zctrl+Z<'\x1a'><'\x1a'><'\x1a'><'\x1a'><'\x1a'><'\x1a'><'\x1a'><'\x1a'><'\x1a'><'\x1a'><'\x1a'><'\x1a'><'\x1a'>
Screenshot: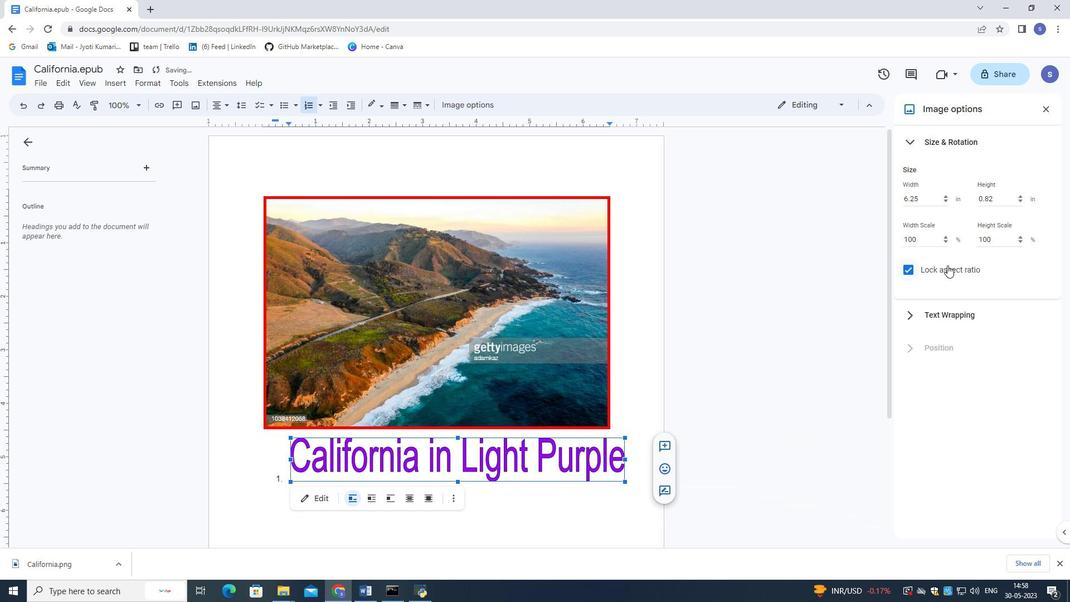 
Action: Mouse moved to (546, 323)
Screenshot: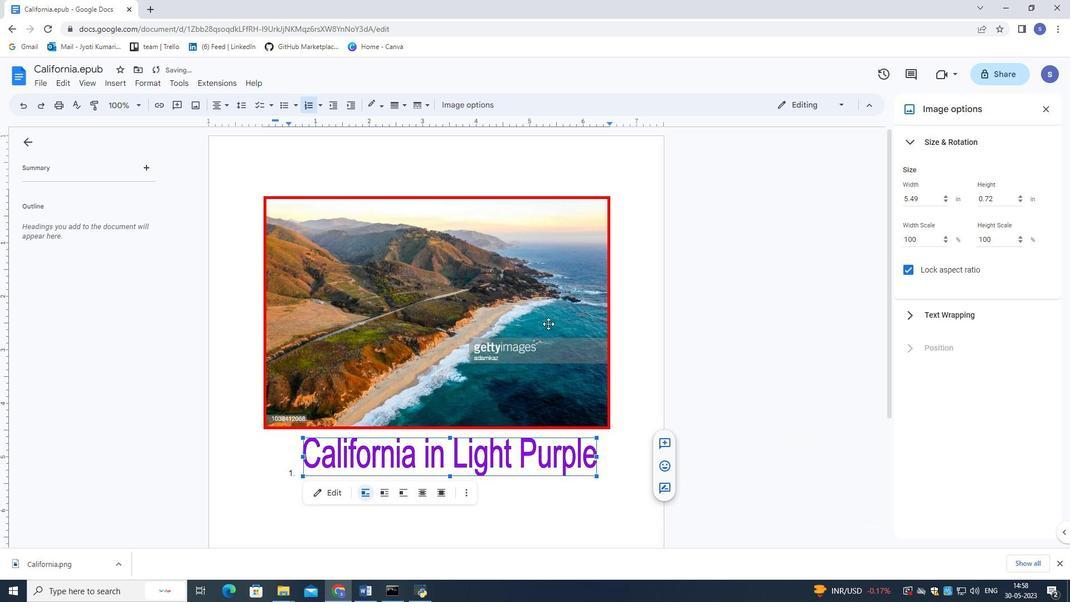 
Action: Mouse pressed left at (546, 323)
Screenshot: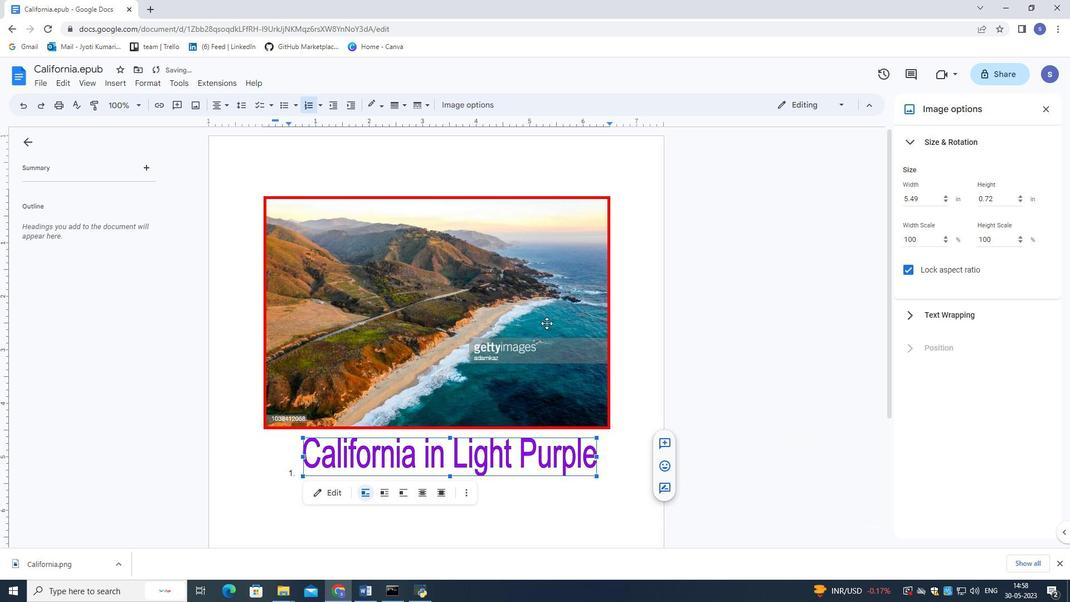 
Action: Mouse moved to (1020, 195)
Screenshot: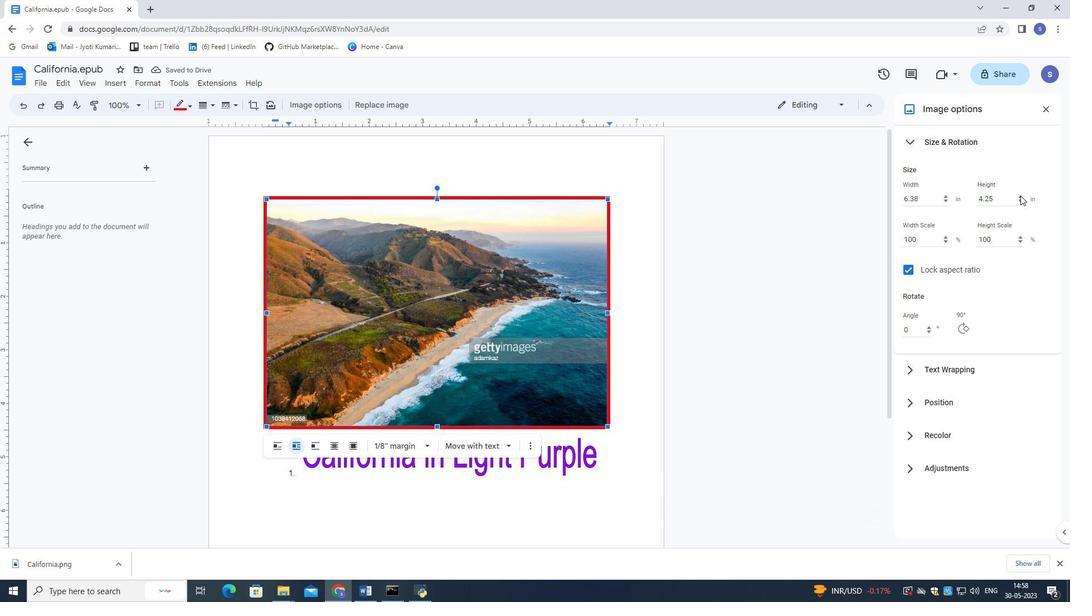 
Action: Mouse pressed left at (1020, 195)
Screenshot: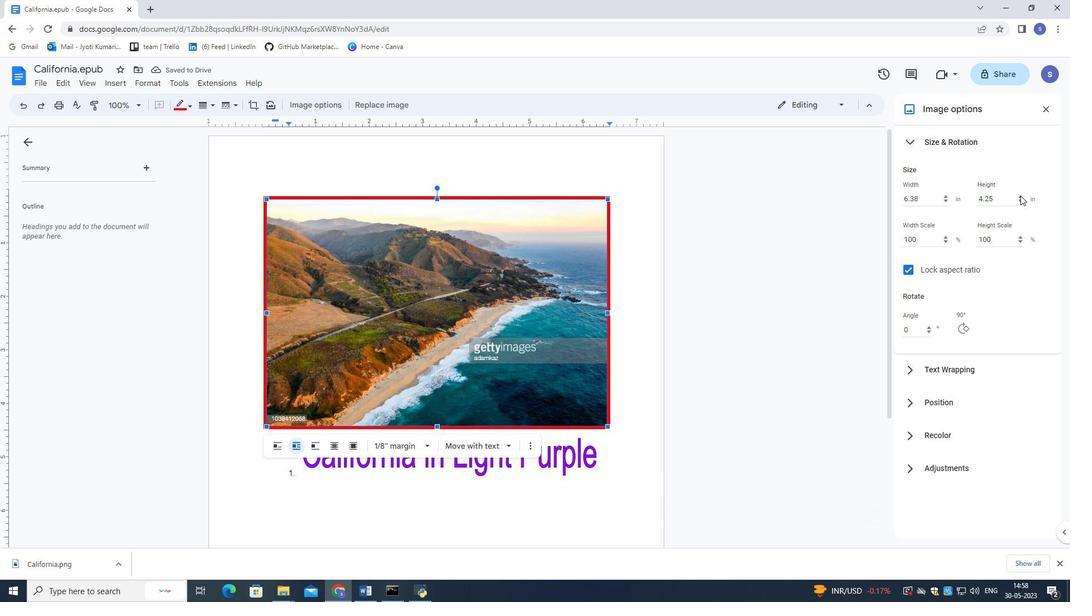 
Action: Mouse pressed left at (1020, 195)
Screenshot: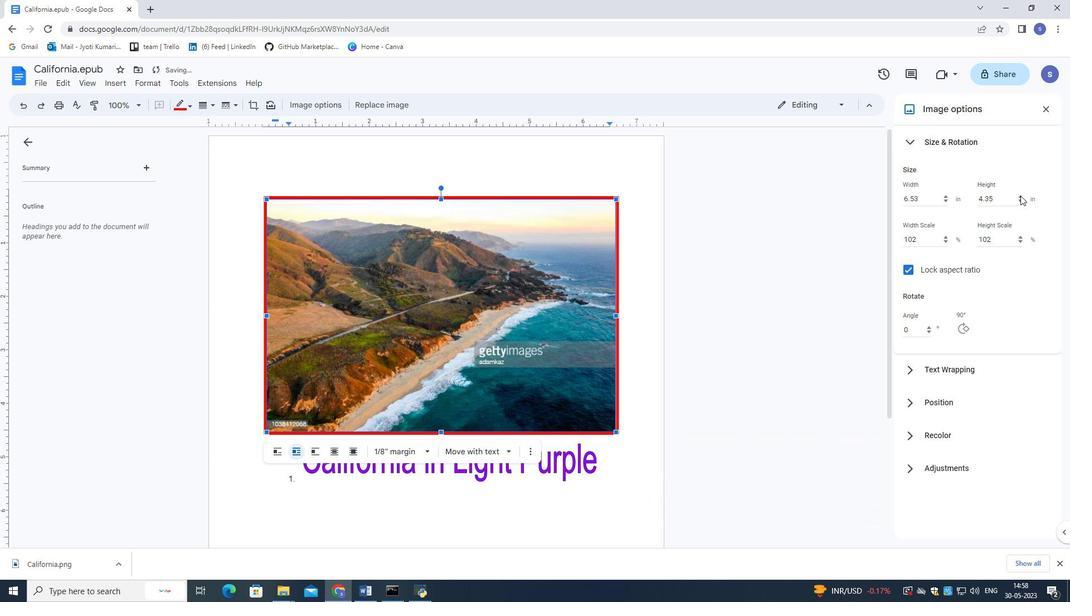 
Action: Mouse pressed left at (1020, 195)
Screenshot: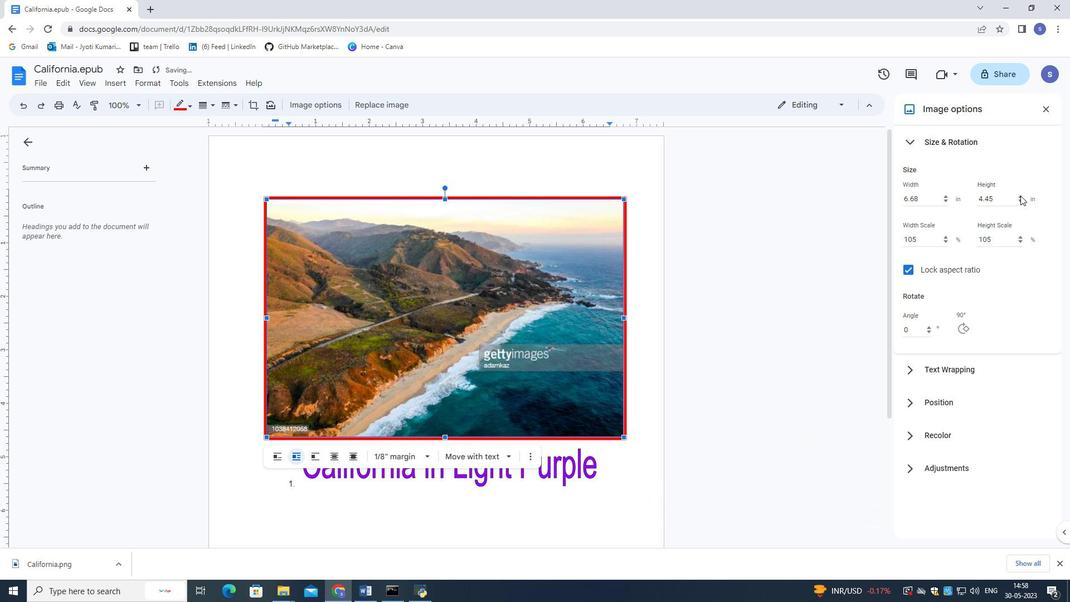 
Action: Mouse pressed left at (1020, 195)
Screenshot: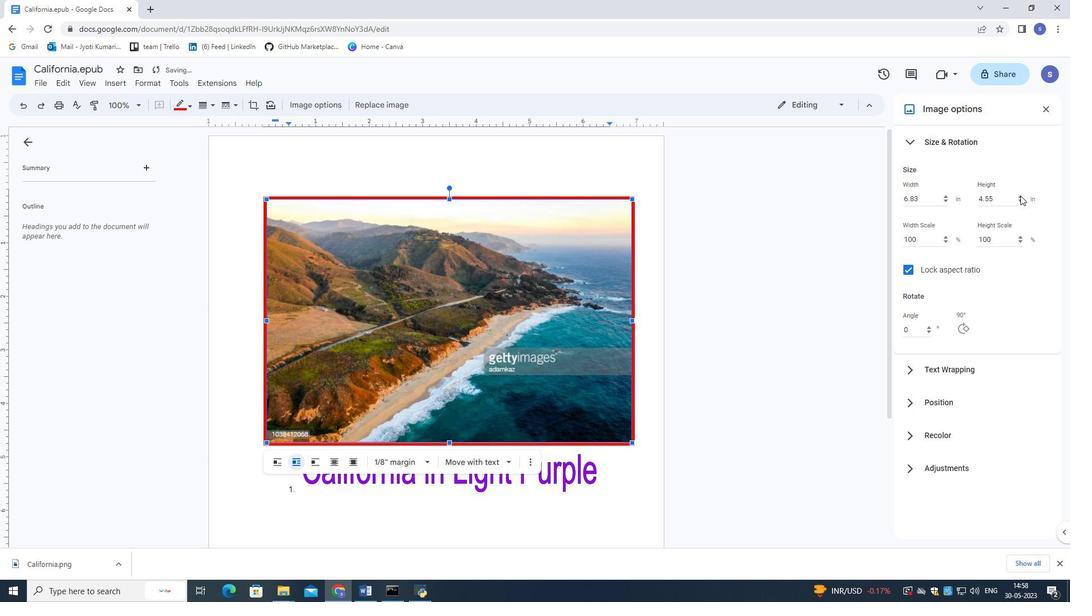 
Action: Mouse pressed left at (1020, 195)
Screenshot: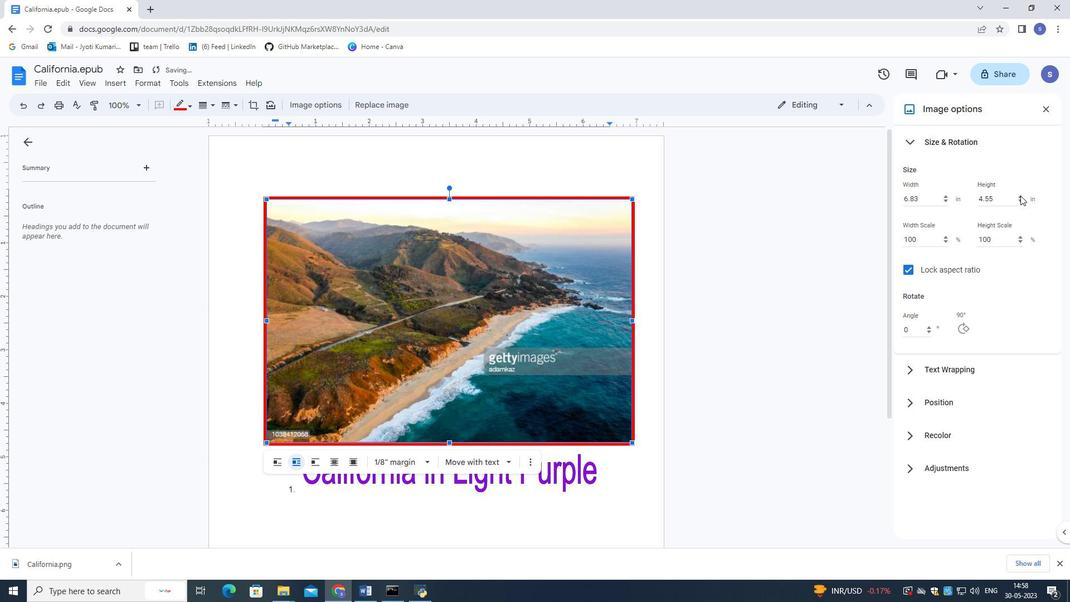
Action: Mouse pressed left at (1020, 195)
Screenshot: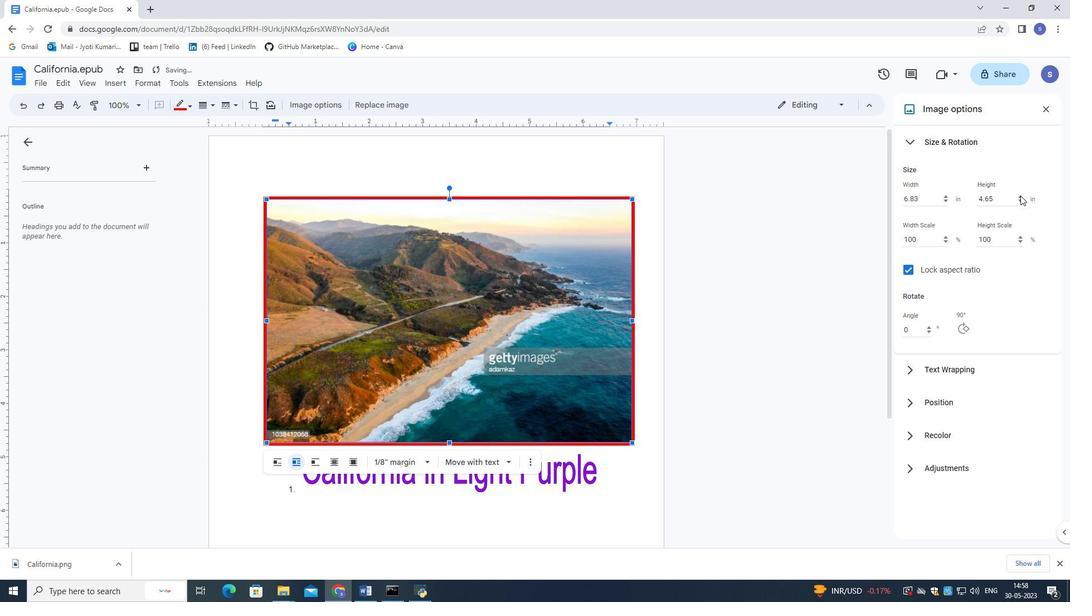 
Action: Mouse pressed left at (1020, 195)
Screenshot: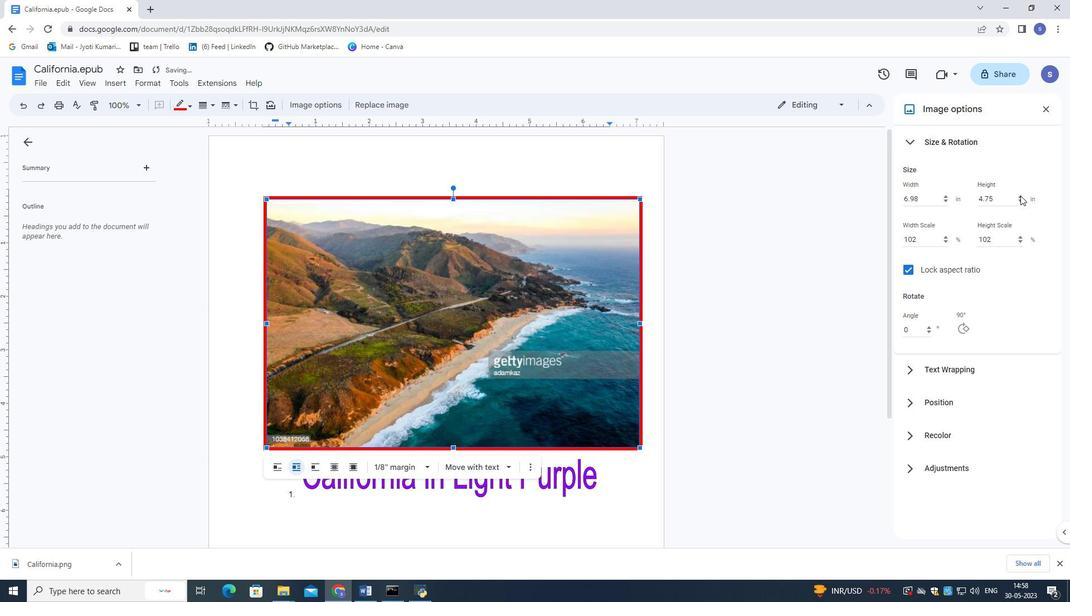 
Action: Mouse pressed left at (1020, 195)
Screenshot: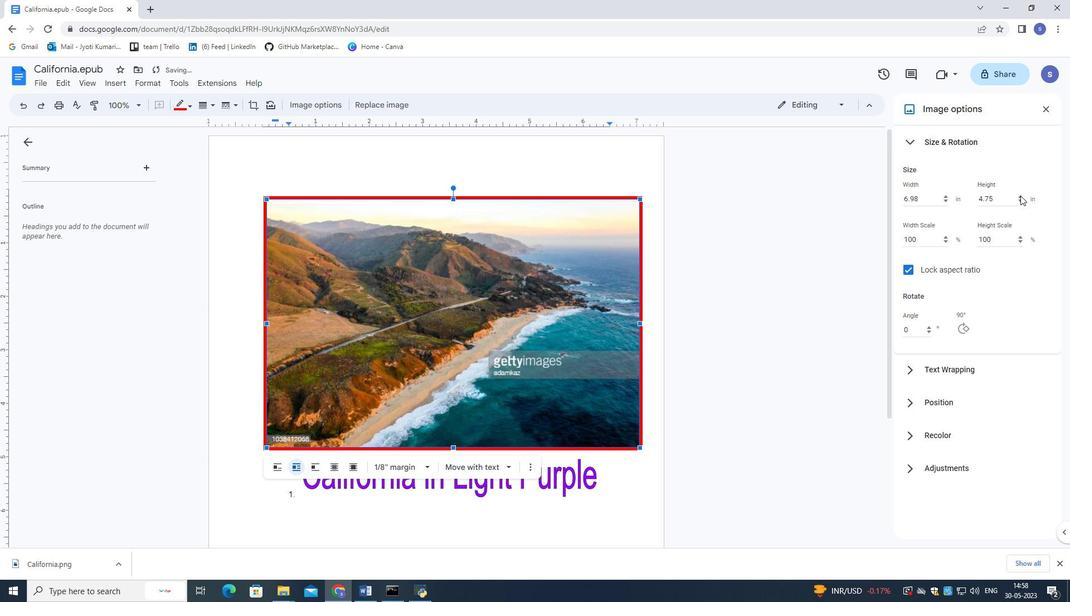 
Action: Mouse pressed left at (1020, 195)
Screenshot: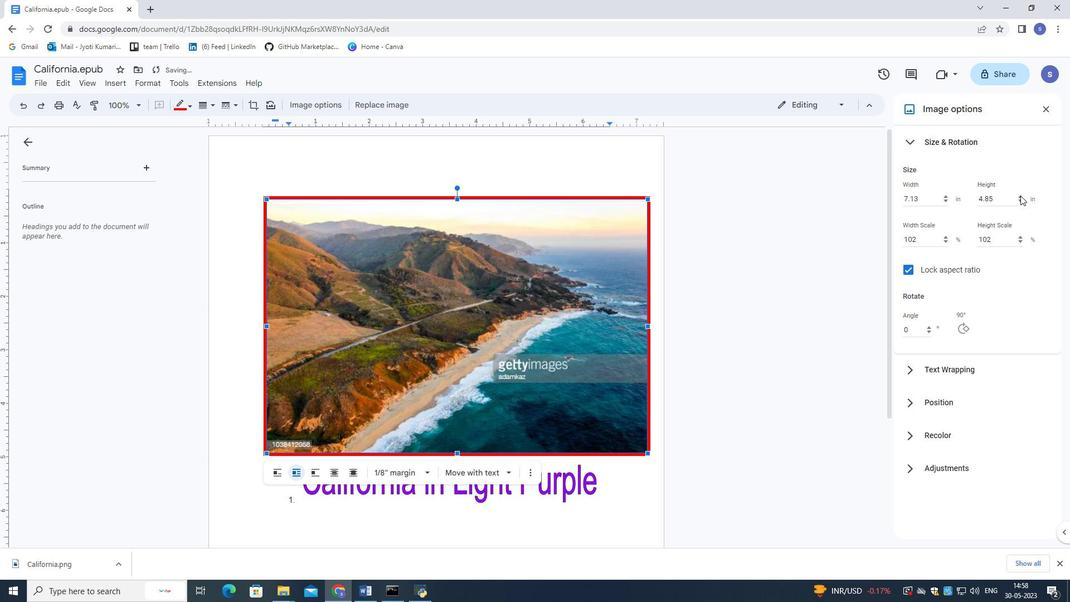 
Action: Mouse pressed left at (1020, 195)
Screenshot: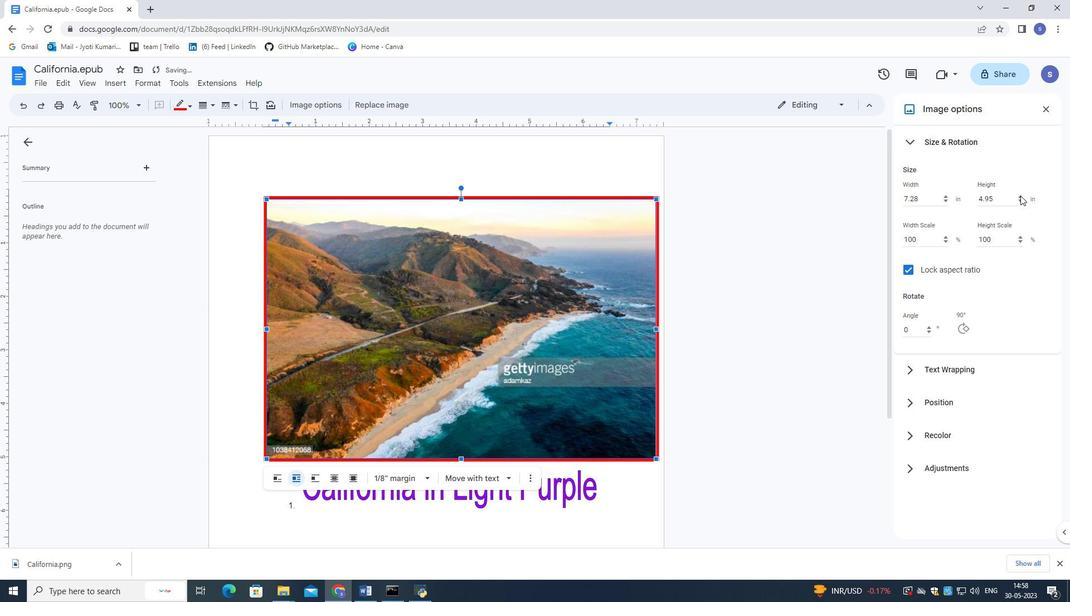 
Action: Mouse pressed left at (1020, 195)
Screenshot: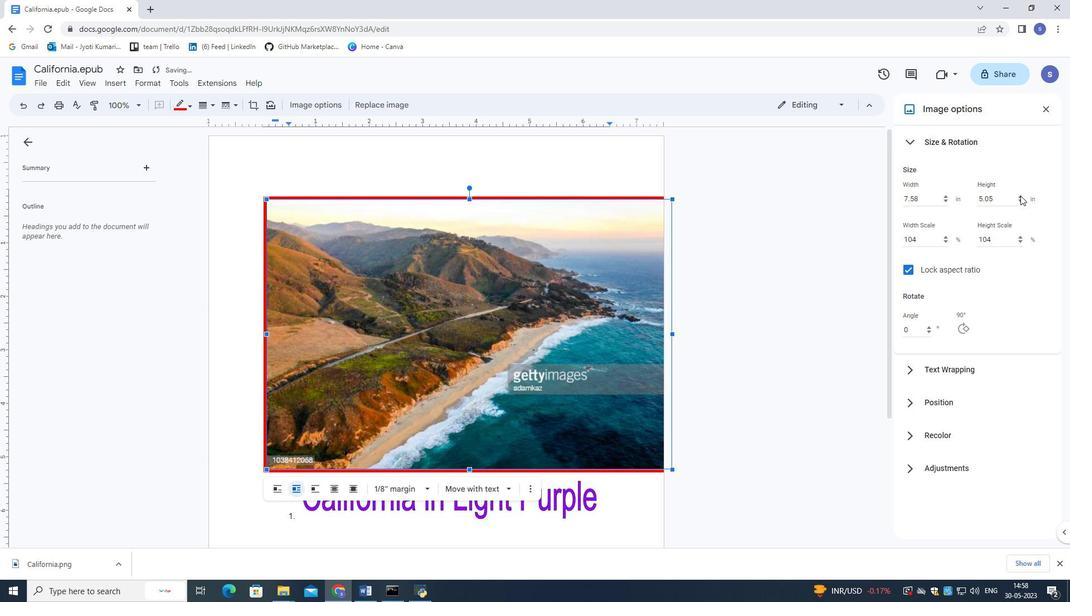 
Action: Mouse pressed left at (1020, 195)
Screenshot: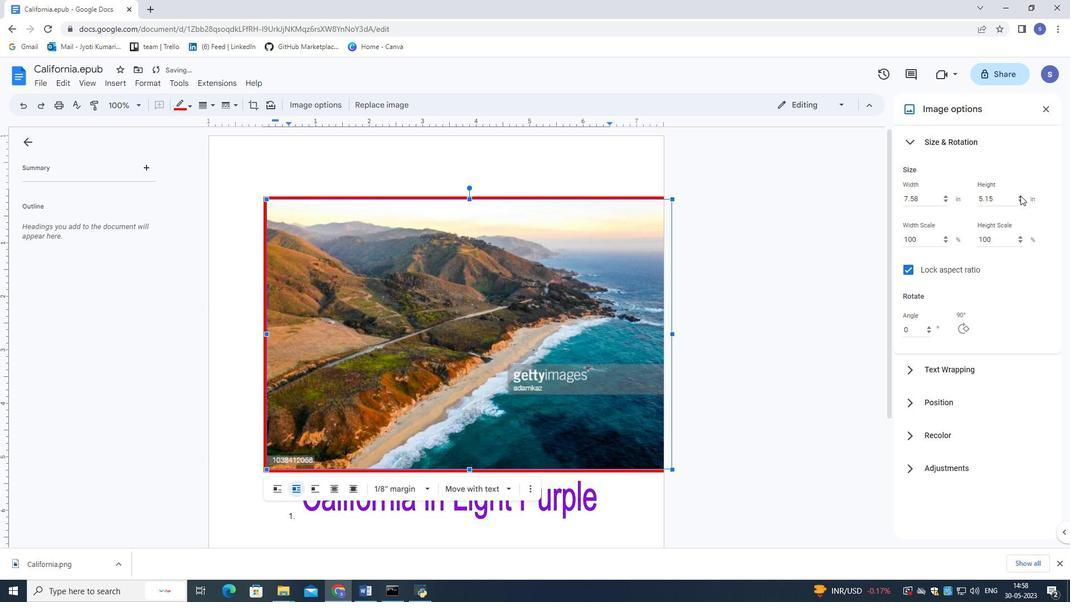 
Action: Mouse pressed left at (1020, 195)
Screenshot: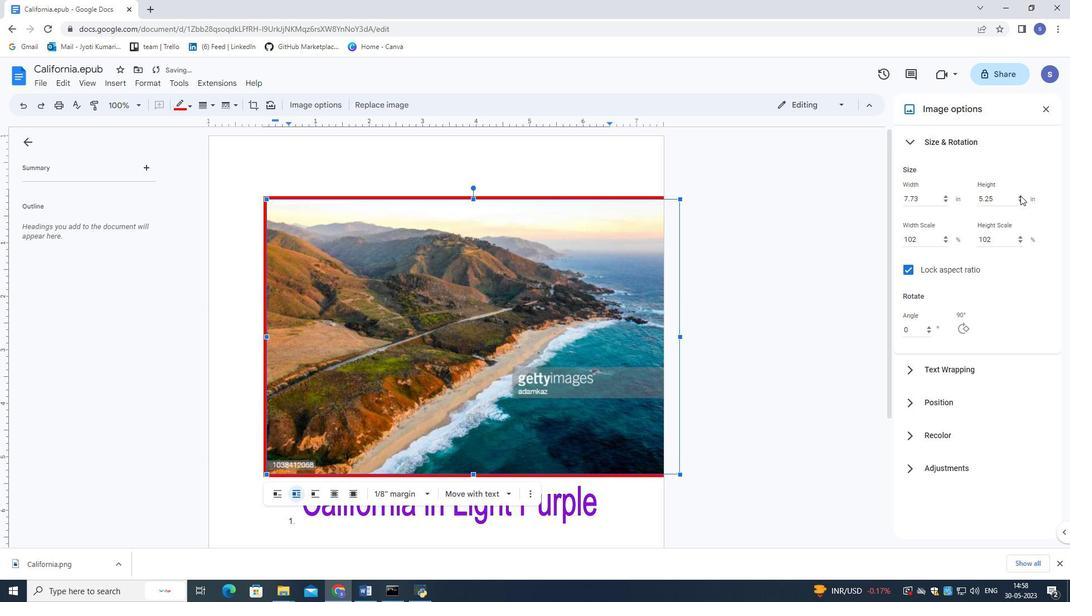 
Action: Mouse pressed left at (1020, 195)
Screenshot: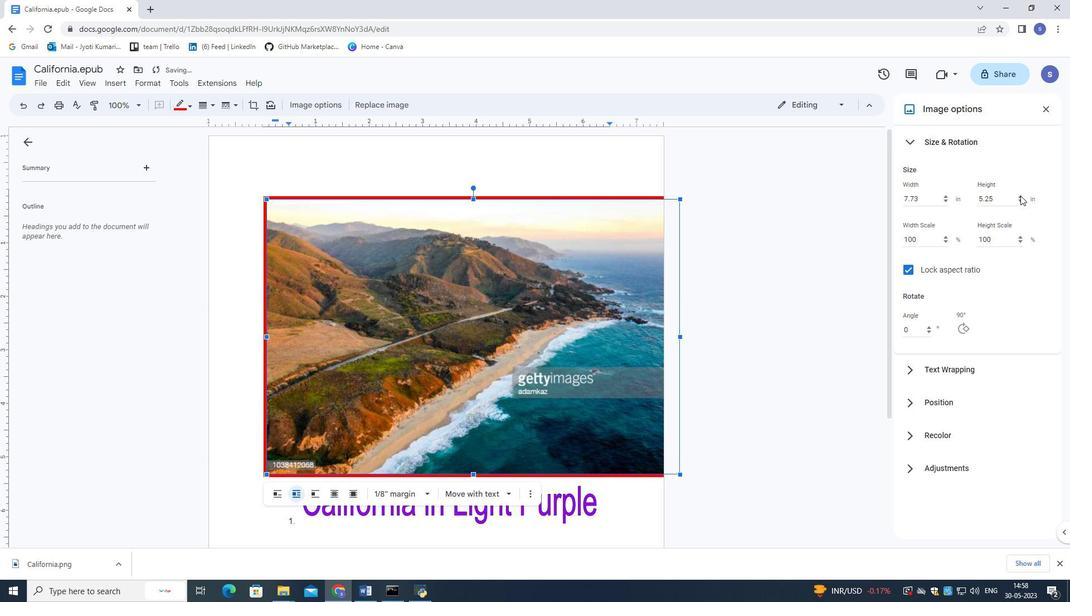 
Action: Mouse pressed left at (1020, 195)
Screenshot: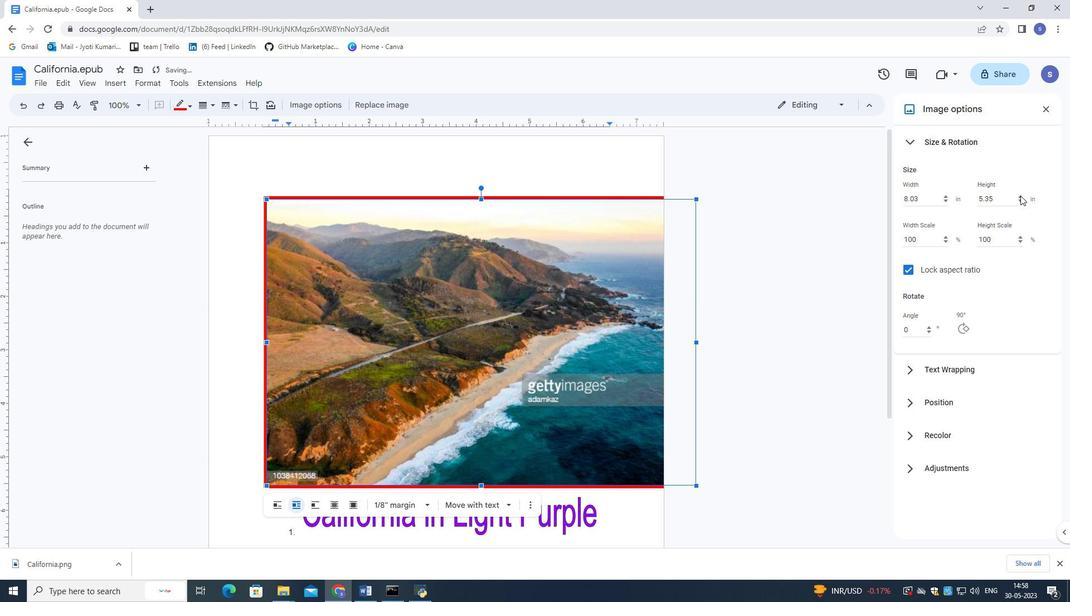 
Action: Mouse pressed left at (1020, 195)
Screenshot: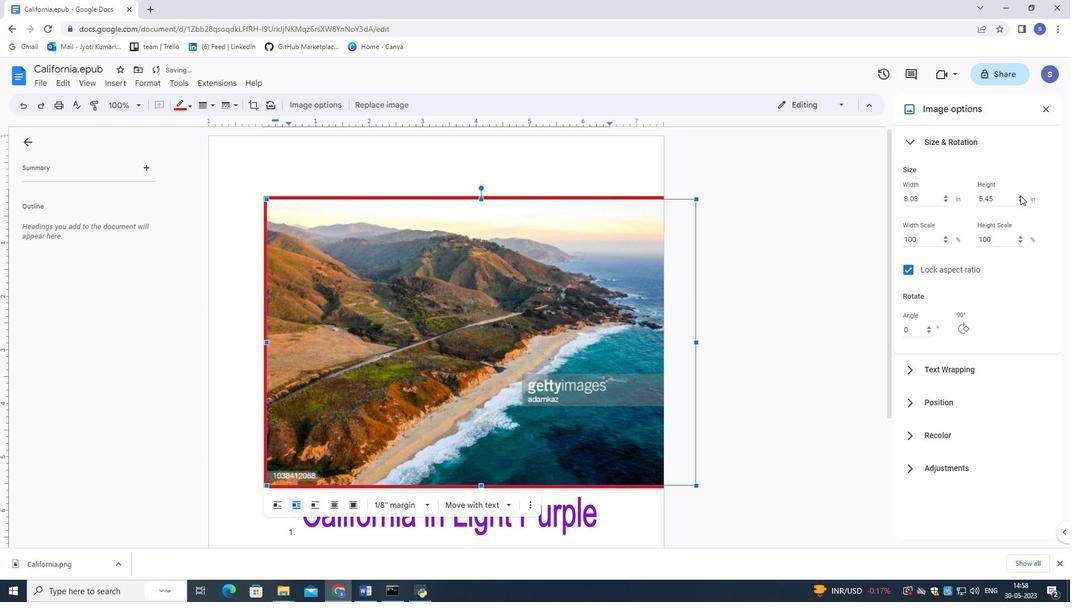 
Action: Mouse pressed left at (1020, 195)
Screenshot: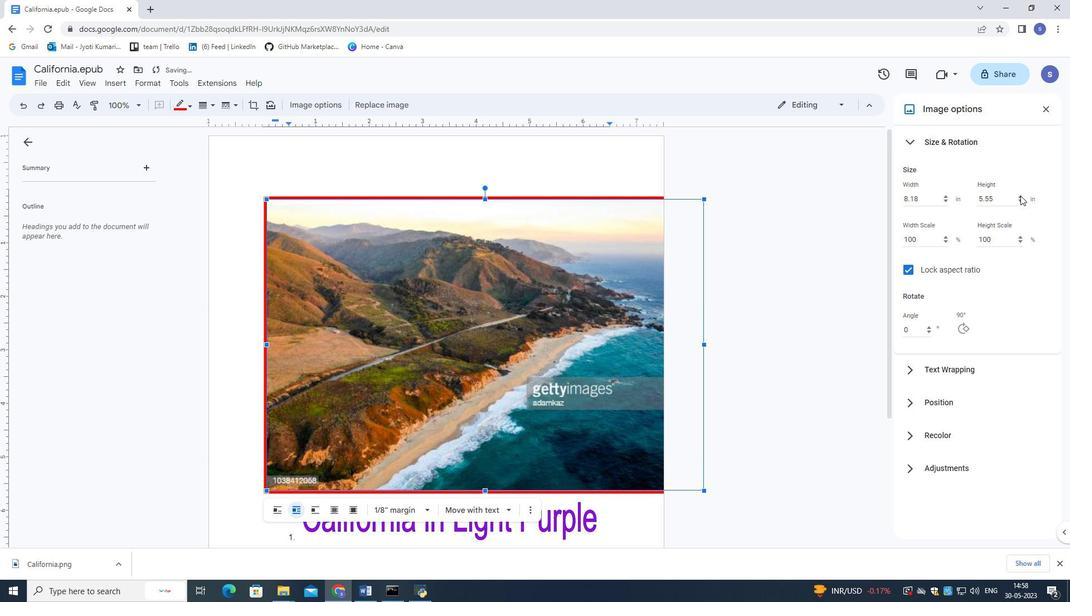 
Action: Mouse pressed left at (1020, 195)
Screenshot: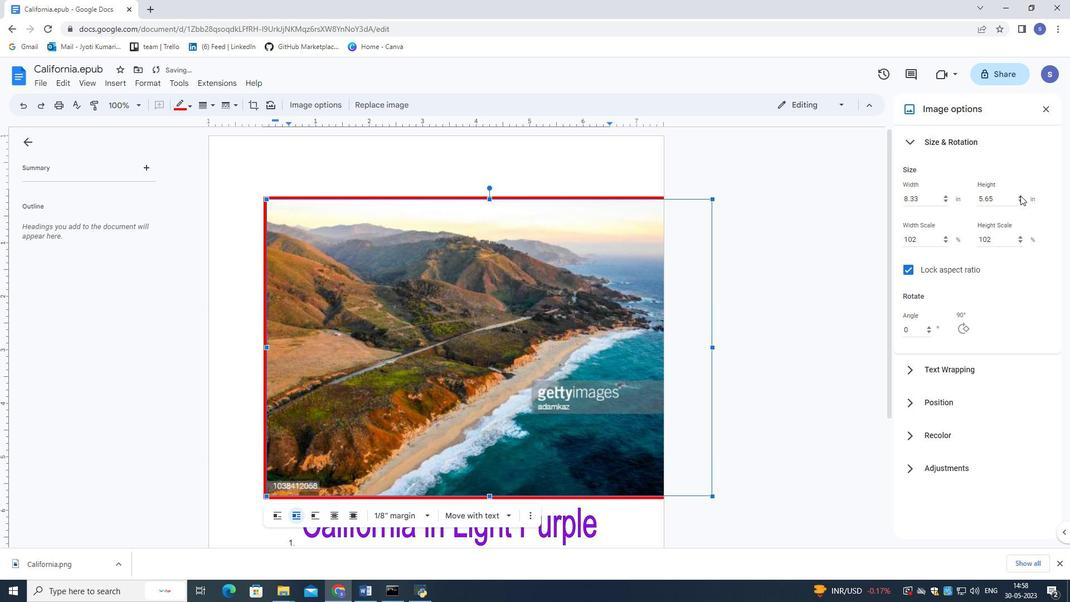 
Action: Mouse pressed left at (1020, 195)
Screenshot: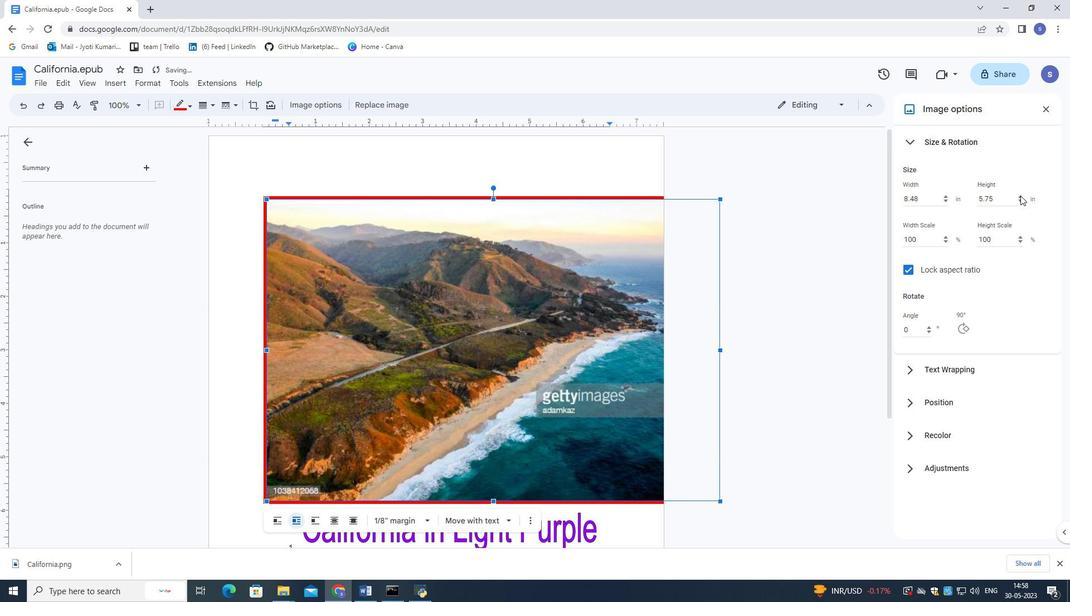 
Action: Mouse pressed left at (1020, 195)
Screenshot: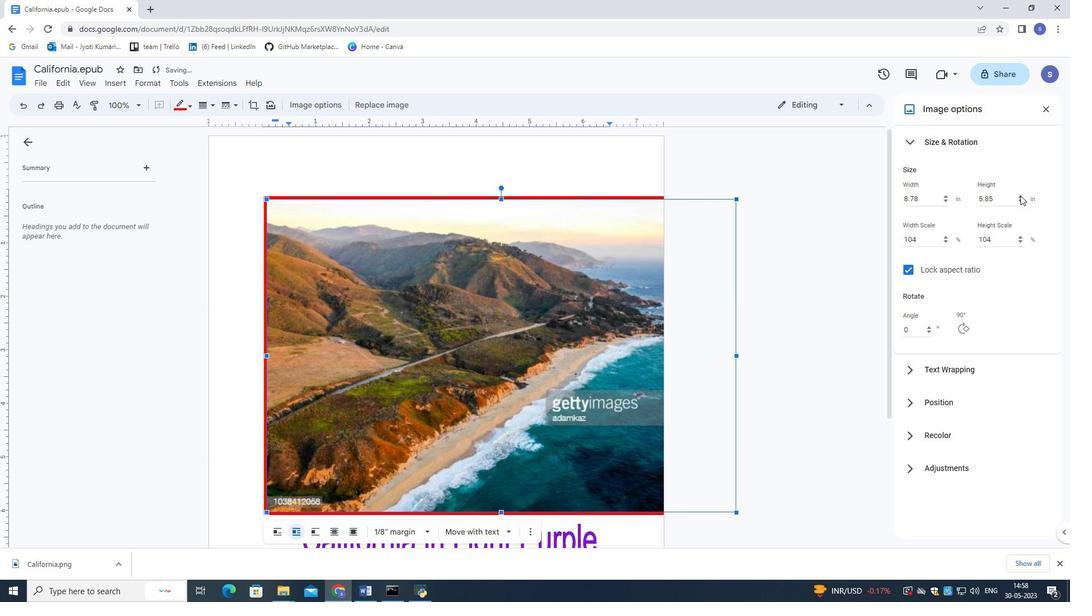 
Action: Mouse pressed left at (1020, 195)
Screenshot: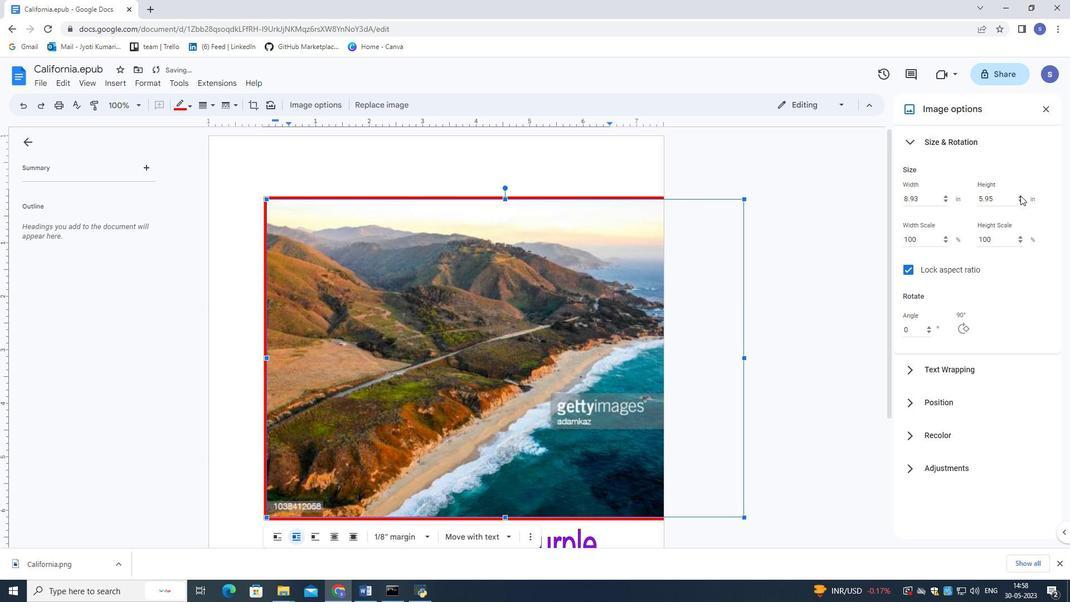 
Action: Mouse pressed left at (1020, 195)
Screenshot: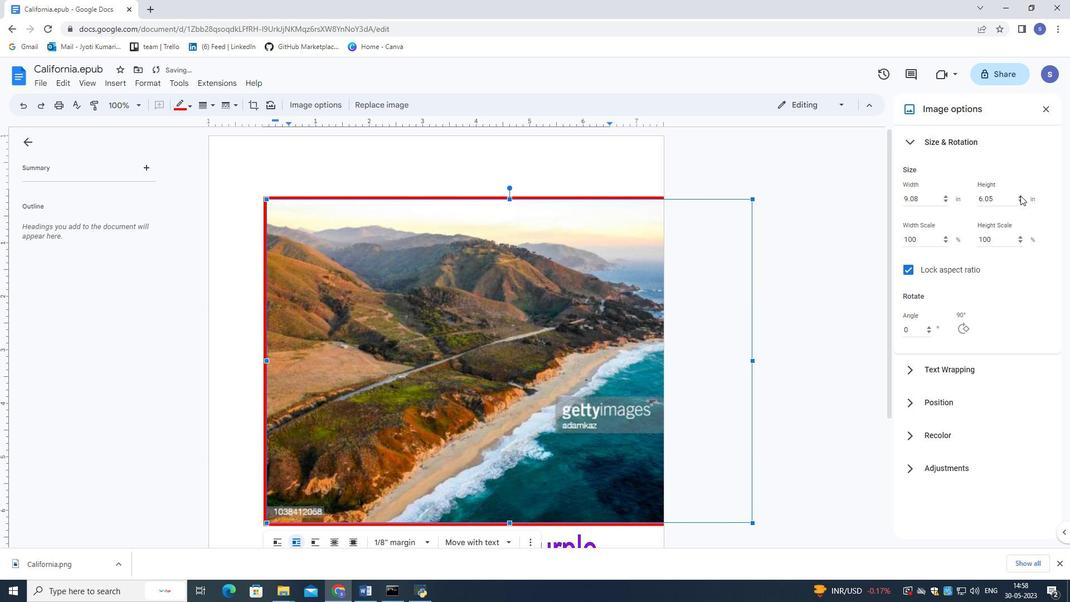 
Action: Mouse pressed left at (1020, 195)
Screenshot: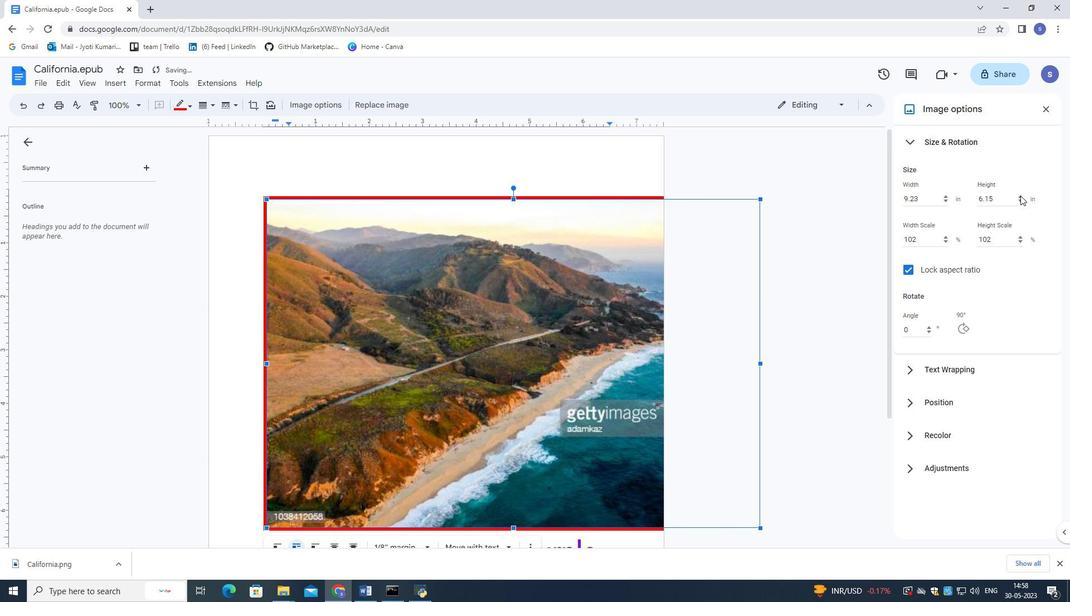 
Action: Mouse moved to (1019, 202)
Screenshot: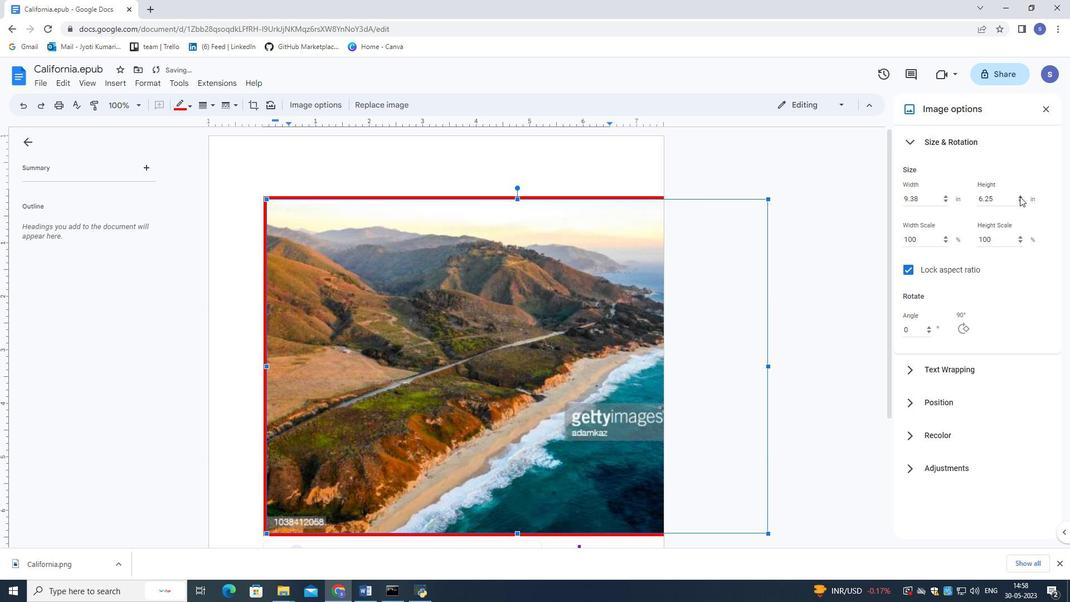 
Action: Mouse pressed left at (1019, 202)
Screenshot: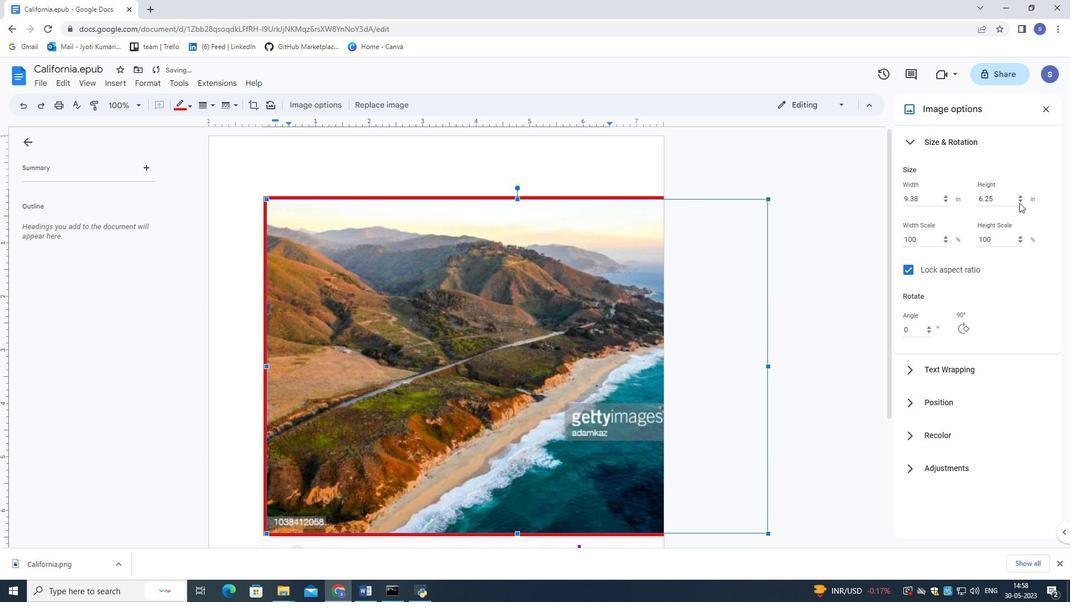 
Action: Mouse moved to (1018, 194)
Screenshot: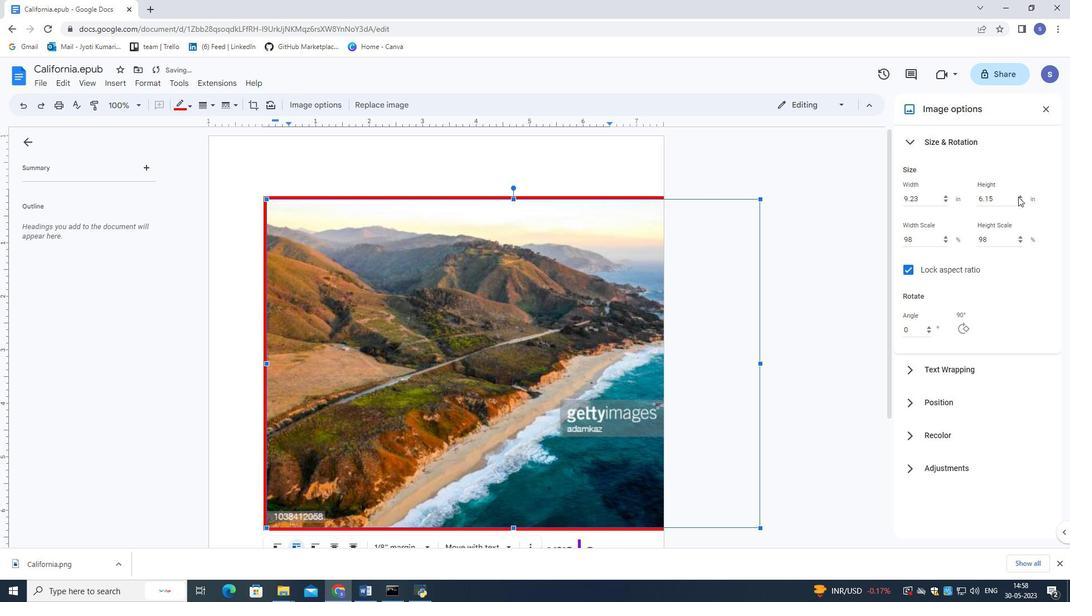 
Action: Mouse pressed left at (1018, 194)
Screenshot: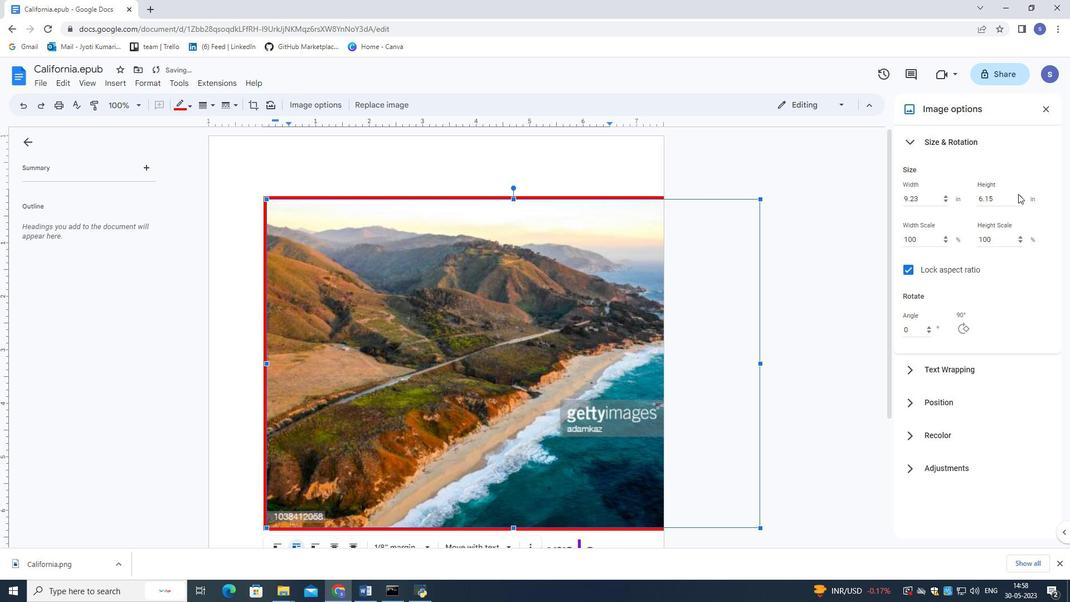 
Action: Mouse moved to (1018, 193)
Screenshot: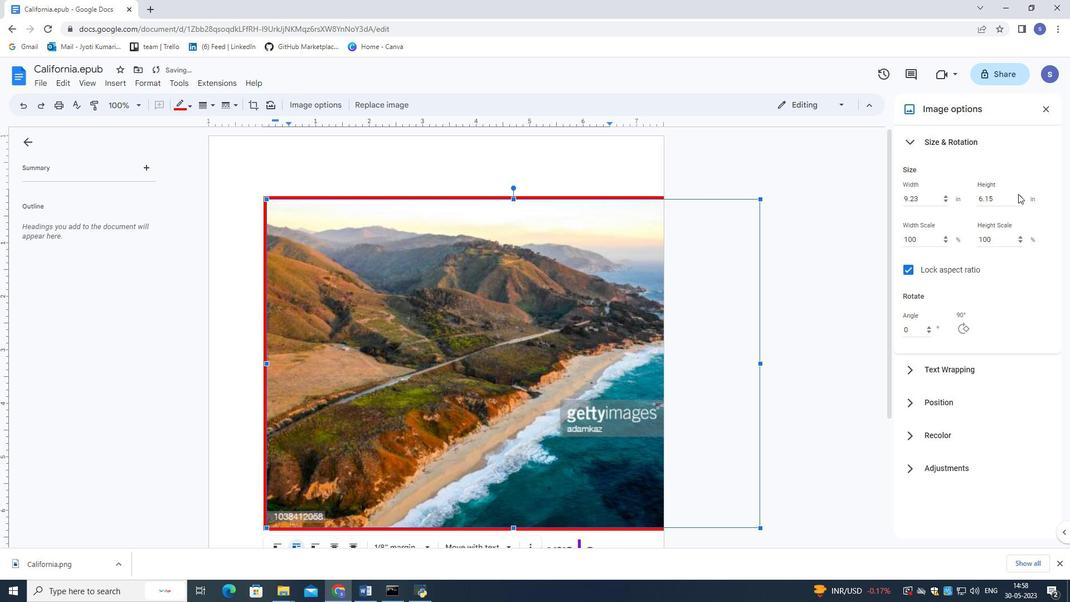 
Action: Mouse pressed left at (1018, 193)
Screenshot: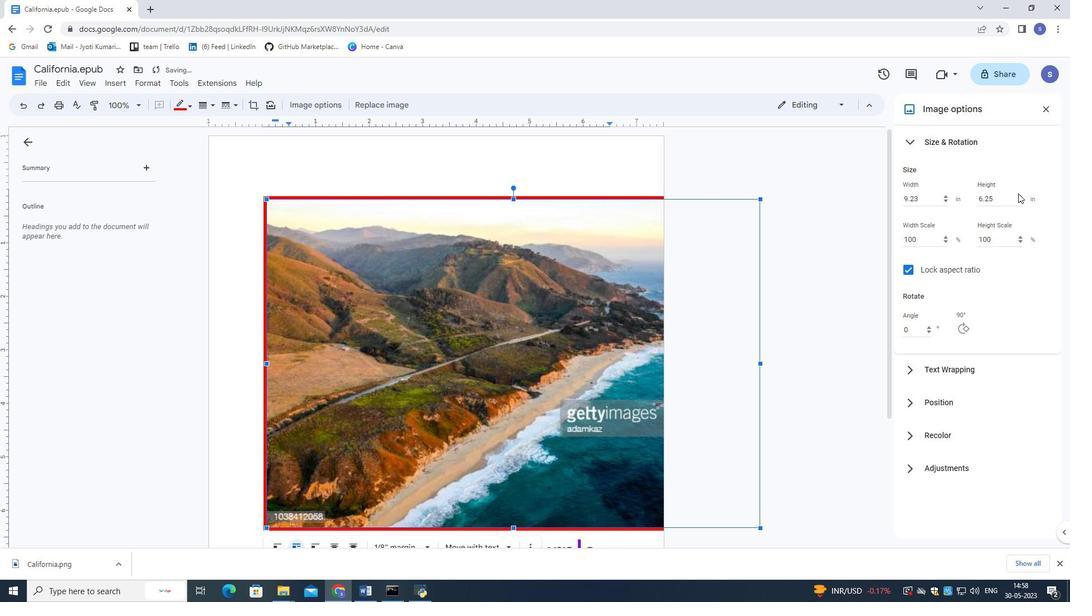 
Action: Mouse pressed left at (1018, 193)
Screenshot: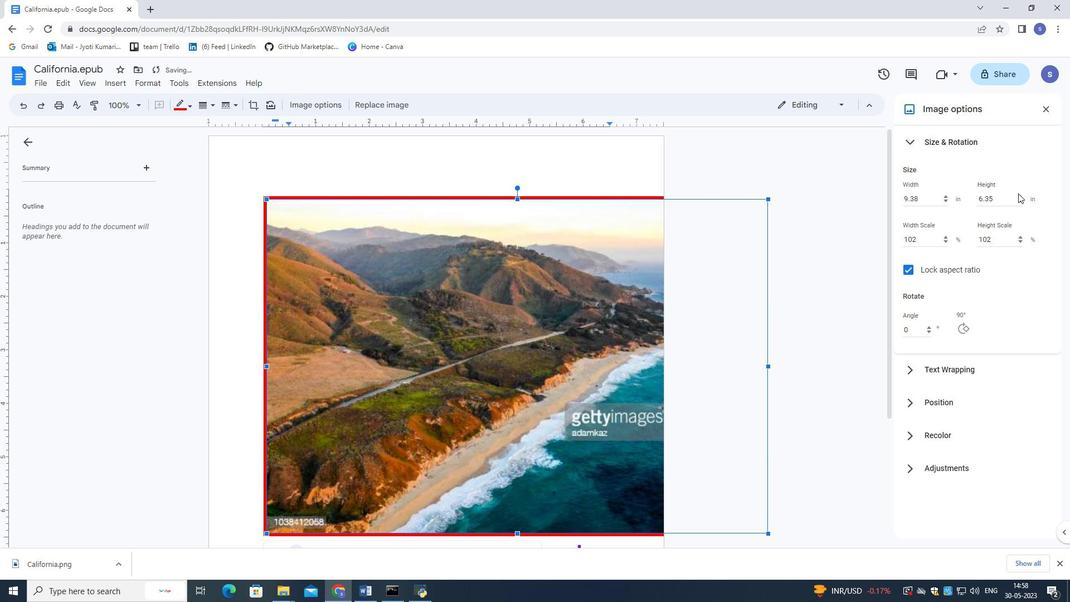 
Action: Mouse pressed left at (1018, 193)
Screenshot: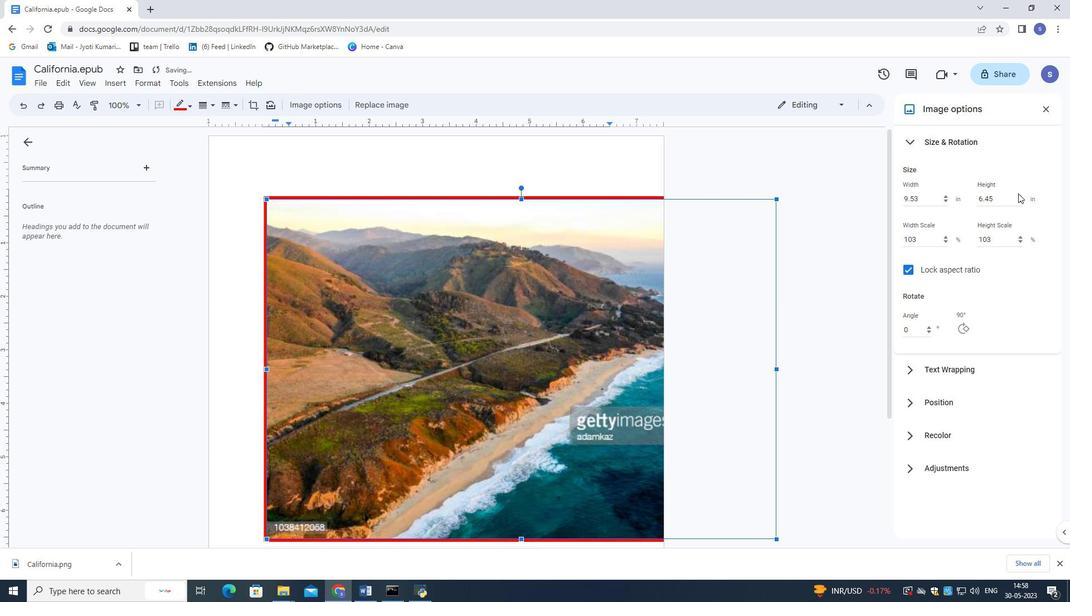 
Action: Mouse pressed left at (1018, 193)
Screenshot: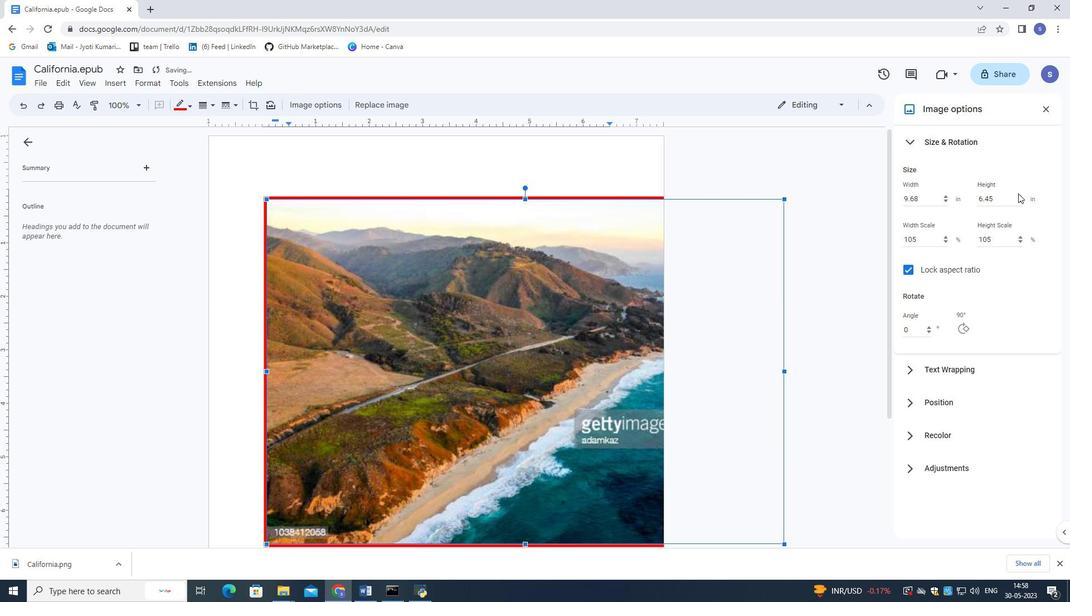 
Action: Mouse pressed left at (1018, 193)
Screenshot: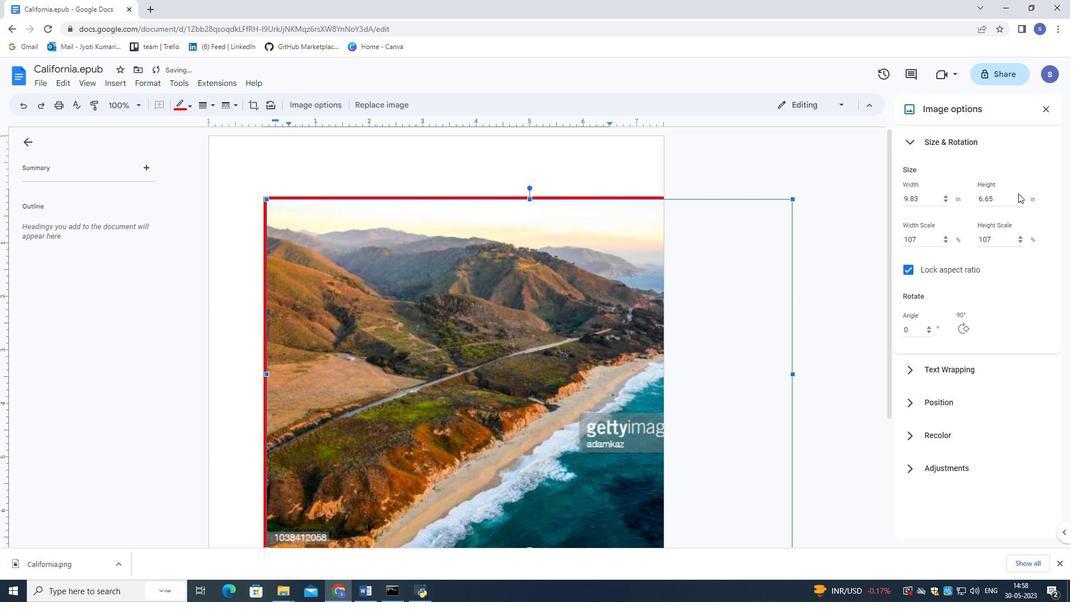 
Action: Mouse pressed left at (1018, 193)
Screenshot: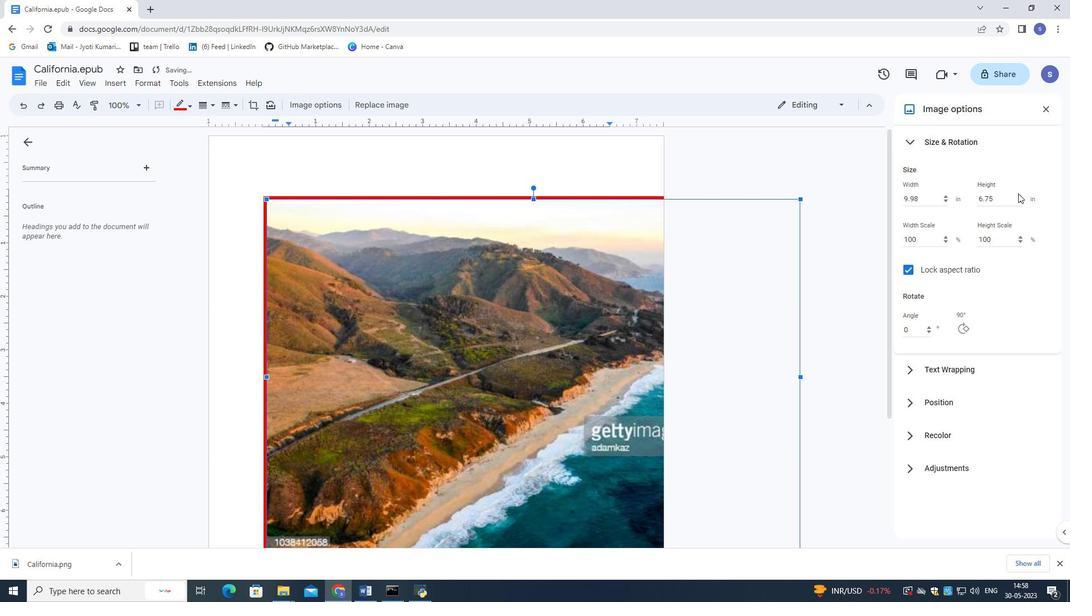 
Action: Mouse moved to (1020, 200)
Screenshot: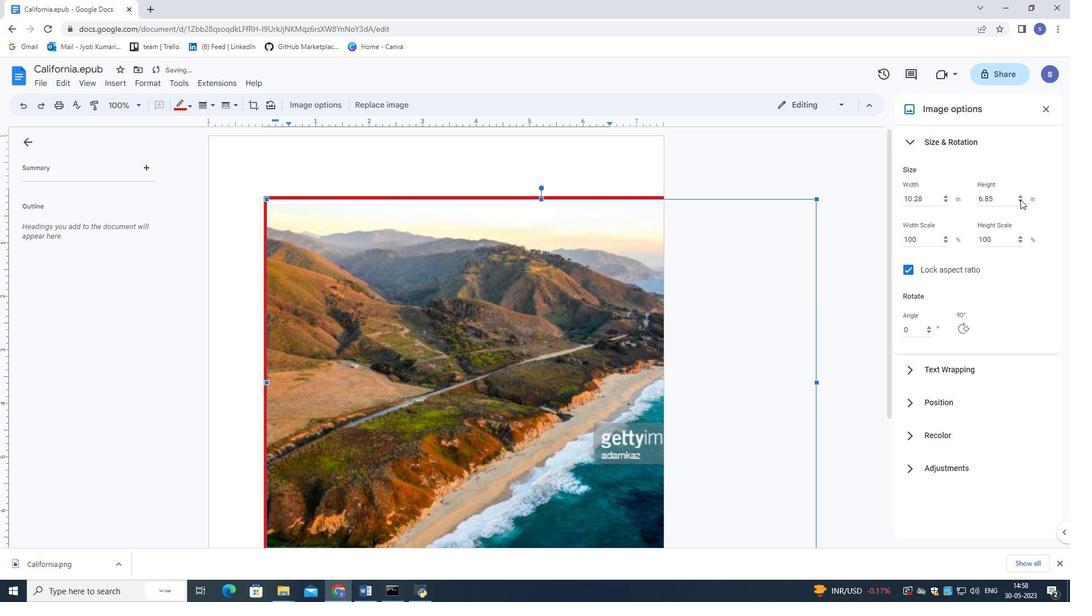 
Action: Mouse pressed left at (1020, 200)
Screenshot: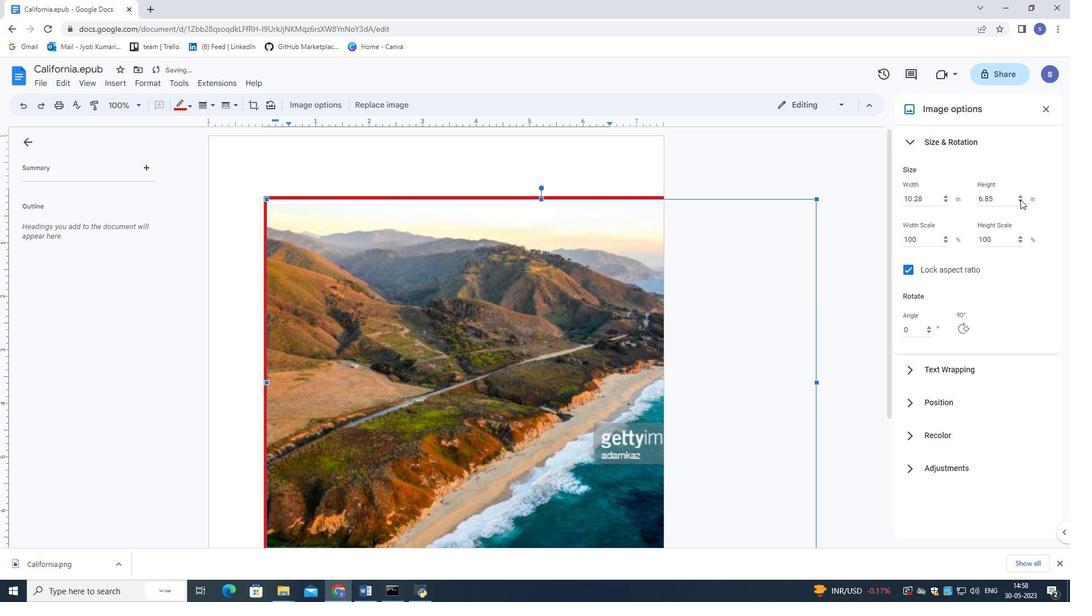 
Action: Mouse pressed left at (1020, 200)
Screenshot: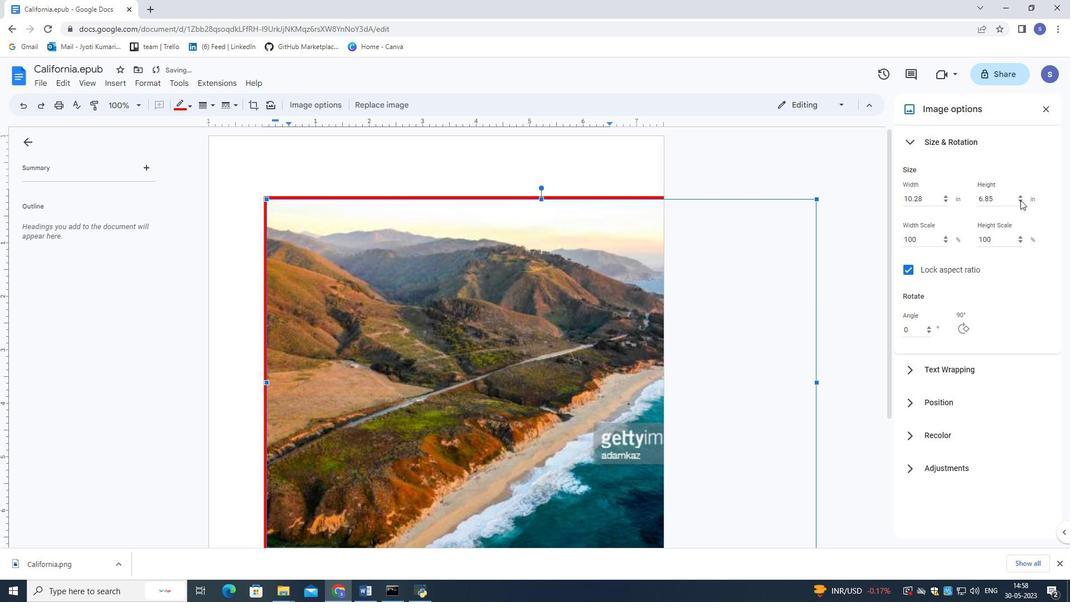
Action: Mouse pressed left at (1020, 200)
Screenshot: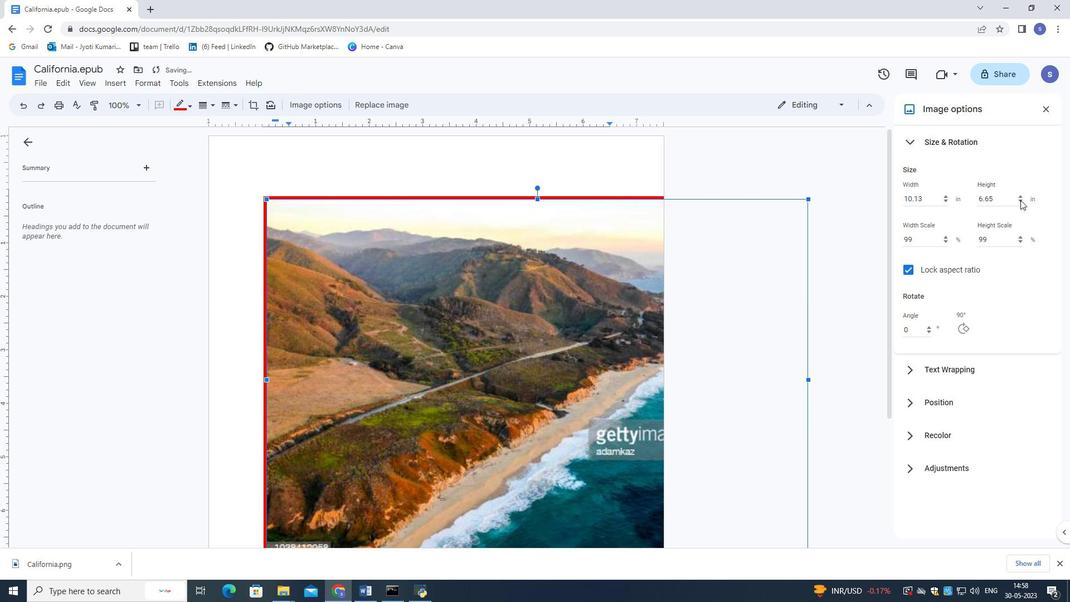 
Action: Mouse pressed left at (1020, 200)
